 Task: Plan a trip to Virarajendrapet, India from 21st November, 2023 to 29th November, 2023 for 4 adults.2 bedrooms having 2 beds and 2 bathrooms. Property type can be flat. Amenities needed are: washing machine. Look for 5 properties as per requirement.
Action: Mouse moved to (381, 165)
Screenshot: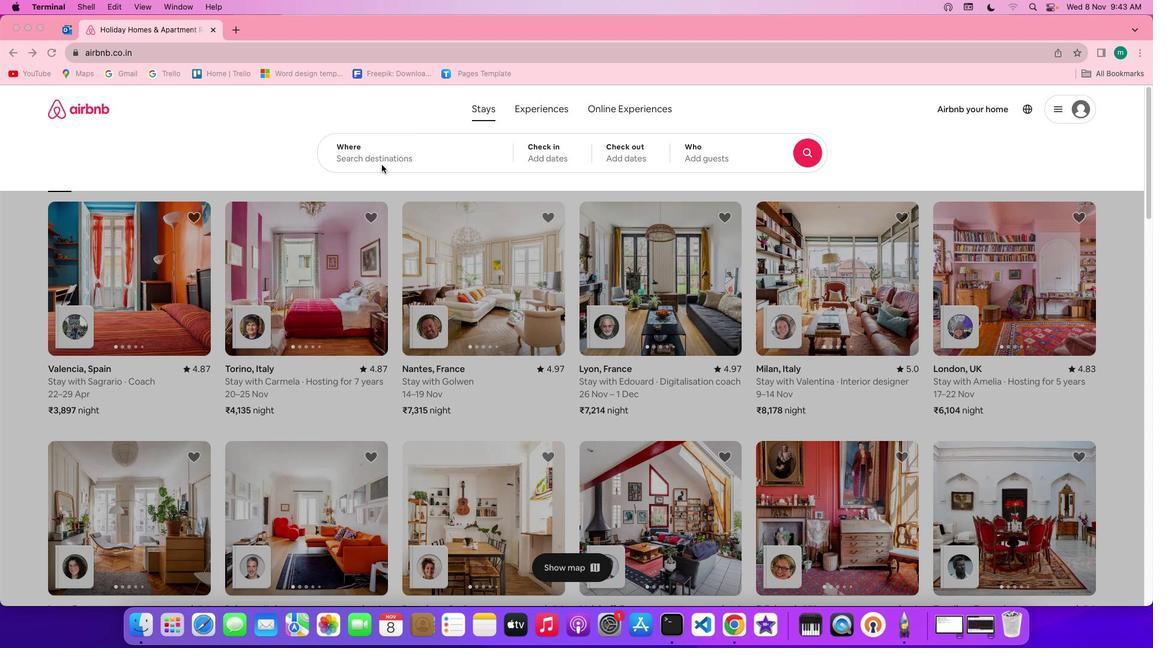
Action: Mouse pressed left at (381, 165)
Screenshot: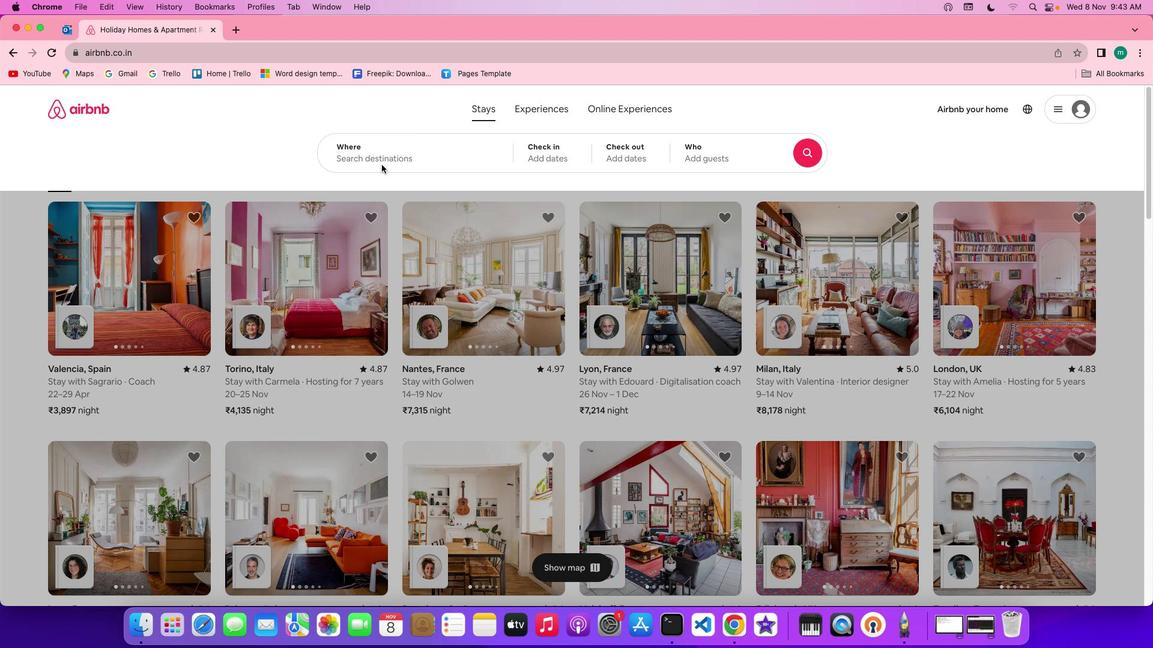 
Action: Mouse pressed left at (381, 165)
Screenshot: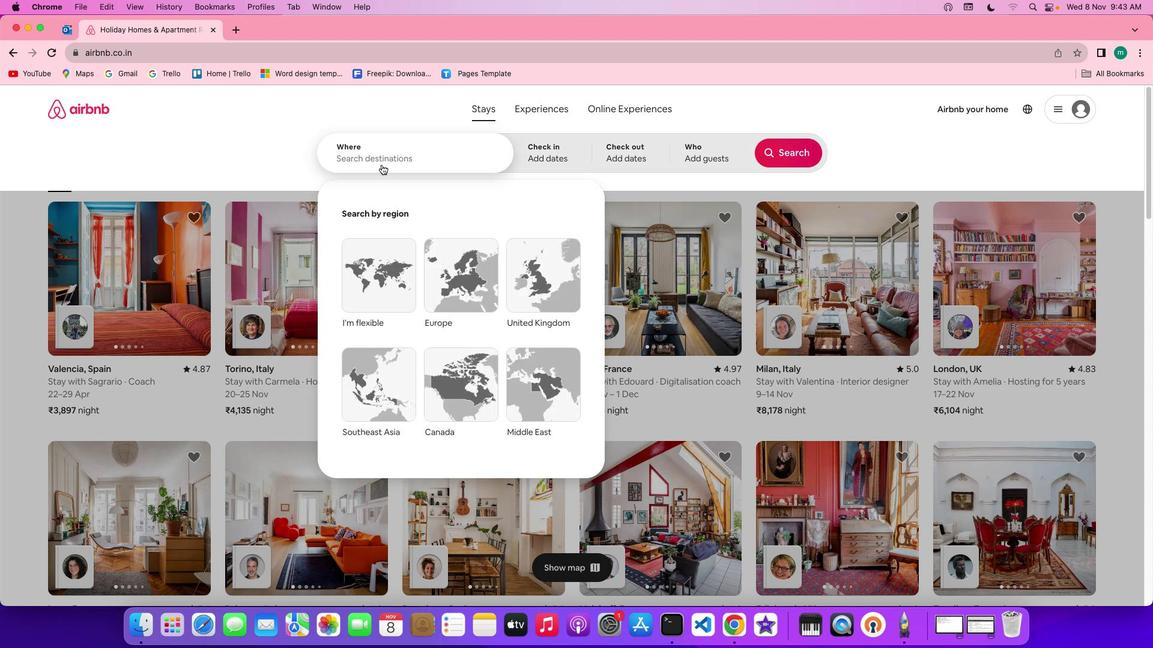 
Action: Mouse moved to (374, 159)
Screenshot: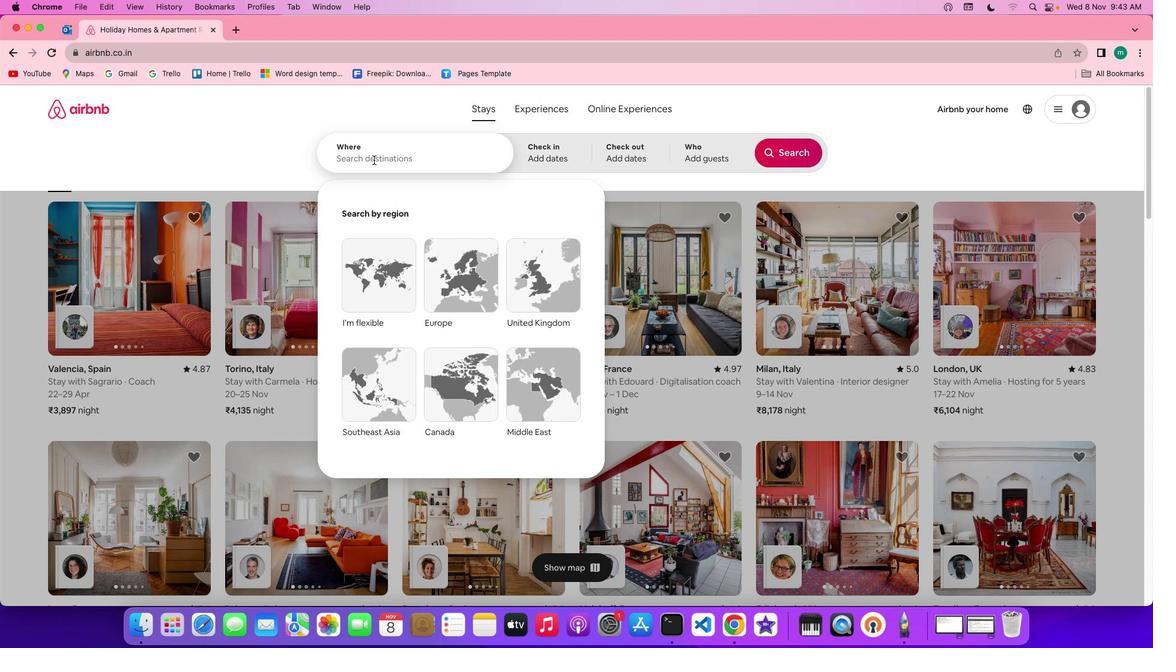 
Action: Key pressed Key.shift'V''i''r''a''r''a''j''a'Key.backspace'e''n''d''r''a''p''e''t'','Key.shift'I'Key.backspaceKey.spaceKey.shiftKey.shift'I''n''d''i''a'
Screenshot: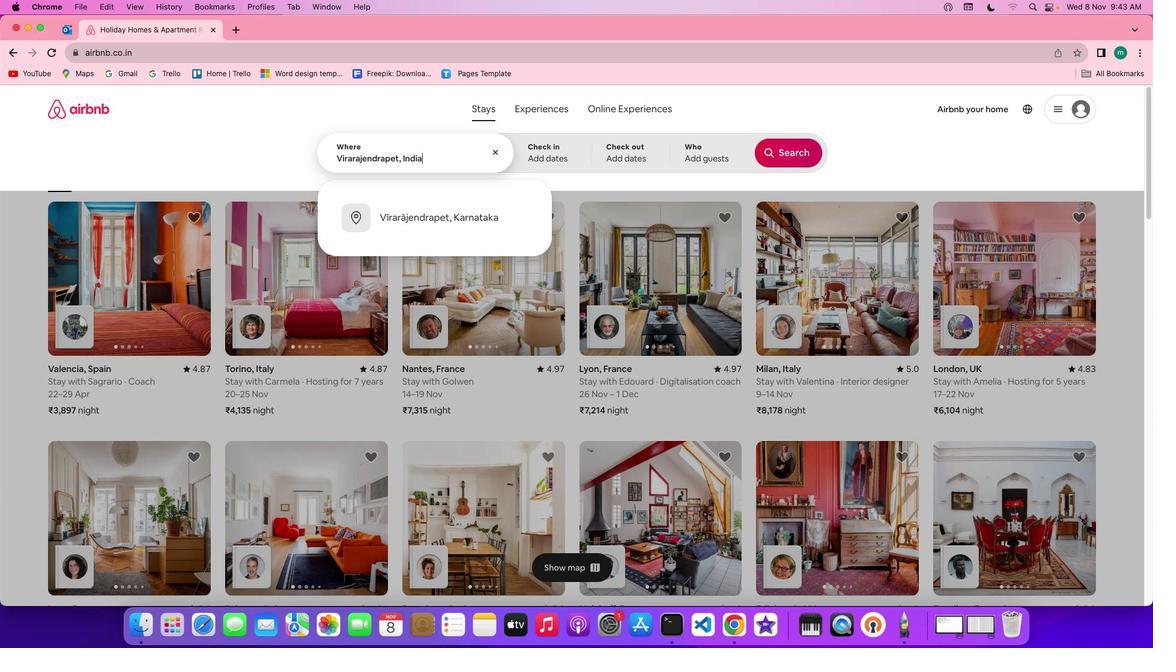 
Action: Mouse moved to (572, 141)
Screenshot: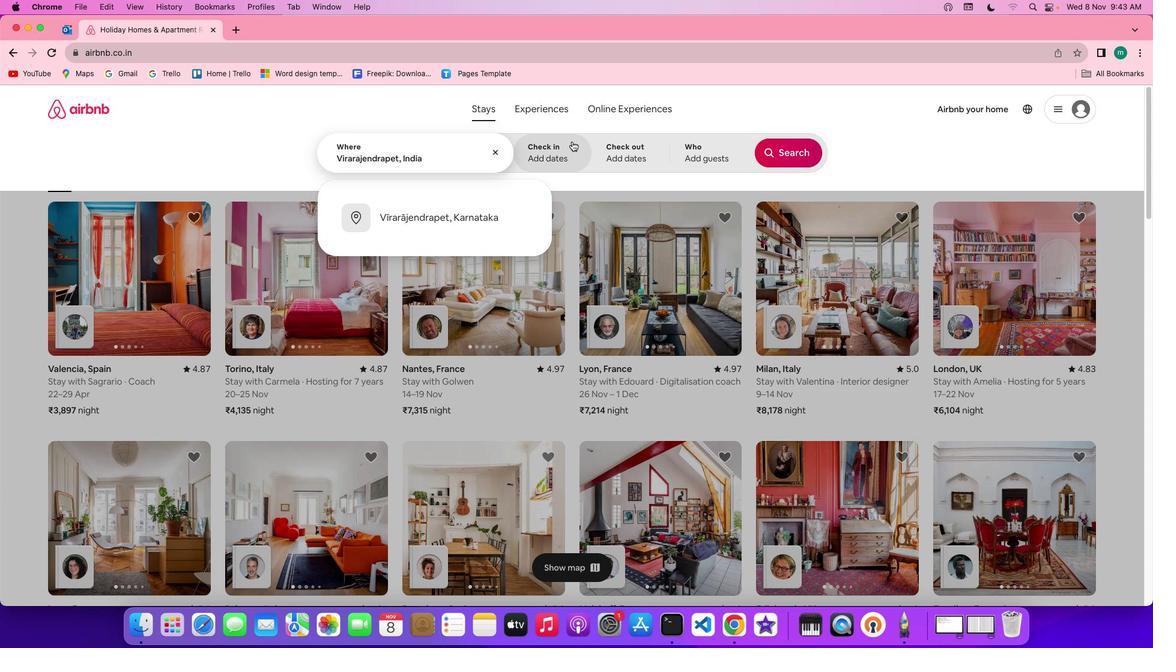 
Action: Mouse pressed left at (572, 141)
Screenshot: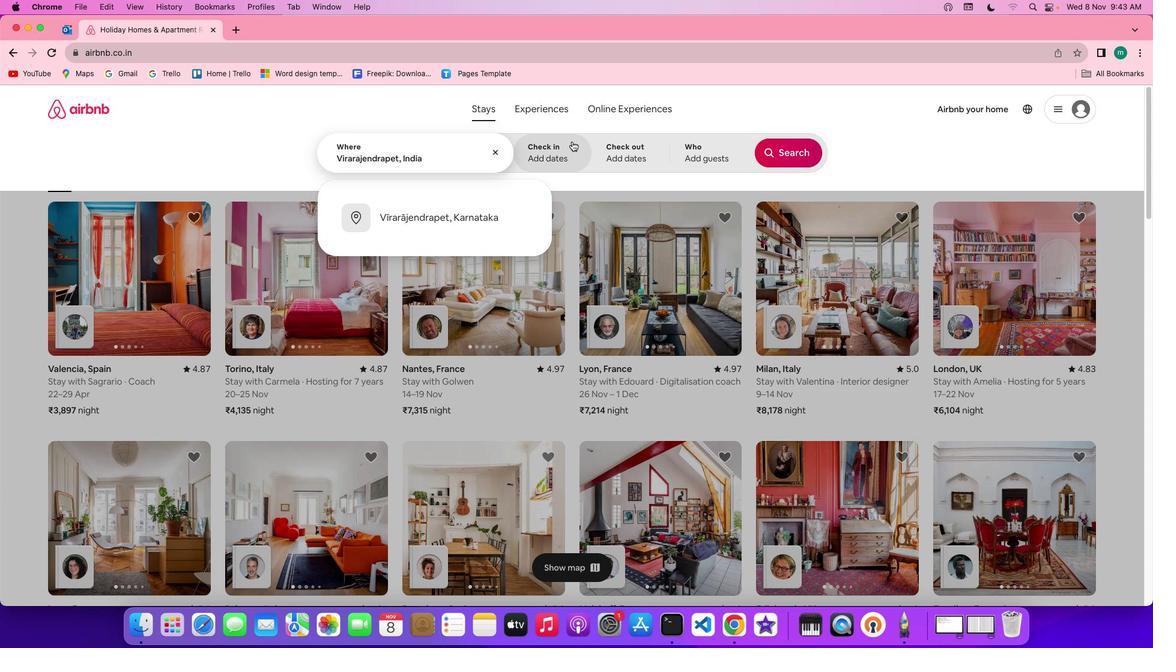 
Action: Mouse moved to (420, 381)
Screenshot: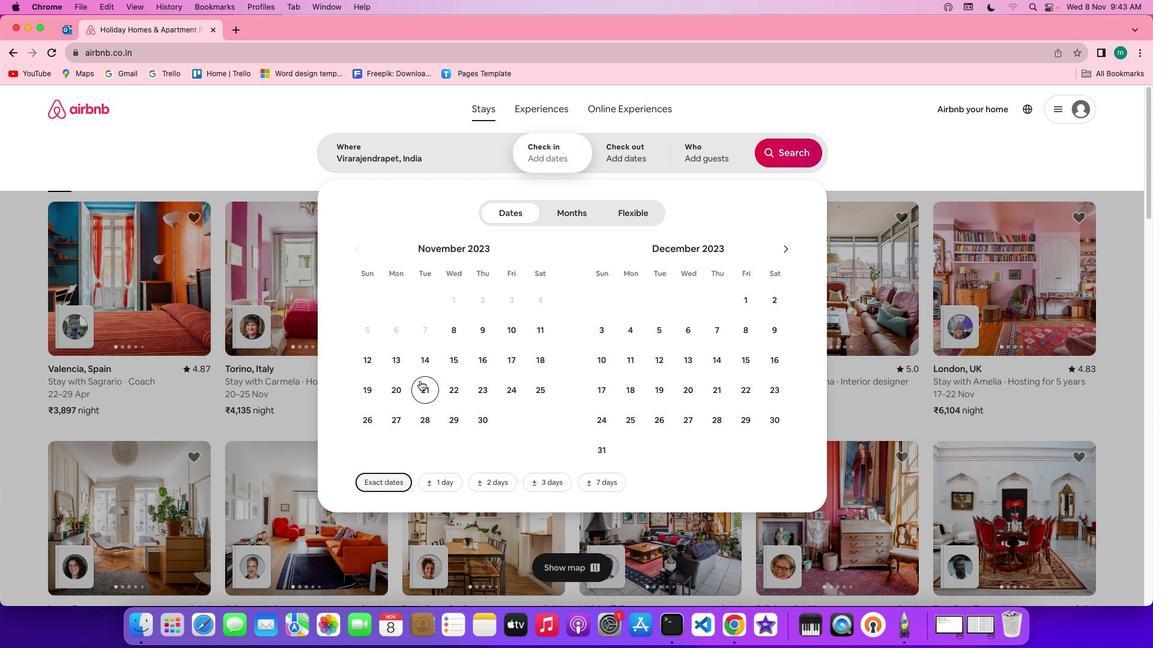 
Action: Mouse pressed left at (420, 381)
Screenshot: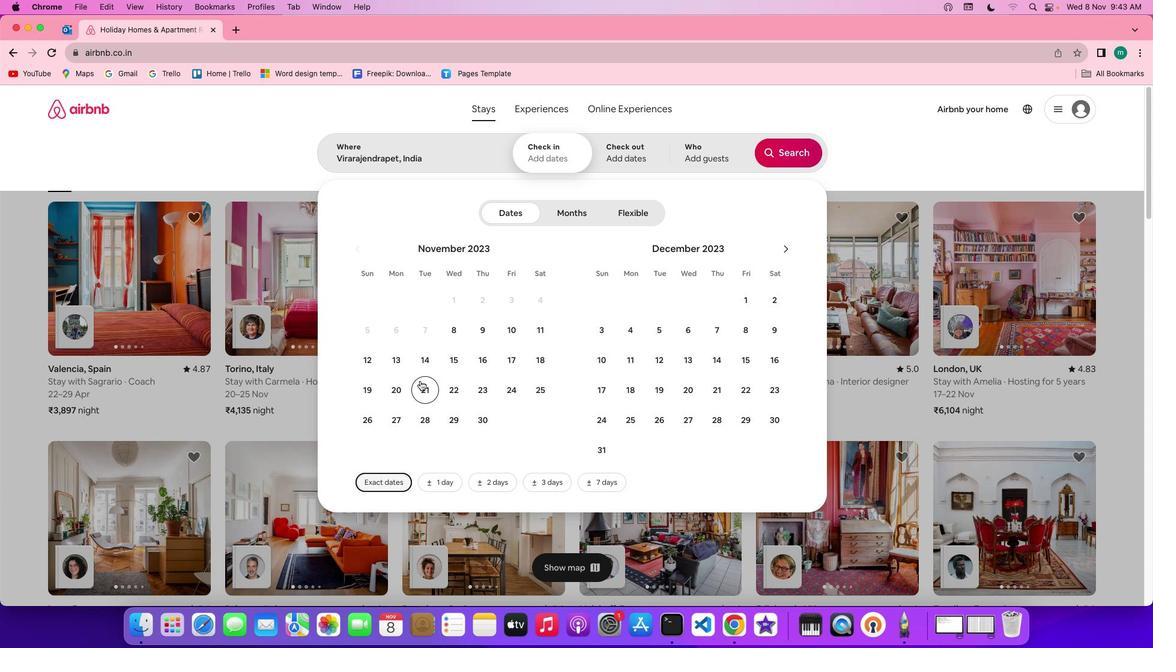 
Action: Mouse moved to (453, 416)
Screenshot: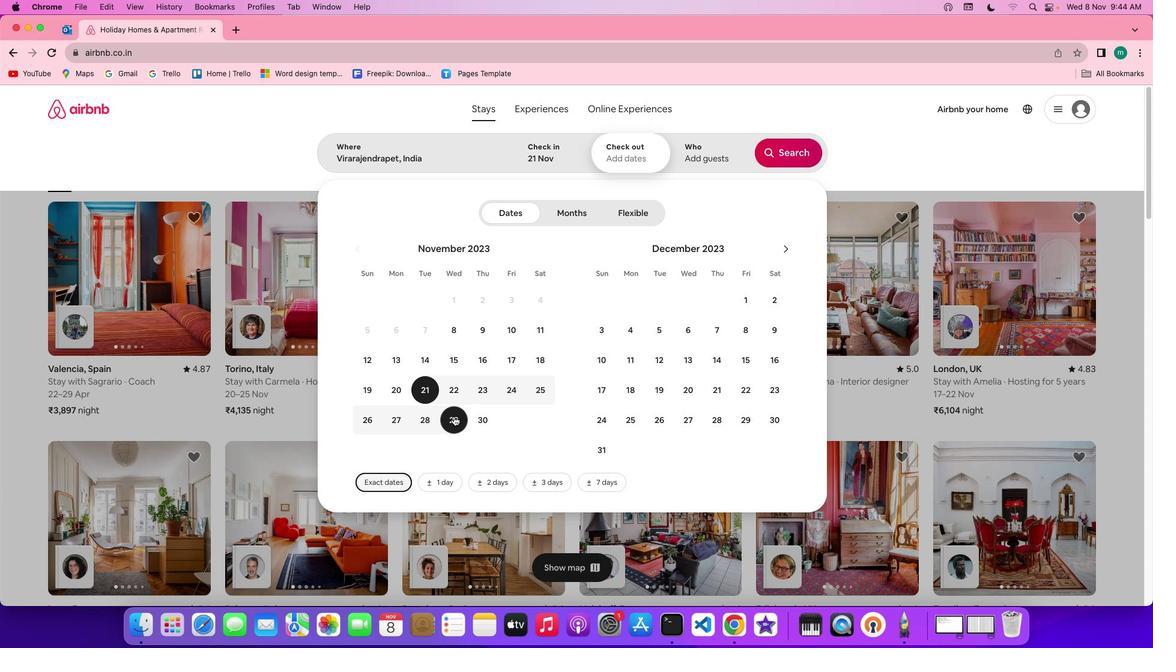 
Action: Mouse pressed left at (453, 416)
Screenshot: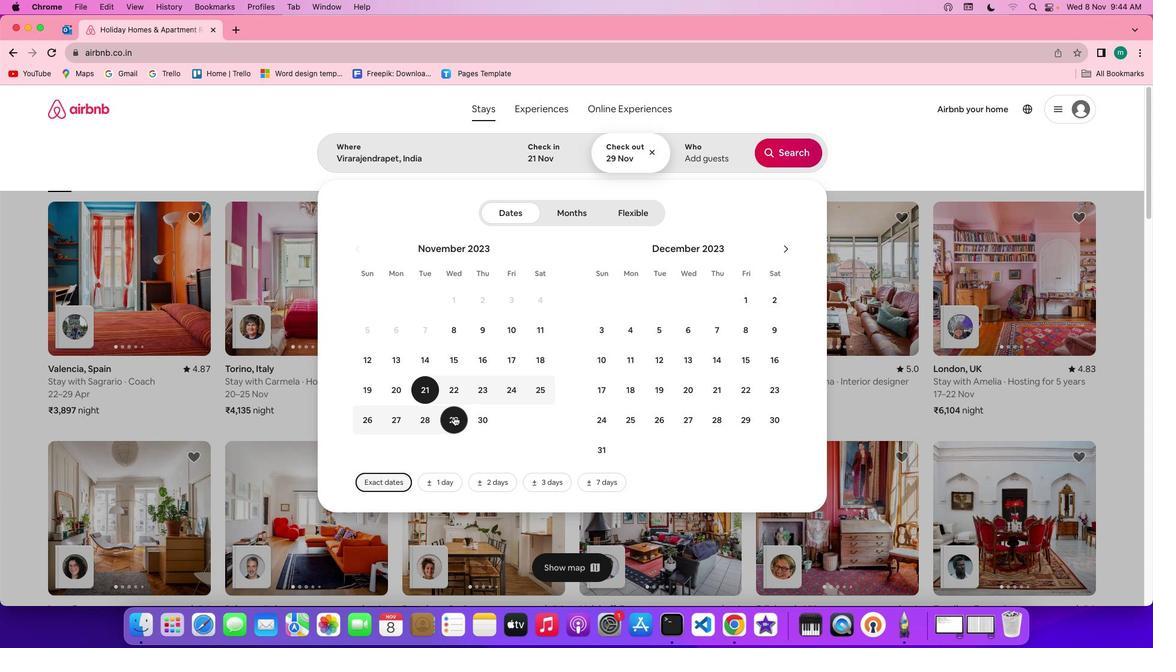 
Action: Mouse moved to (698, 144)
Screenshot: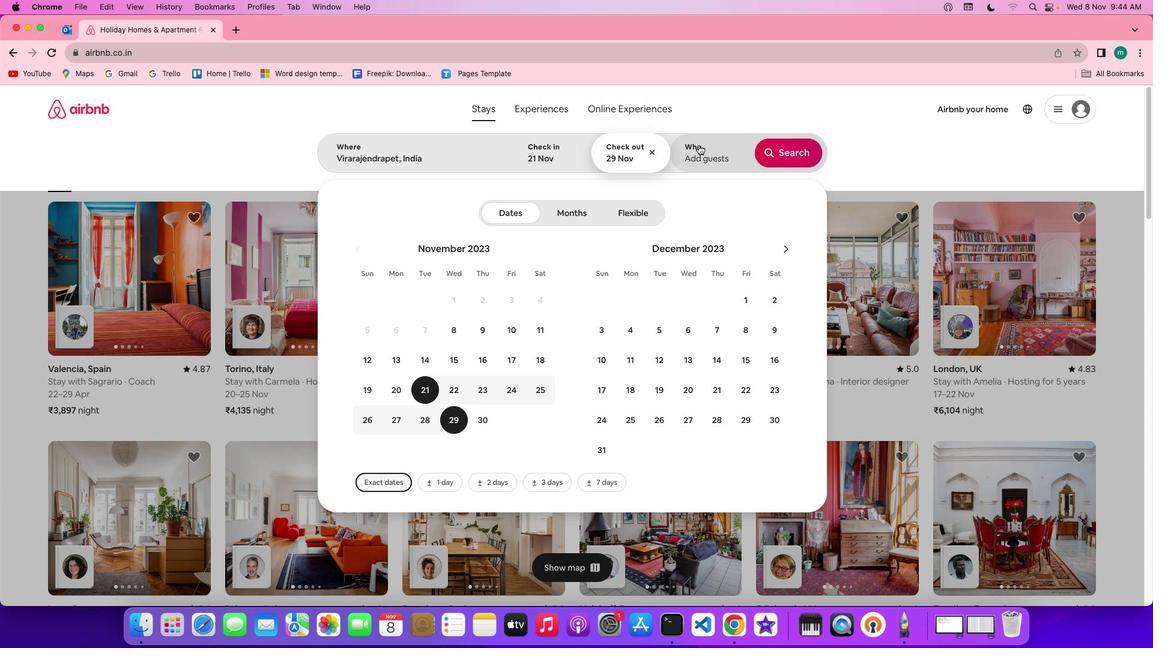 
Action: Mouse pressed left at (698, 144)
Screenshot: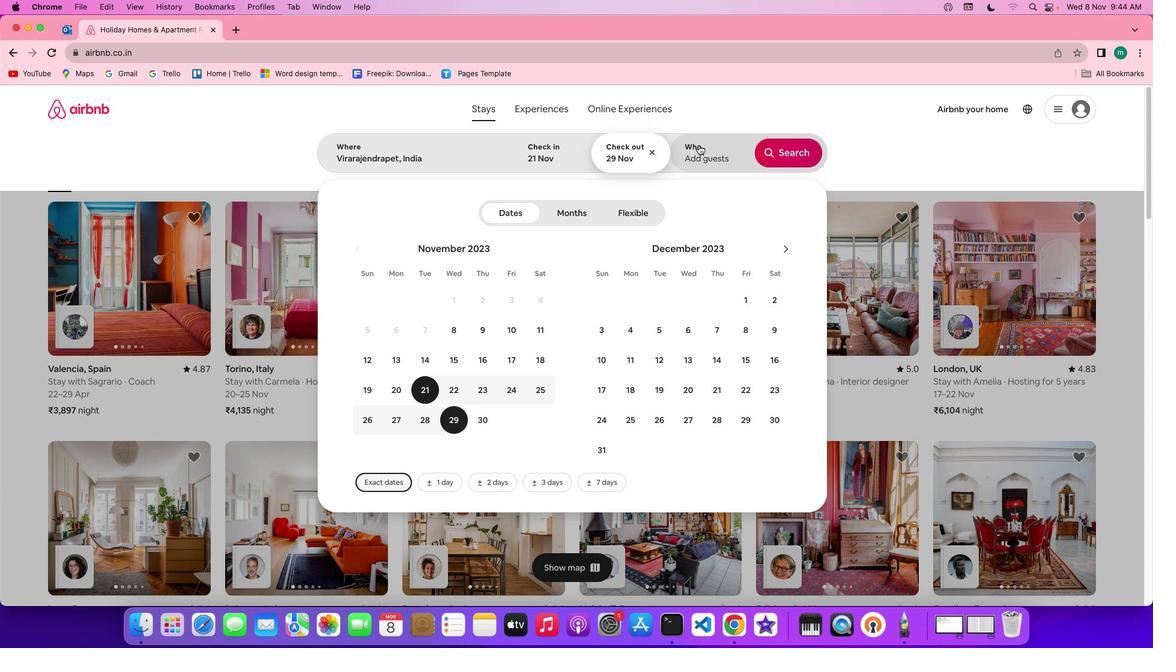 
Action: Mouse moved to (791, 218)
Screenshot: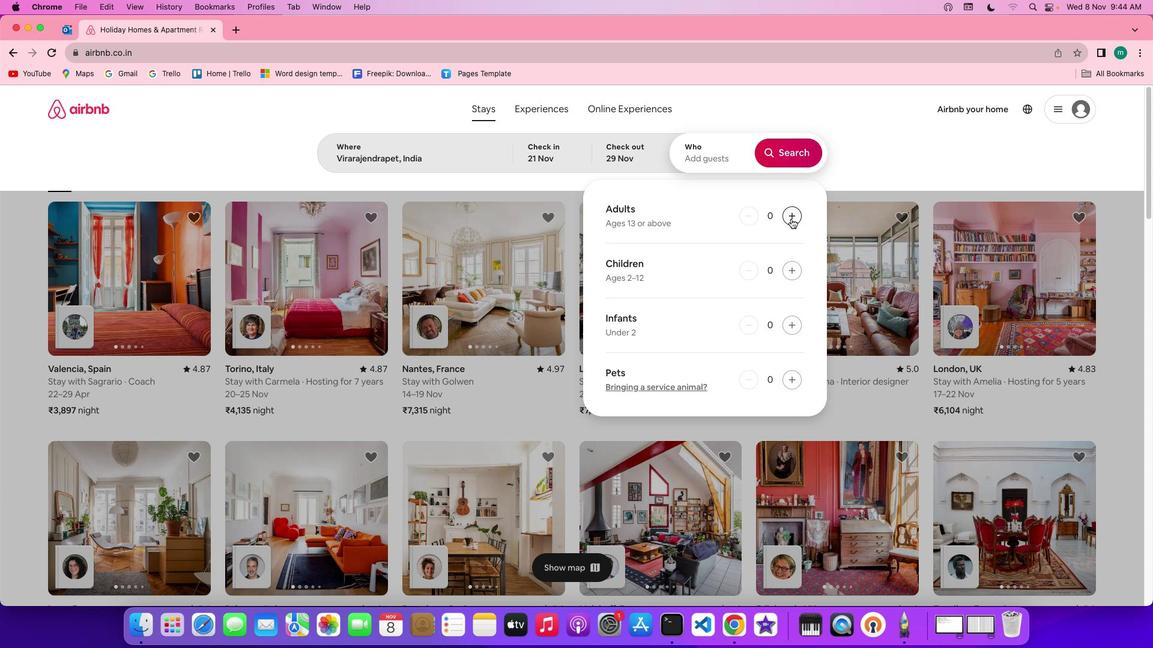 
Action: Mouse pressed left at (791, 218)
Screenshot: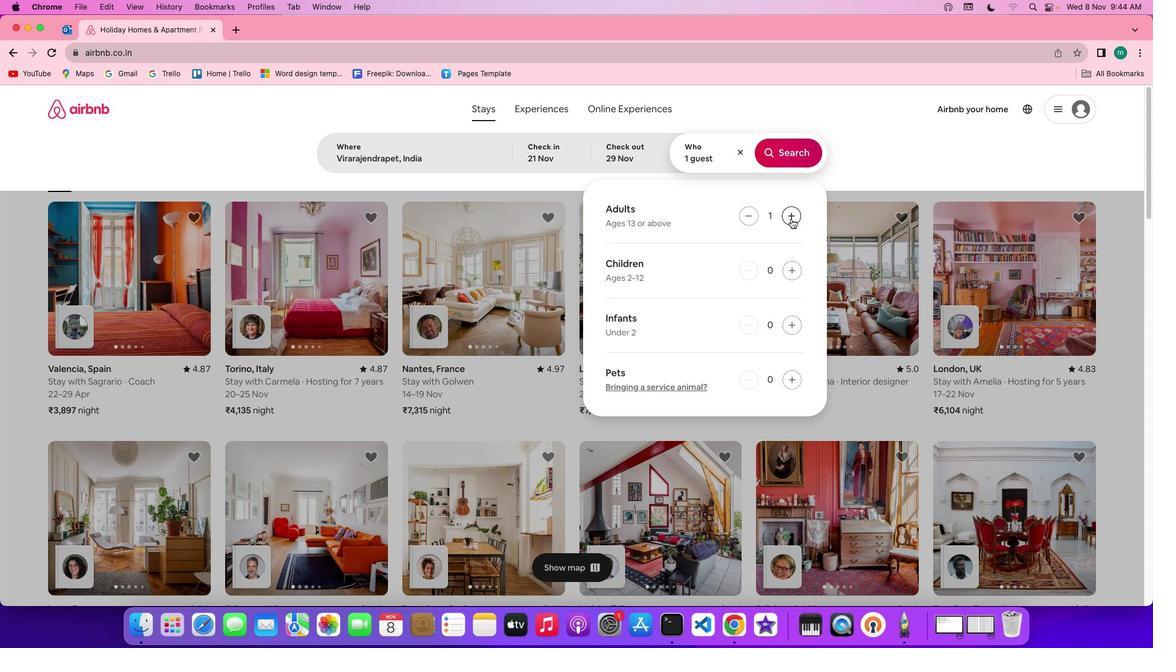 
Action: Mouse pressed left at (791, 218)
Screenshot: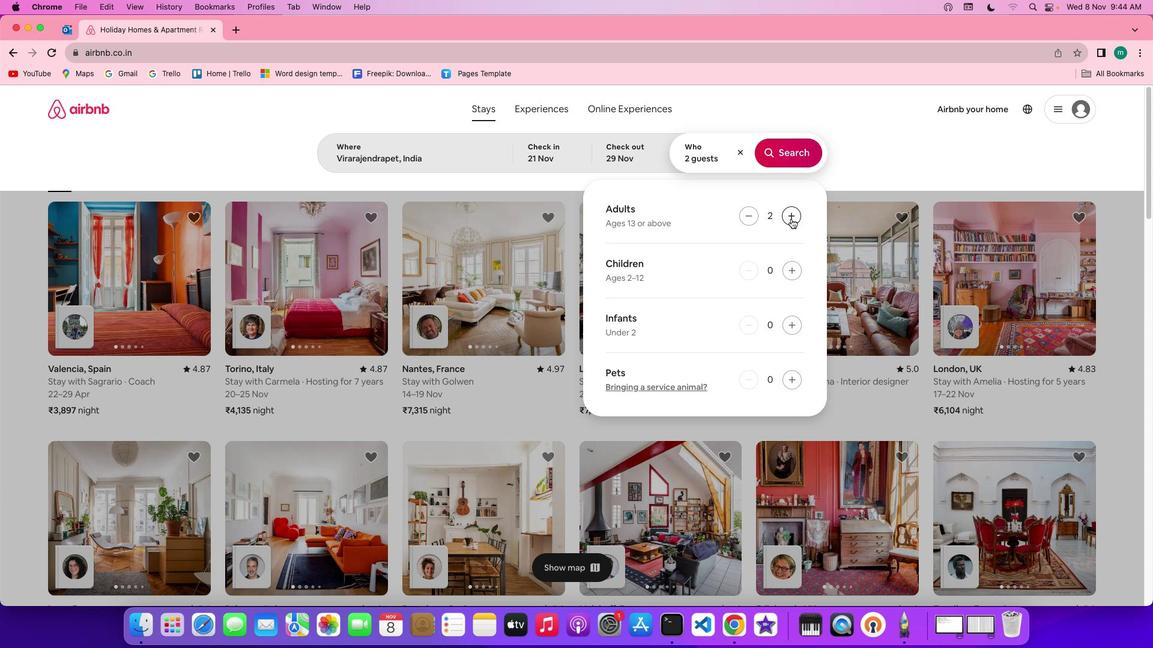 
Action: Mouse pressed left at (791, 218)
Screenshot: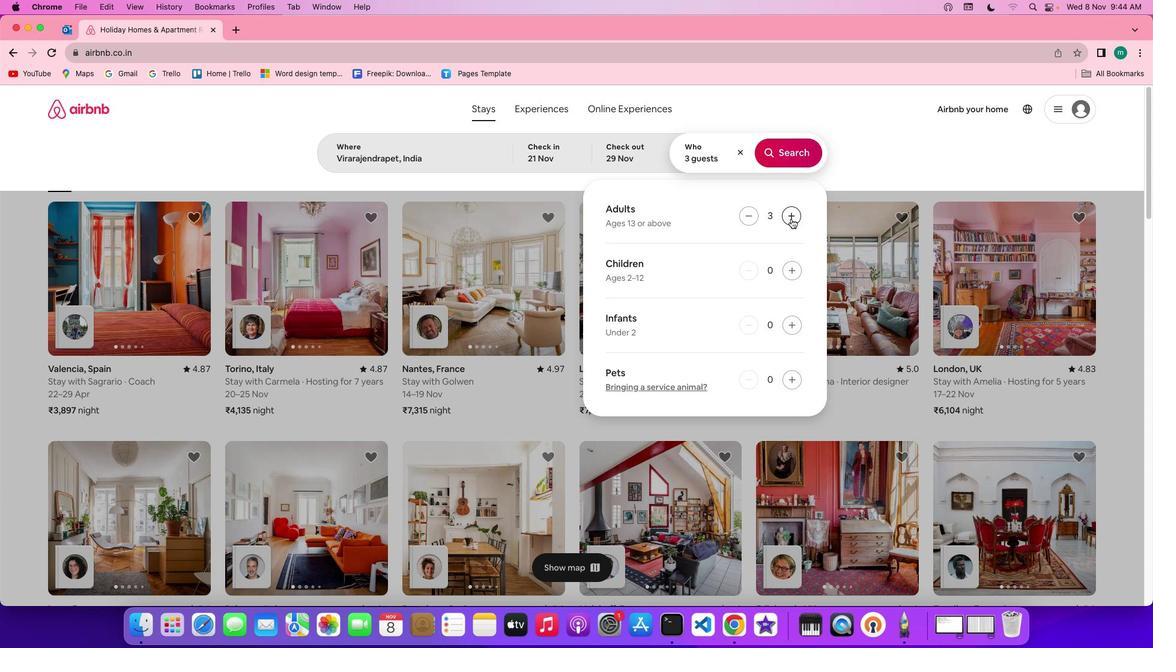 
Action: Mouse pressed left at (791, 218)
Screenshot: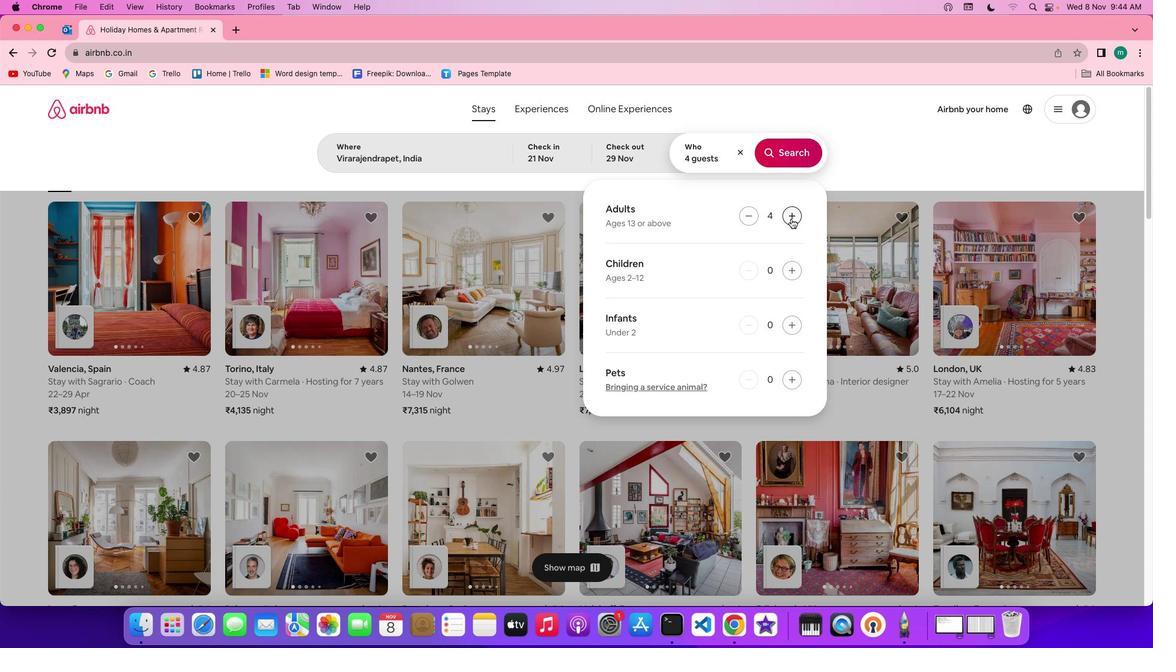 
Action: Mouse pressed left at (791, 218)
Screenshot: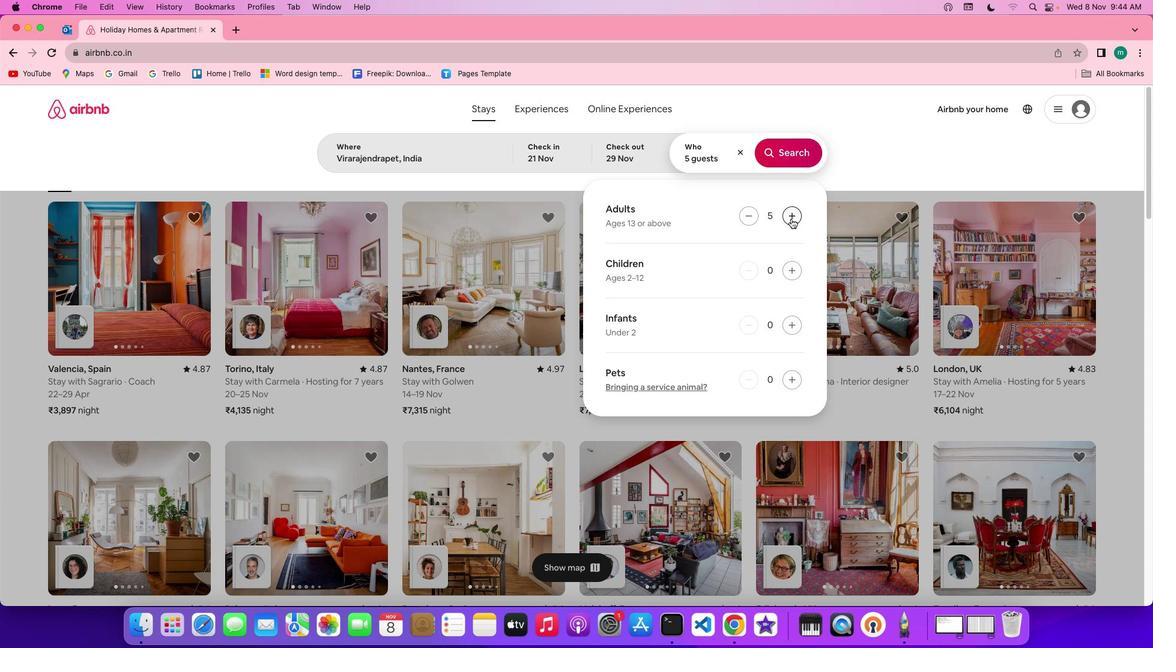 
Action: Mouse moved to (744, 214)
Screenshot: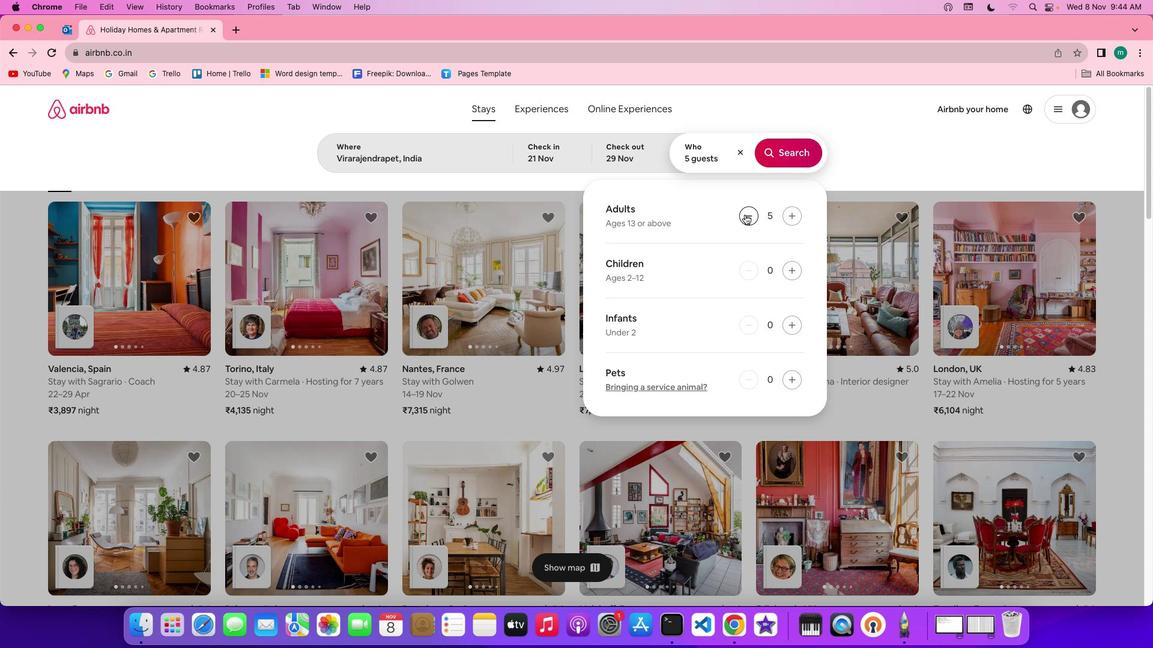 
Action: Mouse pressed left at (744, 214)
Screenshot: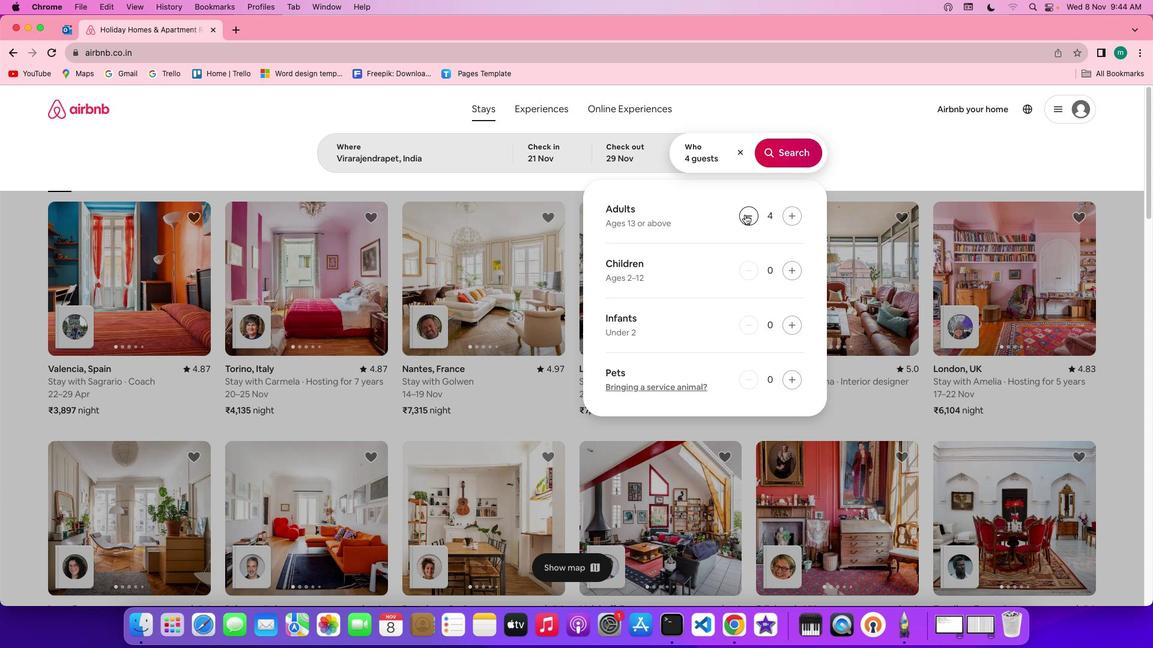 
Action: Mouse moved to (801, 149)
Screenshot: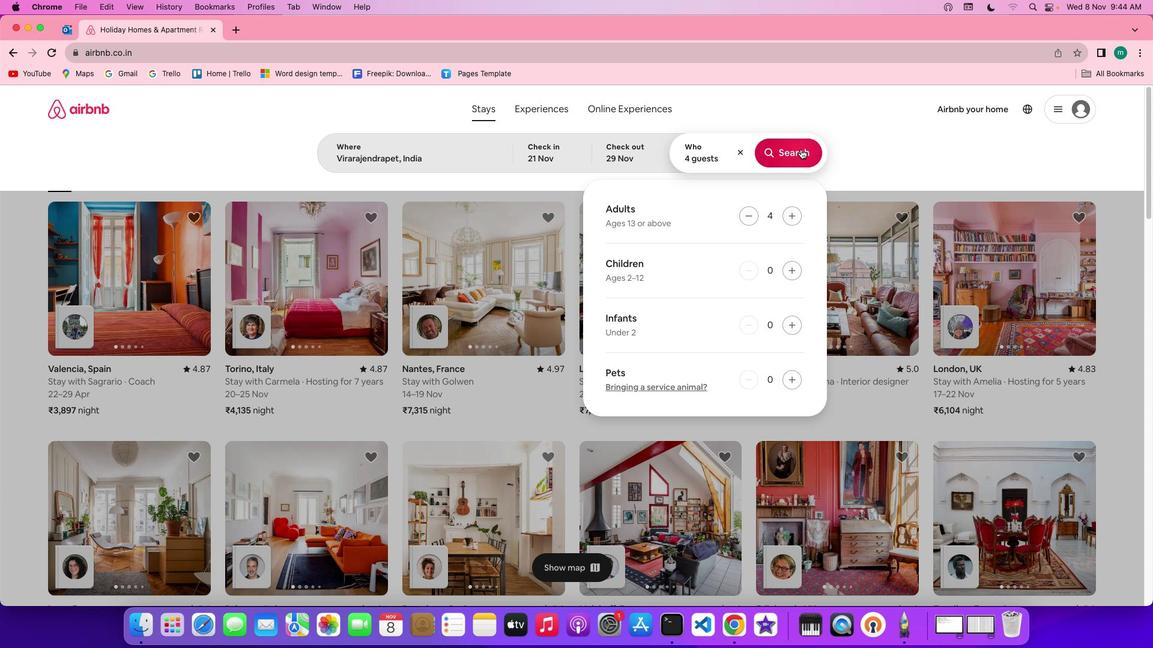 
Action: Mouse pressed left at (801, 149)
Screenshot: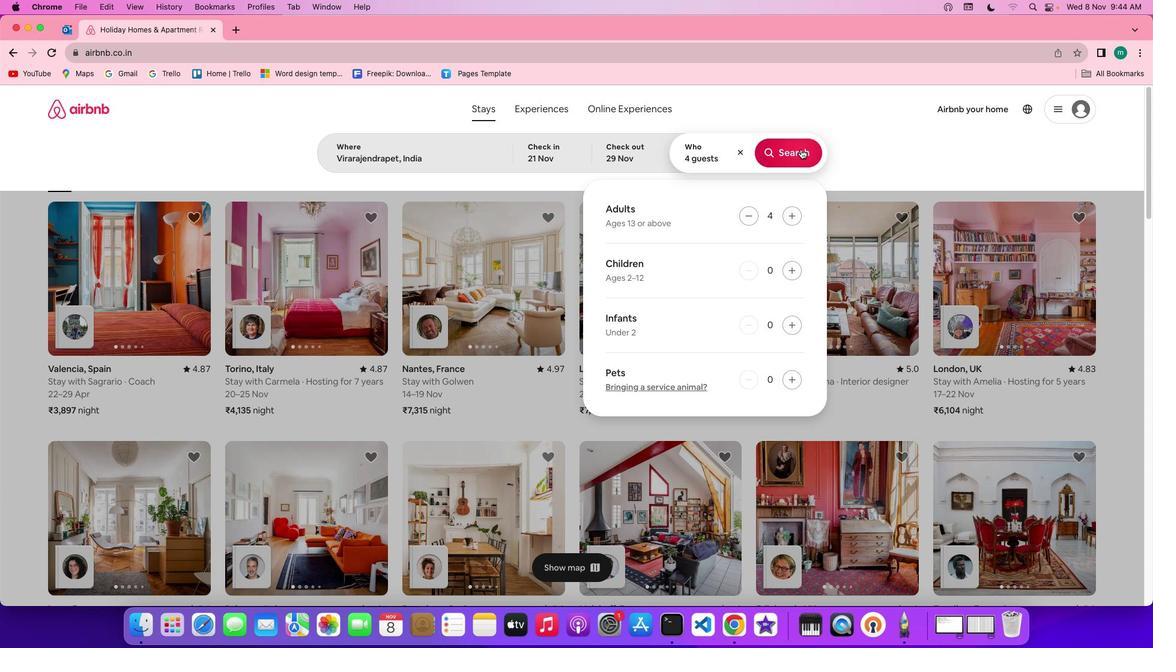 
Action: Mouse moved to (955, 153)
Screenshot: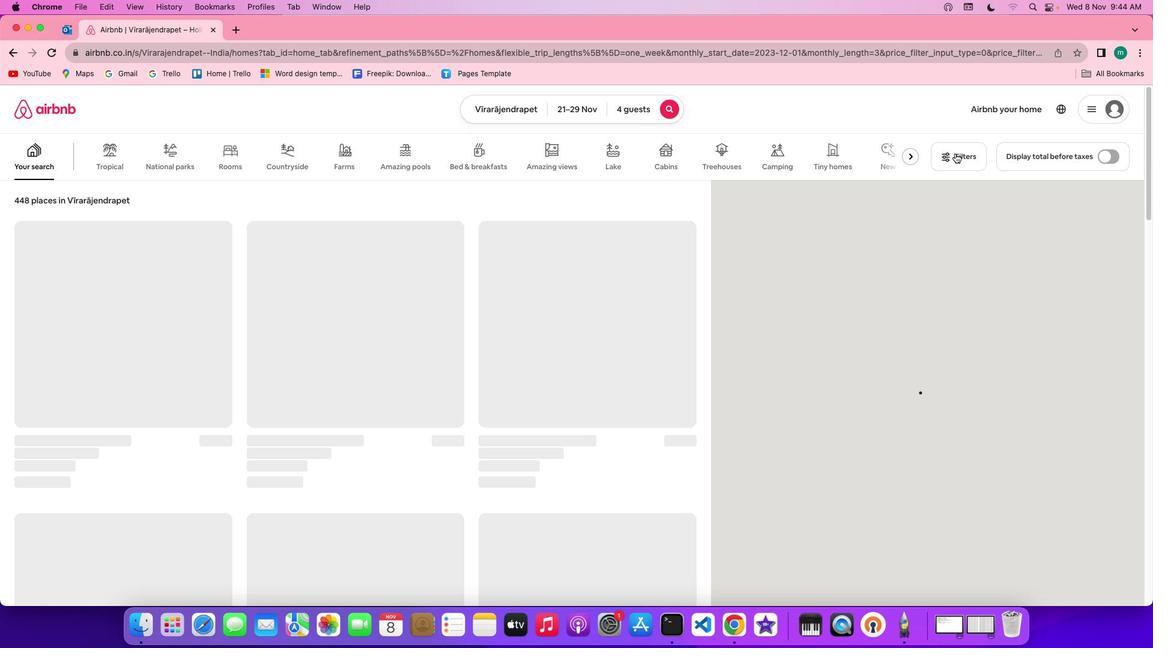 
Action: Mouse pressed left at (955, 153)
Screenshot: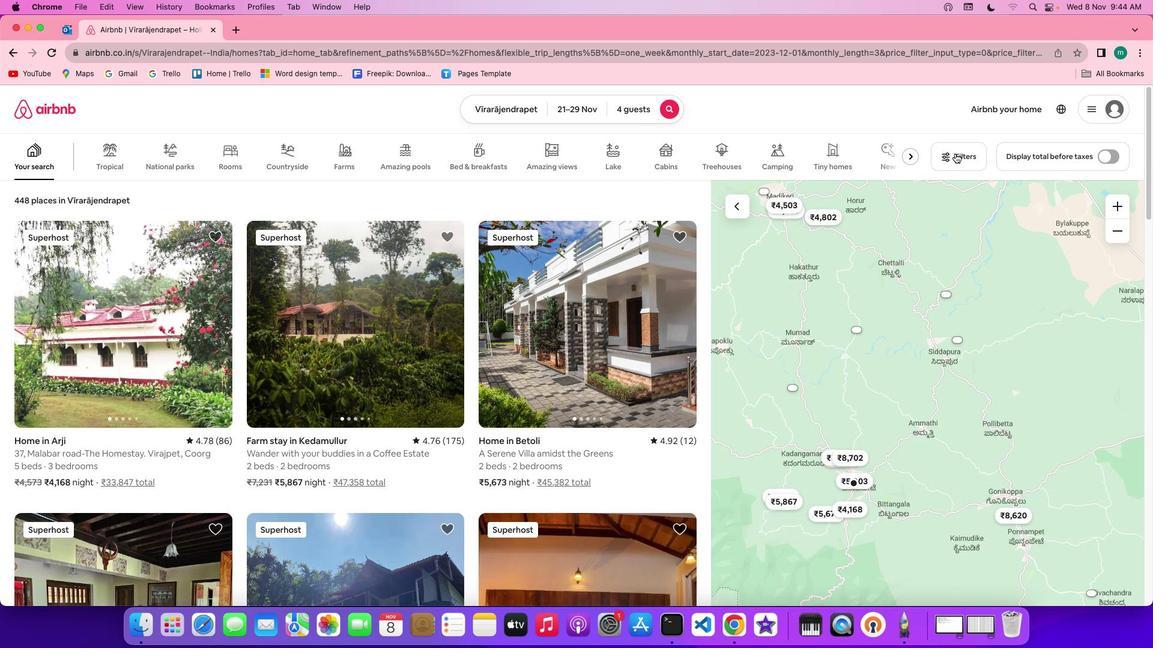 
Action: Mouse moved to (668, 327)
Screenshot: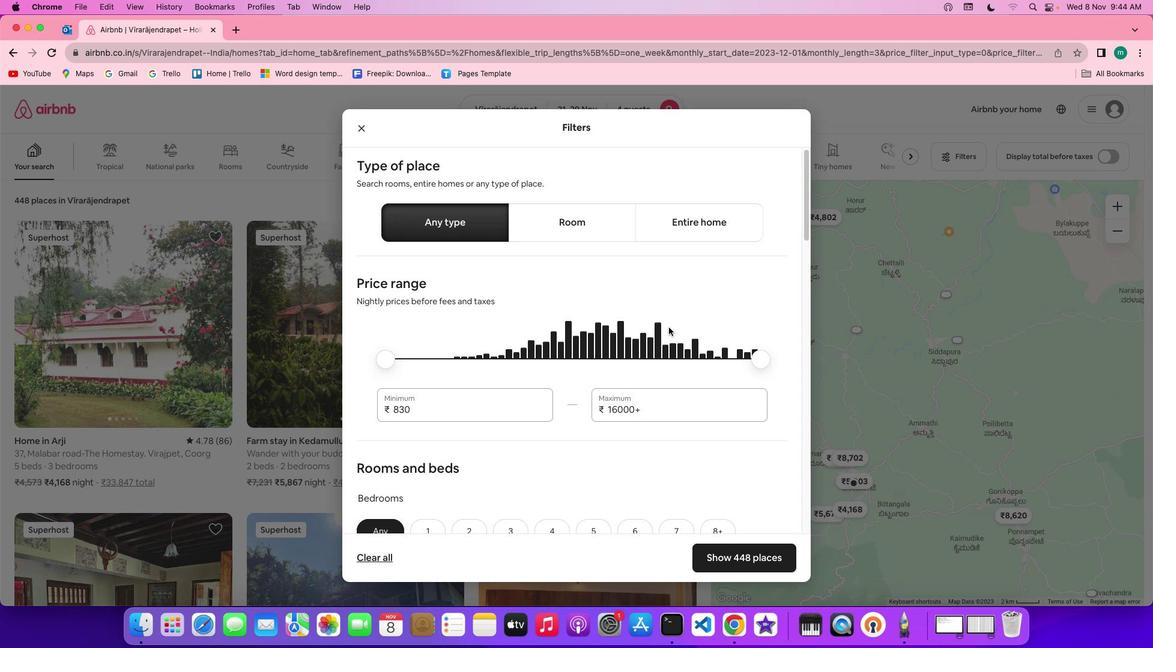 
Action: Mouse scrolled (668, 327) with delta (0, 0)
Screenshot: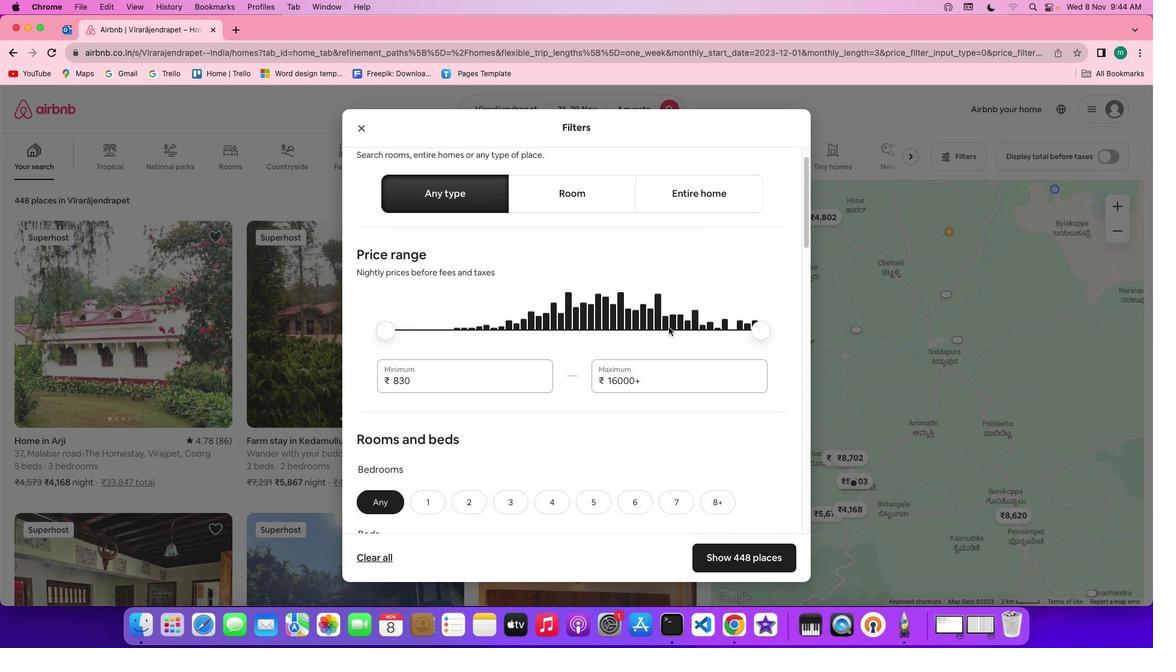 
Action: Mouse scrolled (668, 327) with delta (0, 0)
Screenshot: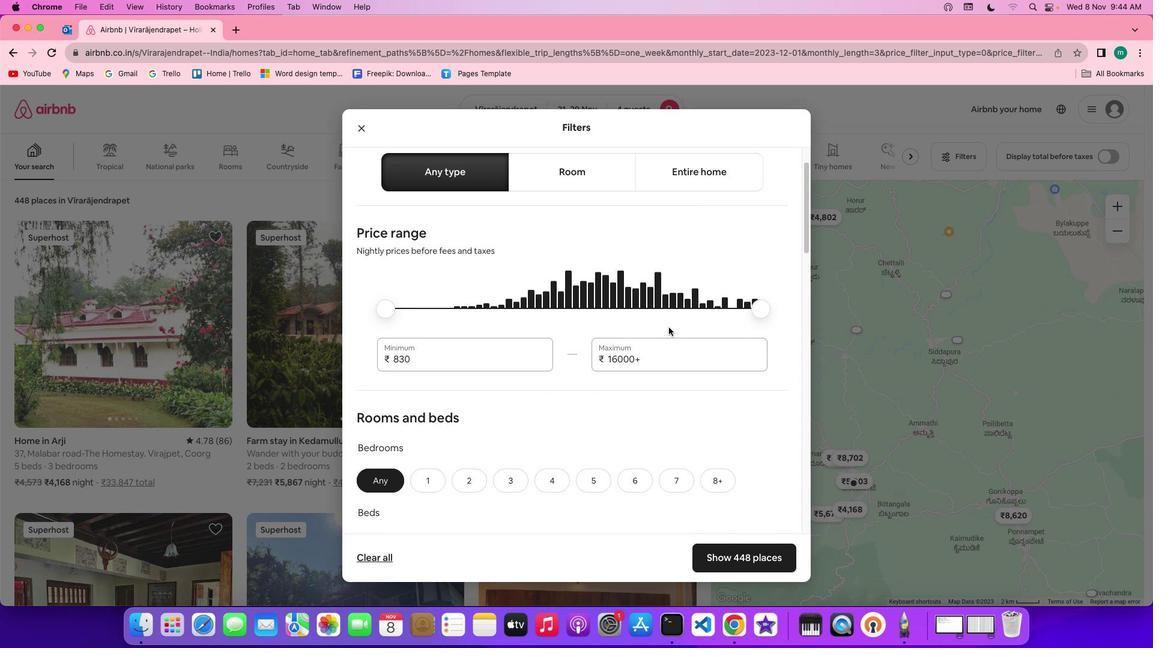 
Action: Mouse scrolled (668, 327) with delta (0, -1)
Screenshot: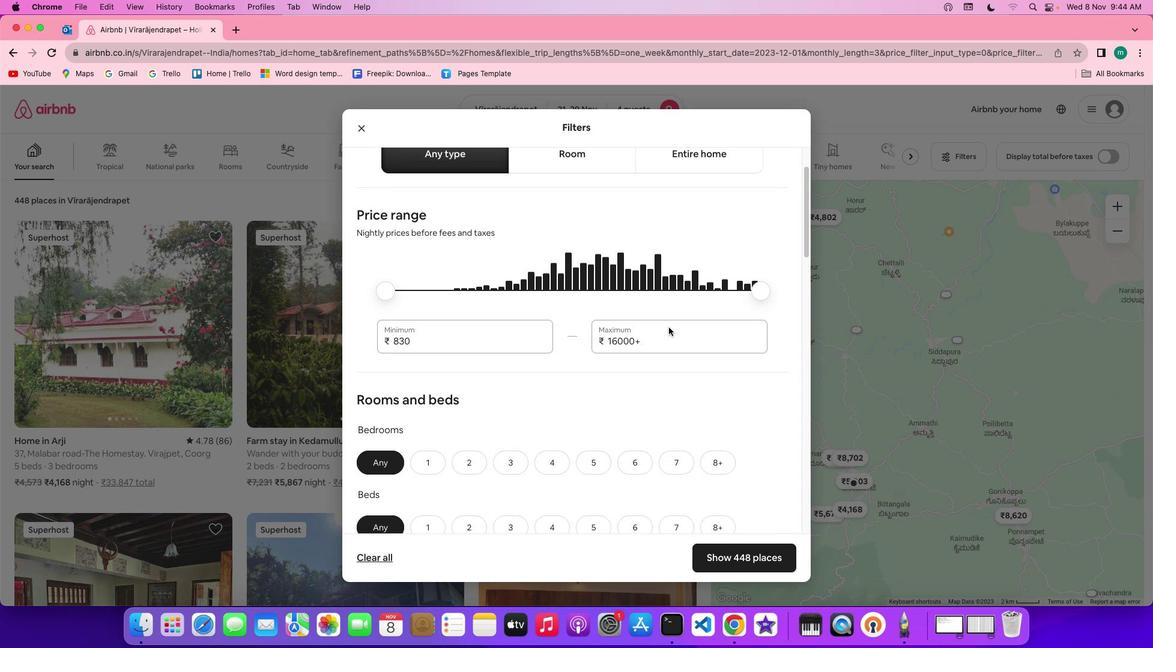 
Action: Mouse scrolled (668, 327) with delta (0, 0)
Screenshot: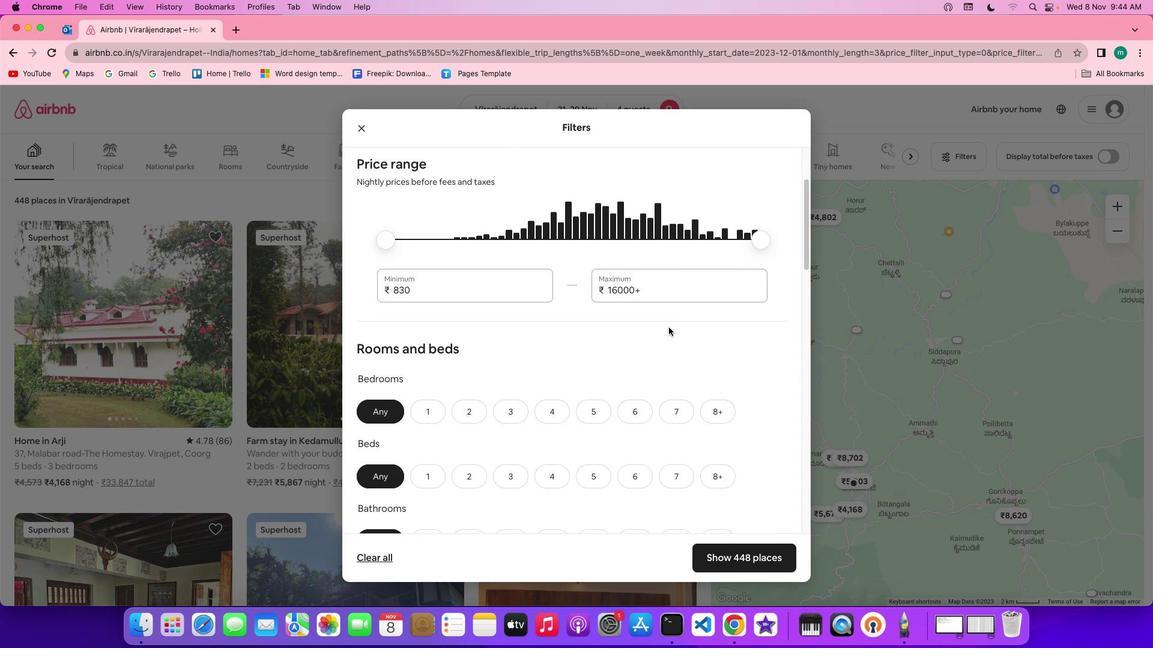 
Action: Mouse scrolled (668, 327) with delta (0, 0)
Screenshot: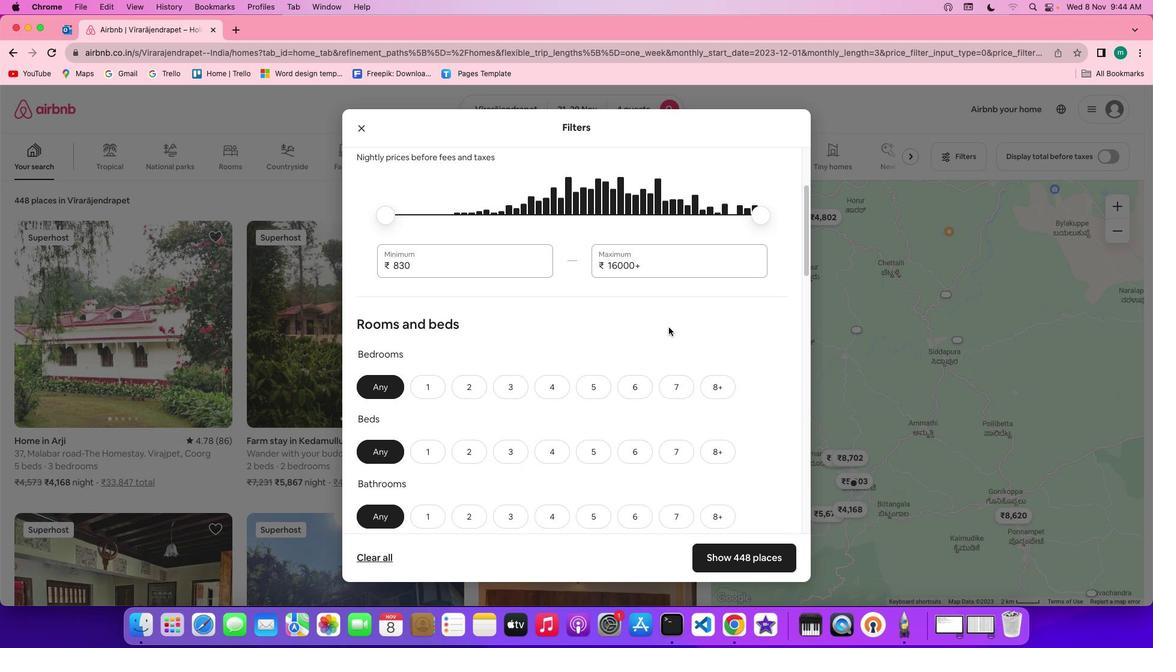 
Action: Mouse scrolled (668, 327) with delta (0, 0)
Screenshot: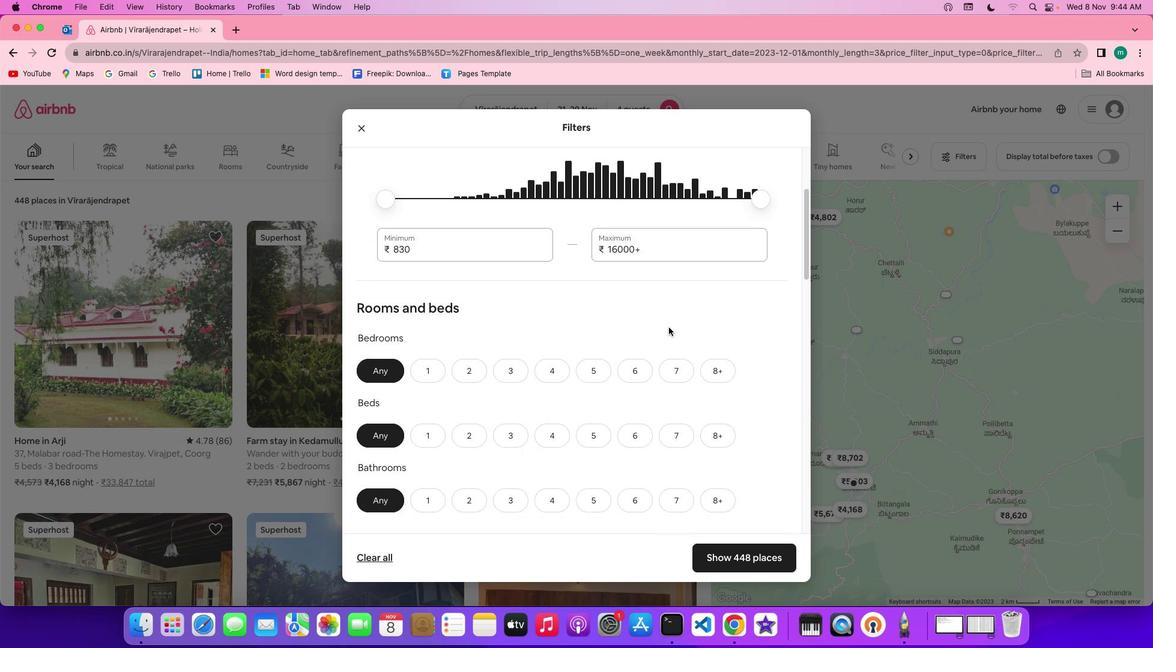 
Action: Mouse scrolled (668, 327) with delta (0, -1)
Screenshot: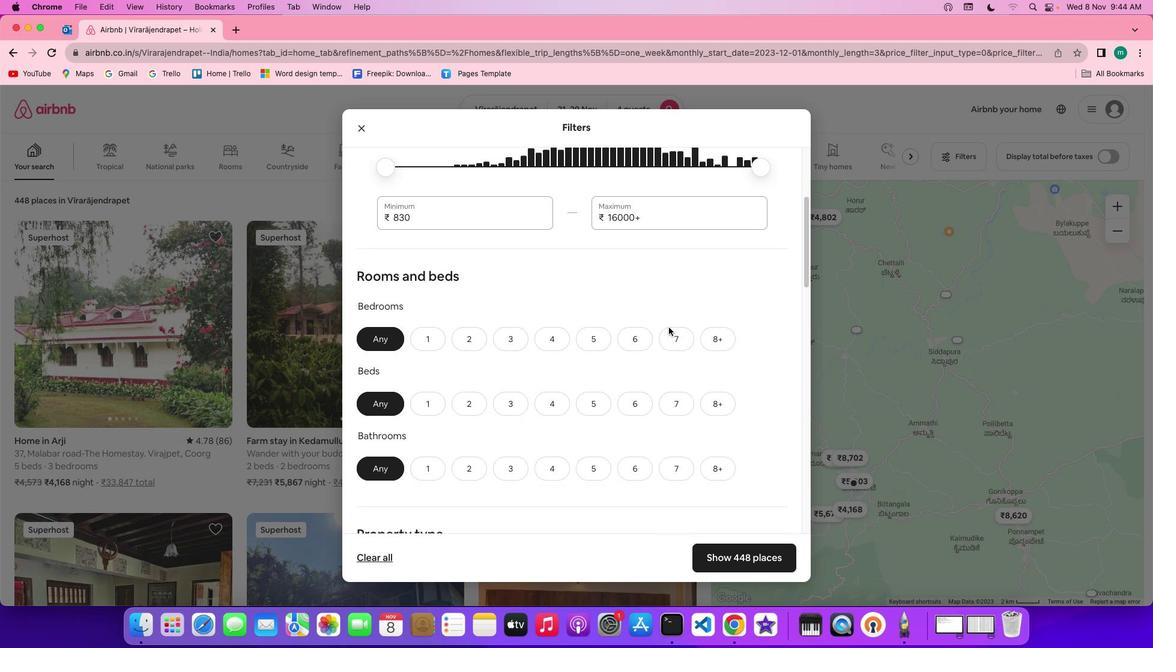 
Action: Mouse scrolled (668, 327) with delta (0, 0)
Screenshot: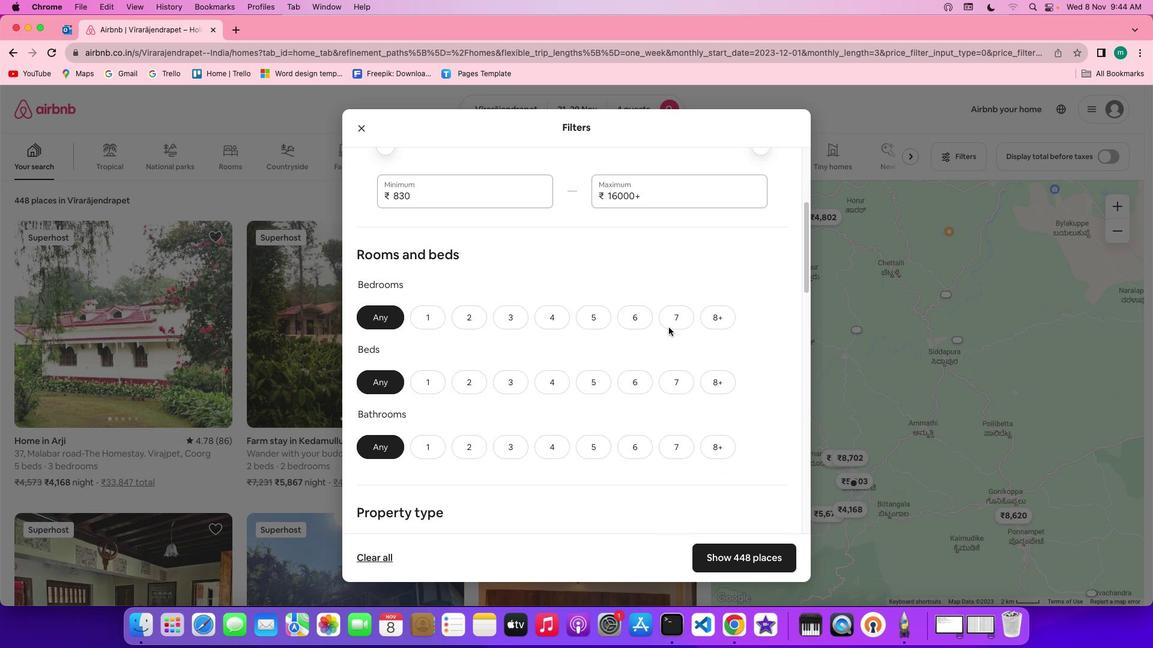 
Action: Mouse scrolled (668, 327) with delta (0, 0)
Screenshot: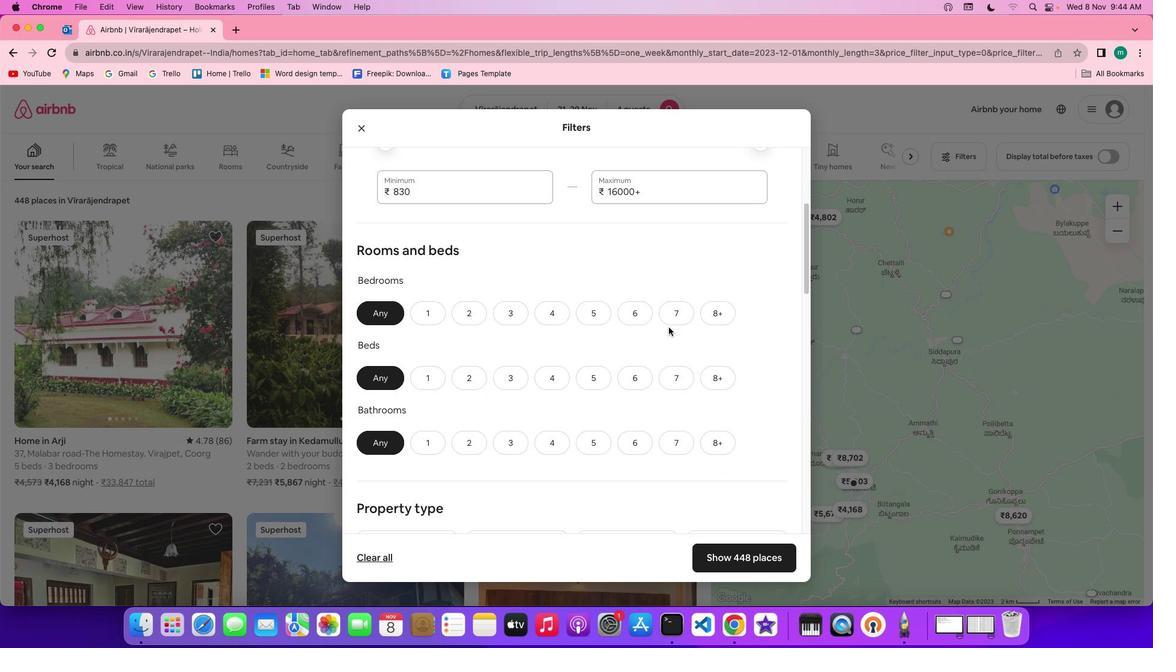 
Action: Mouse scrolled (668, 327) with delta (0, 0)
Screenshot: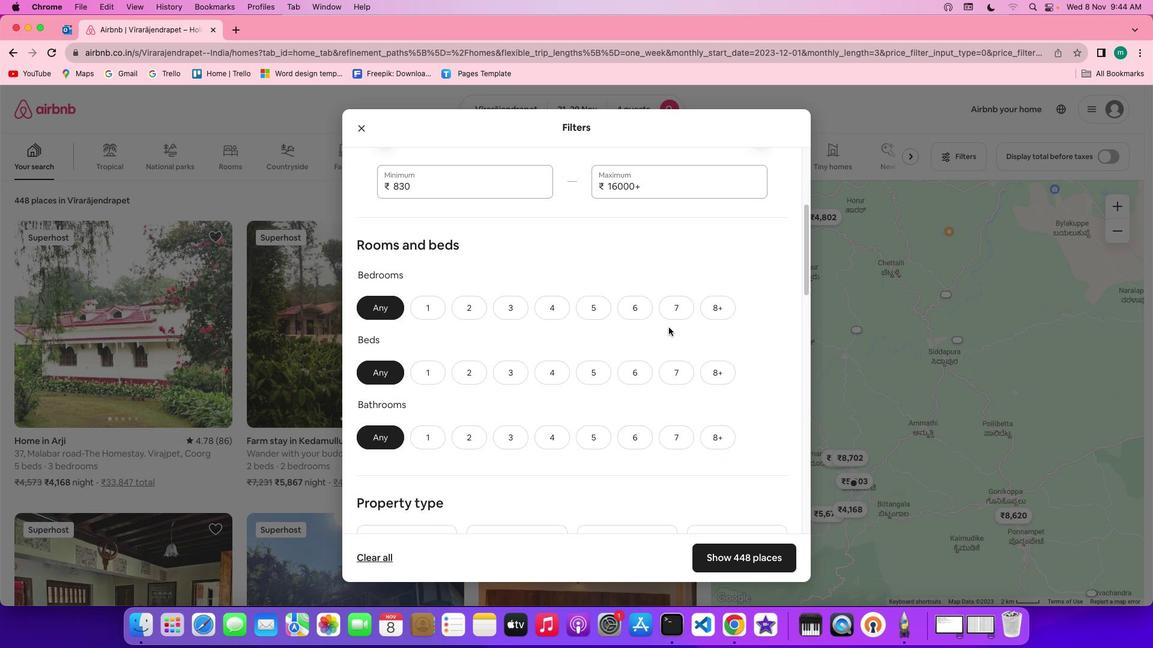 
Action: Mouse scrolled (668, 327) with delta (0, 0)
Screenshot: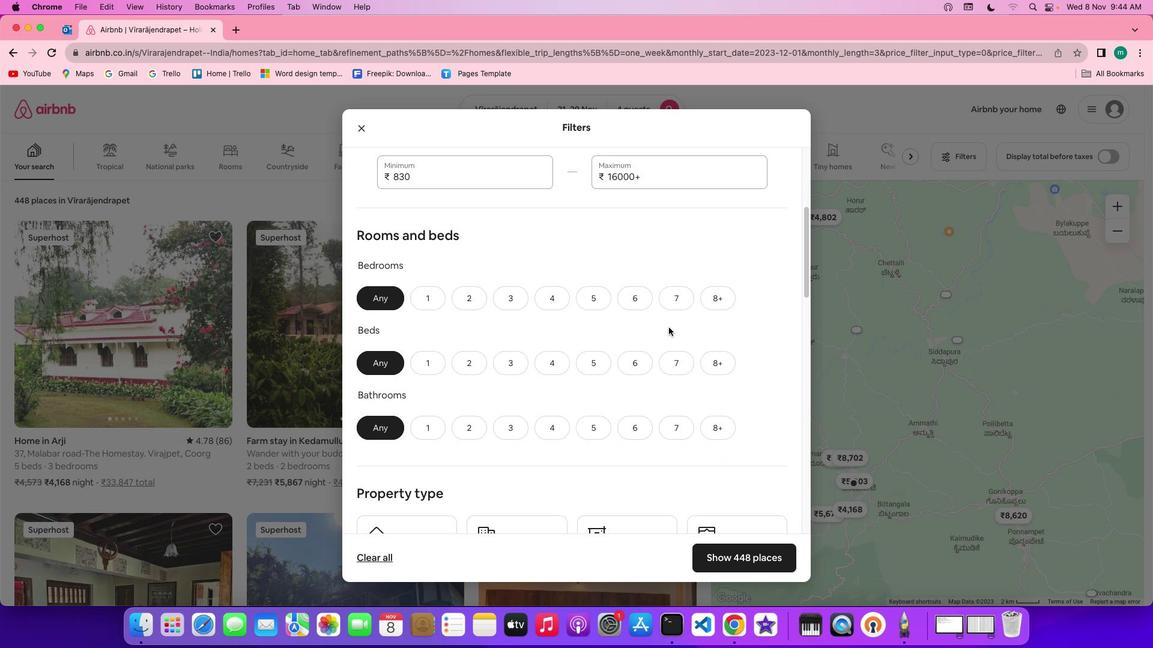 
Action: Mouse scrolled (668, 327) with delta (0, 0)
Screenshot: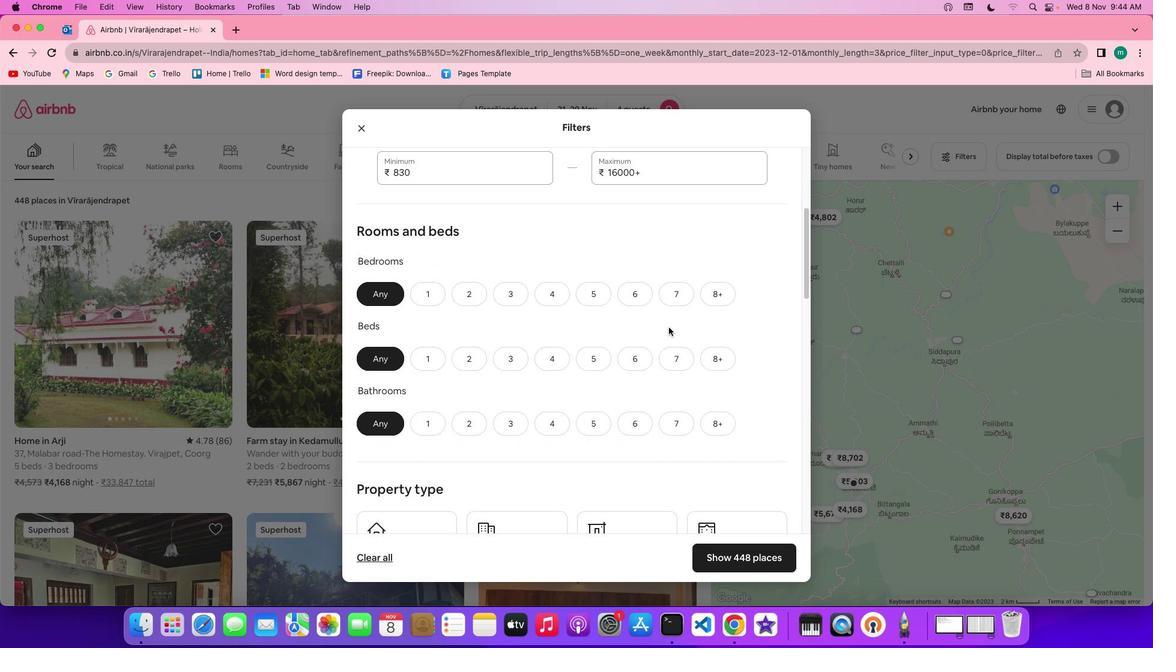 
Action: Mouse moved to (478, 287)
Screenshot: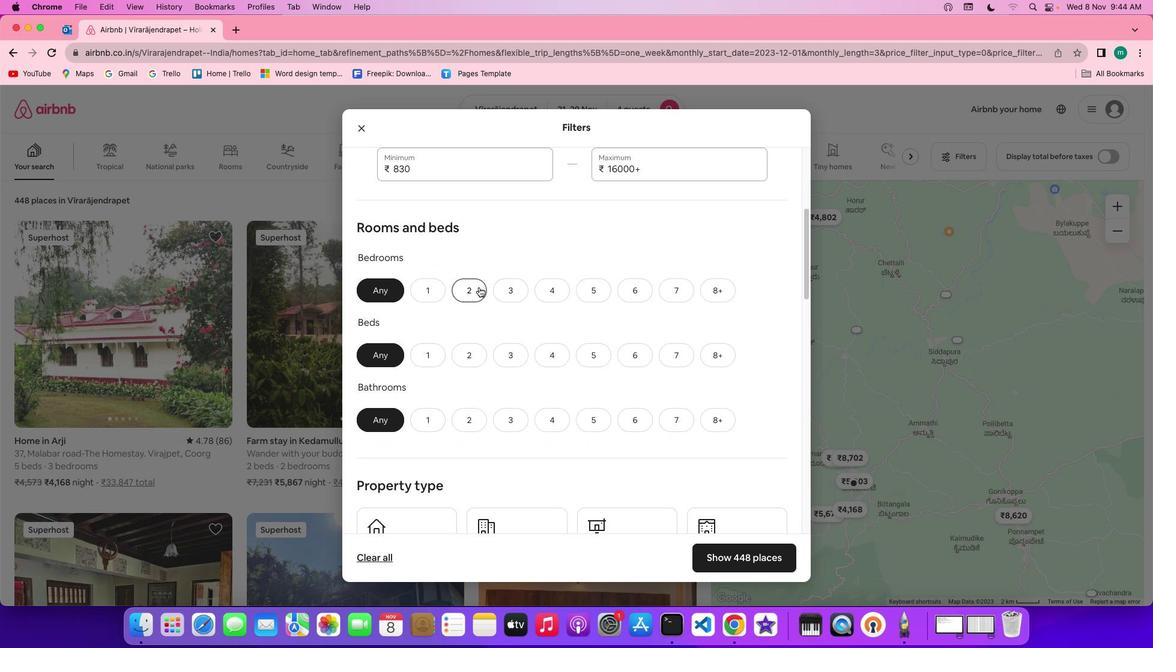 
Action: Mouse pressed left at (478, 287)
Screenshot: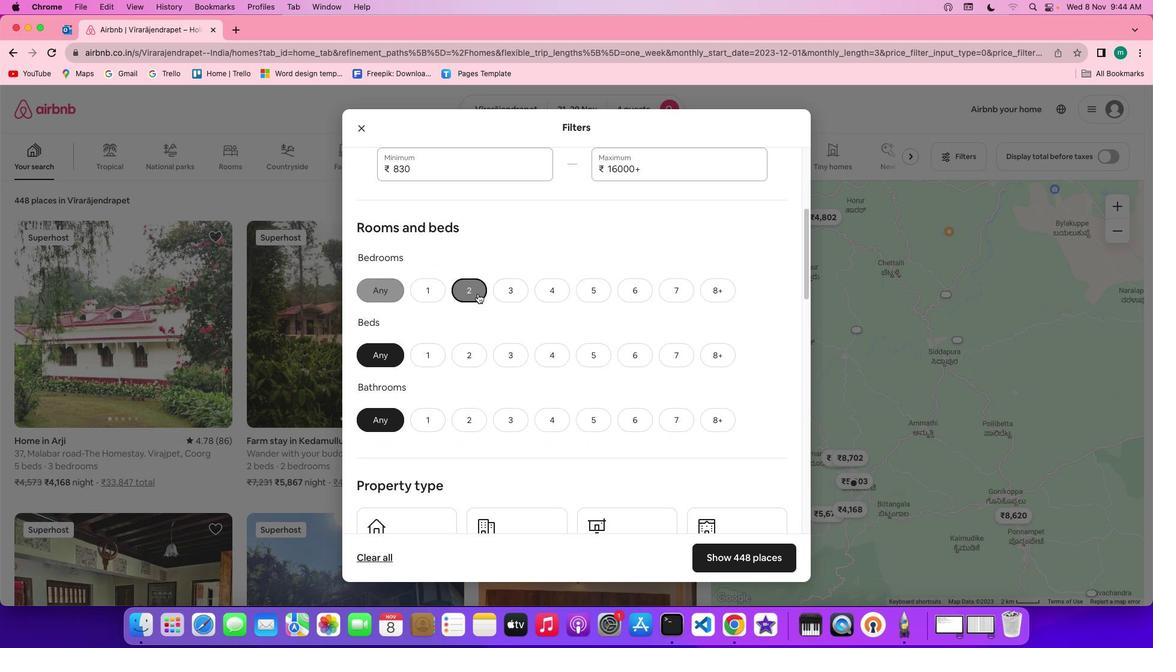 
Action: Mouse moved to (470, 347)
Screenshot: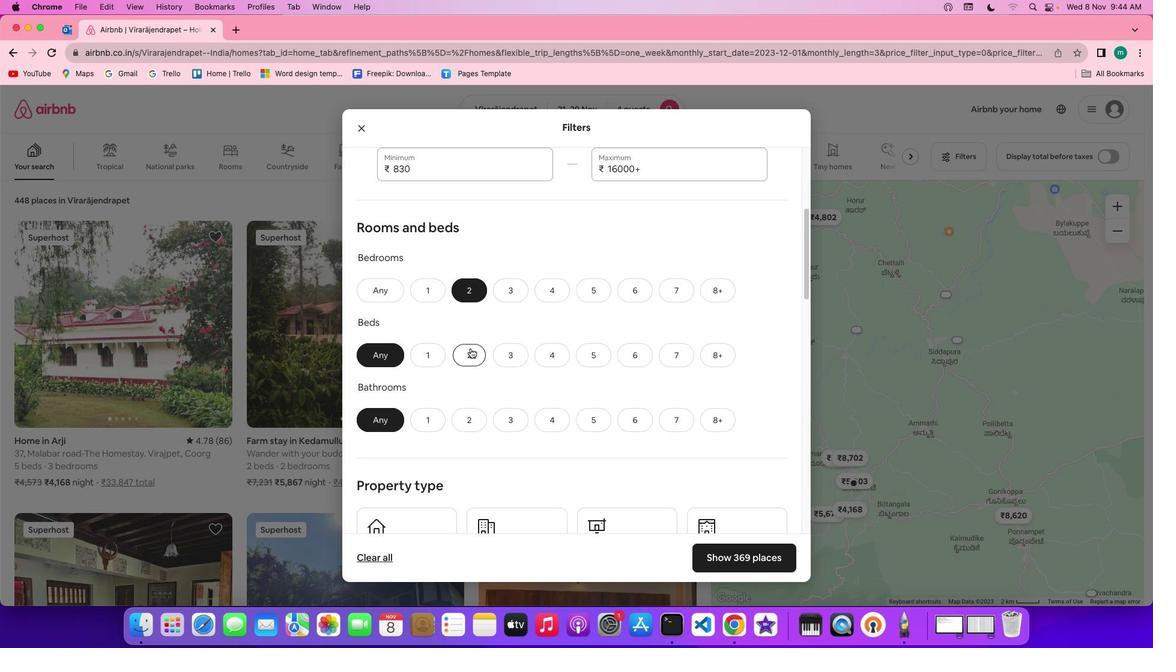 
Action: Mouse pressed left at (470, 347)
Screenshot: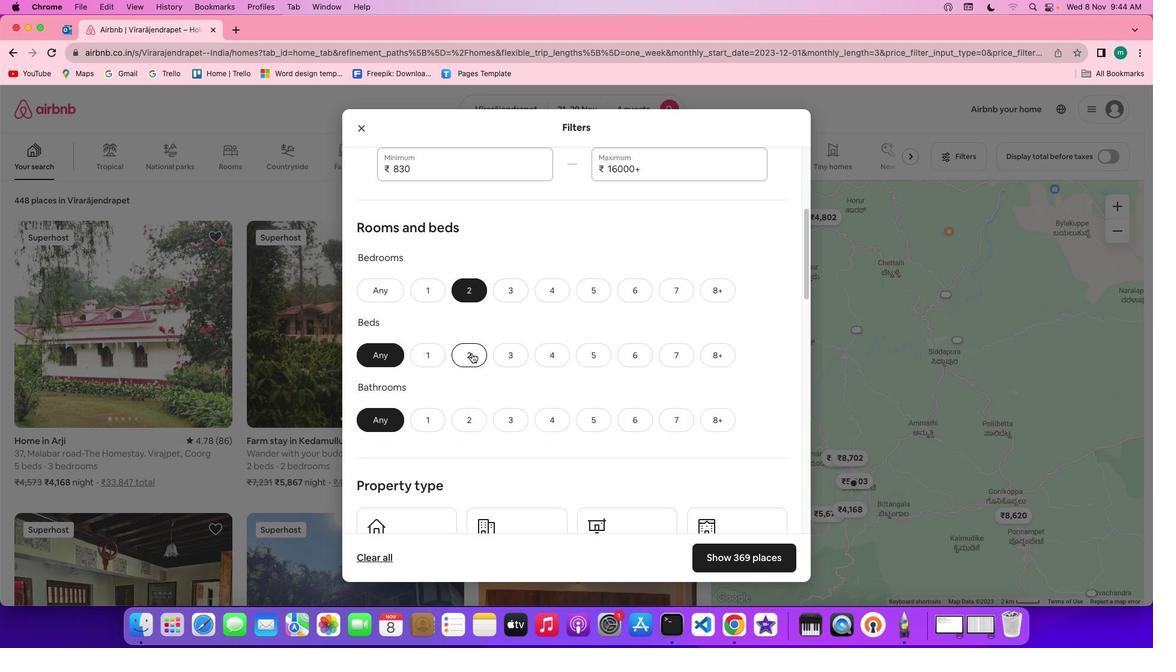 
Action: Mouse moved to (469, 418)
Screenshot: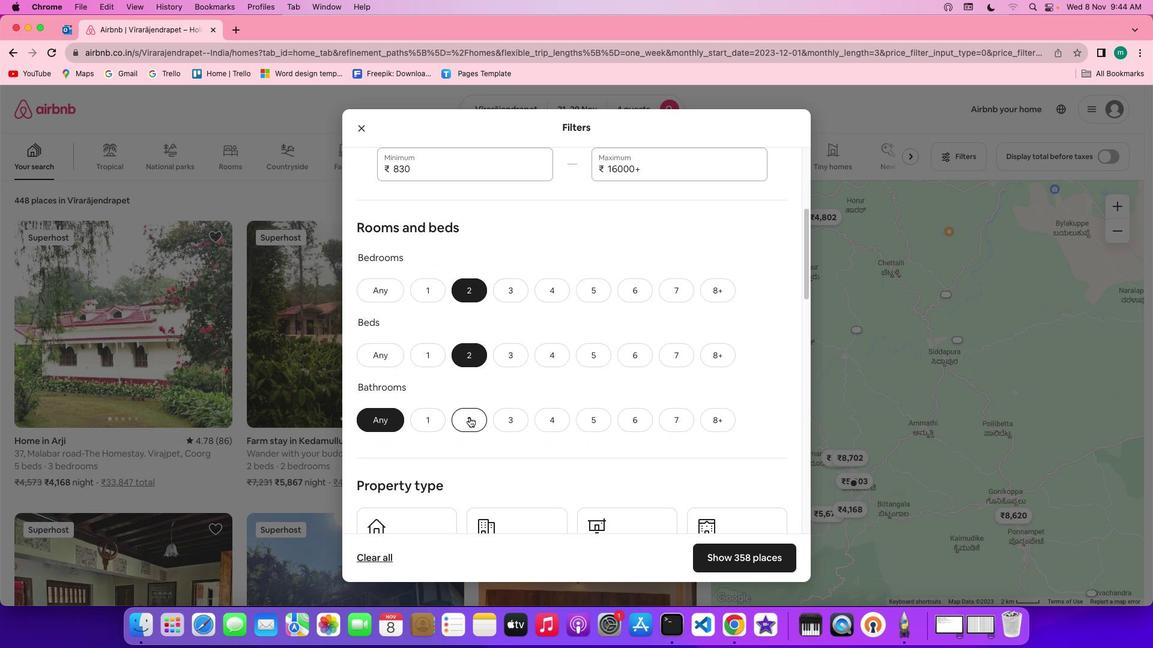 
Action: Mouse pressed left at (469, 418)
Screenshot: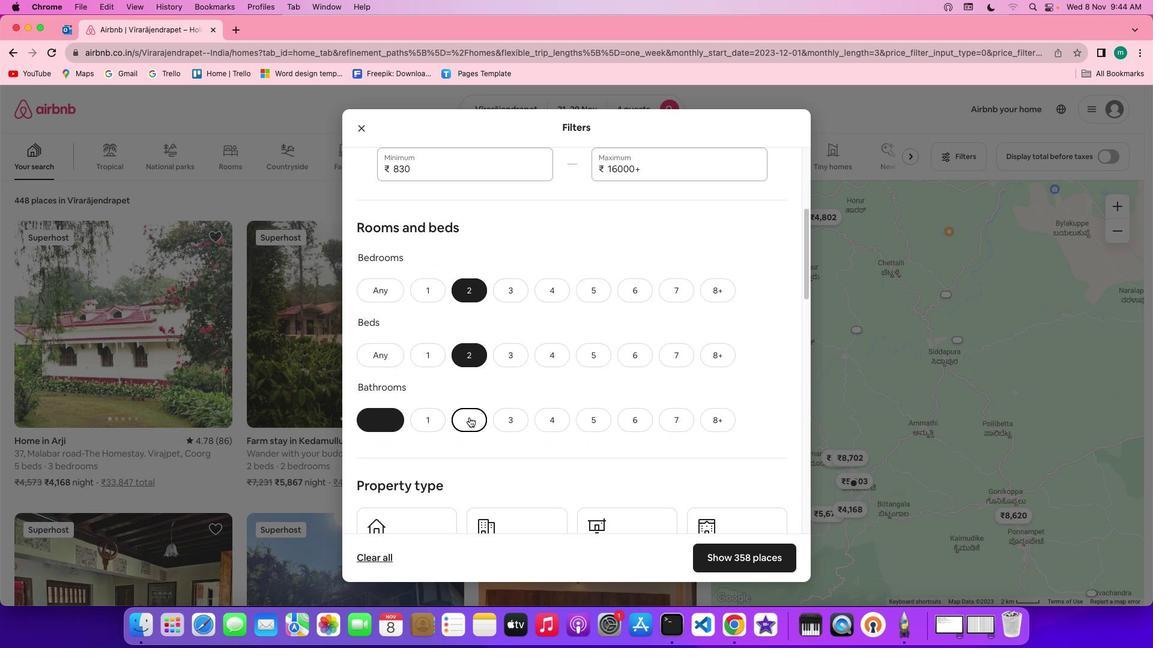 
Action: Mouse moved to (597, 419)
Screenshot: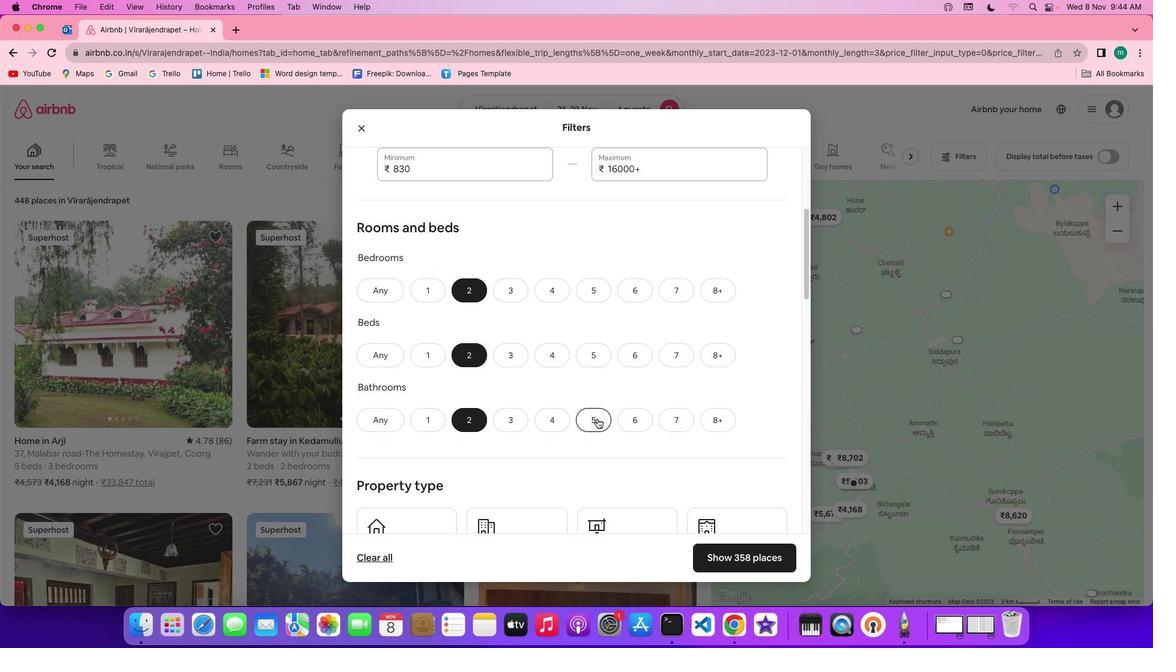 
Action: Mouse scrolled (597, 419) with delta (0, 0)
Screenshot: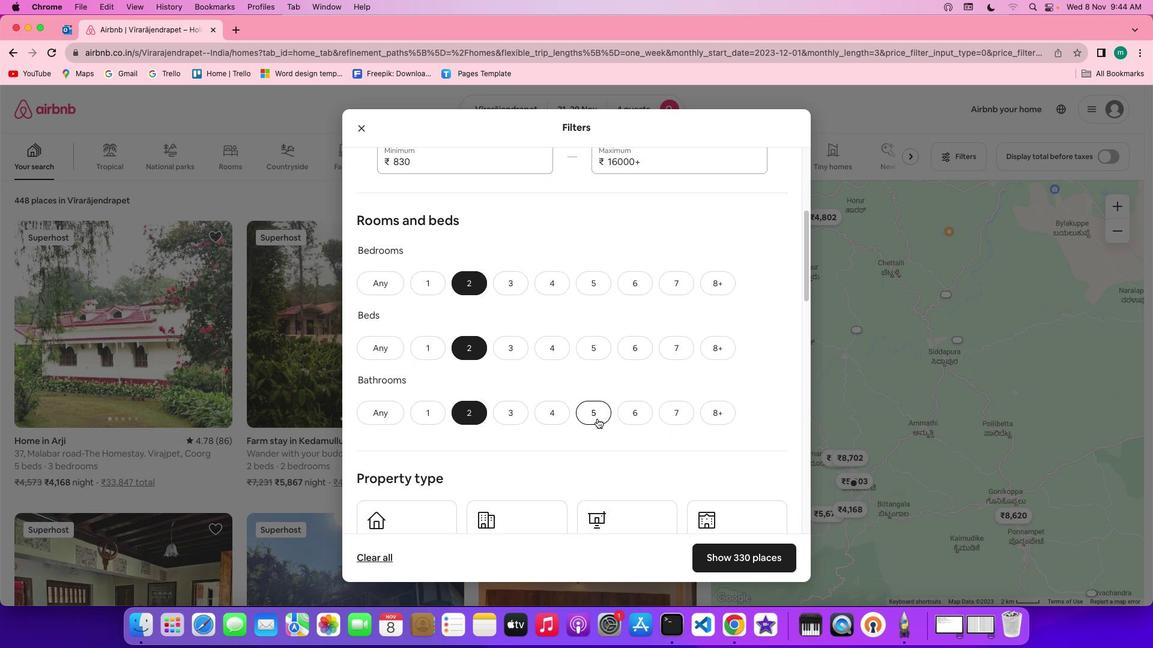 
Action: Mouse scrolled (597, 419) with delta (0, 0)
Screenshot: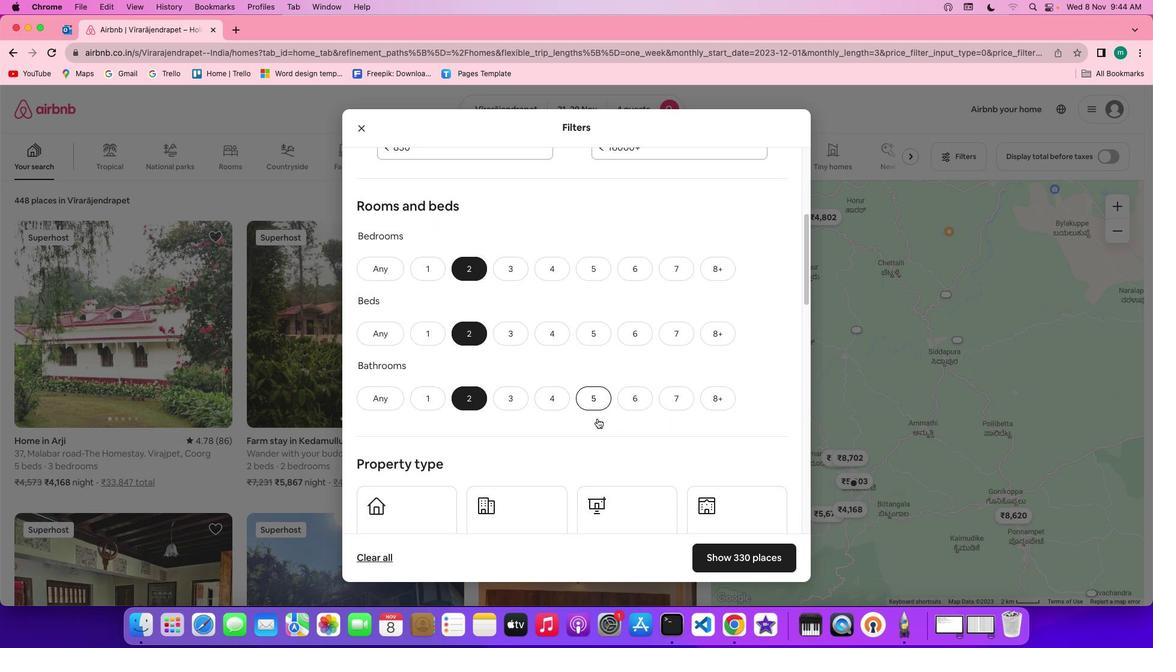 
Action: Mouse scrolled (597, 419) with delta (0, 0)
Screenshot: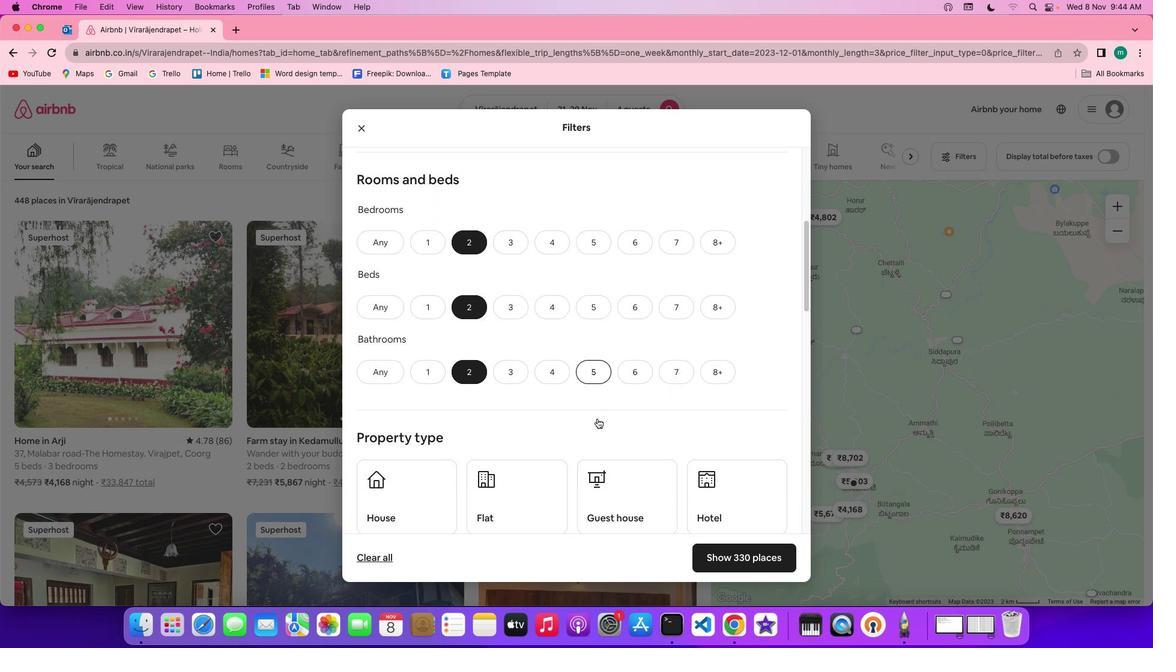 
Action: Mouse scrolled (597, 419) with delta (0, 0)
Screenshot: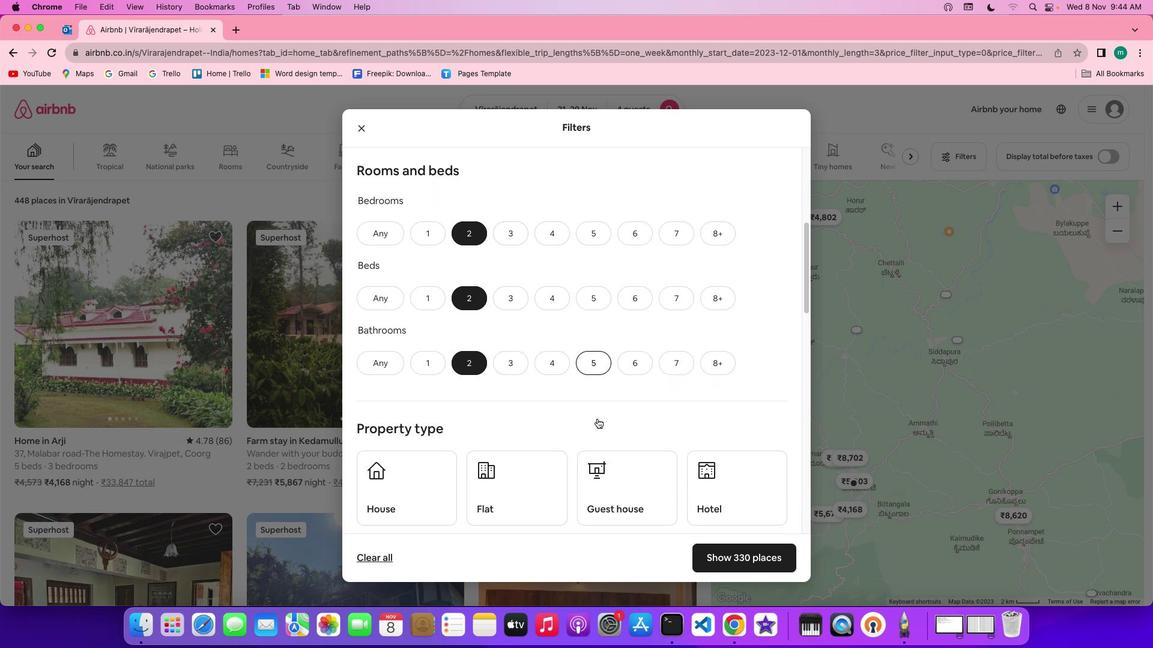 
Action: Mouse scrolled (597, 419) with delta (0, 0)
Screenshot: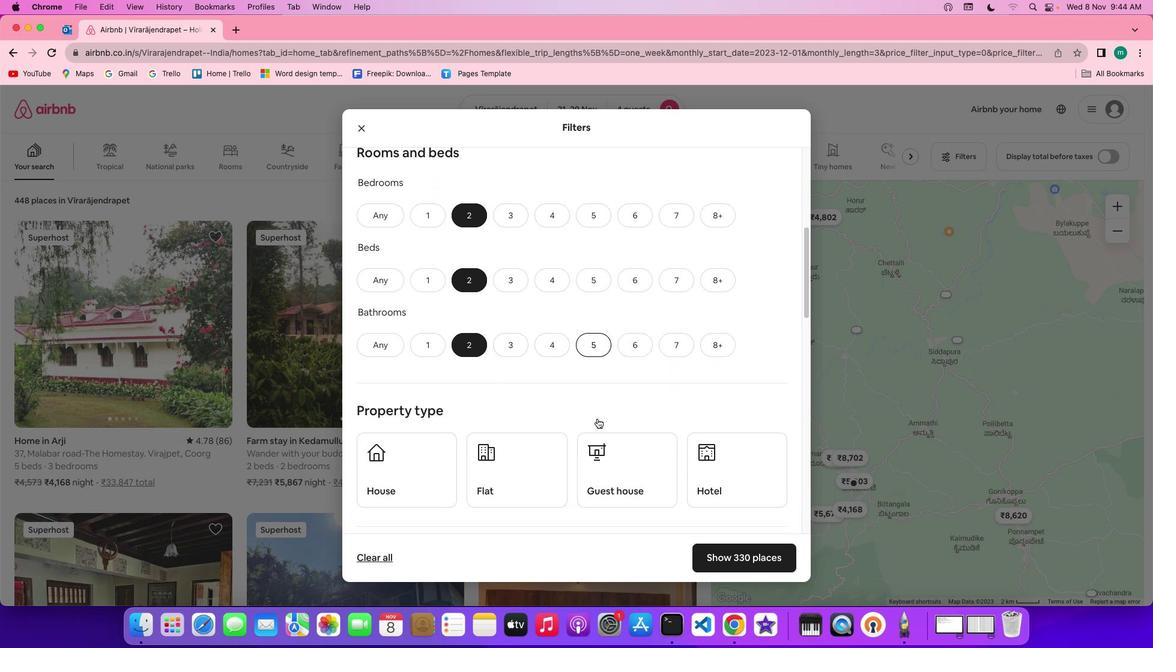 
Action: Mouse scrolled (597, 419) with delta (0, 0)
Screenshot: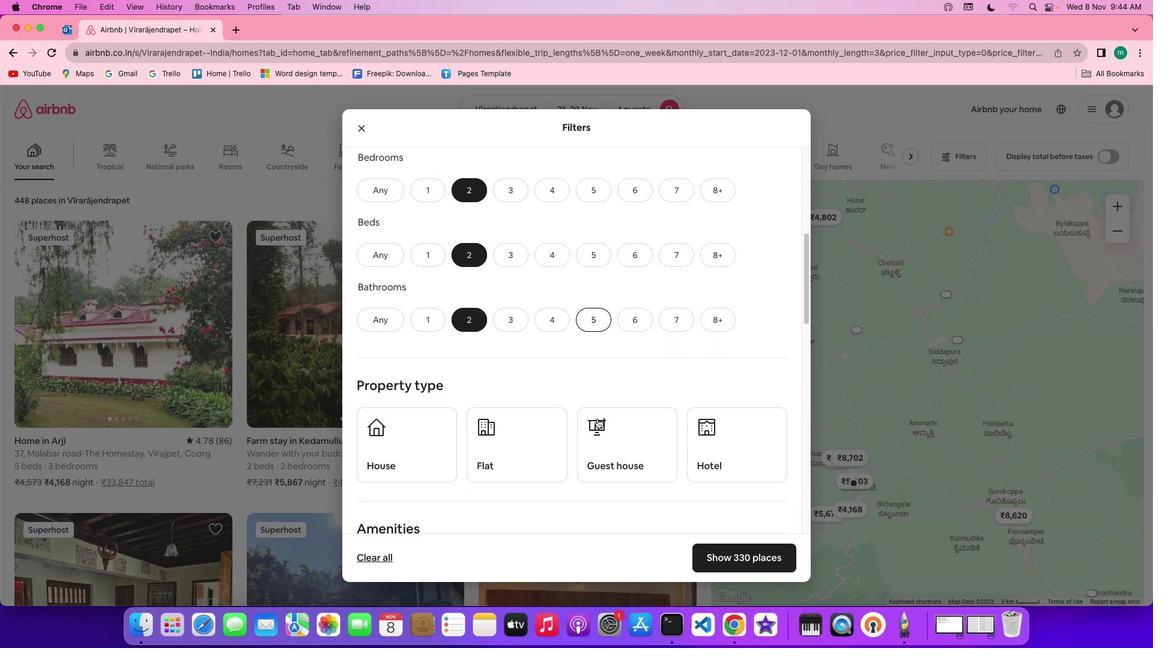 
Action: Mouse moved to (504, 416)
Screenshot: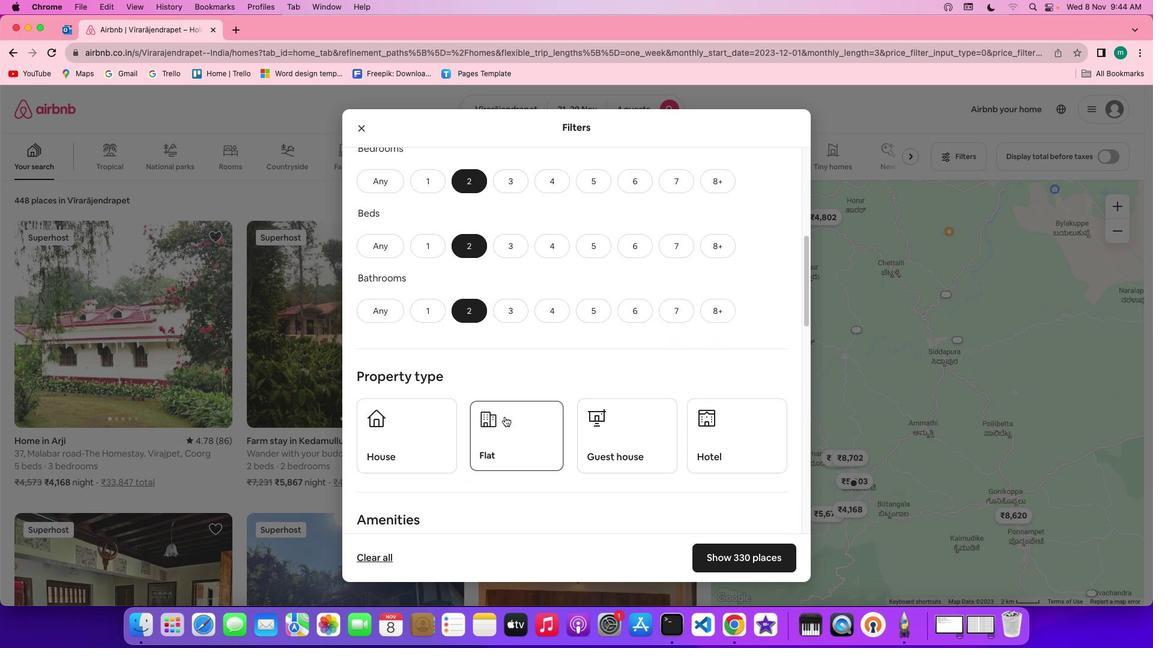 
Action: Mouse pressed left at (504, 416)
Screenshot: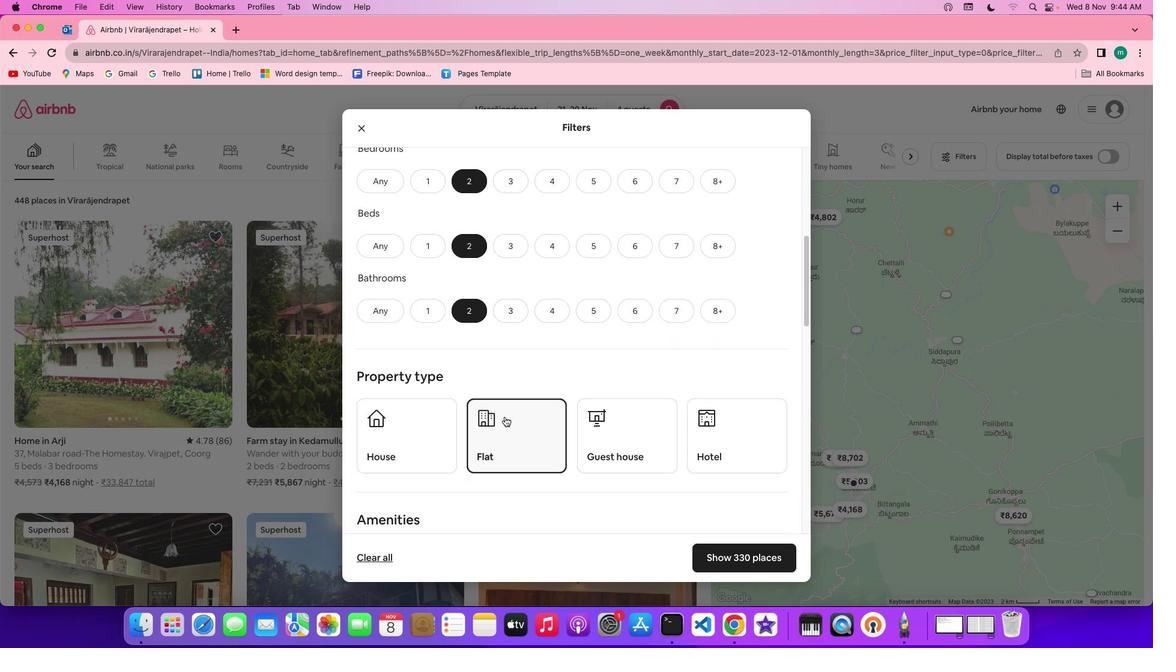 
Action: Mouse moved to (648, 414)
Screenshot: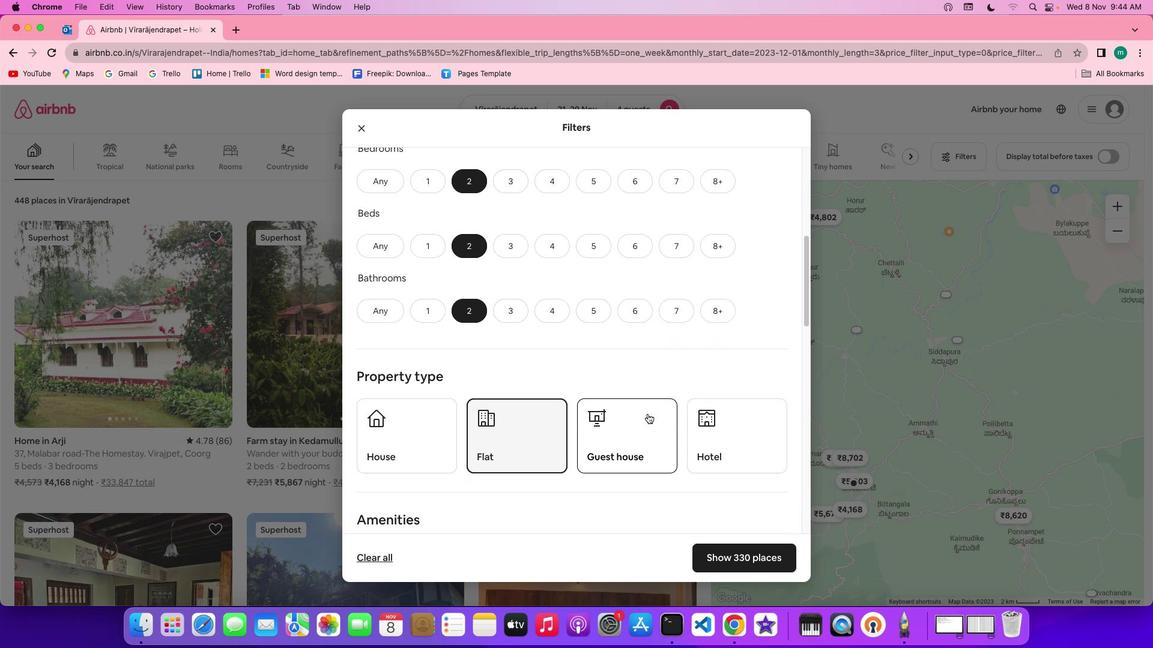 
Action: Mouse scrolled (648, 414) with delta (0, 0)
Screenshot: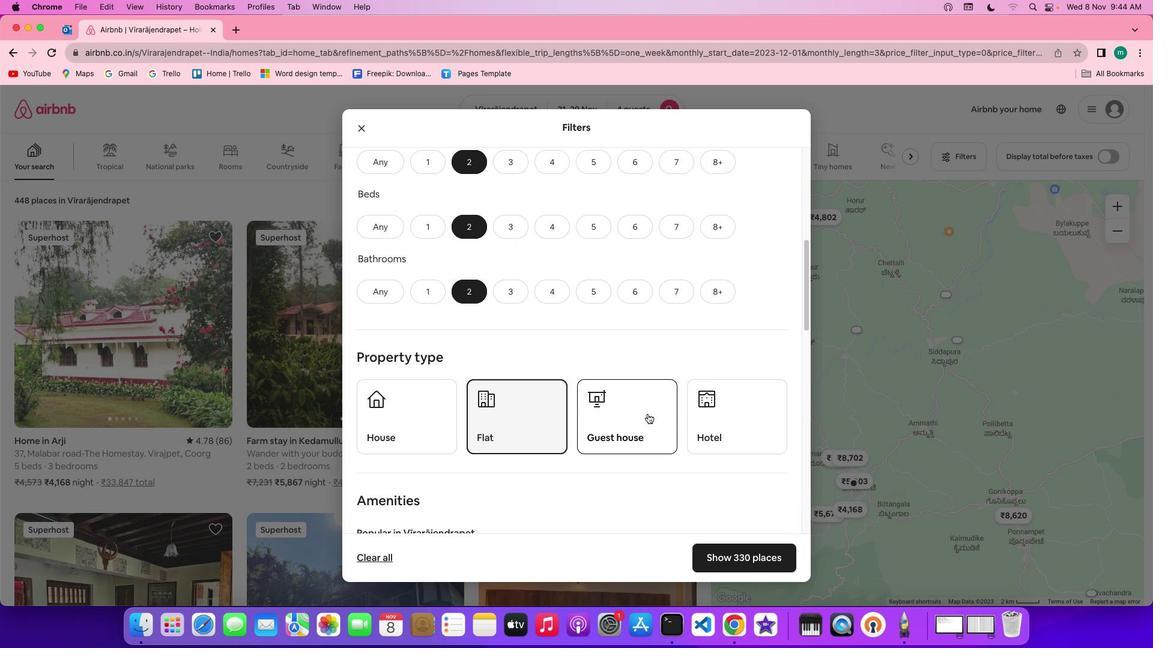 
Action: Mouse scrolled (648, 414) with delta (0, 0)
Screenshot: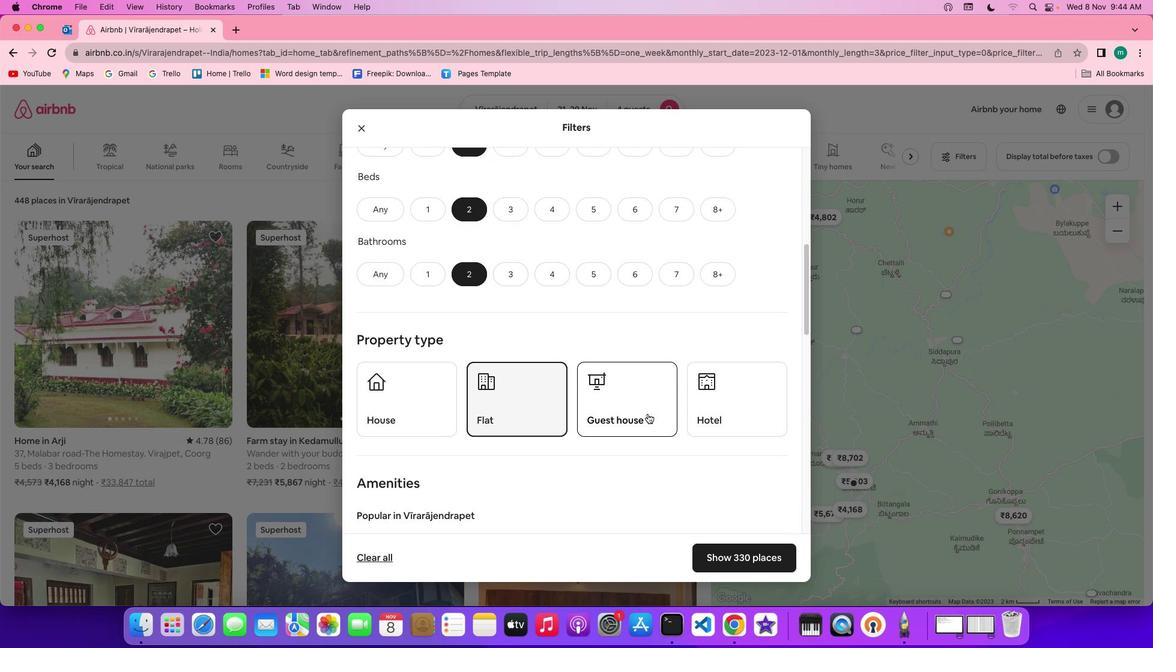 
Action: Mouse scrolled (648, 414) with delta (0, -1)
Screenshot: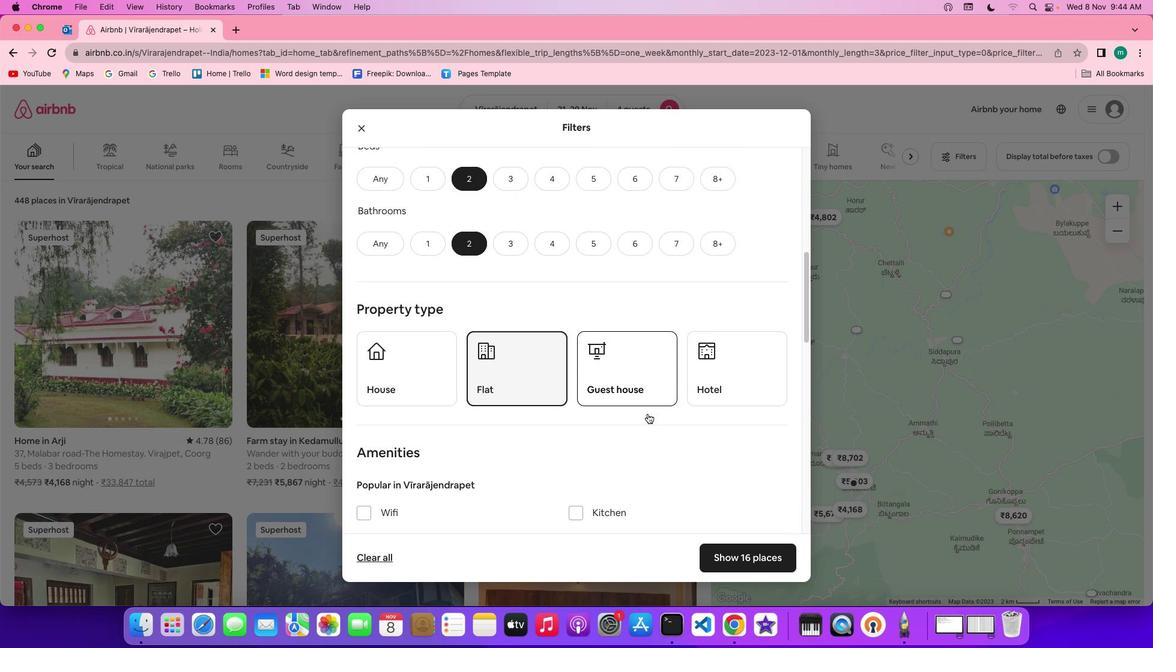 
Action: Mouse scrolled (648, 414) with delta (0, 0)
Screenshot: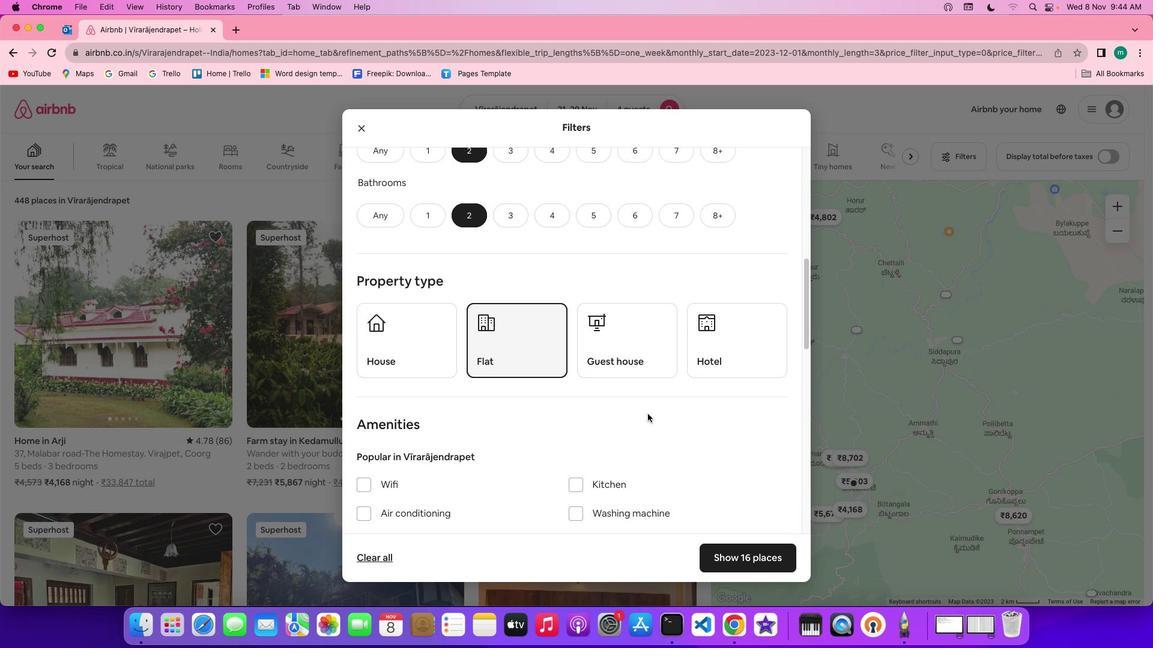 
Action: Mouse scrolled (648, 414) with delta (0, 0)
Screenshot: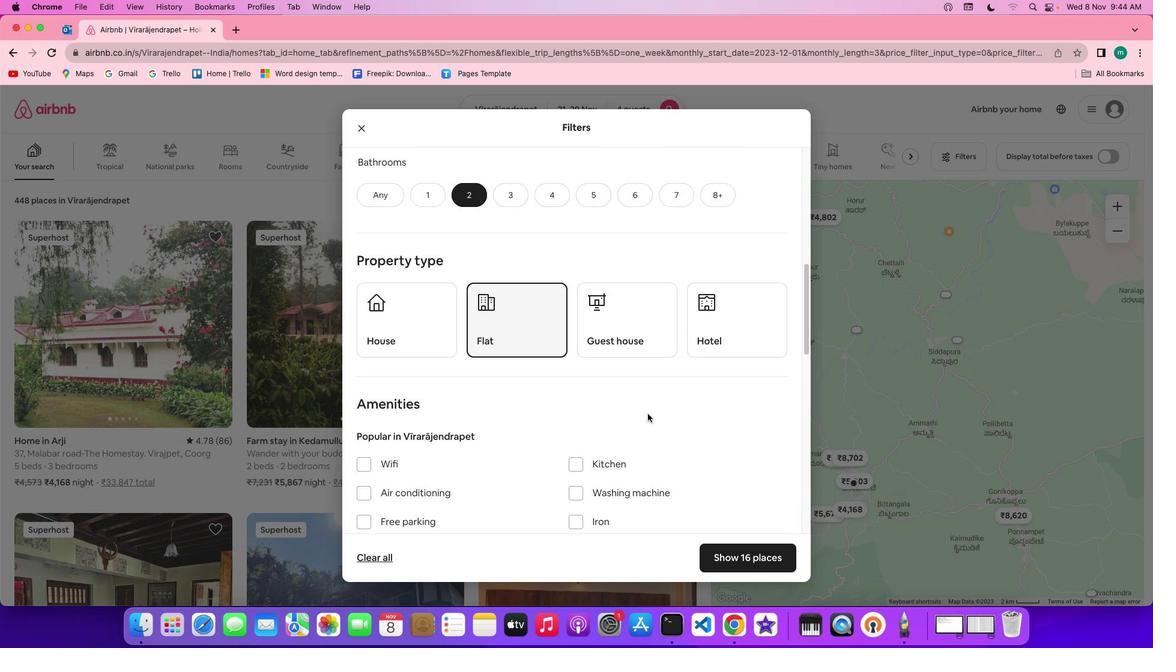 
Action: Mouse scrolled (648, 414) with delta (0, -1)
Screenshot: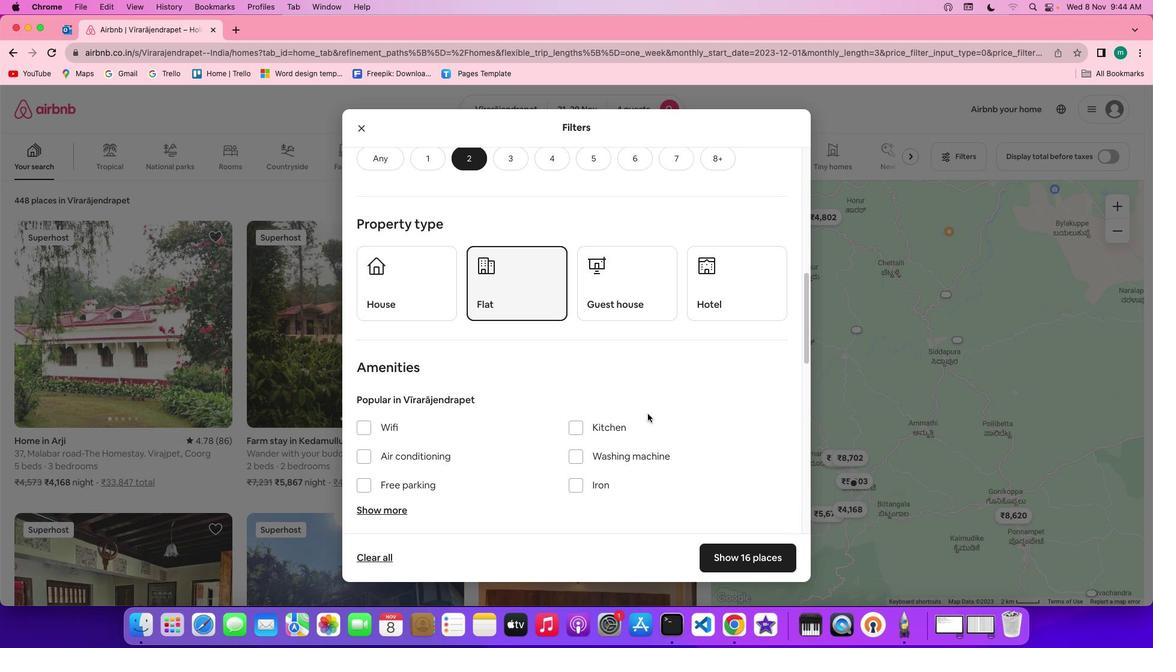 
Action: Mouse scrolled (648, 414) with delta (0, 0)
Screenshot: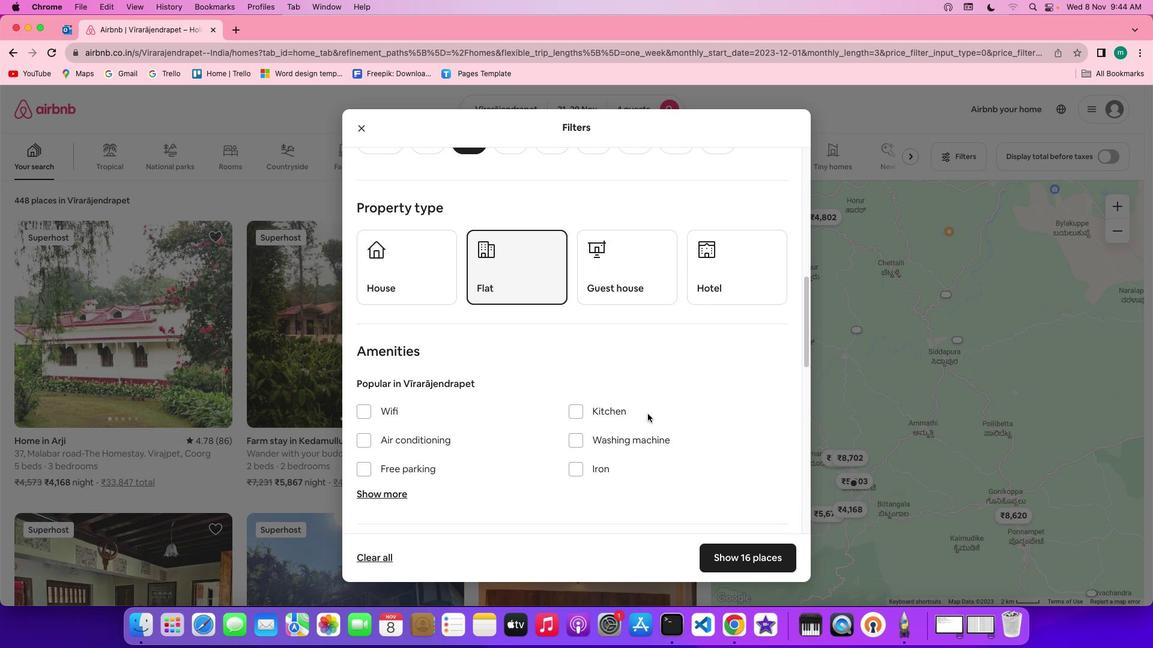 
Action: Mouse scrolled (648, 414) with delta (0, 0)
Screenshot: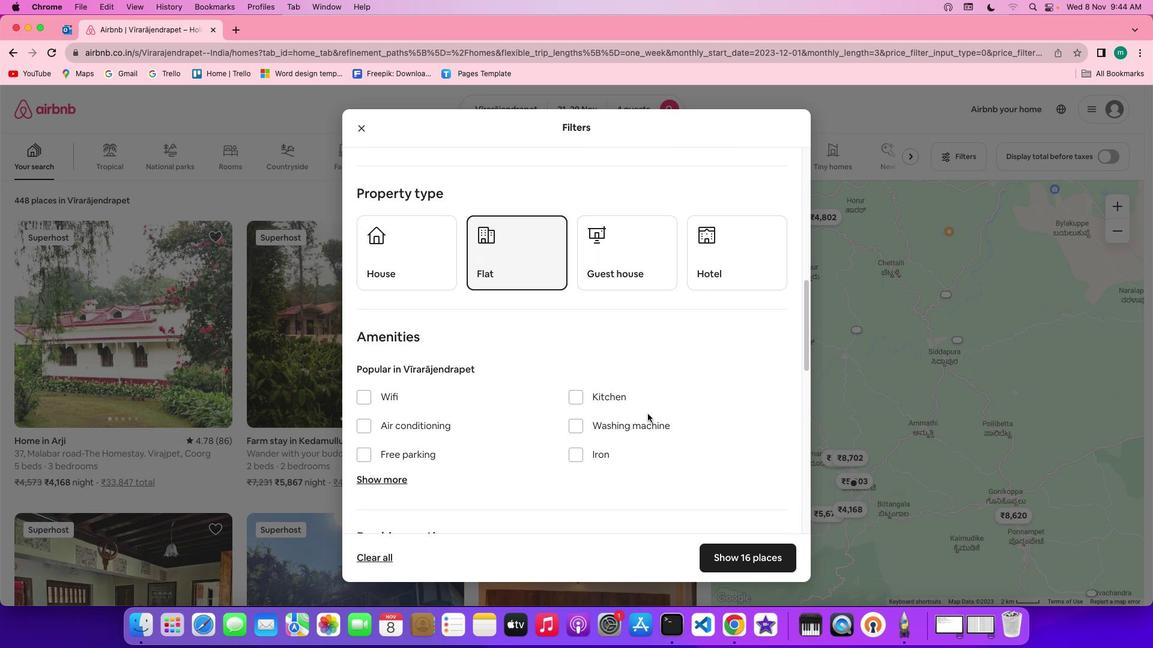 
Action: Mouse scrolled (648, 414) with delta (0, 0)
Screenshot: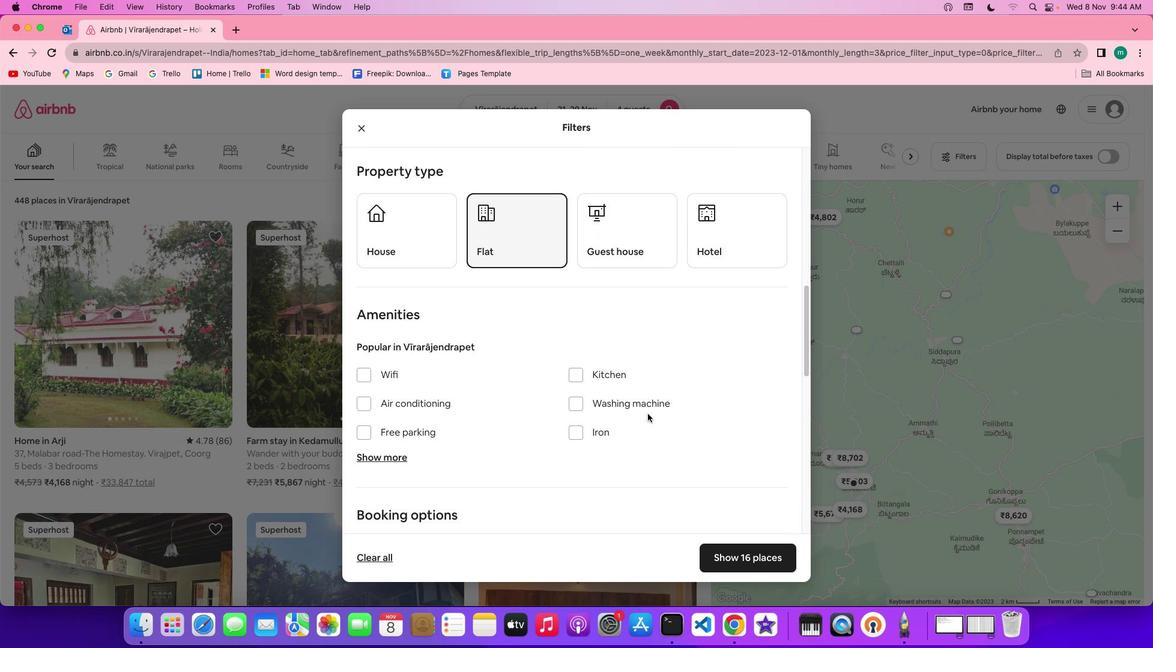 
Action: Mouse scrolled (648, 414) with delta (0, 0)
Screenshot: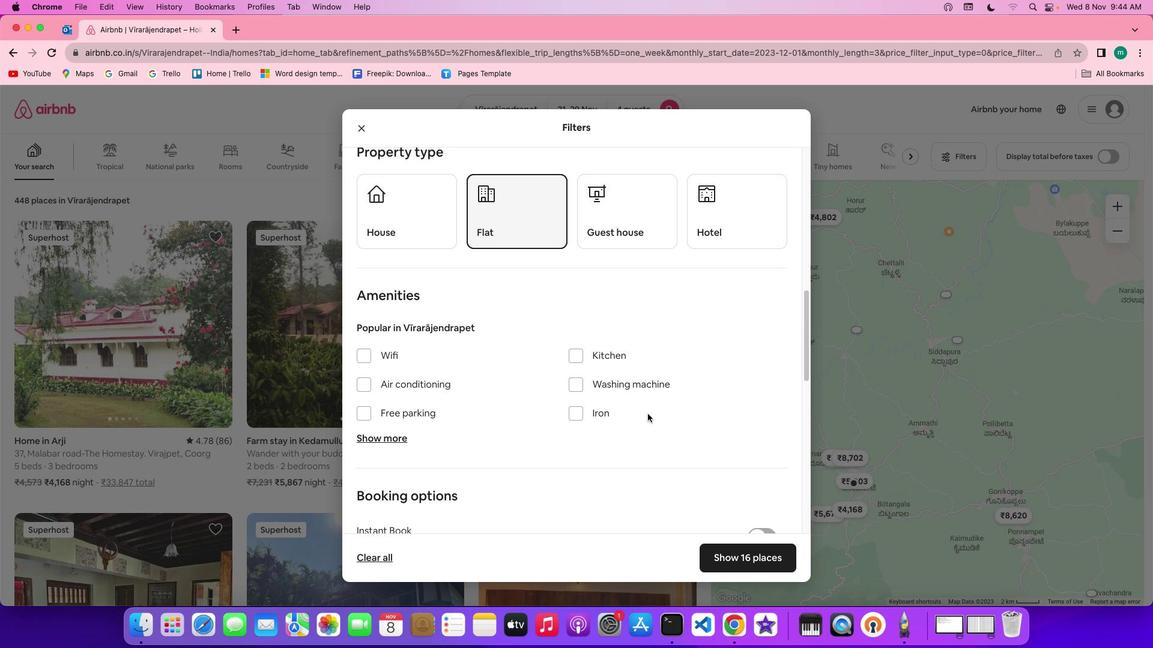
Action: Mouse scrolled (648, 414) with delta (0, 0)
Screenshot: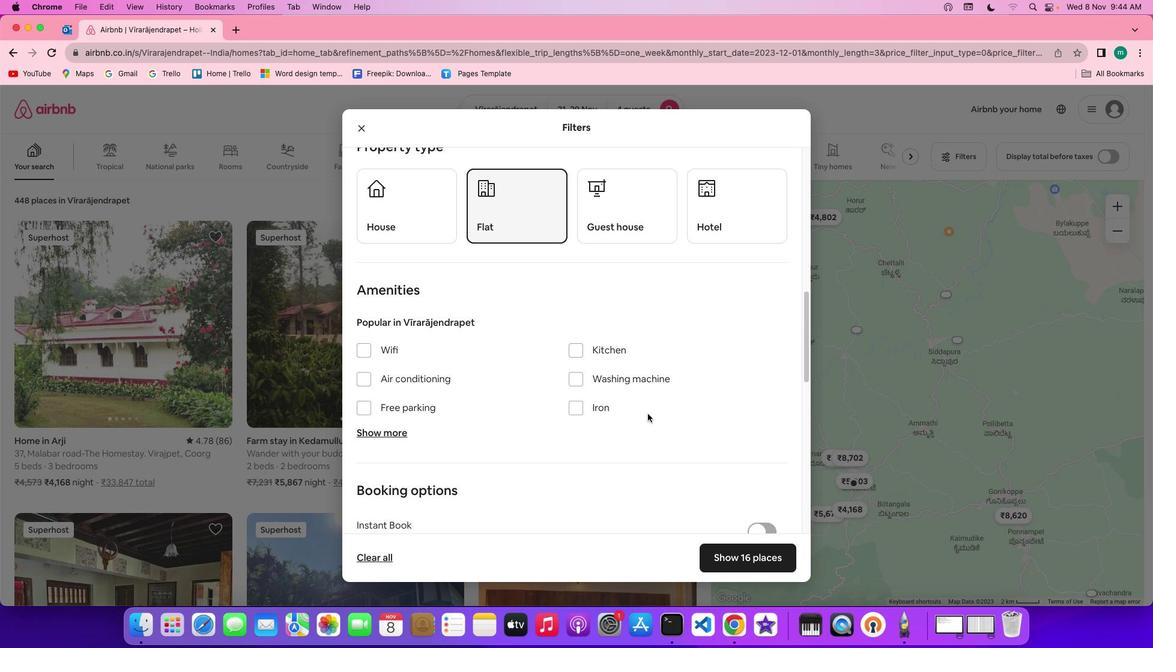 
Action: Mouse moved to (632, 373)
Screenshot: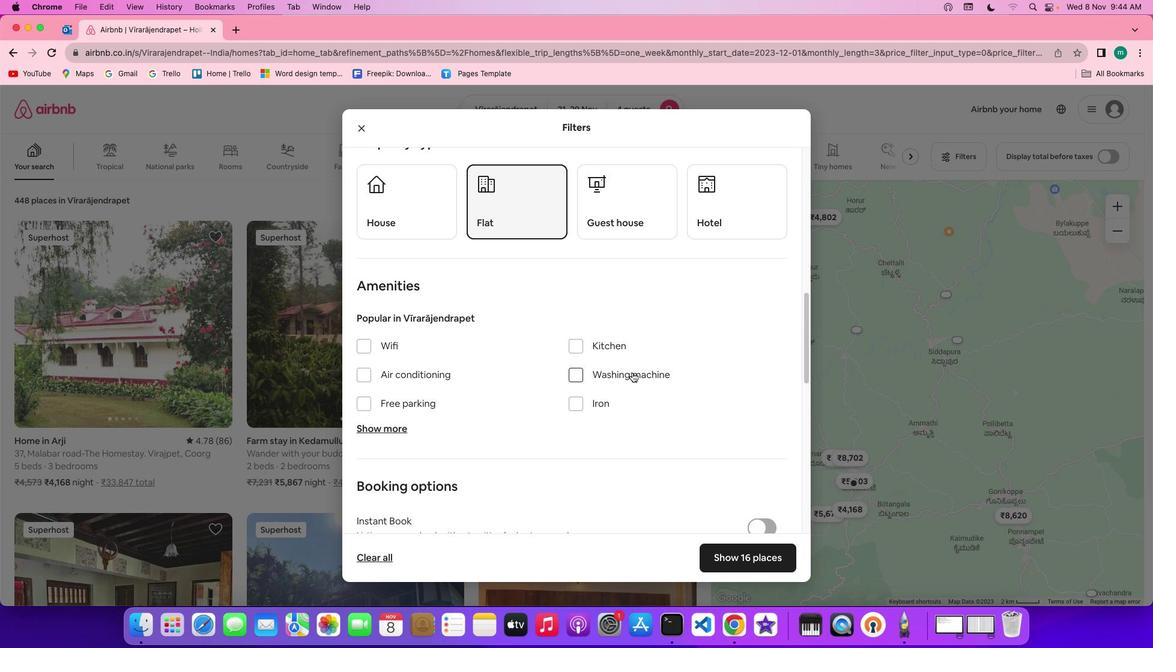 
Action: Mouse pressed left at (632, 373)
Screenshot: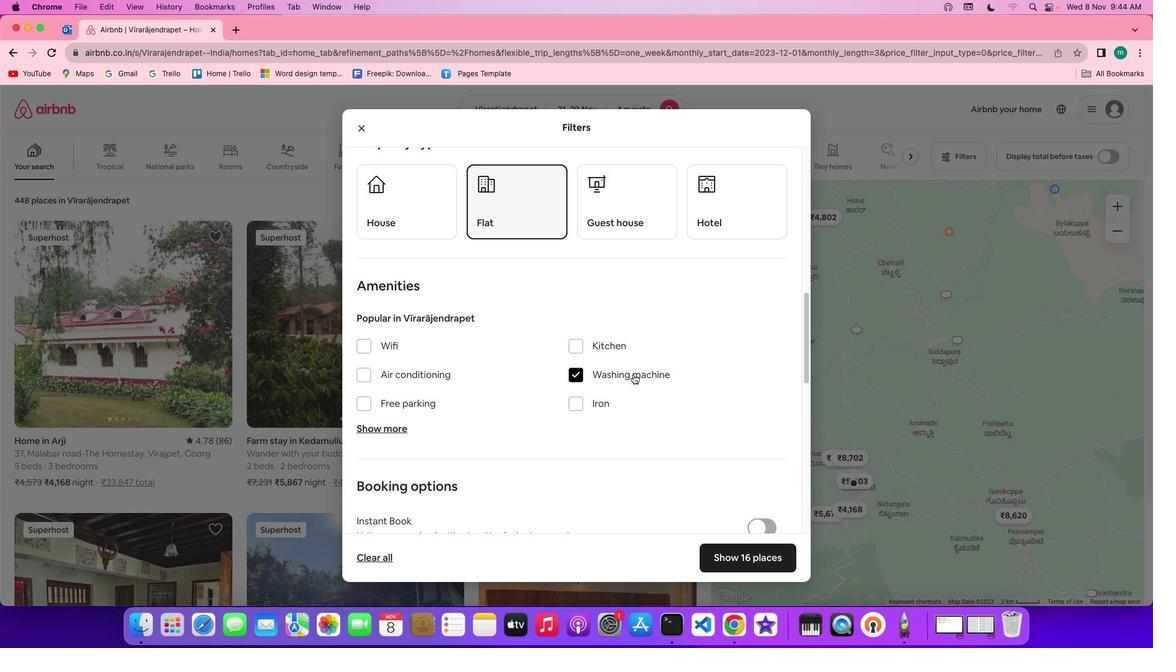 
Action: Mouse moved to (701, 436)
Screenshot: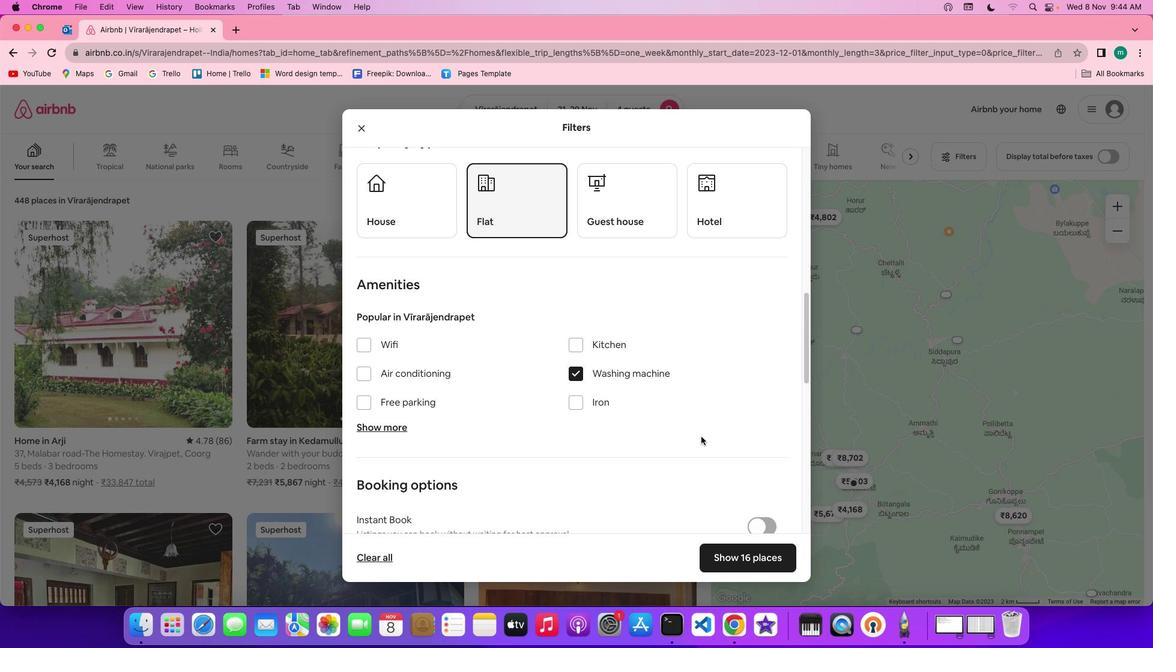 
Action: Mouse scrolled (701, 436) with delta (0, 0)
Screenshot: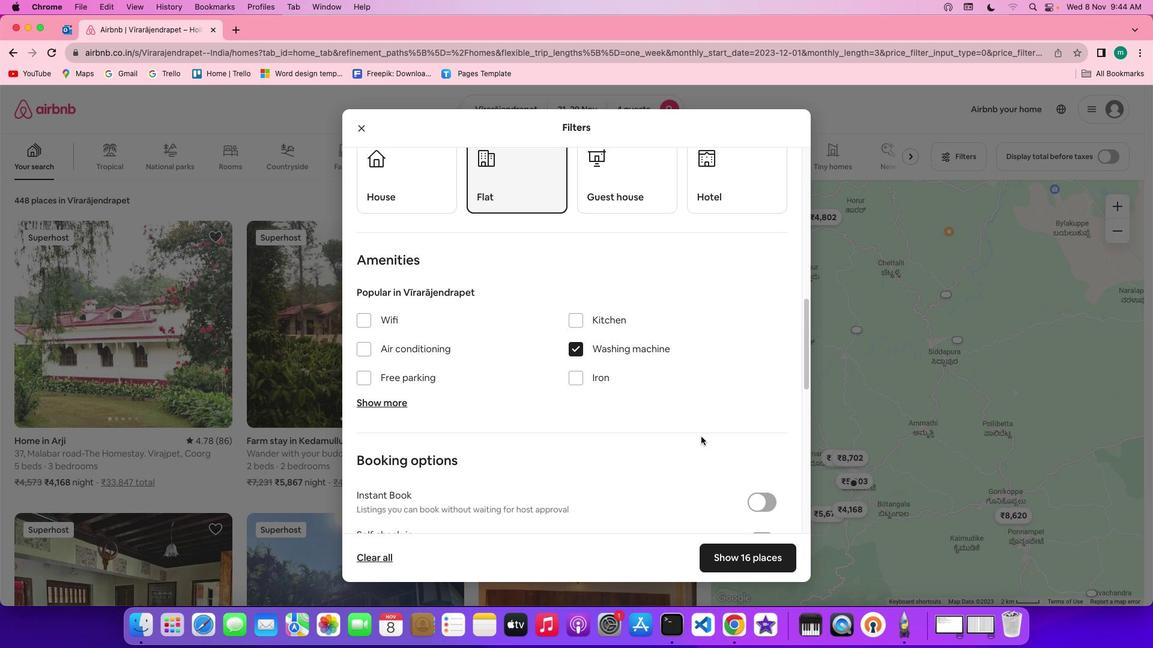 
Action: Mouse scrolled (701, 436) with delta (0, 0)
Screenshot: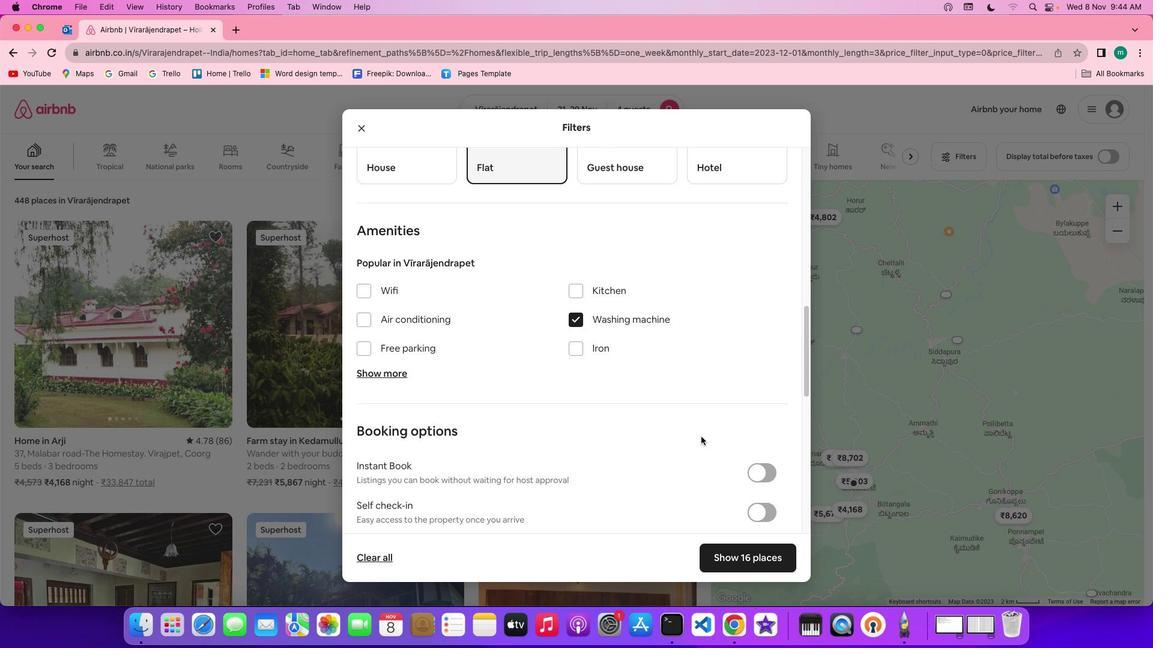 
Action: Mouse scrolled (701, 436) with delta (0, -1)
Screenshot: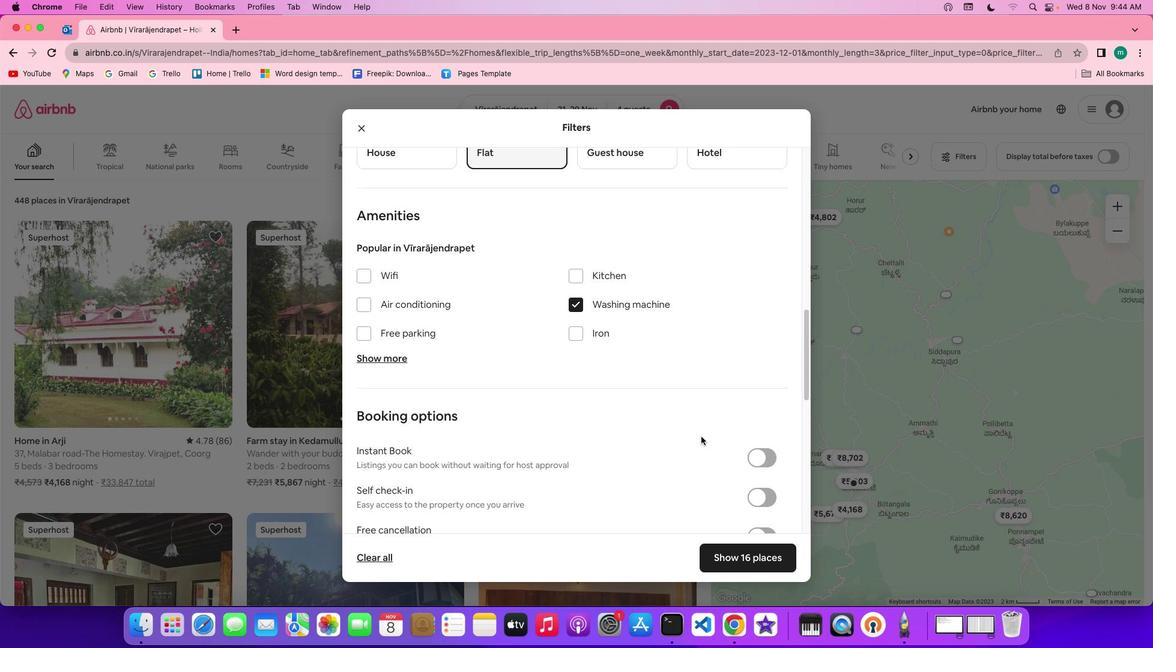 
Action: Mouse scrolled (701, 436) with delta (0, 0)
Screenshot: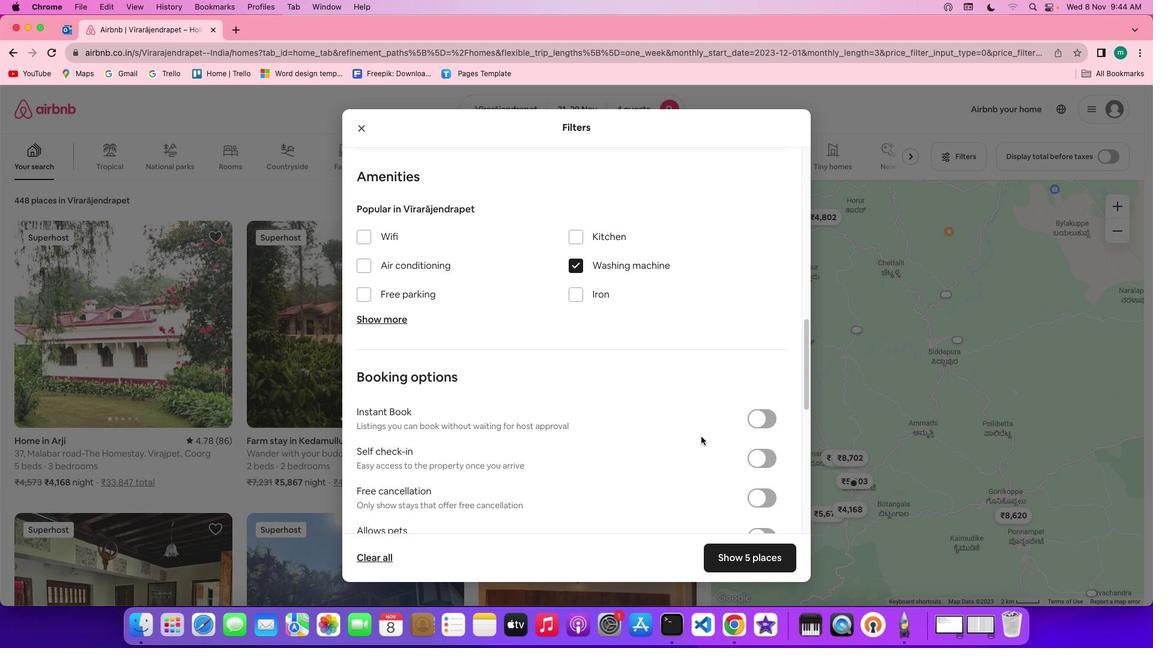 
Action: Mouse scrolled (701, 436) with delta (0, 0)
Screenshot: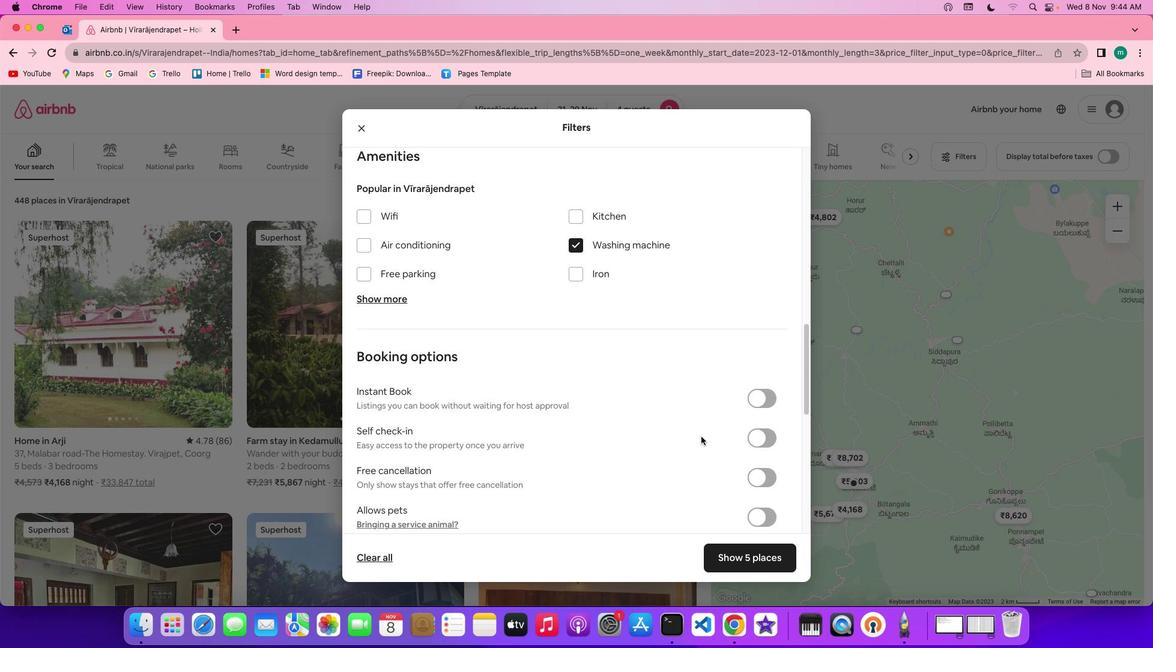 
Action: Mouse scrolled (701, 436) with delta (0, -1)
Screenshot: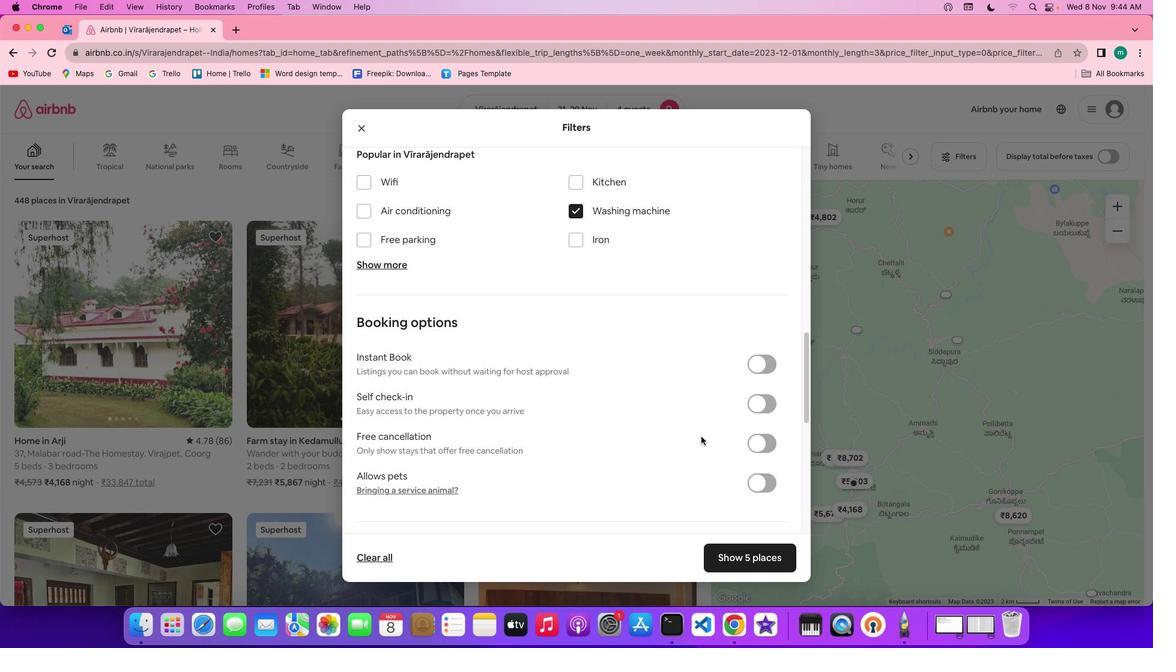 
Action: Mouse scrolled (701, 436) with delta (0, -1)
Screenshot: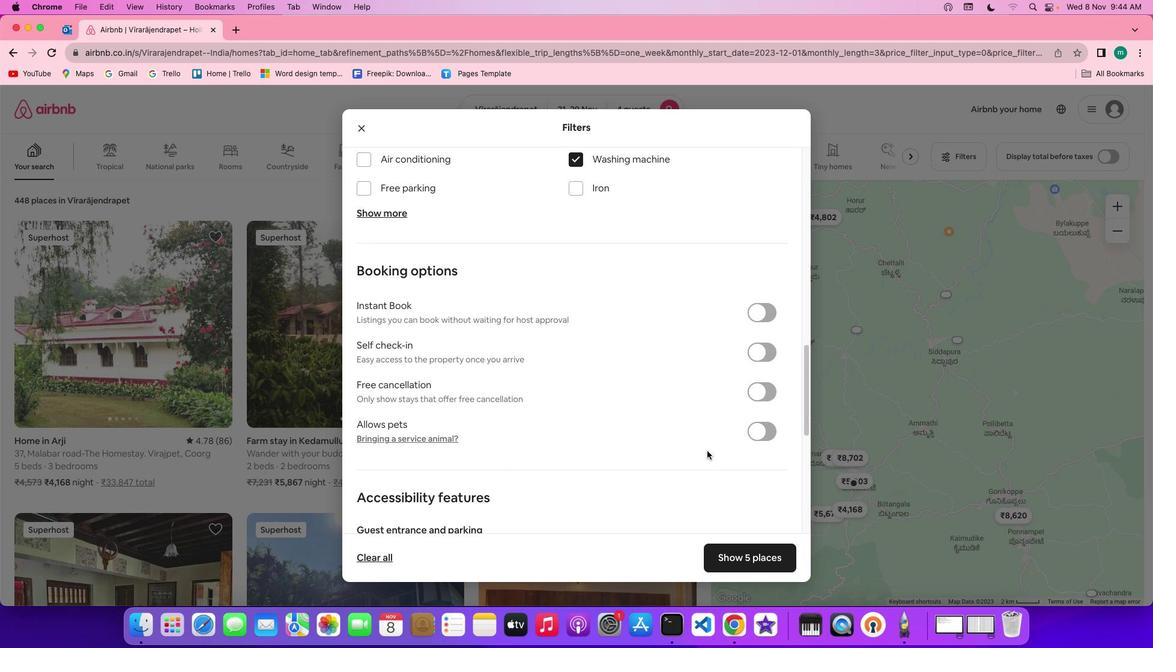 
Action: Mouse moved to (710, 455)
Screenshot: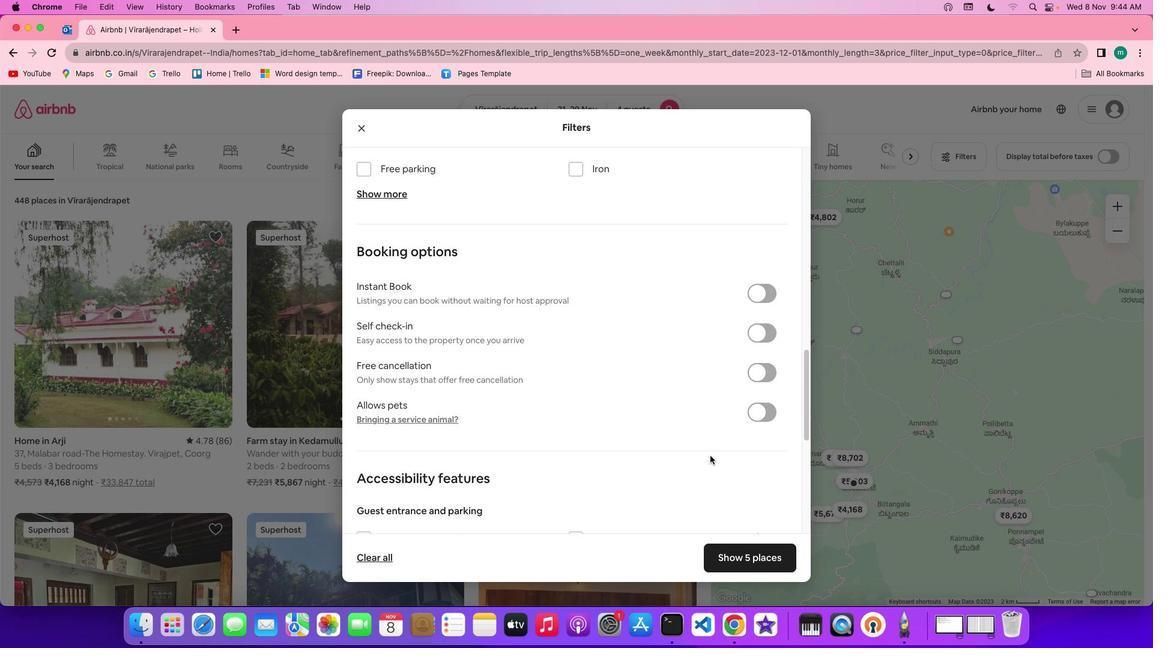 
Action: Mouse scrolled (710, 455) with delta (0, 0)
Screenshot: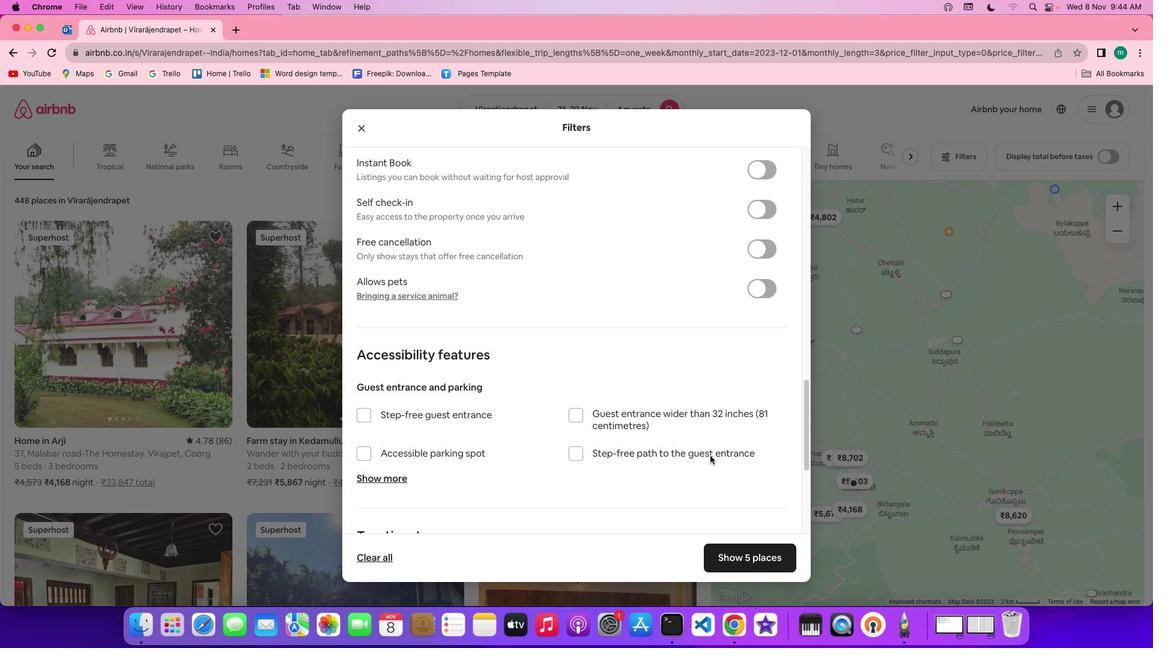 
Action: Mouse scrolled (710, 455) with delta (0, 0)
Screenshot: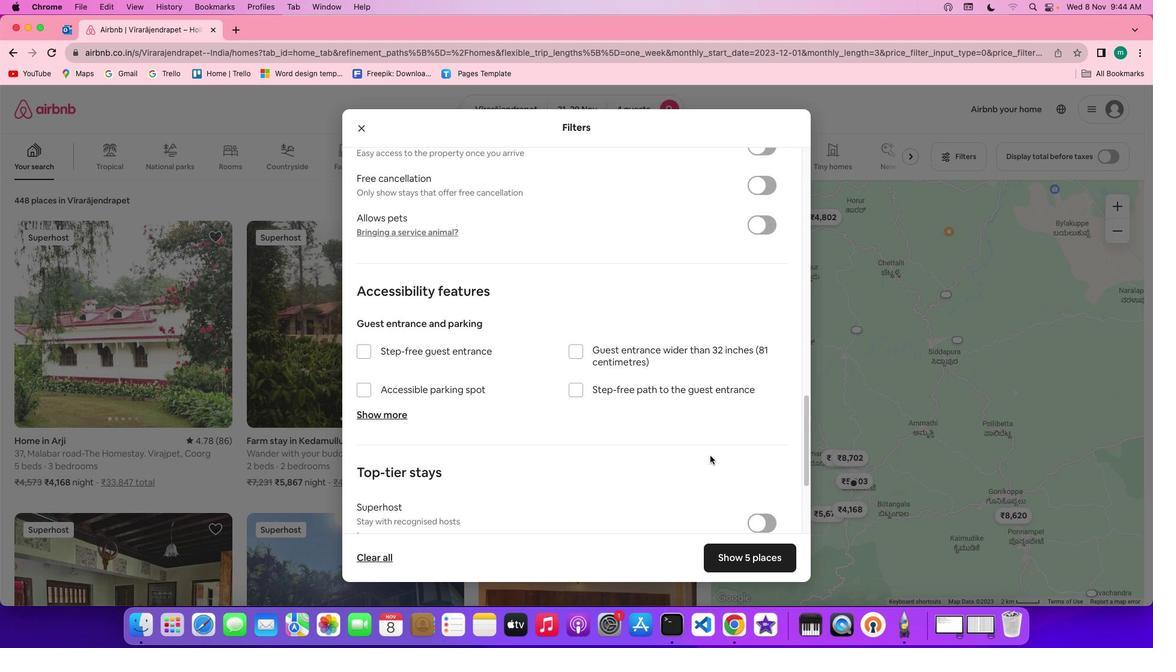 
Action: Mouse scrolled (710, 455) with delta (0, -1)
Screenshot: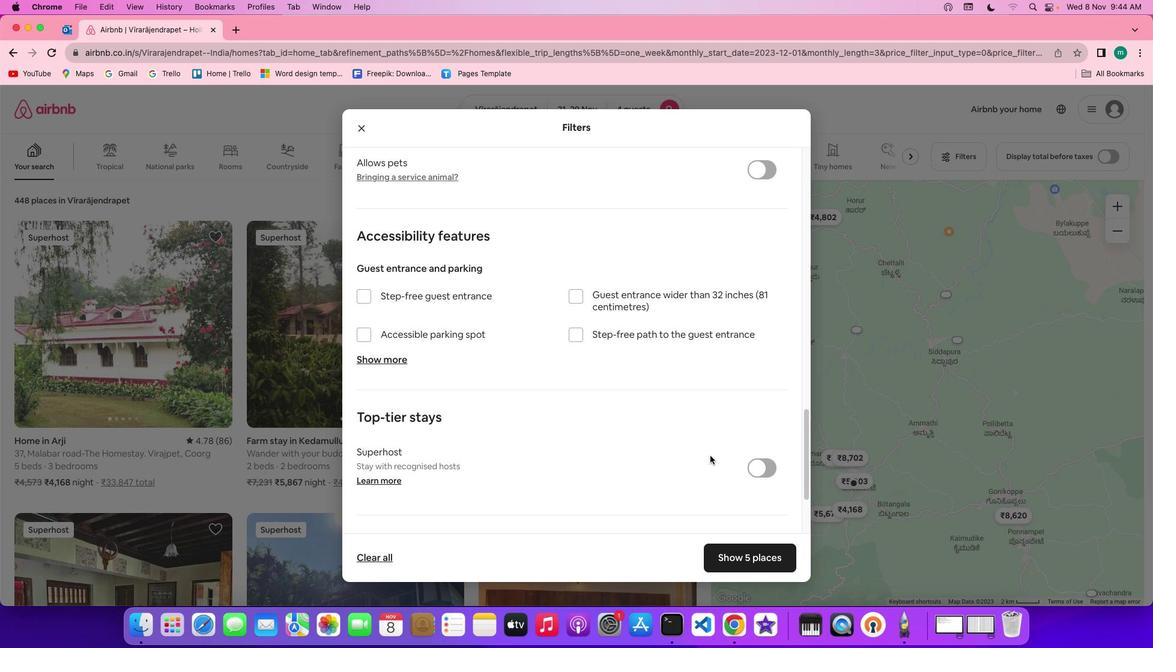 
Action: Mouse scrolled (710, 455) with delta (0, -2)
Screenshot: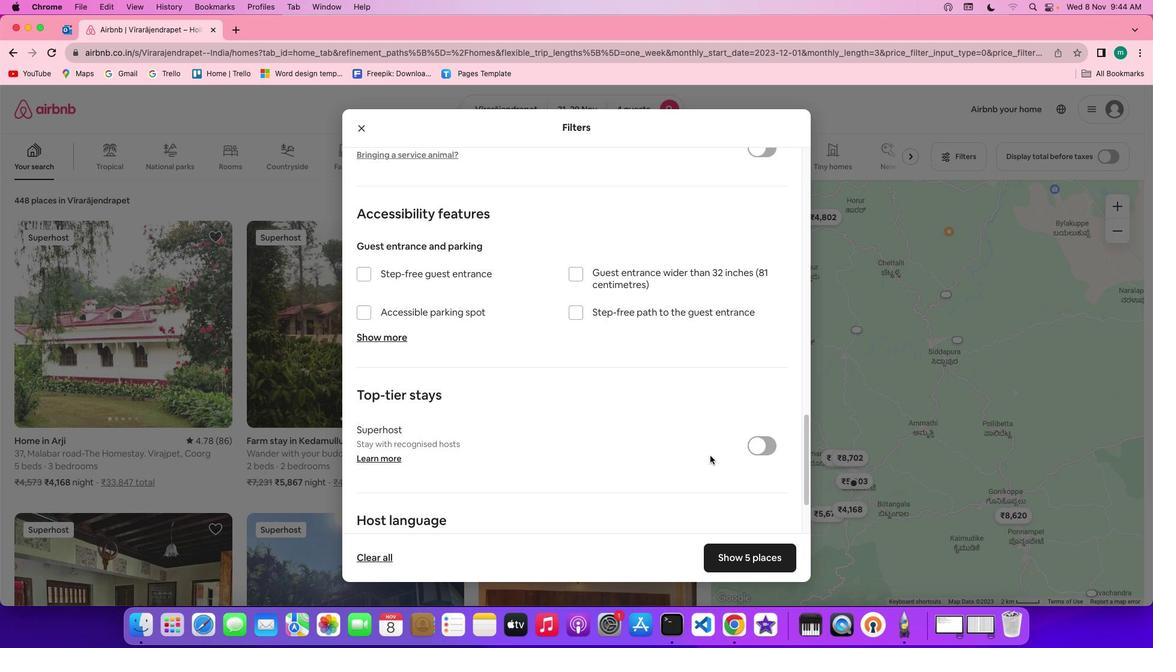 
Action: Mouse scrolled (710, 455) with delta (0, -2)
Screenshot: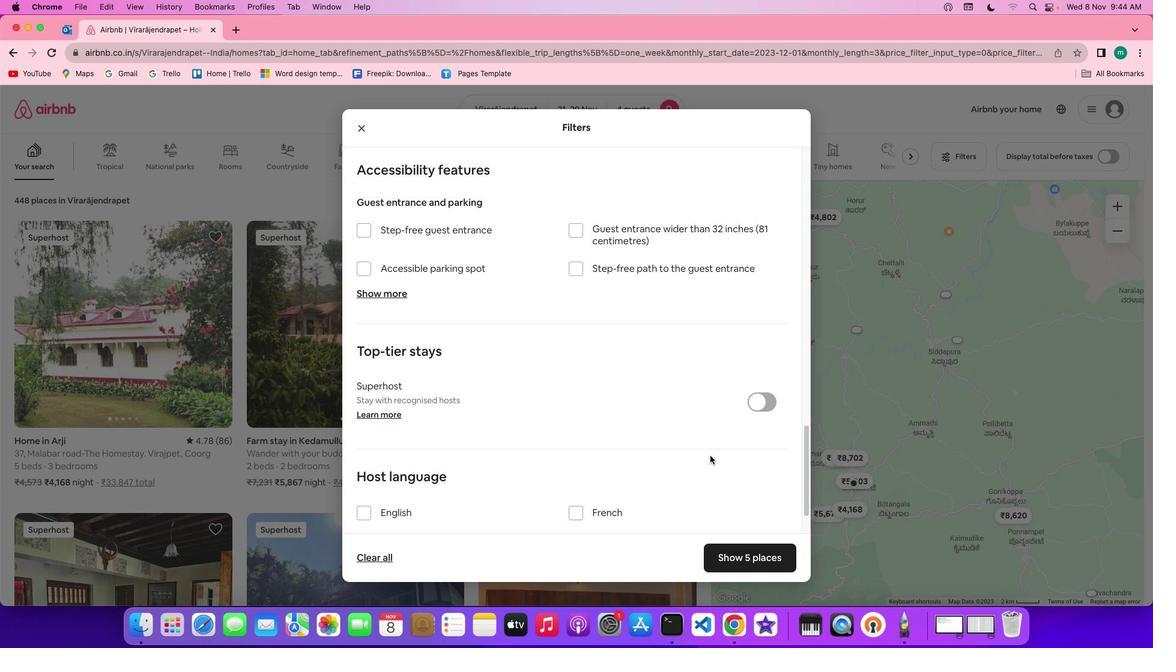 
Action: Mouse scrolled (710, 455) with delta (0, 0)
Screenshot: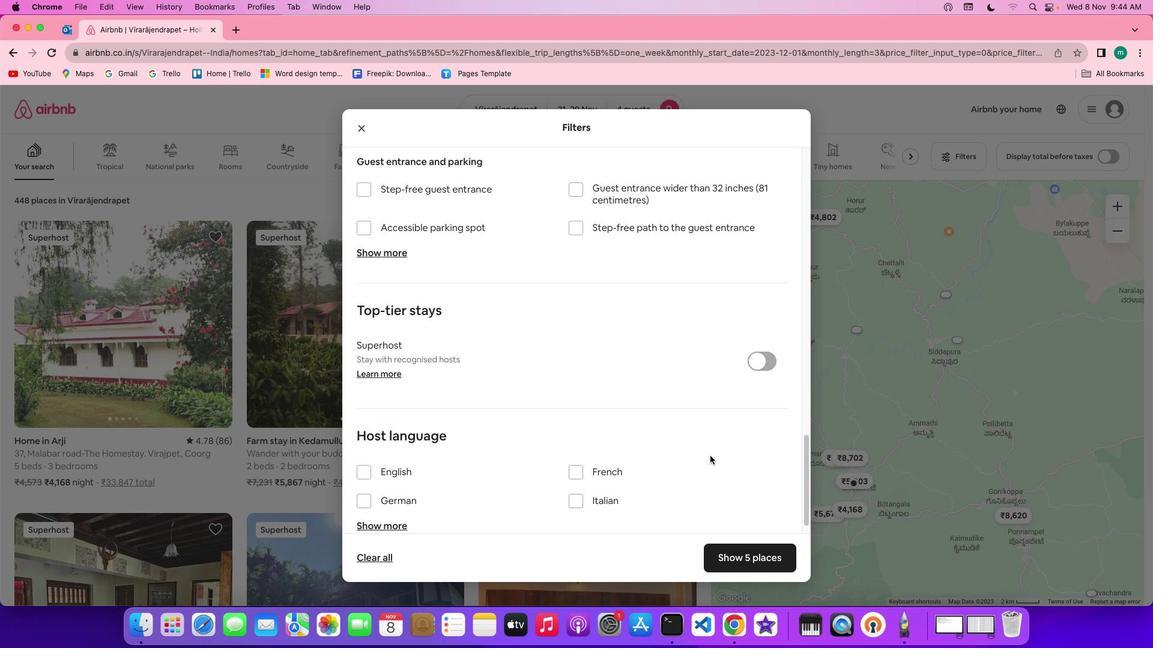 
Action: Mouse scrolled (710, 455) with delta (0, 0)
Screenshot: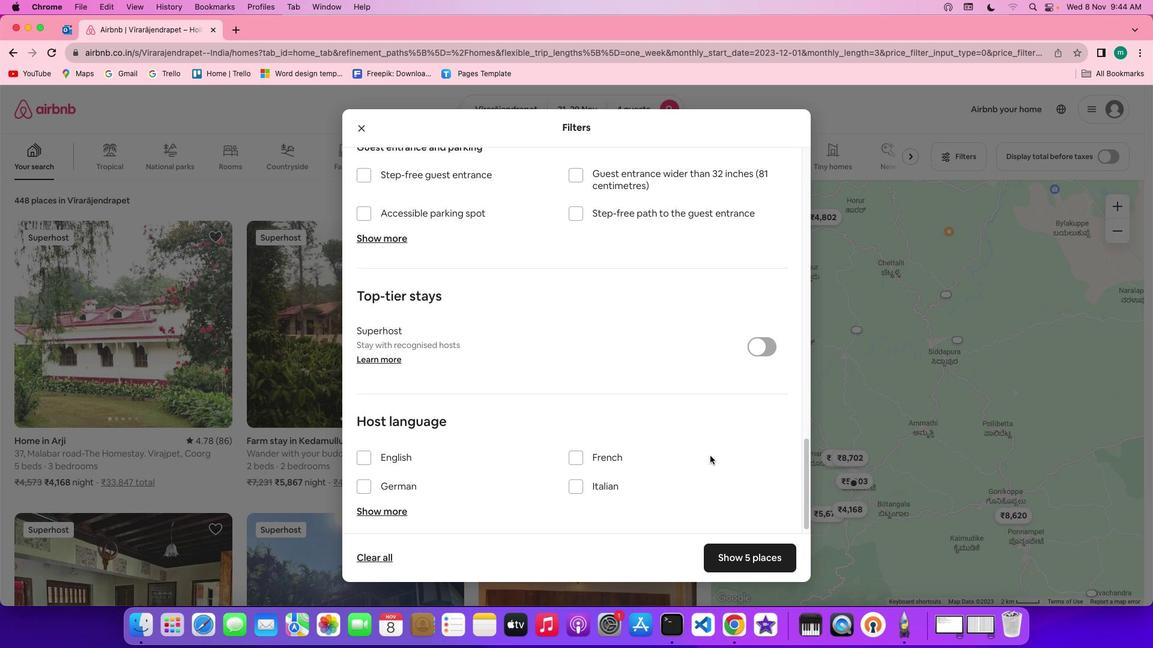 
Action: Mouse scrolled (710, 455) with delta (0, -1)
Screenshot: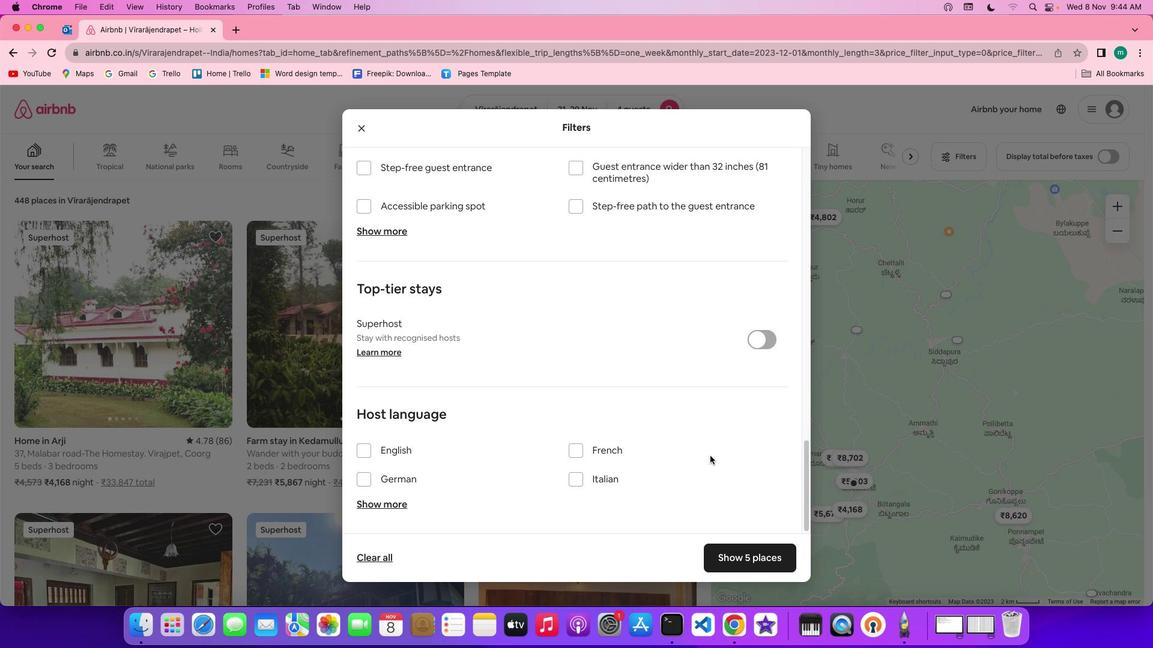 
Action: Mouse scrolled (710, 455) with delta (0, -3)
Screenshot: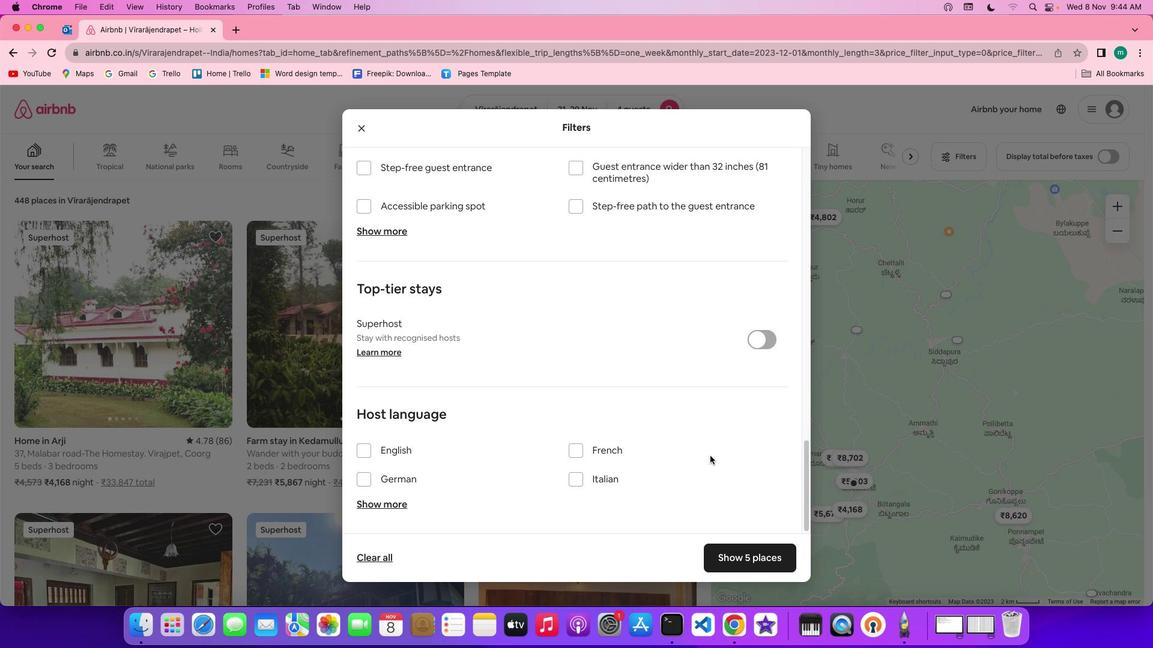 
Action: Mouse scrolled (710, 455) with delta (0, -3)
Screenshot: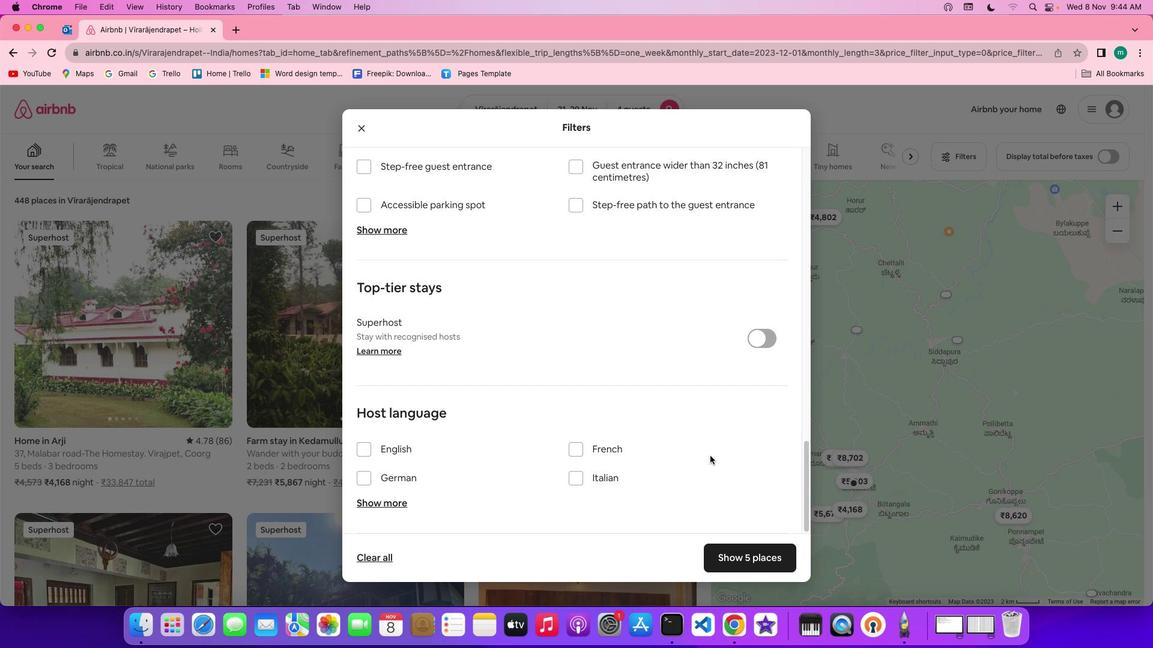 
Action: Mouse scrolled (710, 455) with delta (0, -3)
Screenshot: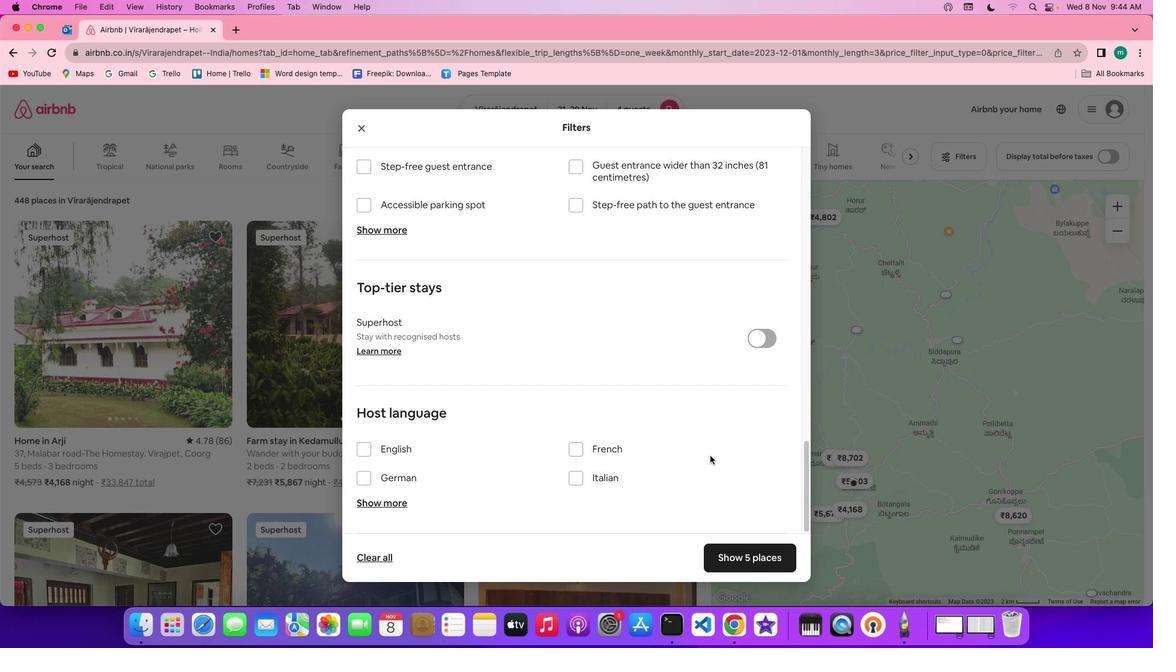 
Action: Mouse scrolled (710, 455) with delta (0, 0)
Screenshot: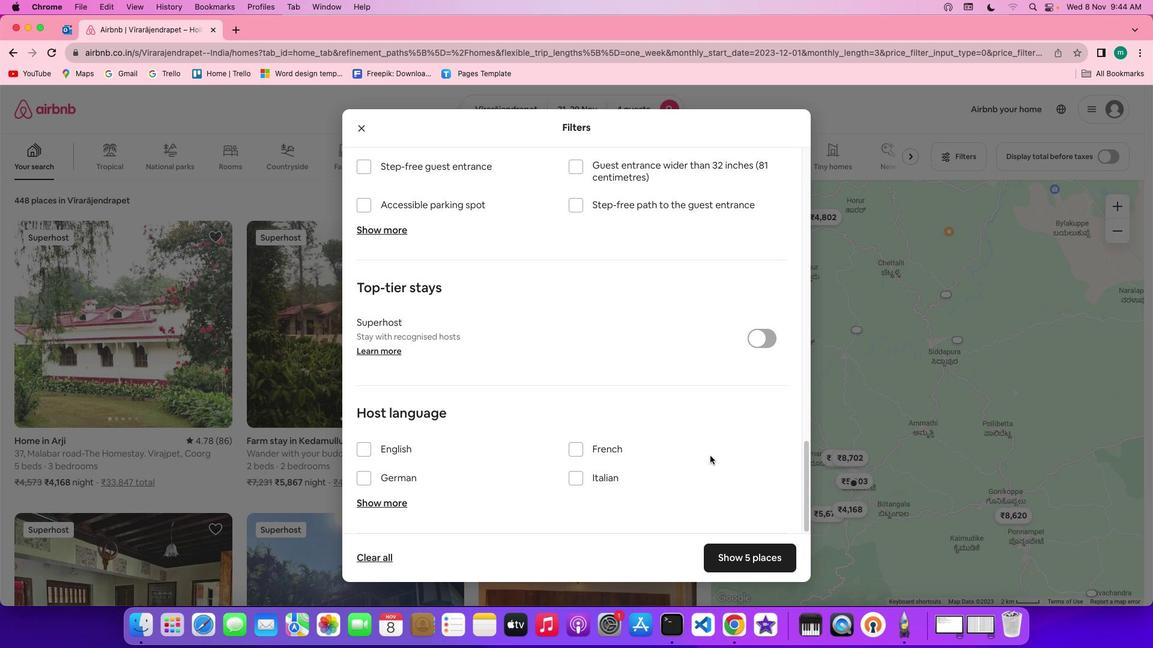 
Action: Mouse scrolled (710, 455) with delta (0, 0)
Screenshot: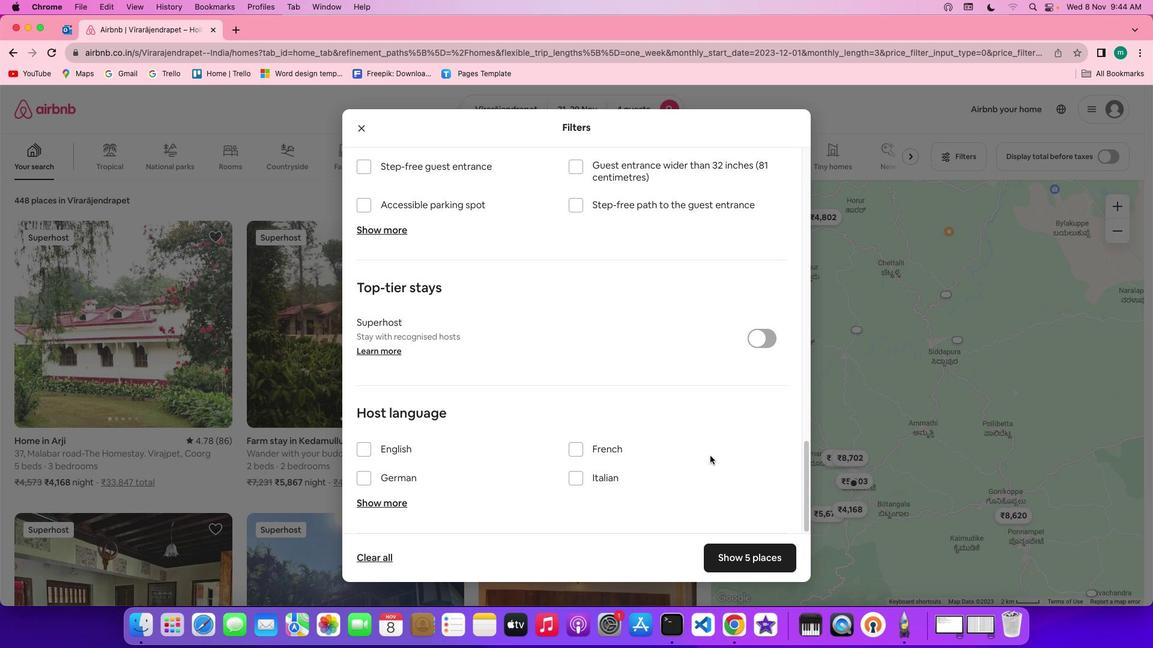
Action: Mouse scrolled (710, 455) with delta (0, -1)
Screenshot: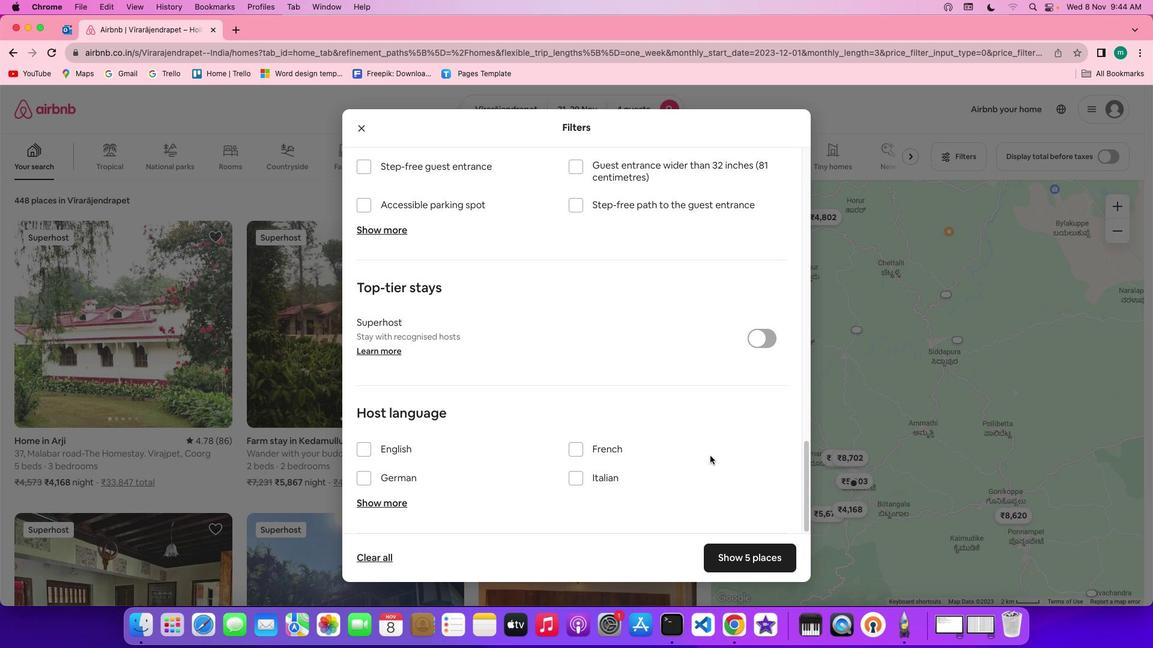 
Action: Mouse scrolled (710, 455) with delta (0, -3)
Screenshot: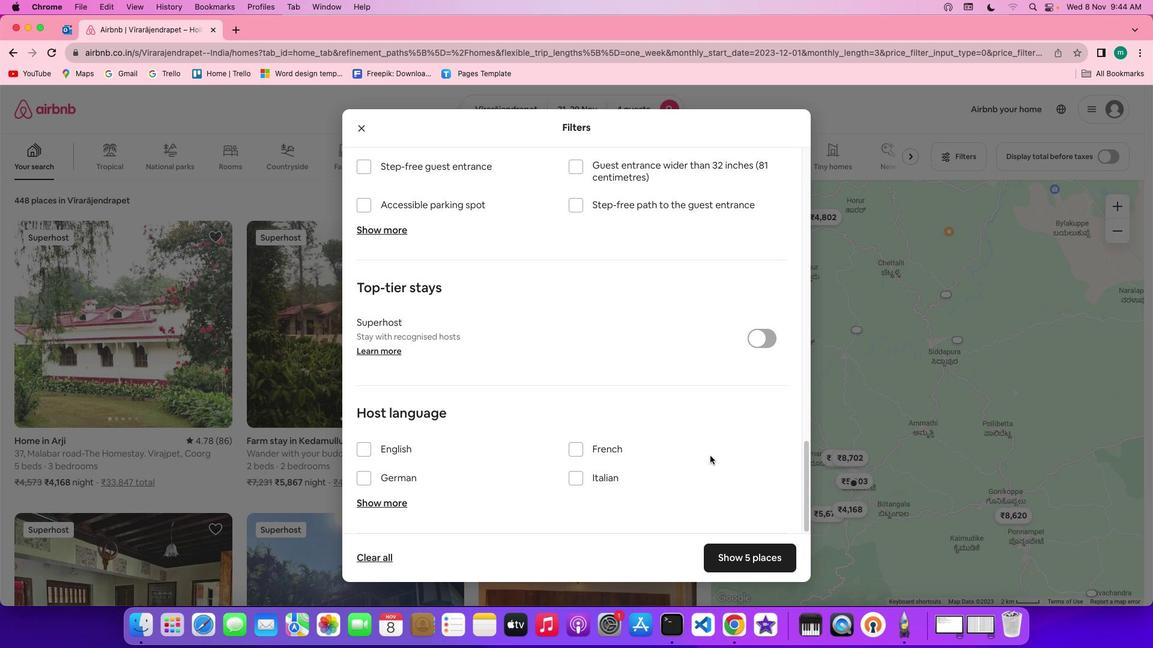 
Action: Mouse scrolled (710, 455) with delta (0, -3)
Screenshot: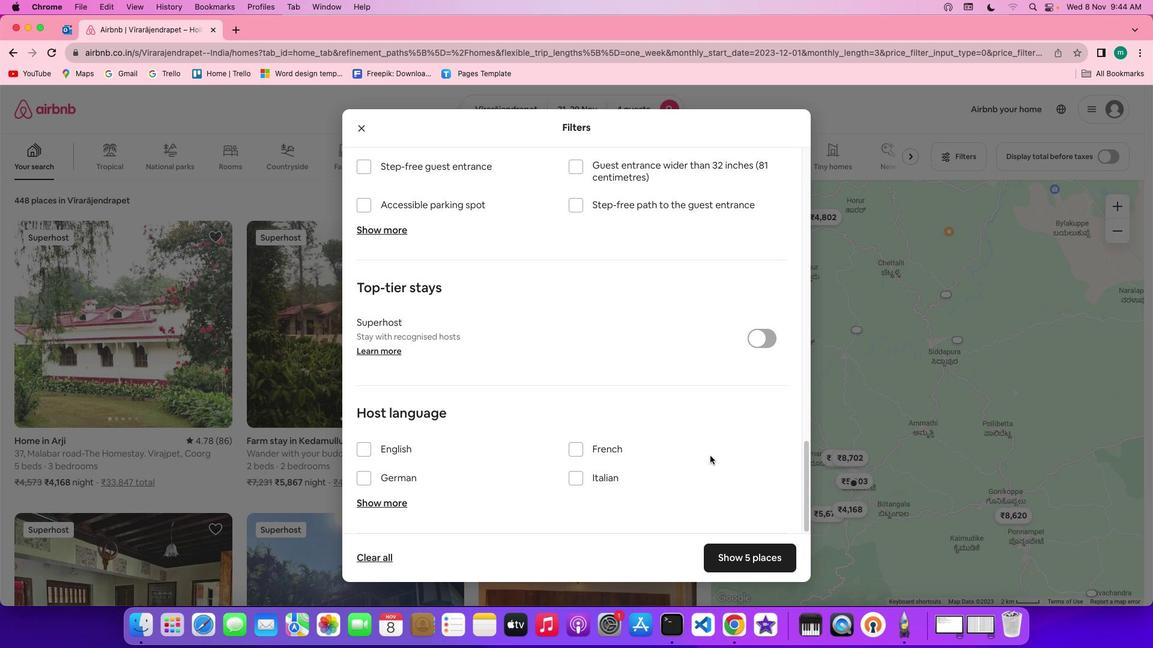 
Action: Mouse scrolled (710, 455) with delta (0, -3)
Screenshot: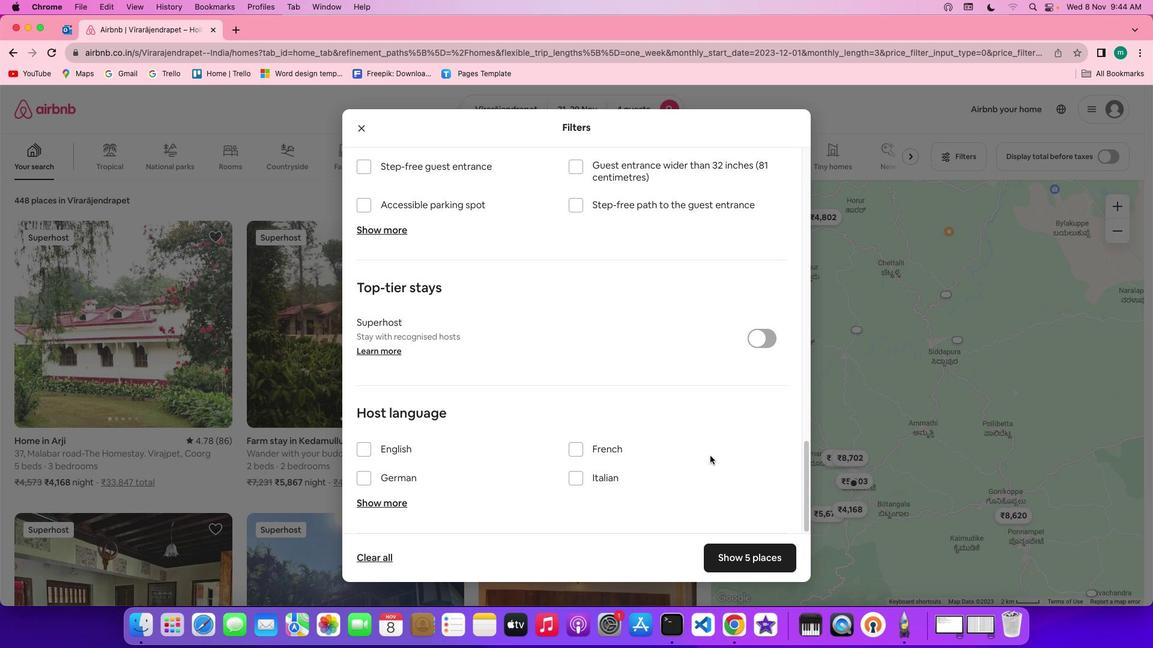 
Action: Mouse scrolled (710, 455) with delta (0, -3)
Screenshot: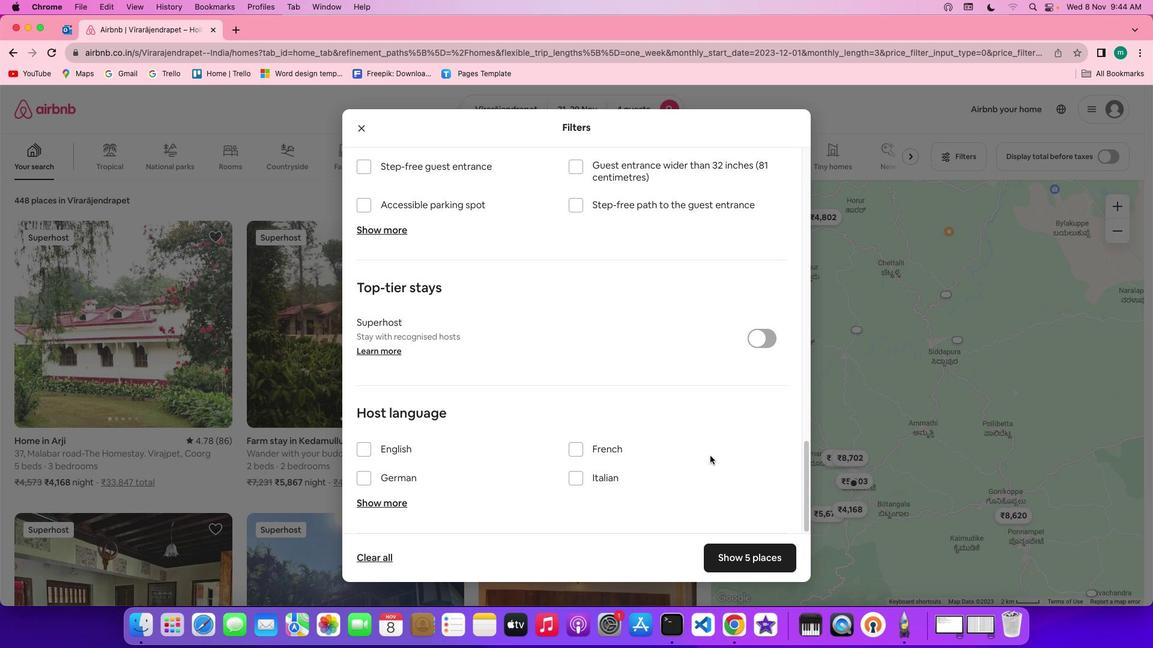 
Action: Mouse scrolled (710, 455) with delta (0, 0)
Screenshot: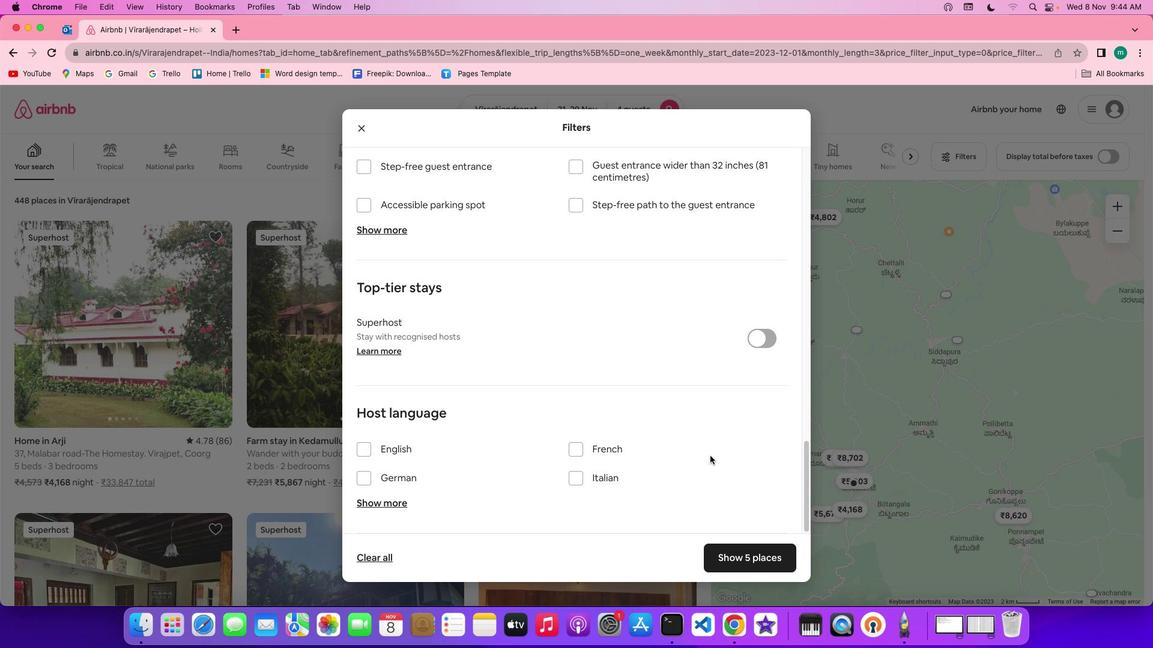 
Action: Mouse scrolled (710, 455) with delta (0, 0)
Screenshot: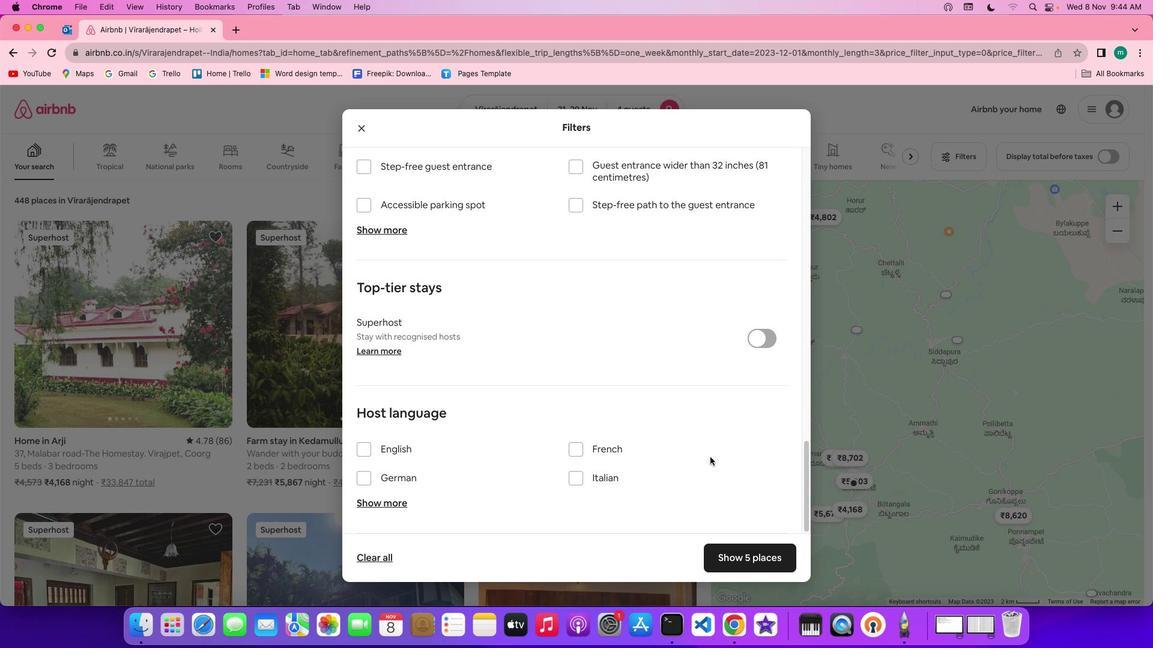 
Action: Mouse scrolled (710, 455) with delta (0, -1)
Screenshot: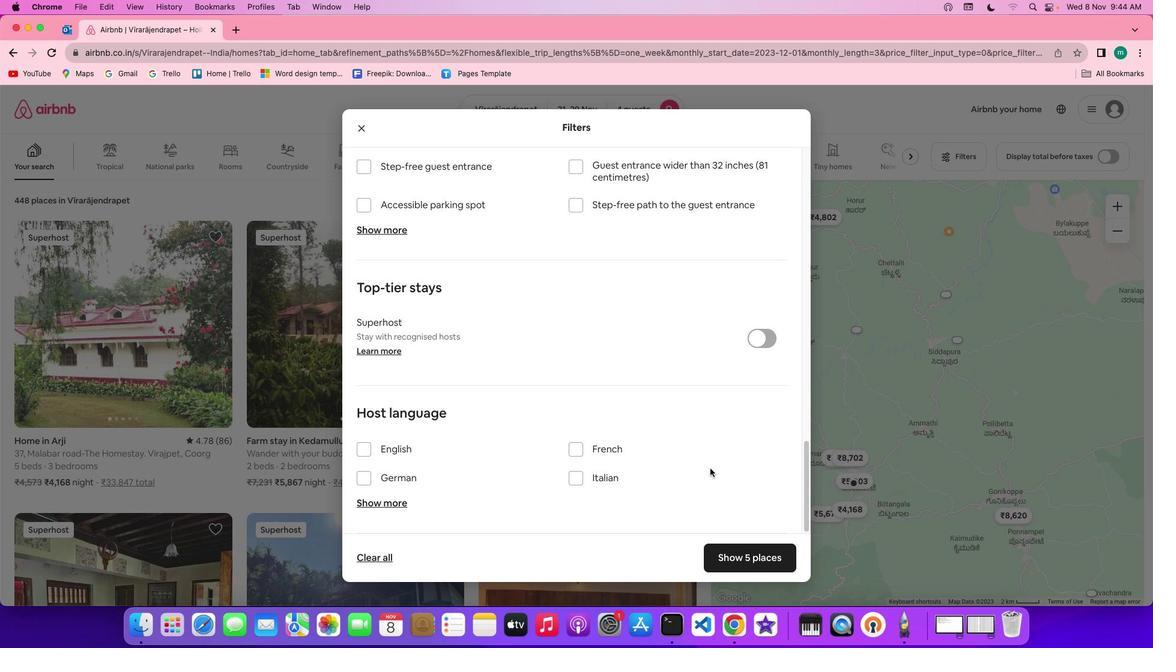 
Action: Mouse scrolled (710, 455) with delta (0, -3)
Screenshot: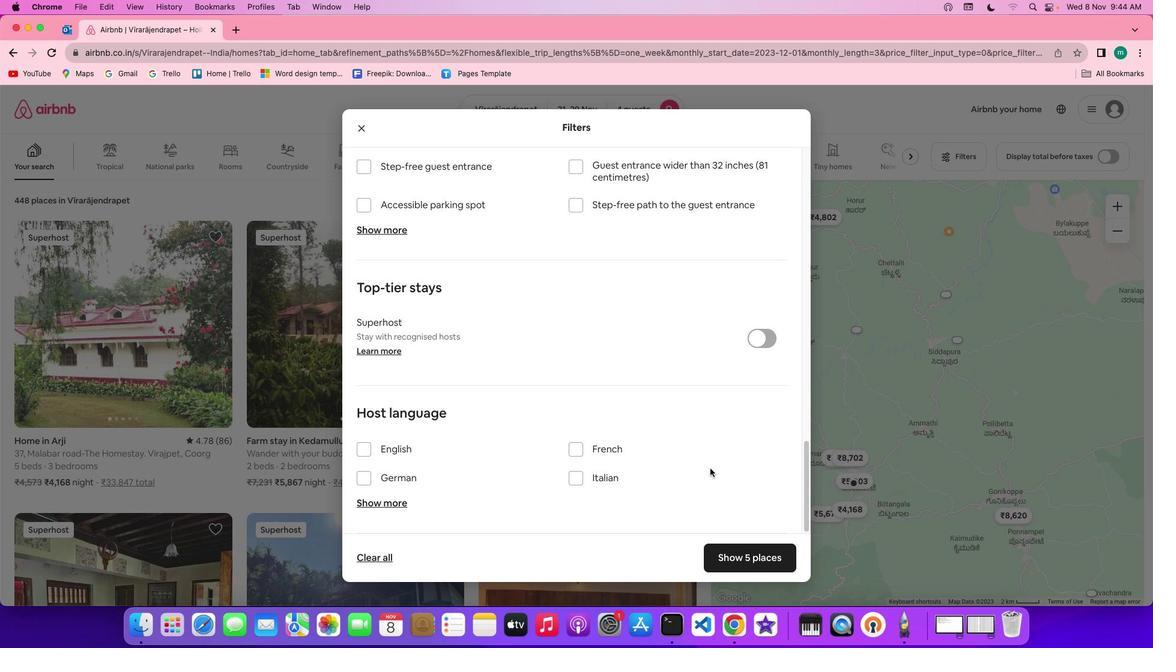 
Action: Mouse scrolled (710, 455) with delta (0, -3)
Screenshot: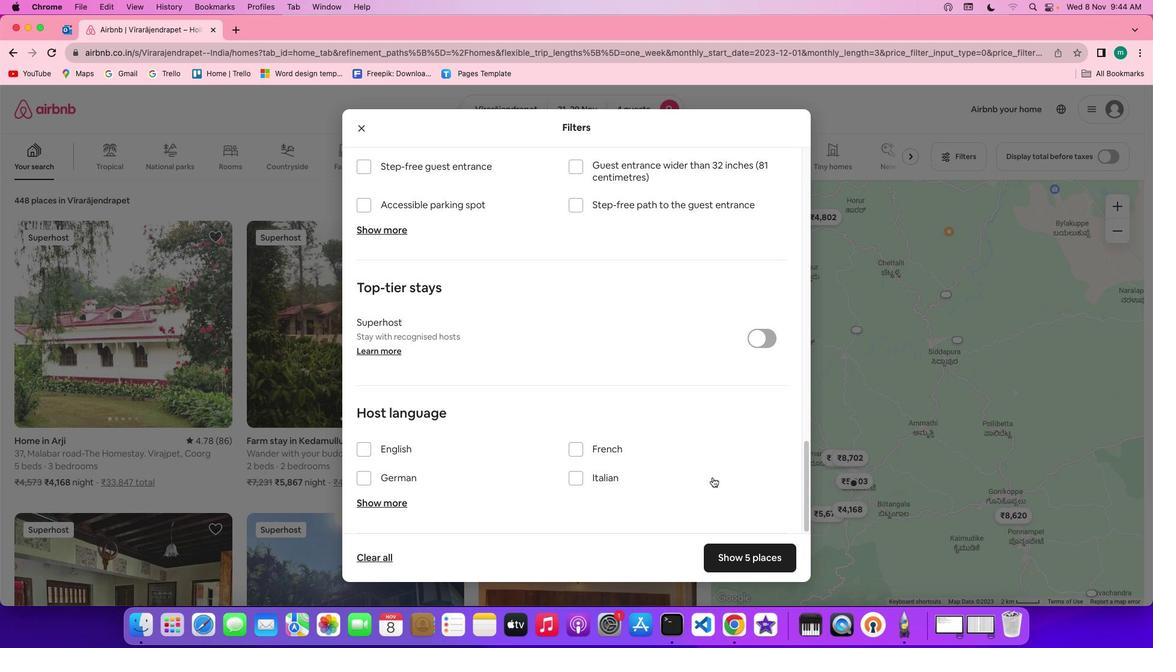 
Action: Mouse scrolled (710, 455) with delta (0, -3)
Screenshot: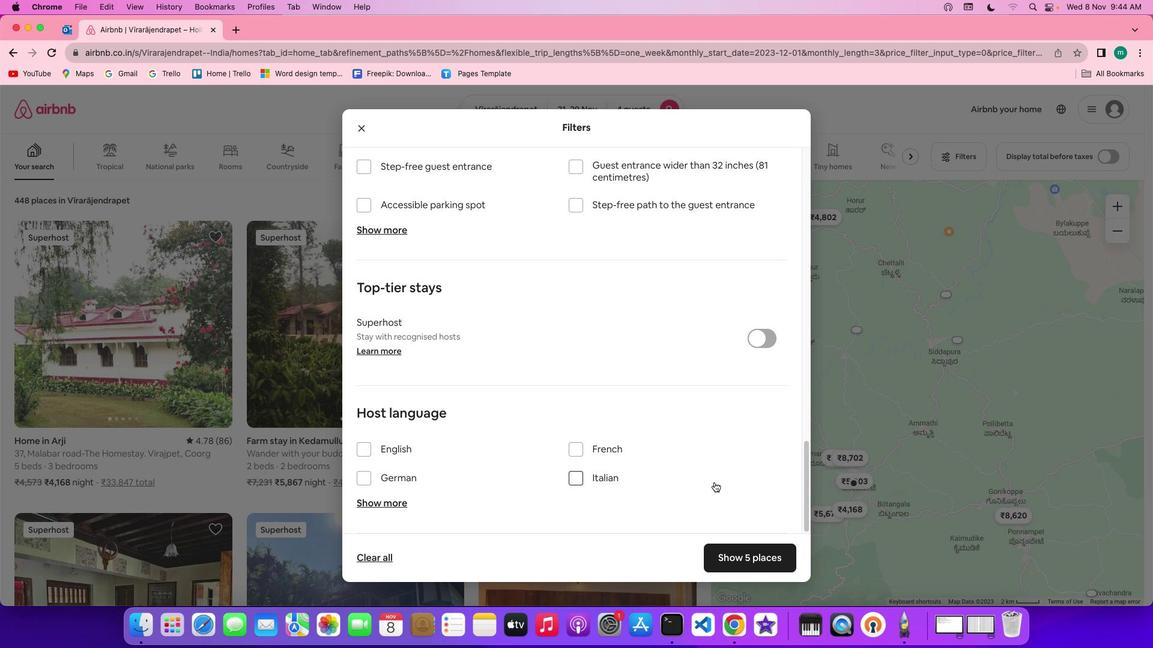 
Action: Mouse moved to (766, 553)
Screenshot: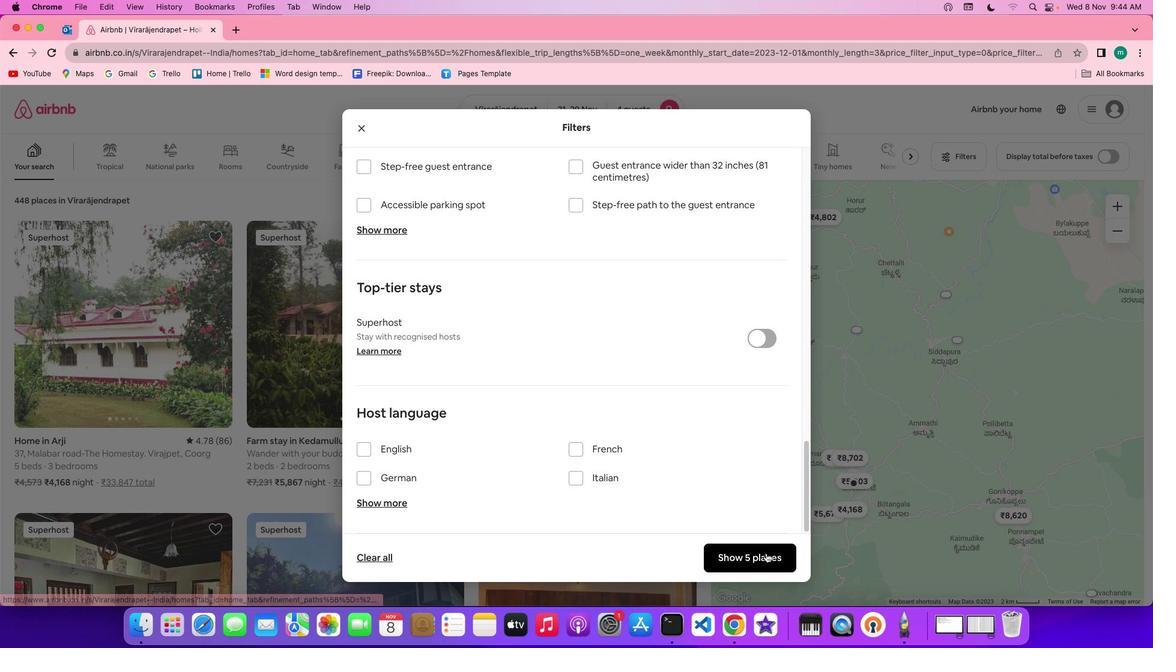 
Action: Mouse pressed left at (766, 553)
Screenshot: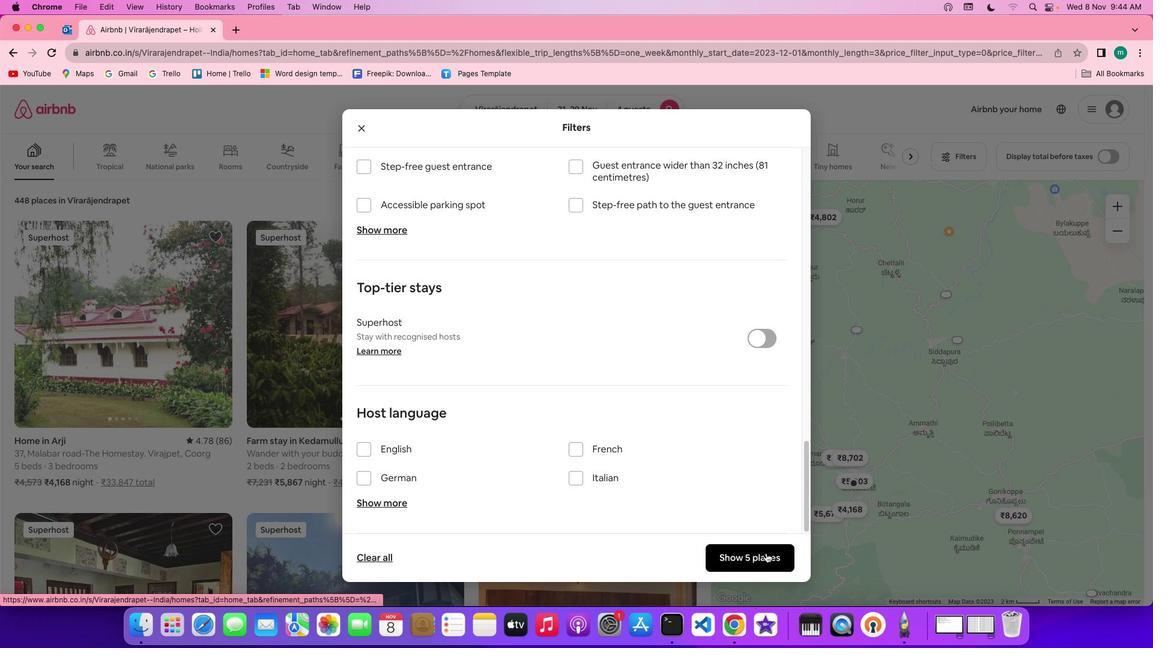 
Action: Mouse moved to (200, 328)
Screenshot: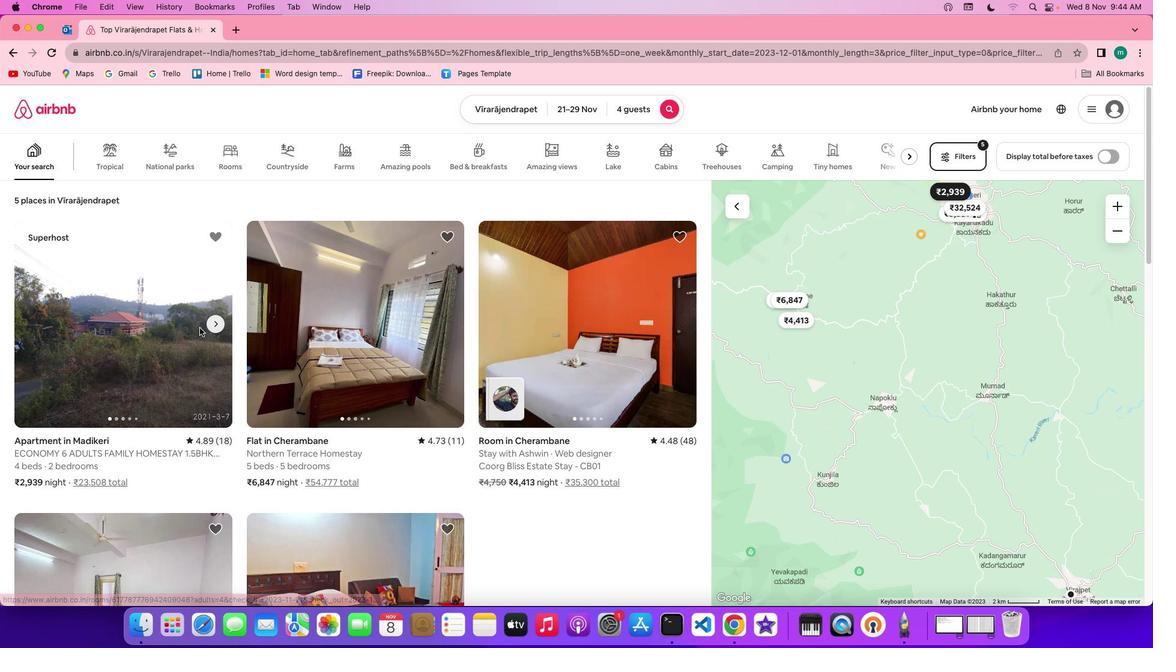 
Action: Mouse pressed left at (200, 328)
Screenshot: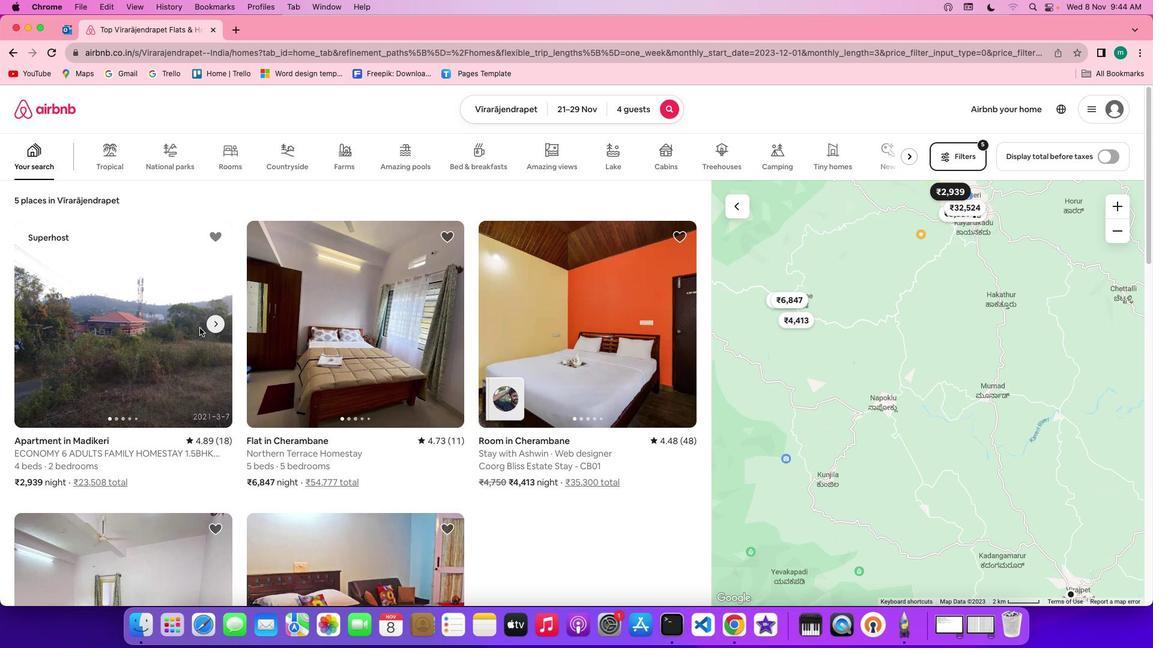 
Action: Mouse moved to (818, 449)
Screenshot: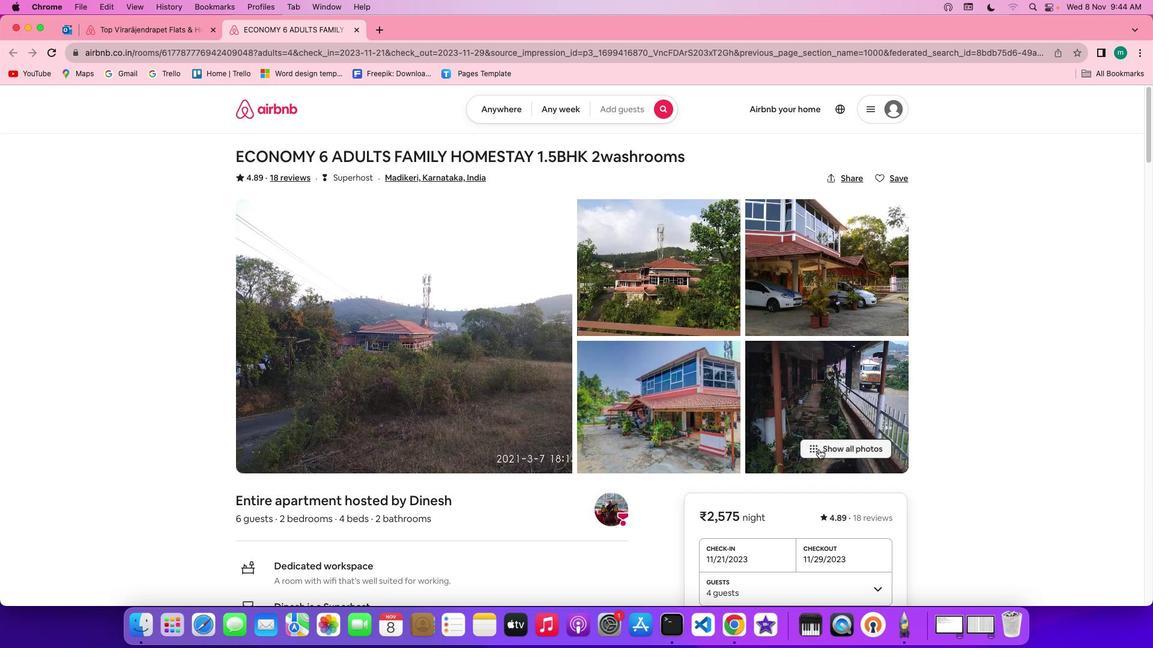 
Action: Mouse pressed left at (818, 449)
Screenshot: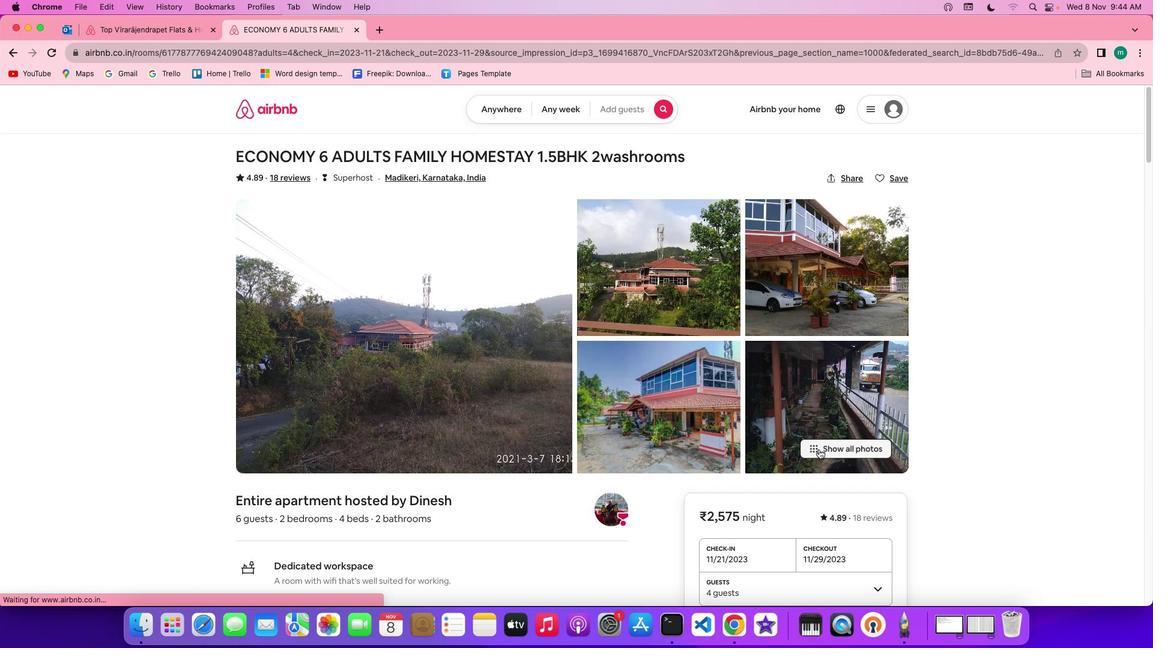 
Action: Mouse moved to (671, 394)
Screenshot: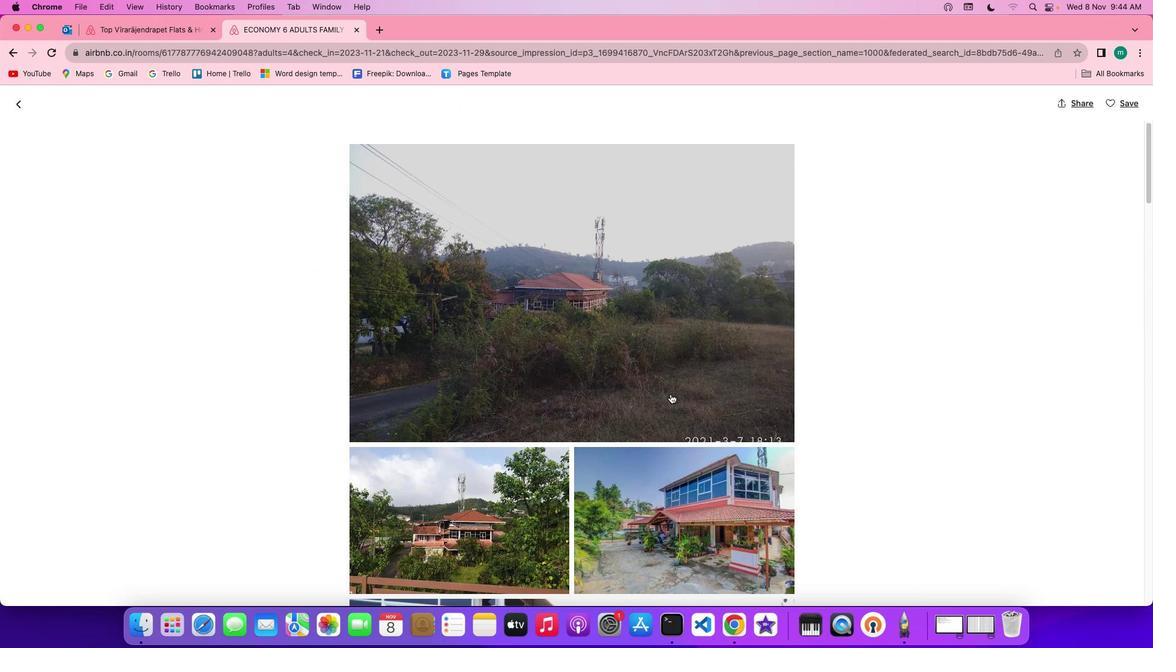 
Action: Mouse scrolled (671, 394) with delta (0, 0)
Screenshot: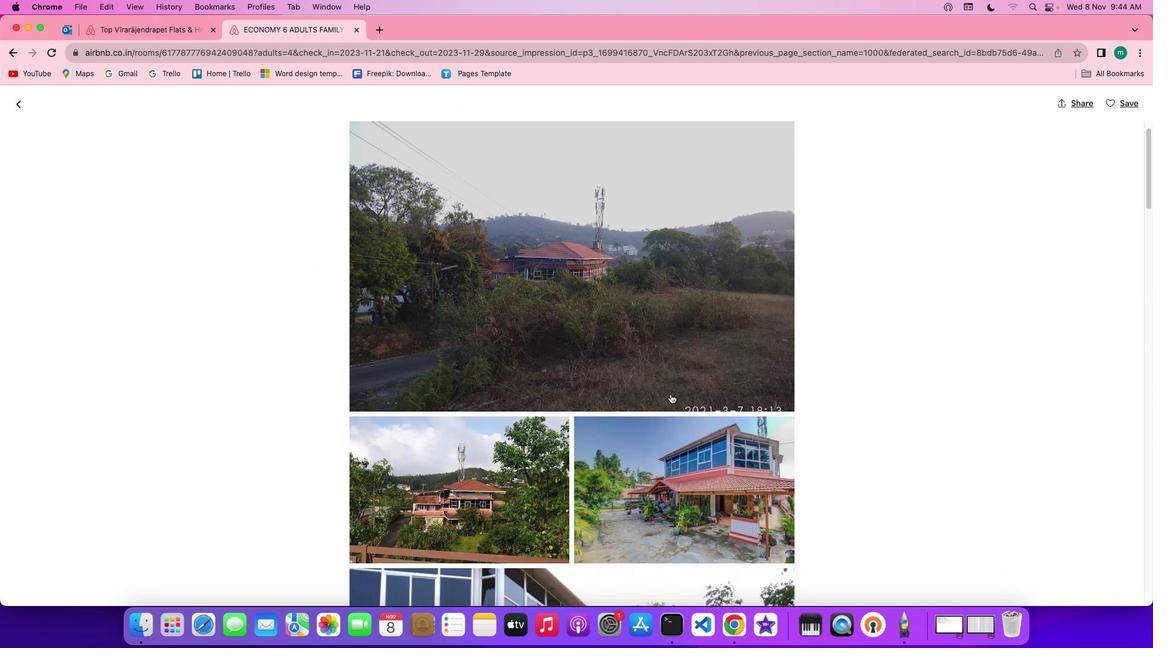 
Action: Mouse scrolled (671, 394) with delta (0, 0)
Screenshot: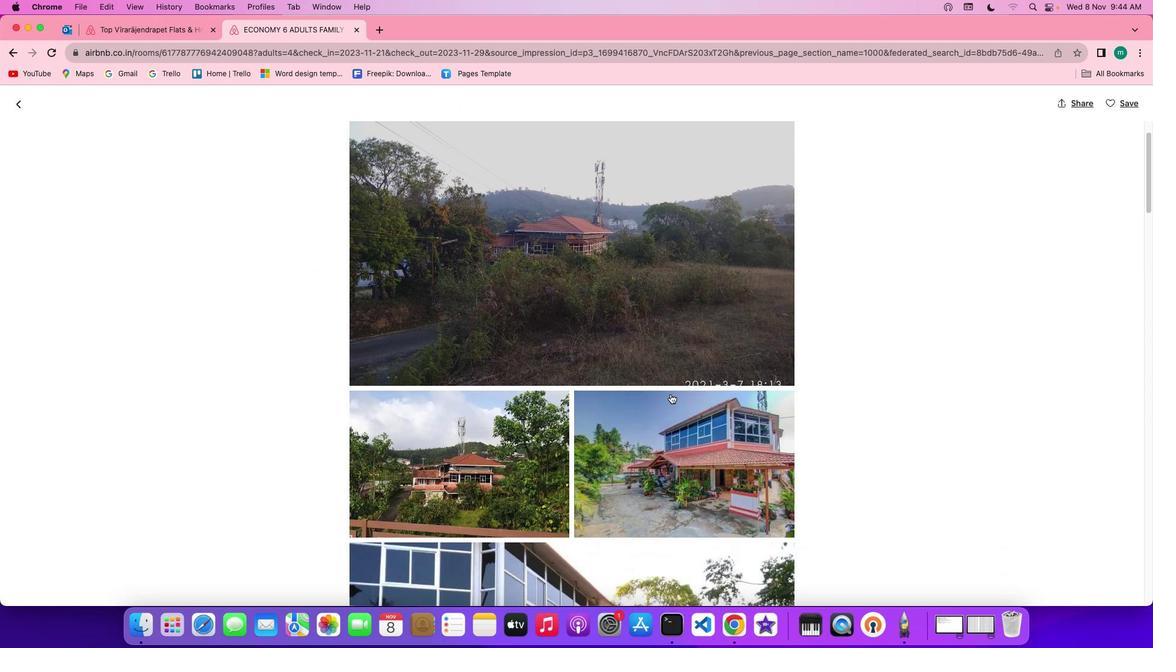 
Action: Mouse scrolled (671, 394) with delta (0, -1)
Screenshot: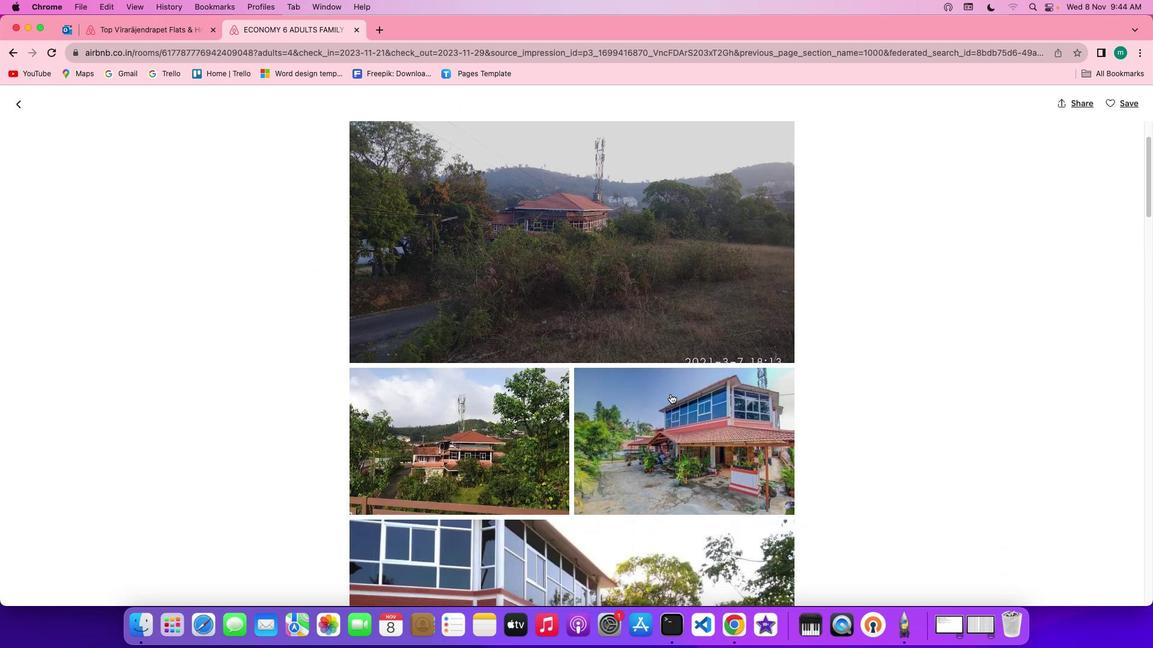 
Action: Mouse scrolled (671, 394) with delta (0, 0)
Screenshot: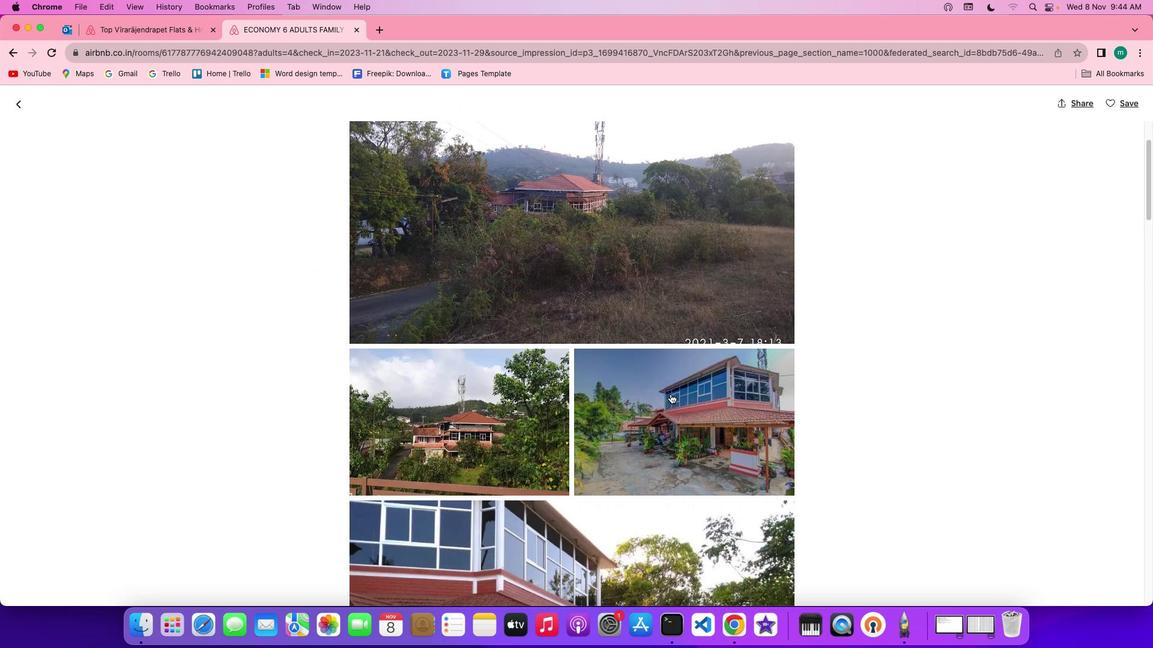 
Action: Mouse scrolled (671, 394) with delta (0, 0)
Screenshot: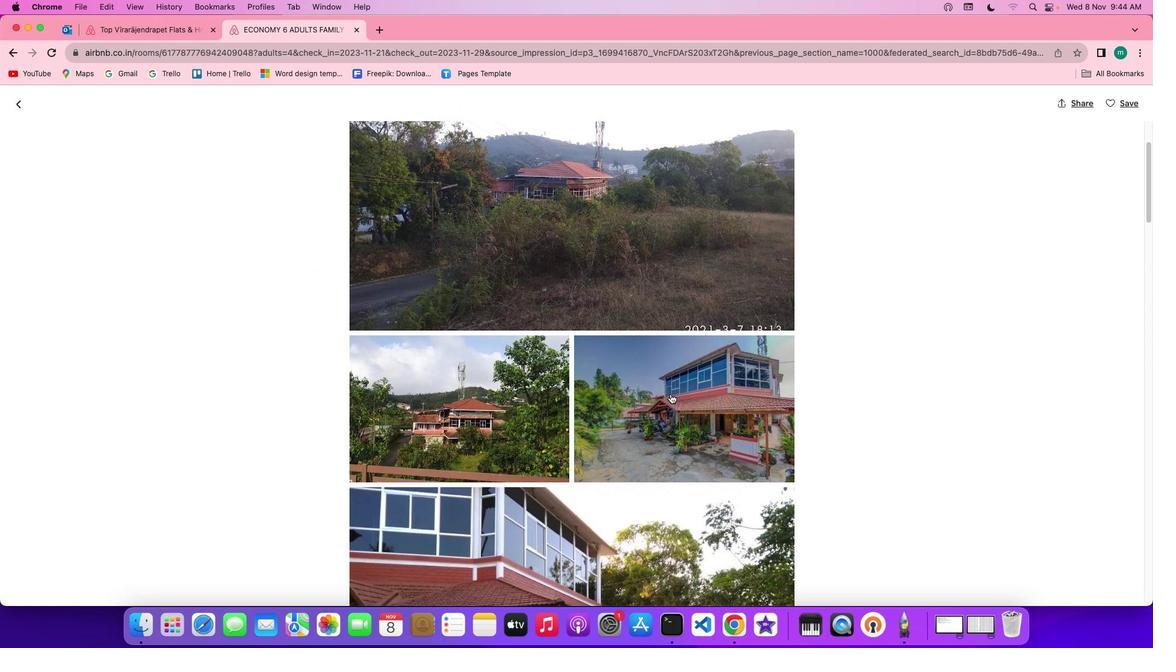 
Action: Mouse scrolled (671, 394) with delta (0, 0)
Screenshot: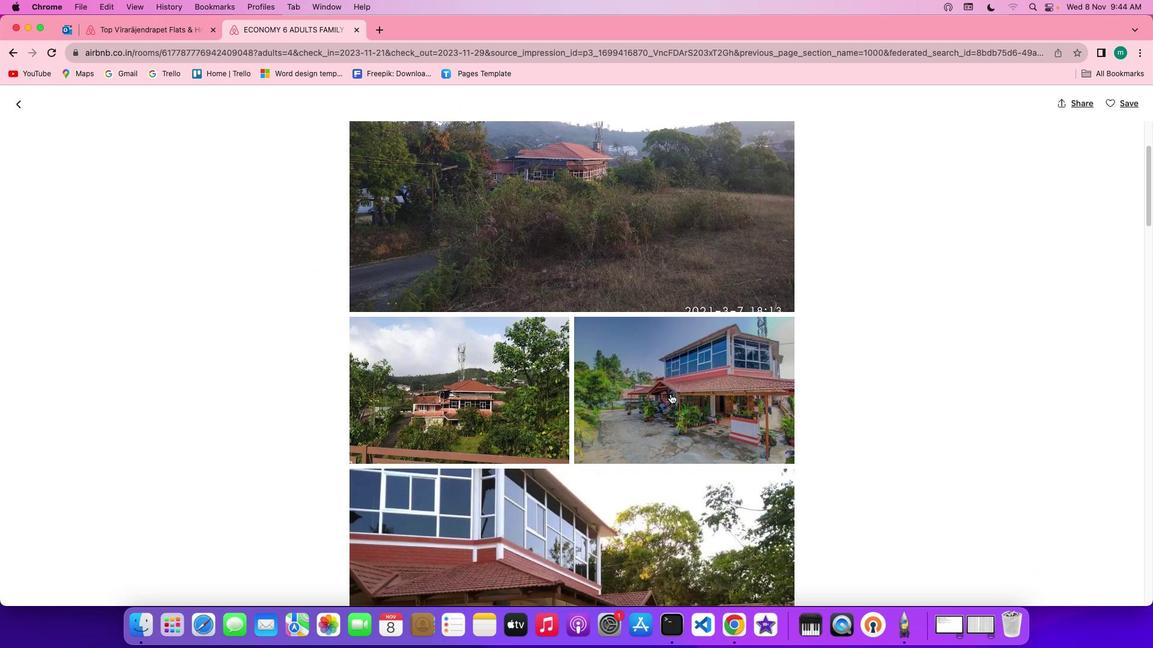 
Action: Mouse scrolled (671, 394) with delta (0, 0)
Screenshot: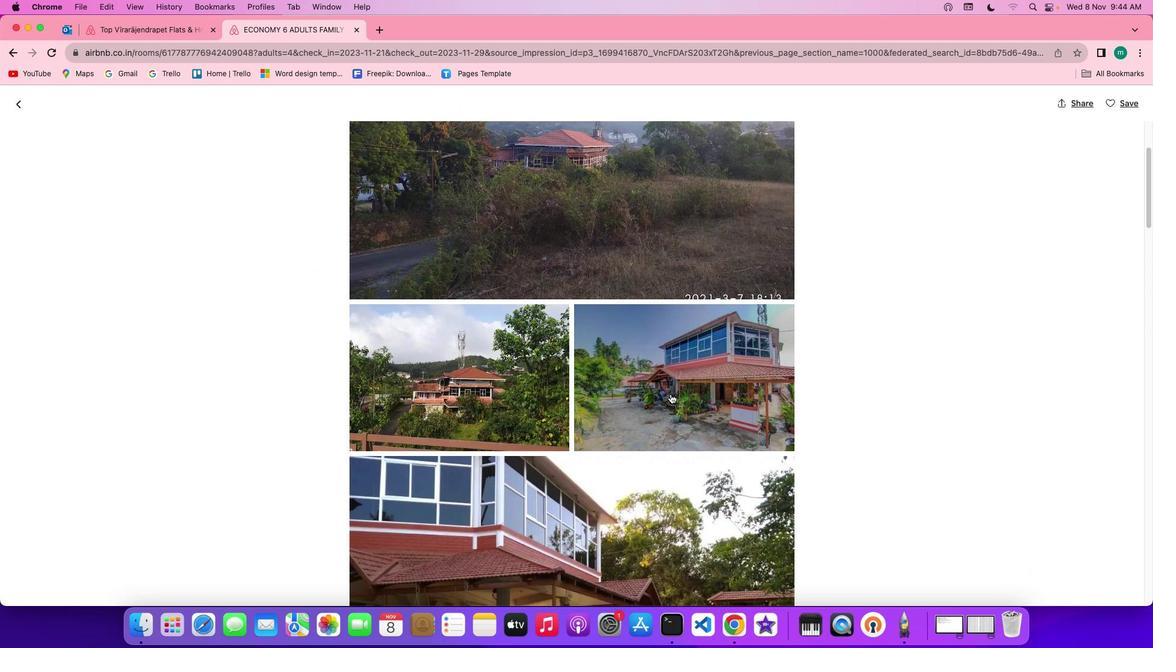 
Action: Mouse scrolled (671, 394) with delta (0, 0)
Screenshot: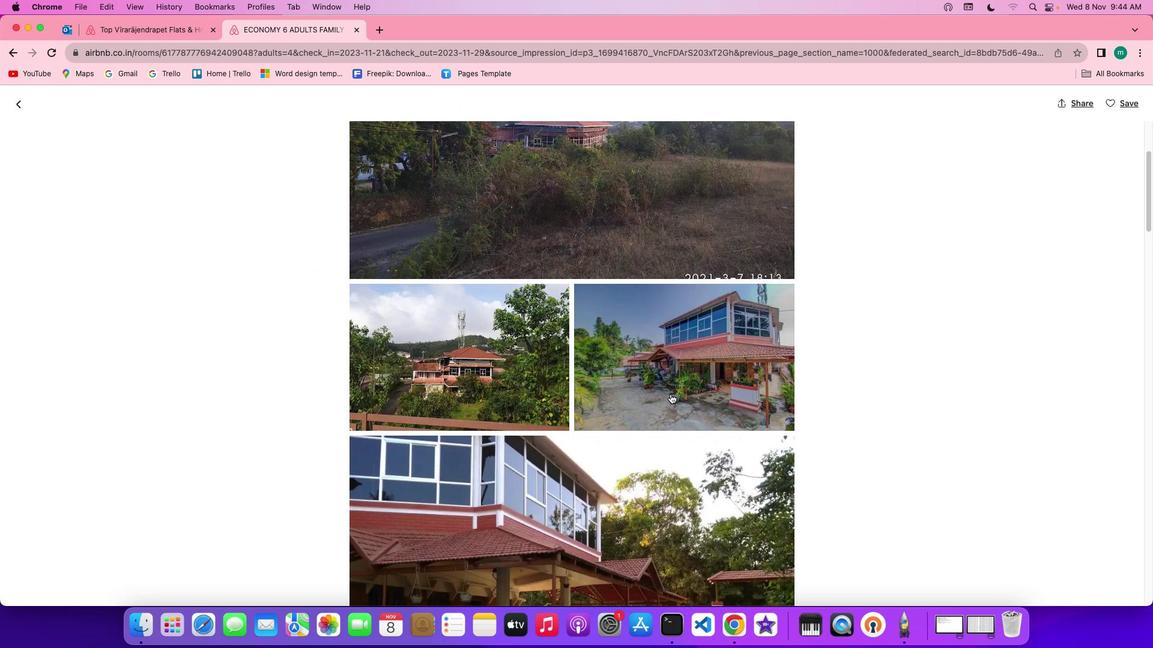 
Action: Mouse scrolled (671, 394) with delta (0, 0)
Screenshot: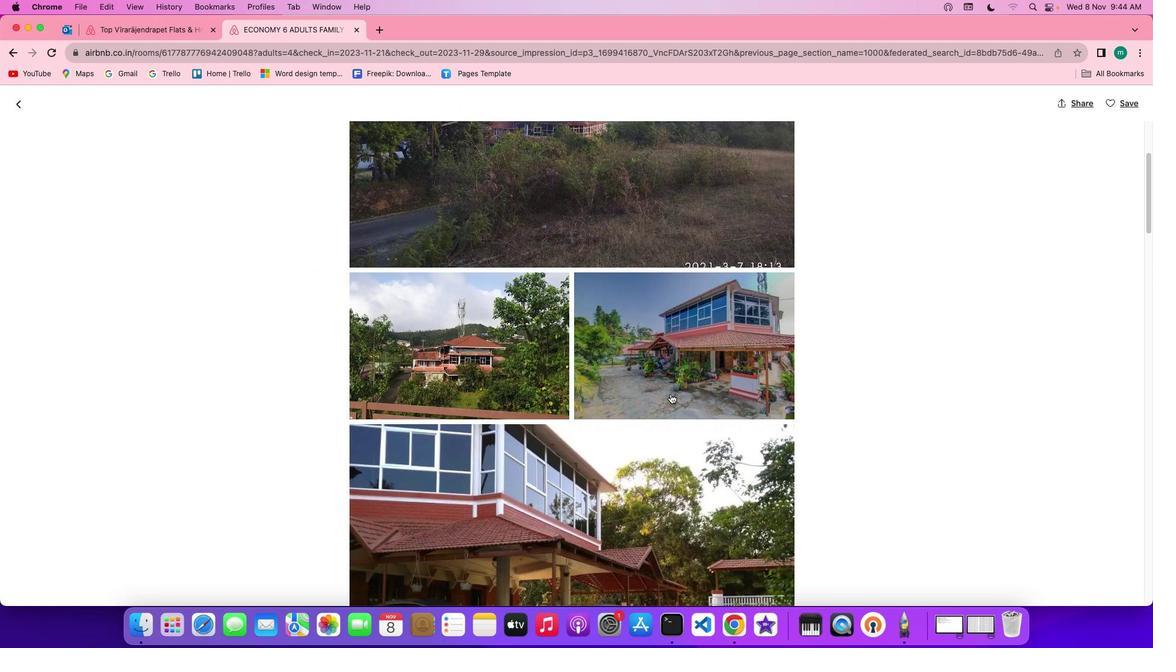 
Action: Mouse scrolled (671, 394) with delta (0, 0)
Screenshot: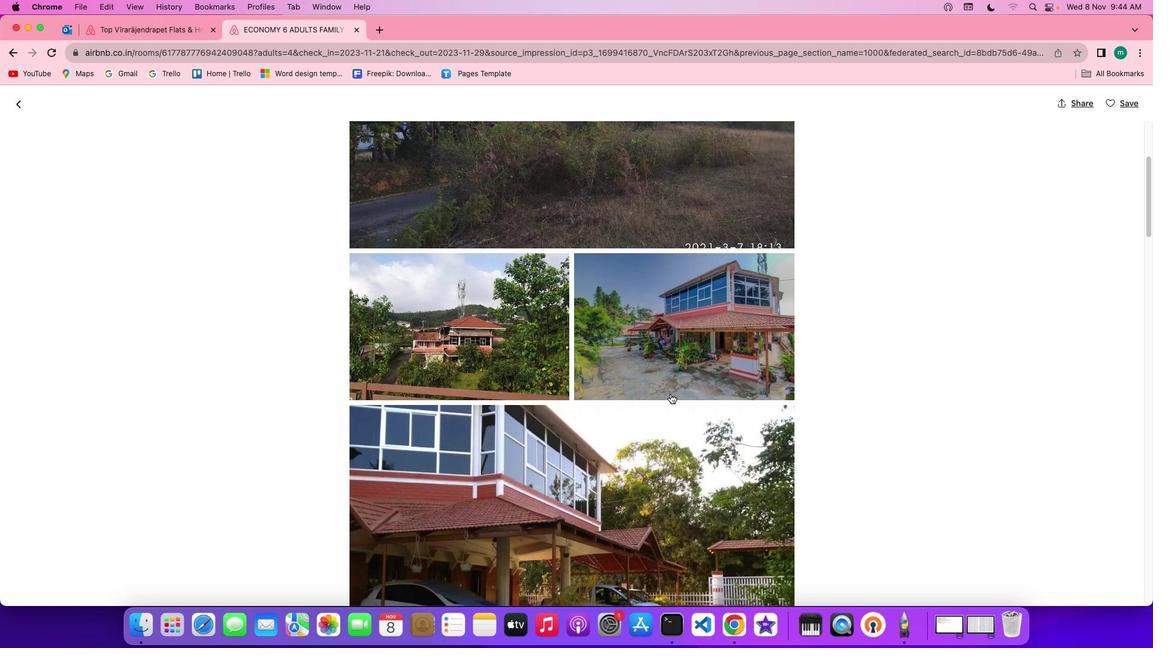 
Action: Mouse scrolled (671, 394) with delta (0, 0)
Screenshot: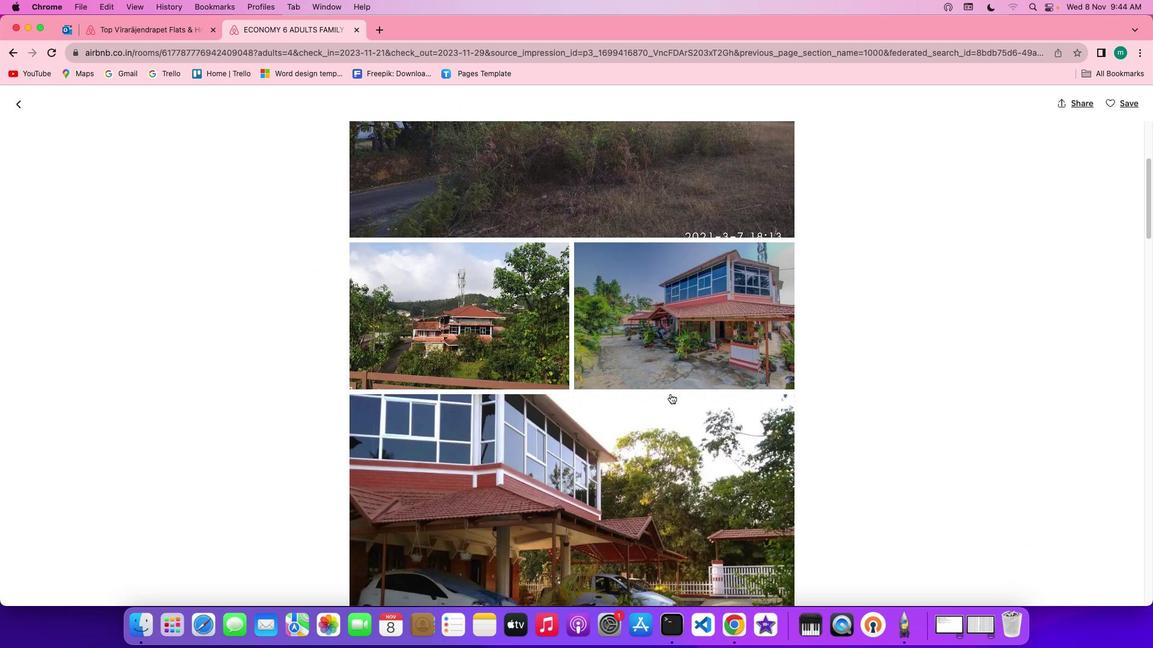 
Action: Mouse scrolled (671, 394) with delta (0, 0)
Screenshot: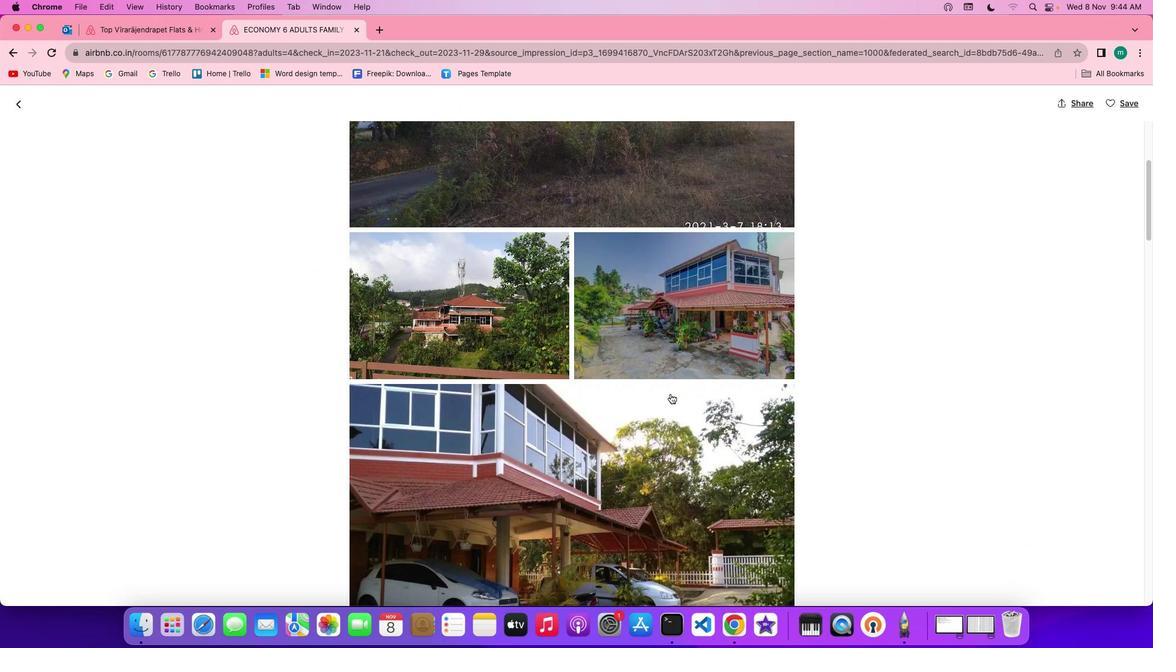 
Action: Mouse scrolled (671, 394) with delta (0, 0)
Screenshot: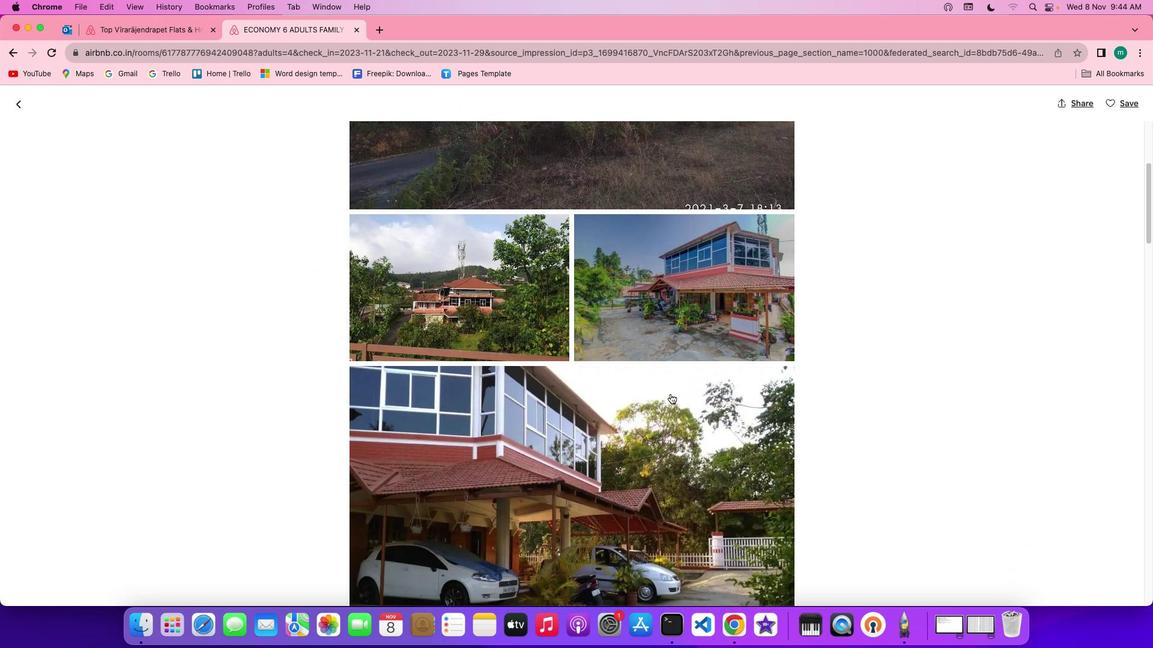 
Action: Mouse scrolled (671, 394) with delta (0, 0)
Screenshot: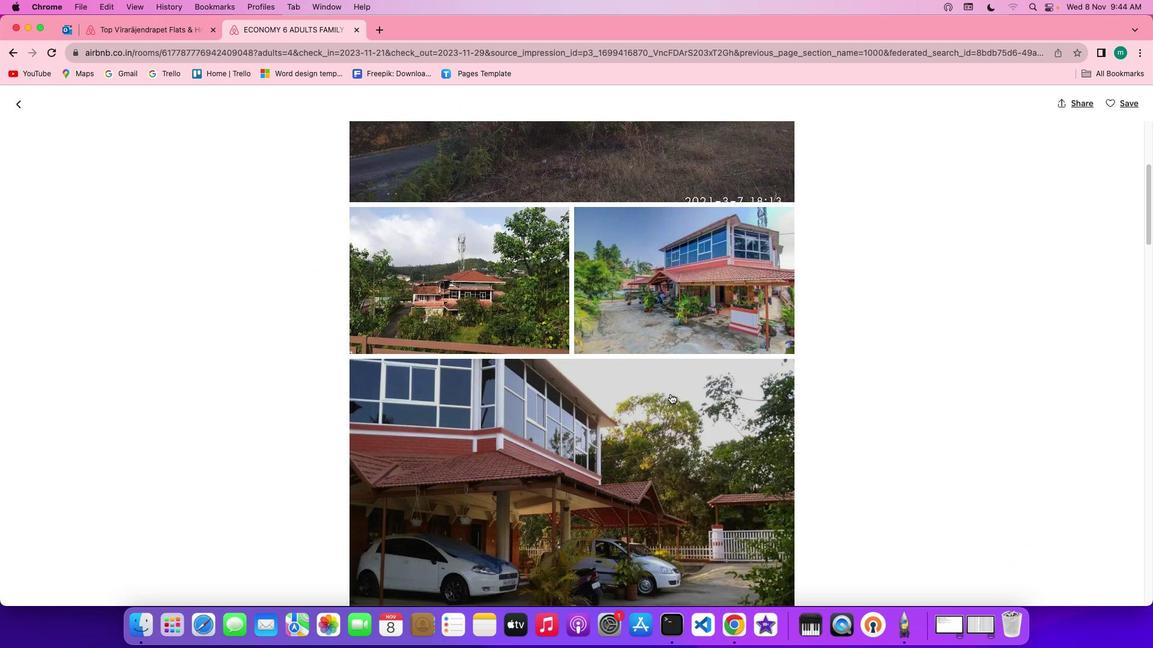 
Action: Mouse scrolled (671, 394) with delta (0, 0)
Screenshot: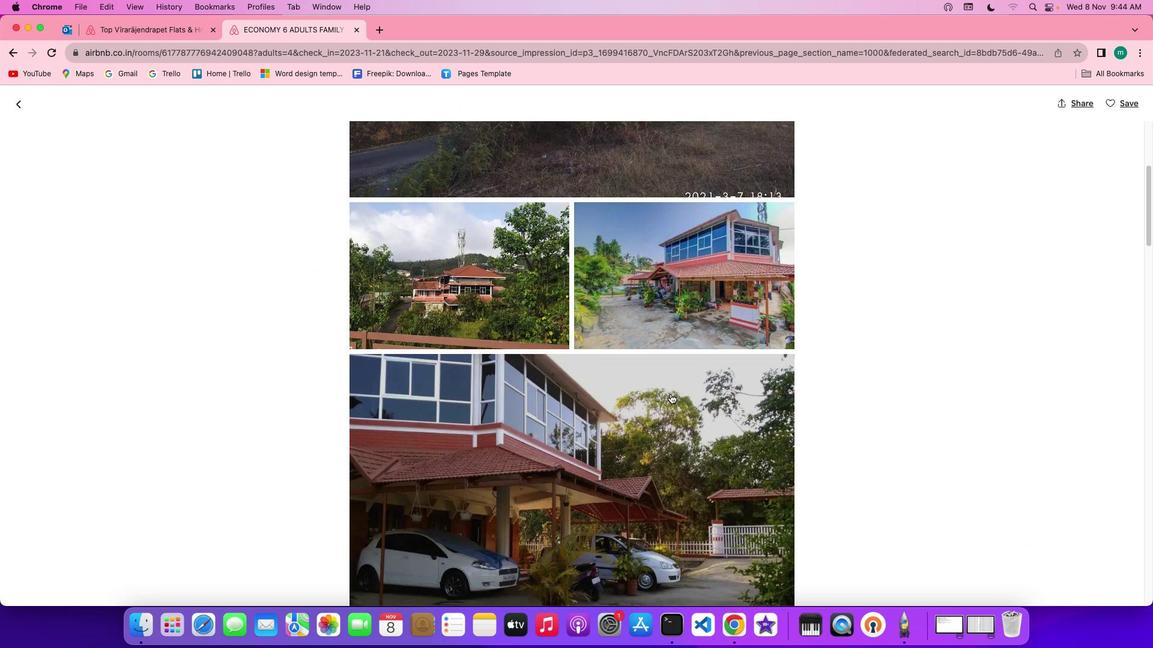 
Action: Mouse scrolled (671, 394) with delta (0, 0)
Screenshot: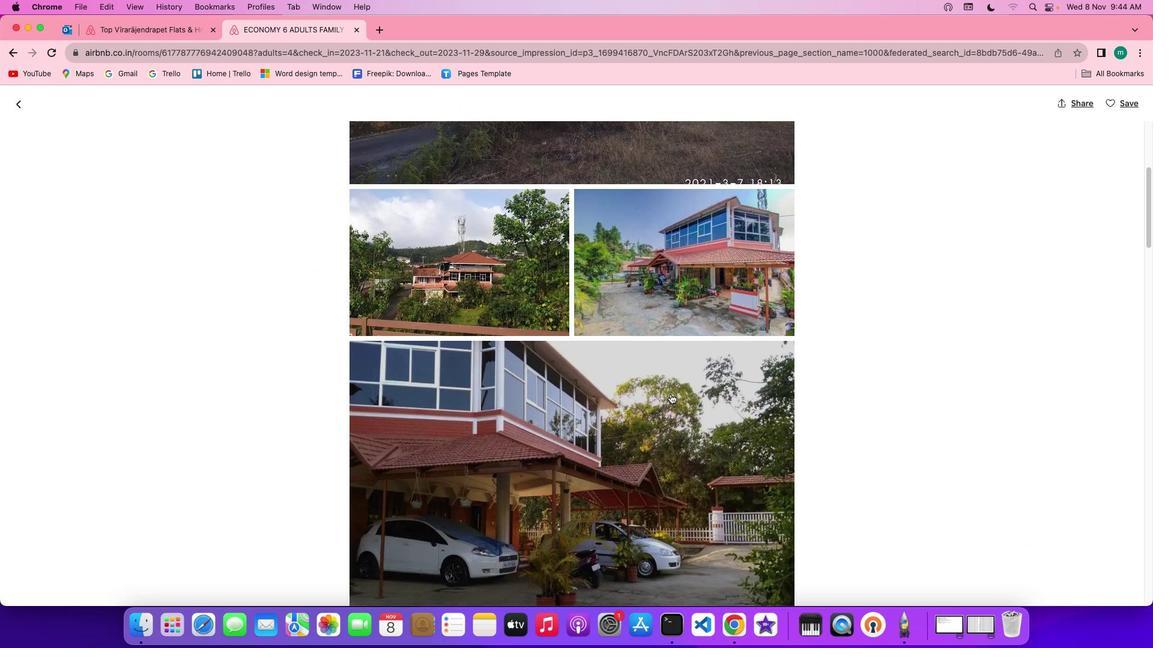 
Action: Mouse scrolled (671, 394) with delta (0, 0)
Screenshot: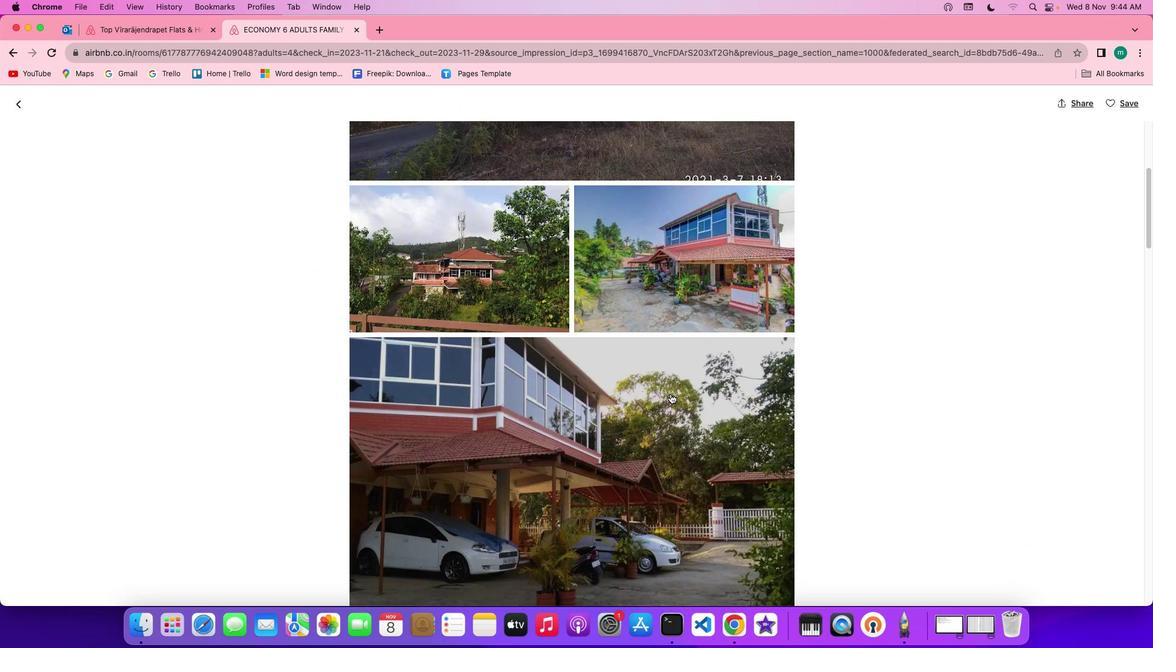 
Action: Mouse scrolled (671, 394) with delta (0, 0)
Screenshot: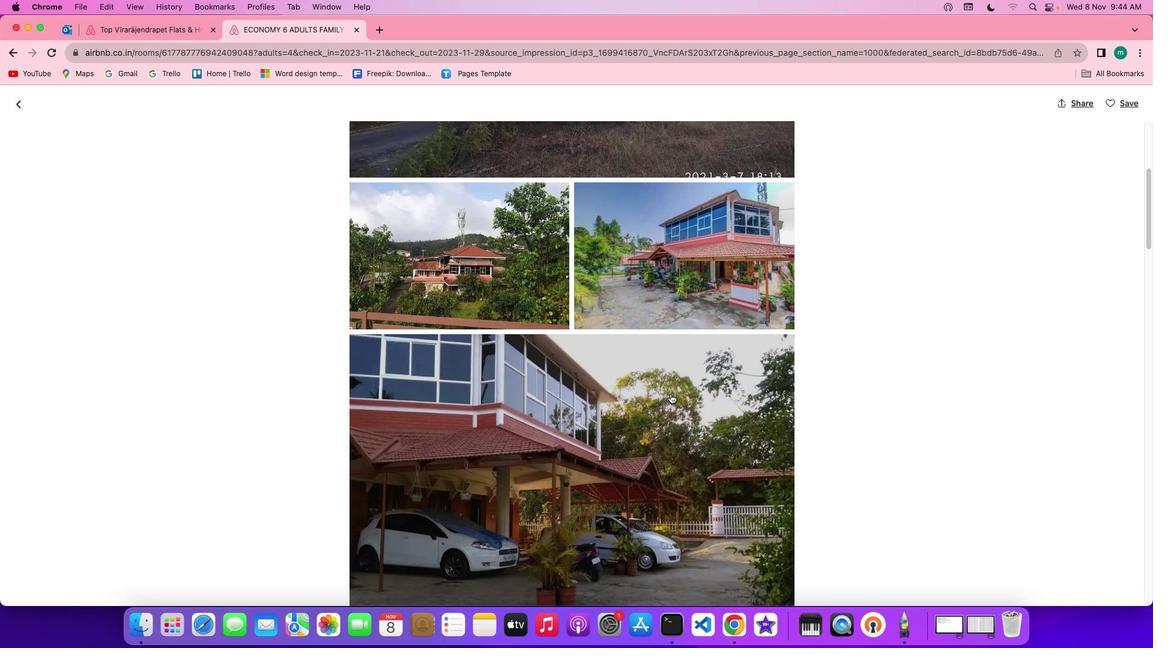 
Action: Mouse scrolled (671, 394) with delta (0, 0)
Screenshot: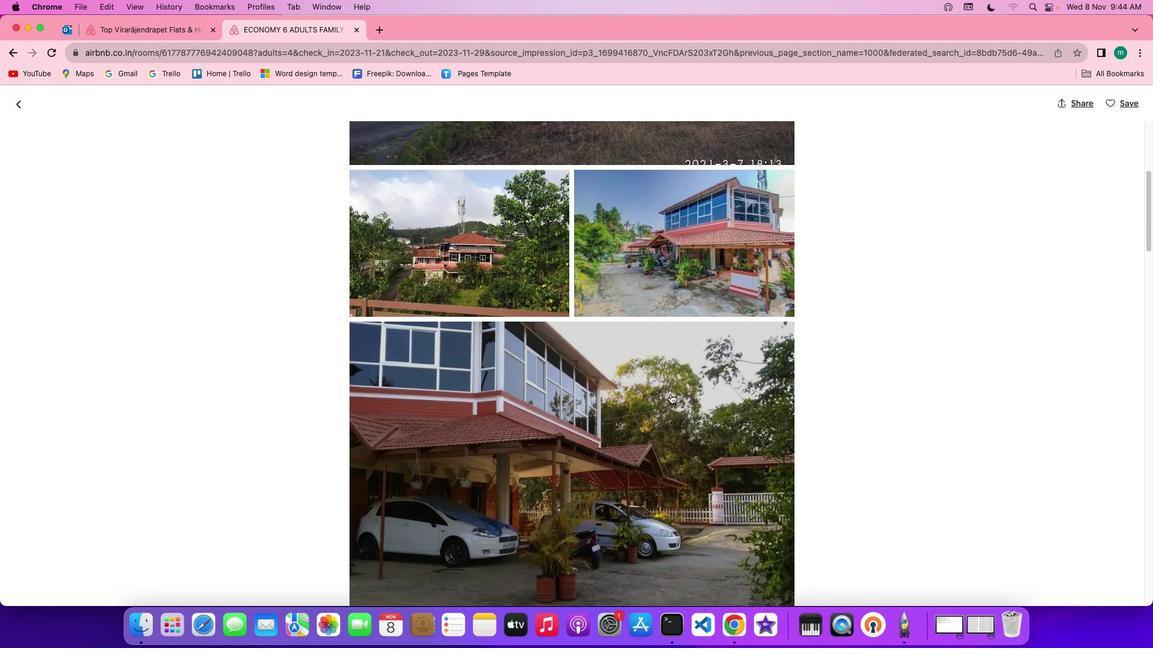 
Action: Mouse scrolled (671, 394) with delta (0, 0)
Screenshot: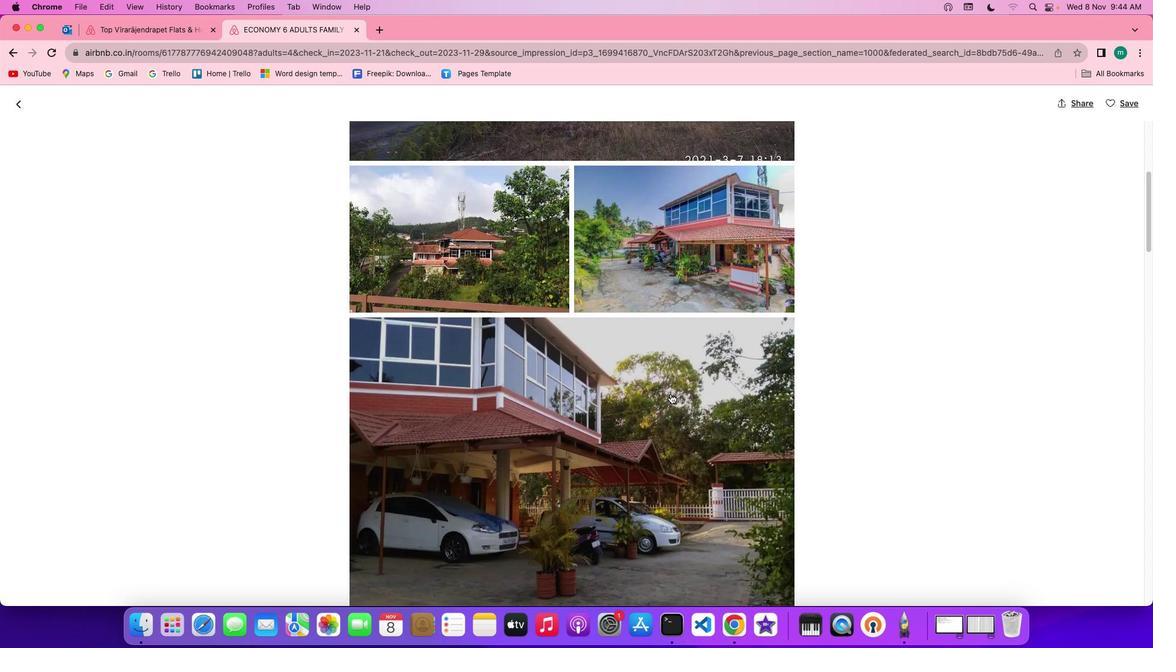 
Action: Mouse scrolled (671, 394) with delta (0, 0)
Screenshot: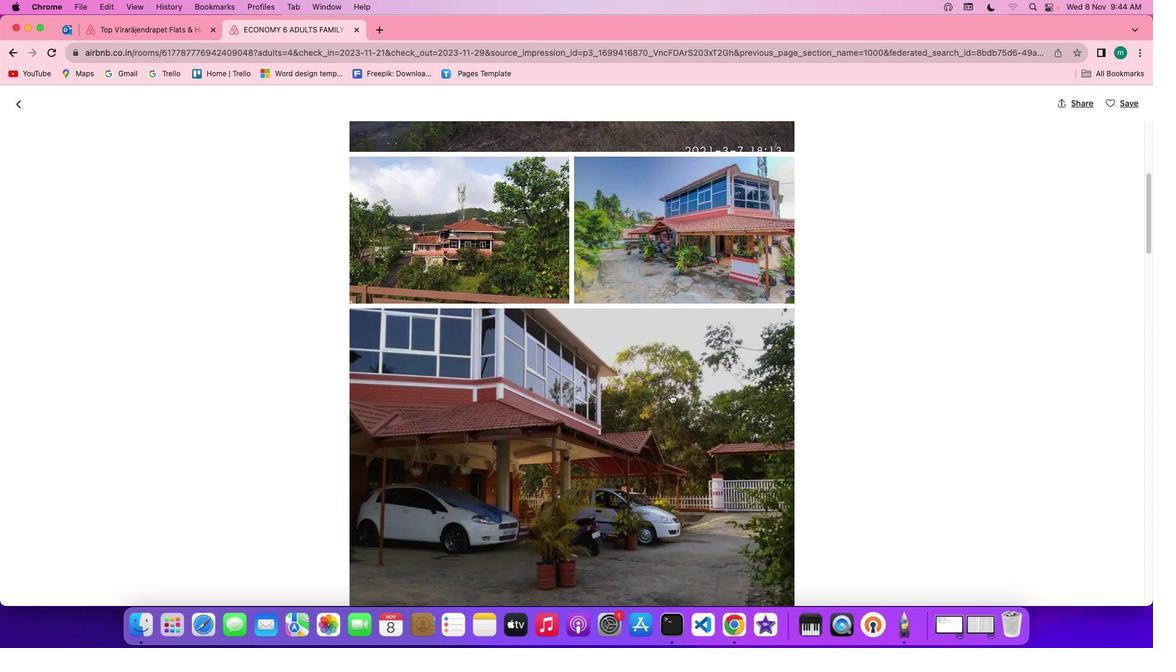 
Action: Mouse scrolled (671, 394) with delta (0, 0)
Screenshot: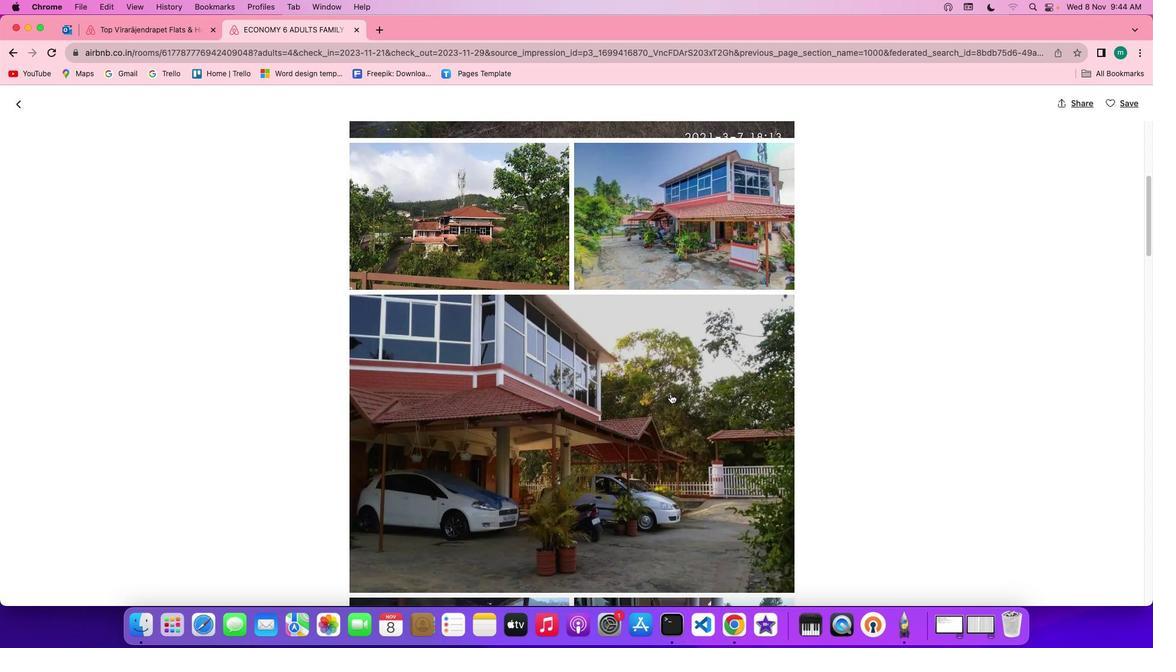 
Action: Mouse scrolled (671, 394) with delta (0, 0)
Screenshot: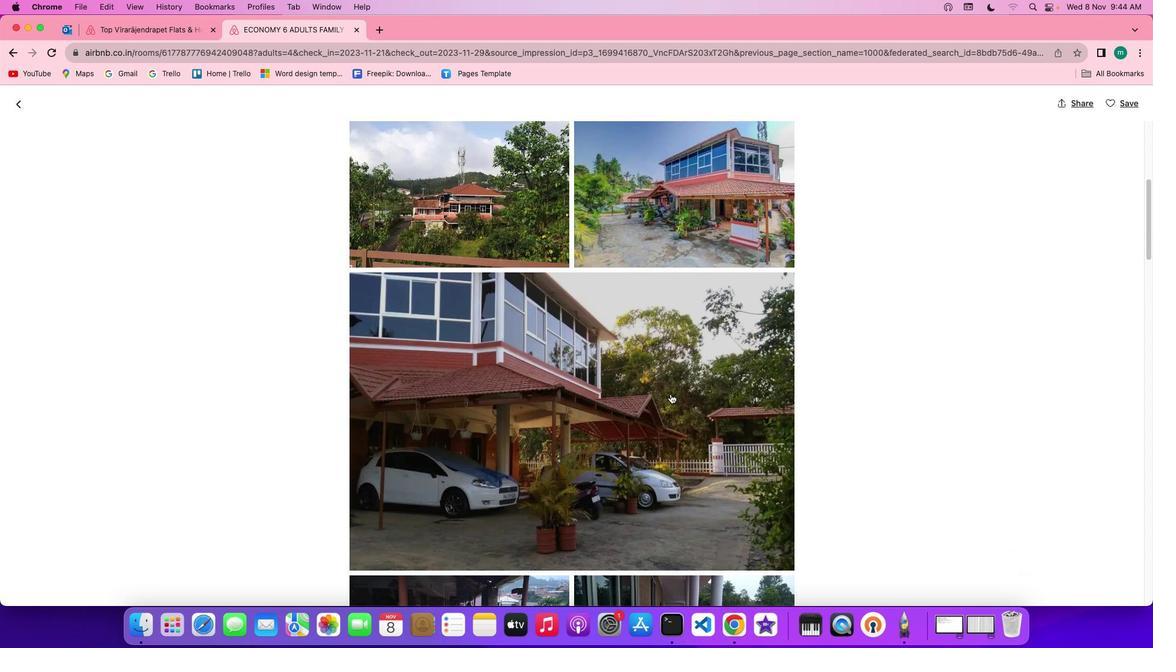 
Action: Mouse scrolled (671, 394) with delta (0, 0)
Screenshot: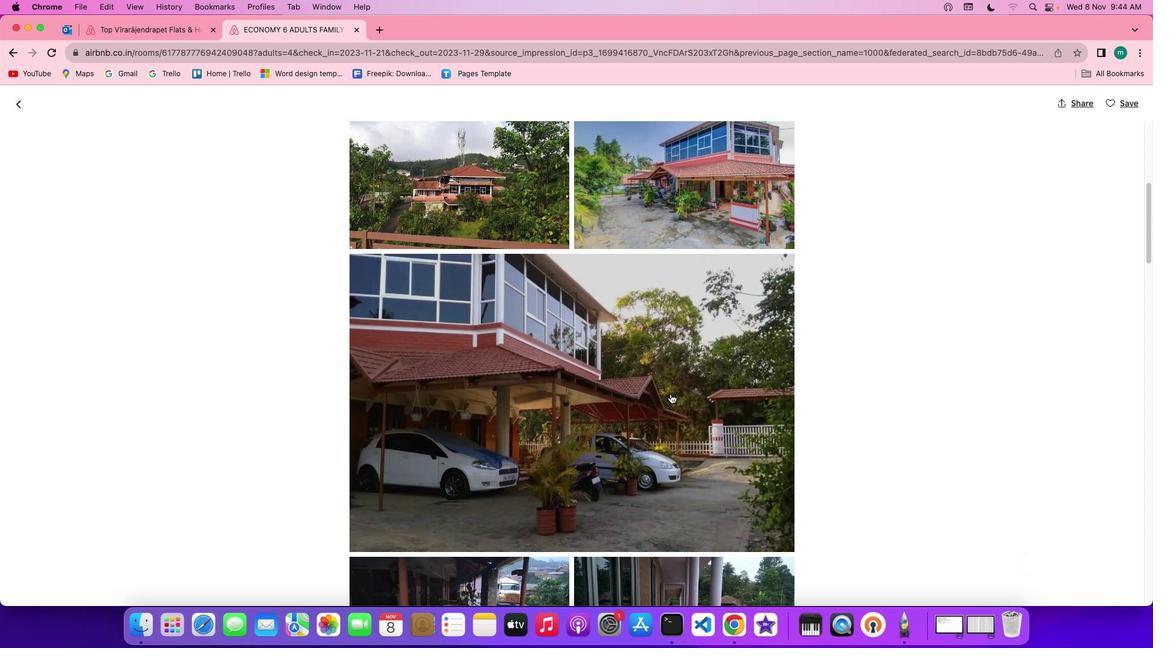 
Action: Mouse scrolled (671, 394) with delta (0, -1)
Screenshot: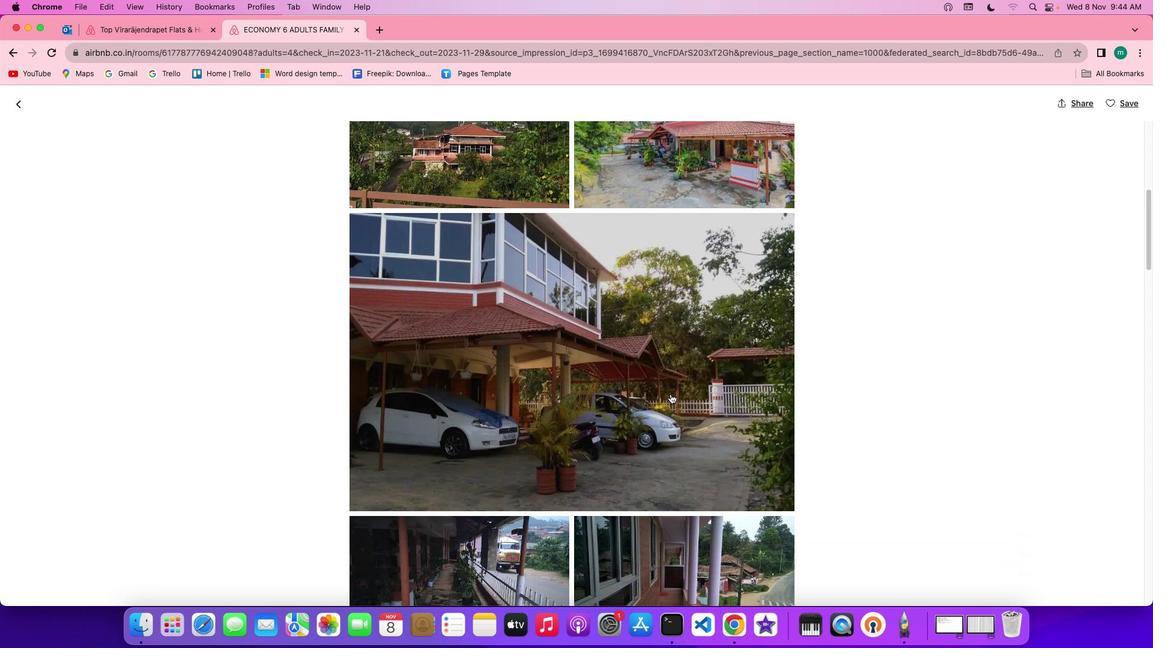 
Action: Mouse scrolled (671, 394) with delta (0, 0)
Screenshot: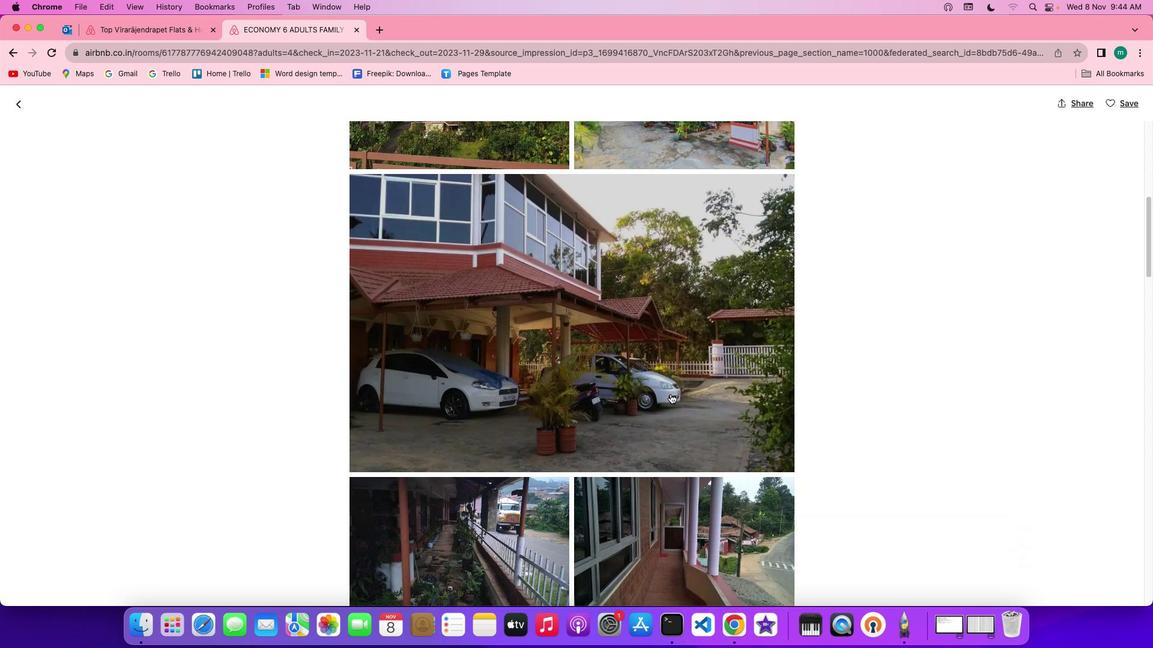 
Action: Mouse scrolled (671, 394) with delta (0, 0)
Screenshot: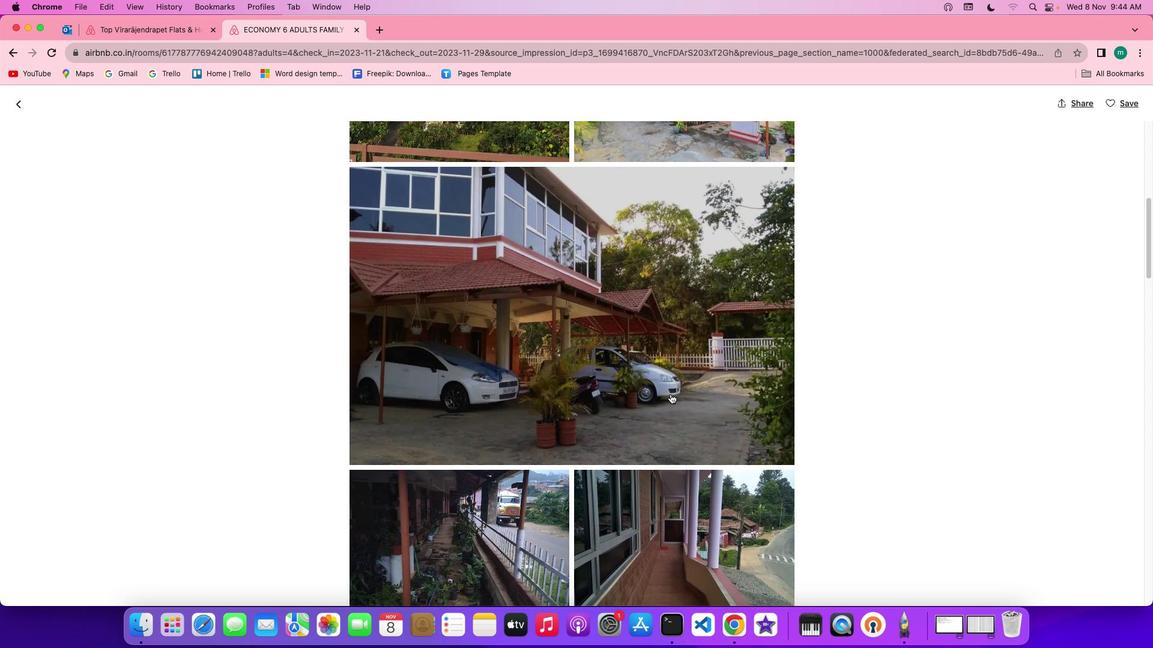
Action: Mouse scrolled (671, 394) with delta (0, 0)
Screenshot: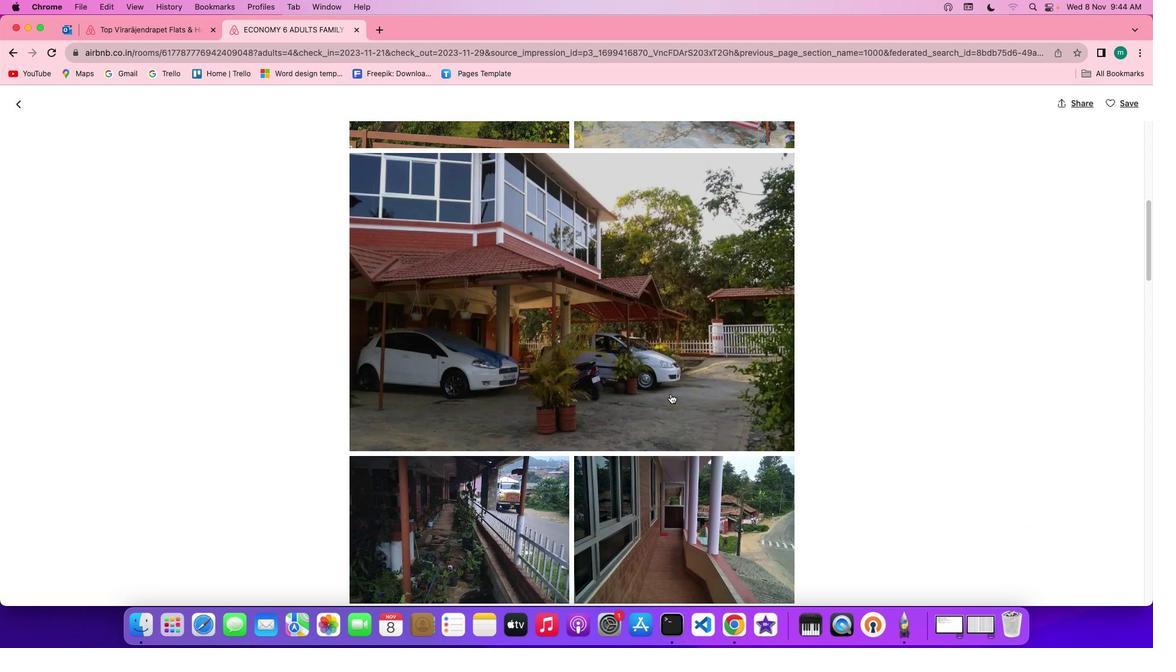 
Action: Mouse scrolled (671, 394) with delta (0, 0)
Screenshot: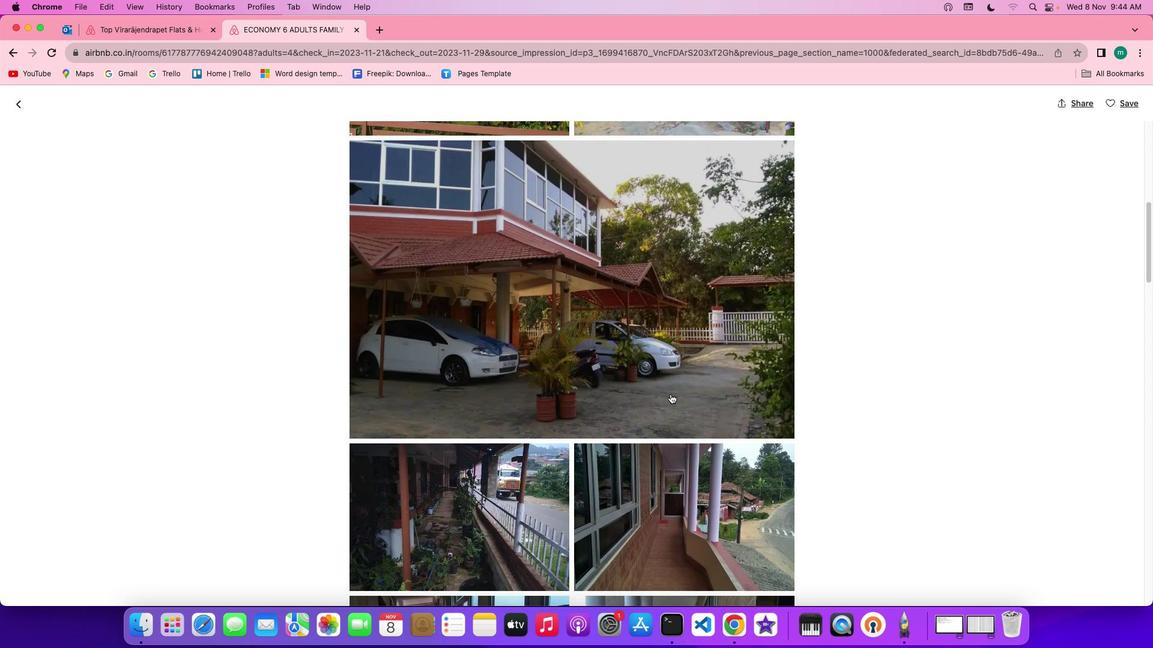 
Action: Mouse moved to (671, 395)
Screenshot: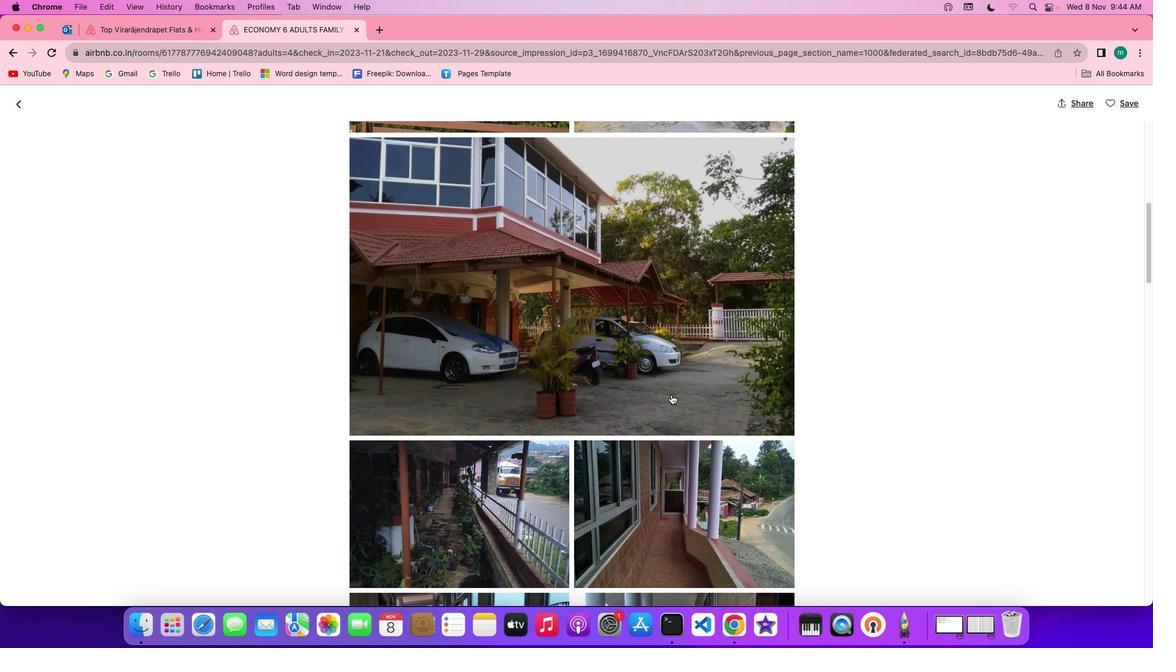
Action: Mouse scrolled (671, 395) with delta (0, 0)
Screenshot: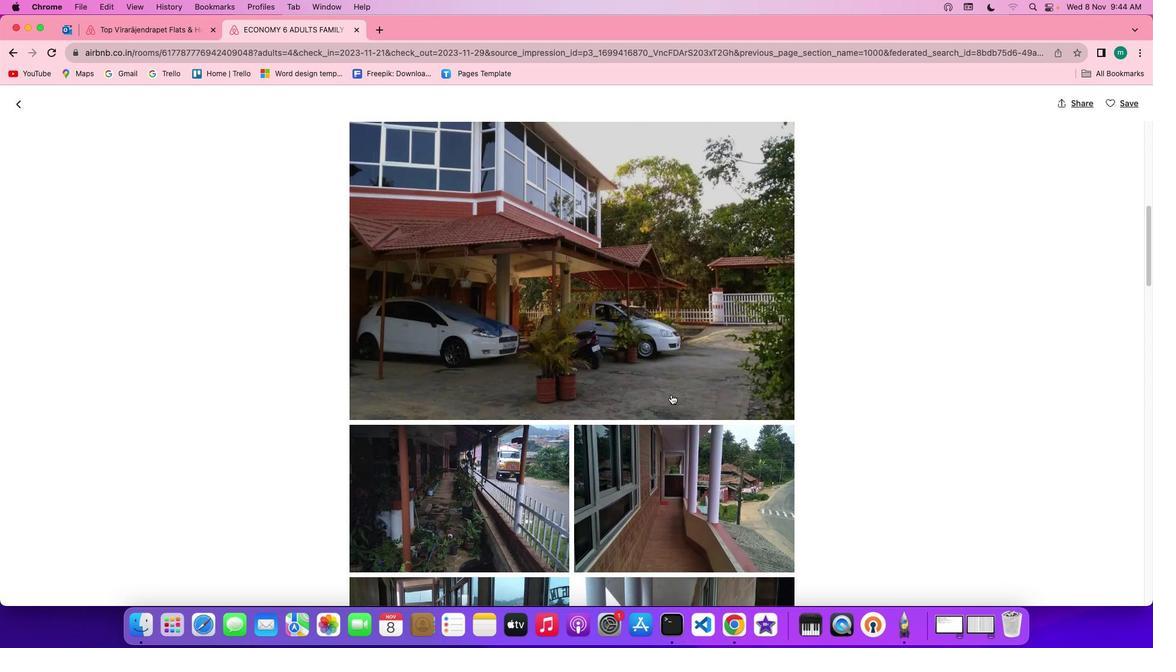 
Action: Mouse scrolled (671, 395) with delta (0, 0)
Screenshot: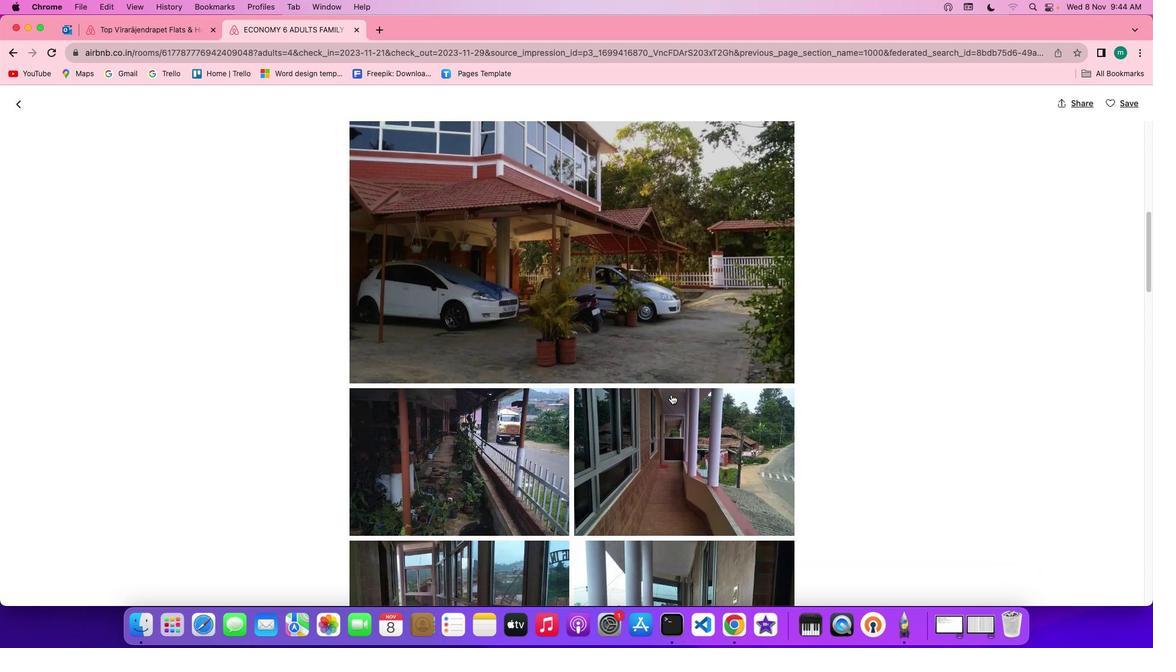 
Action: Mouse scrolled (671, 395) with delta (0, -1)
Screenshot: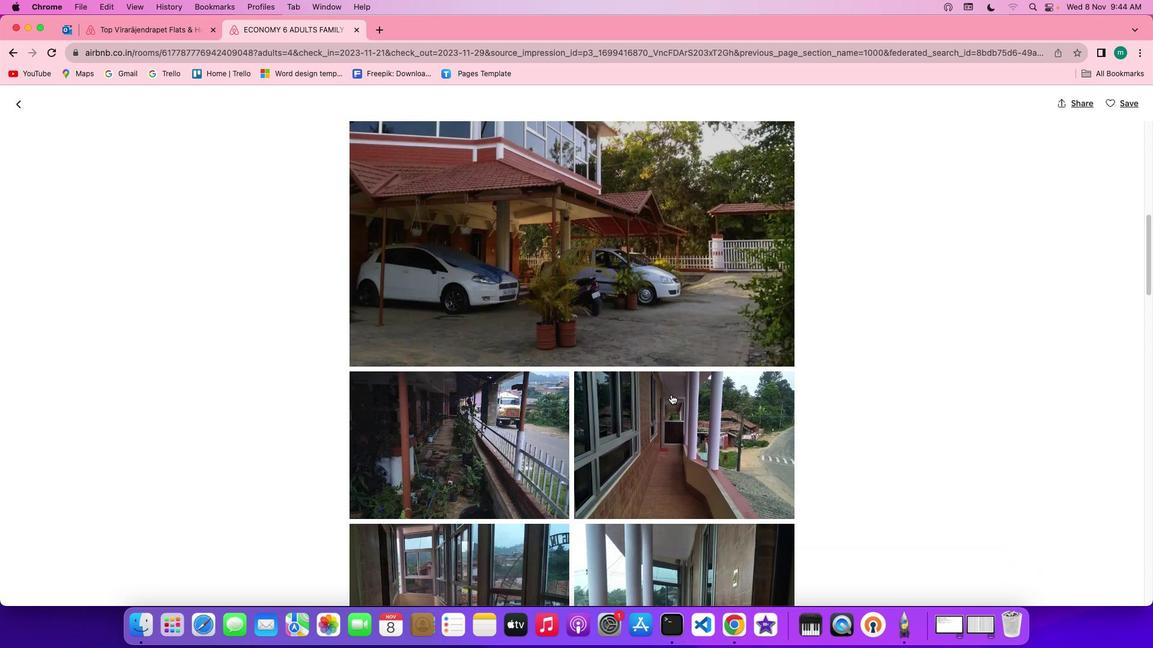 
Action: Mouse scrolled (671, 395) with delta (0, 0)
Screenshot: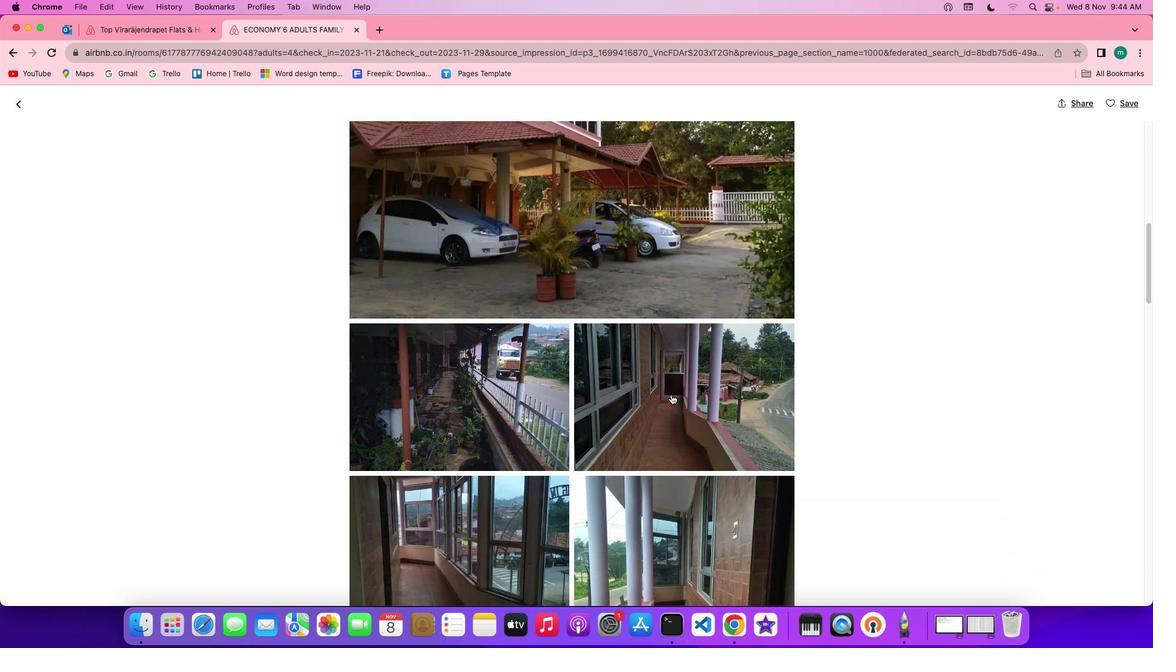 
Action: Mouse scrolled (671, 395) with delta (0, 0)
Screenshot: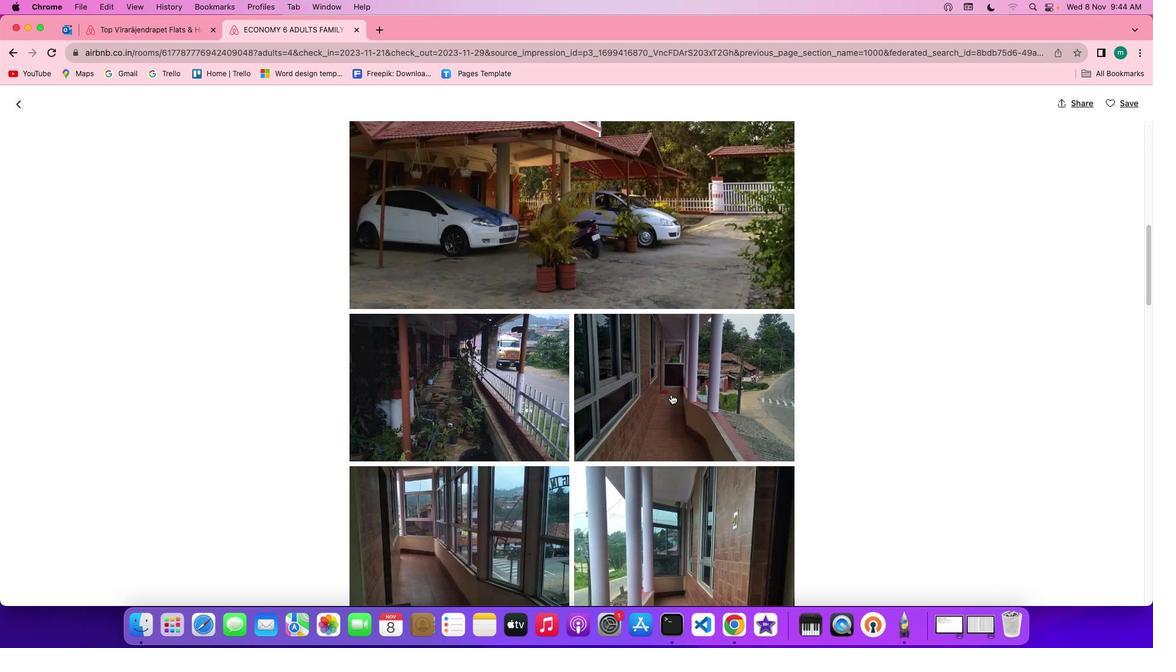 
Action: Mouse scrolled (671, 395) with delta (0, 0)
Screenshot: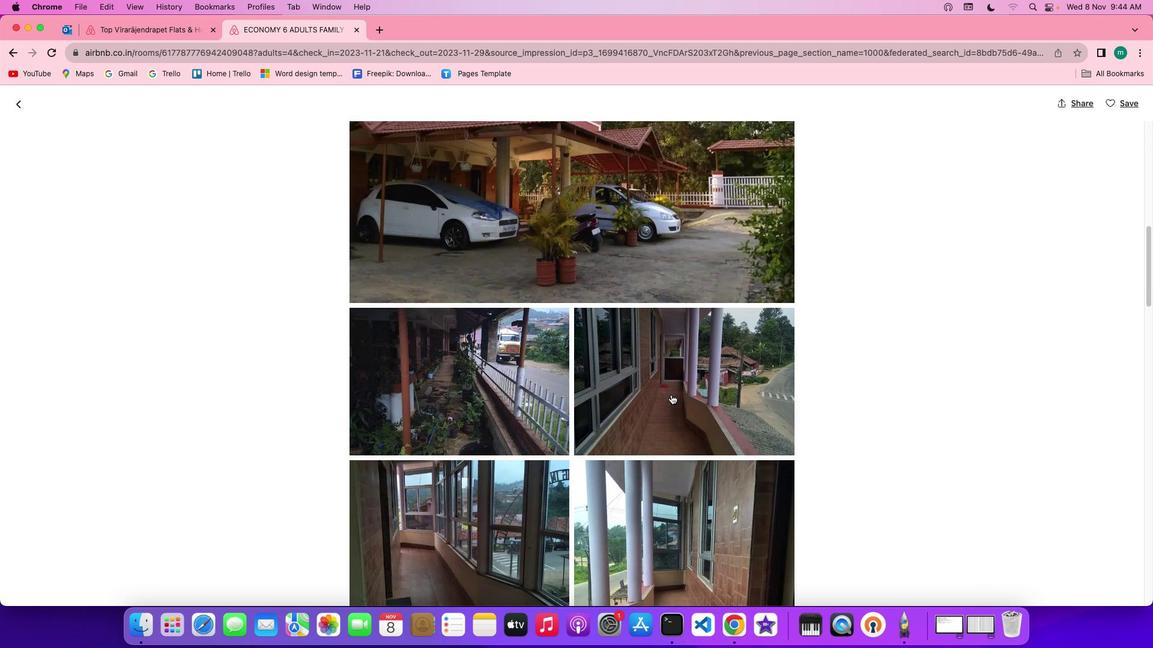 
Action: Mouse scrolled (671, 395) with delta (0, 0)
Screenshot: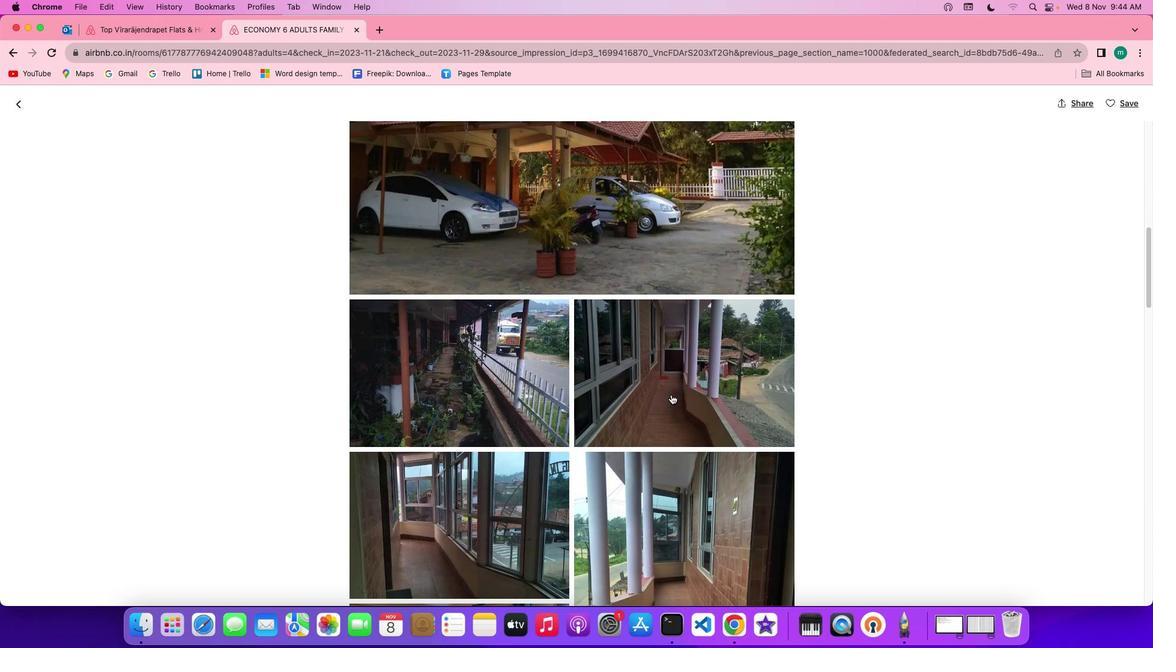 
Action: Mouse scrolled (671, 395) with delta (0, 0)
Screenshot: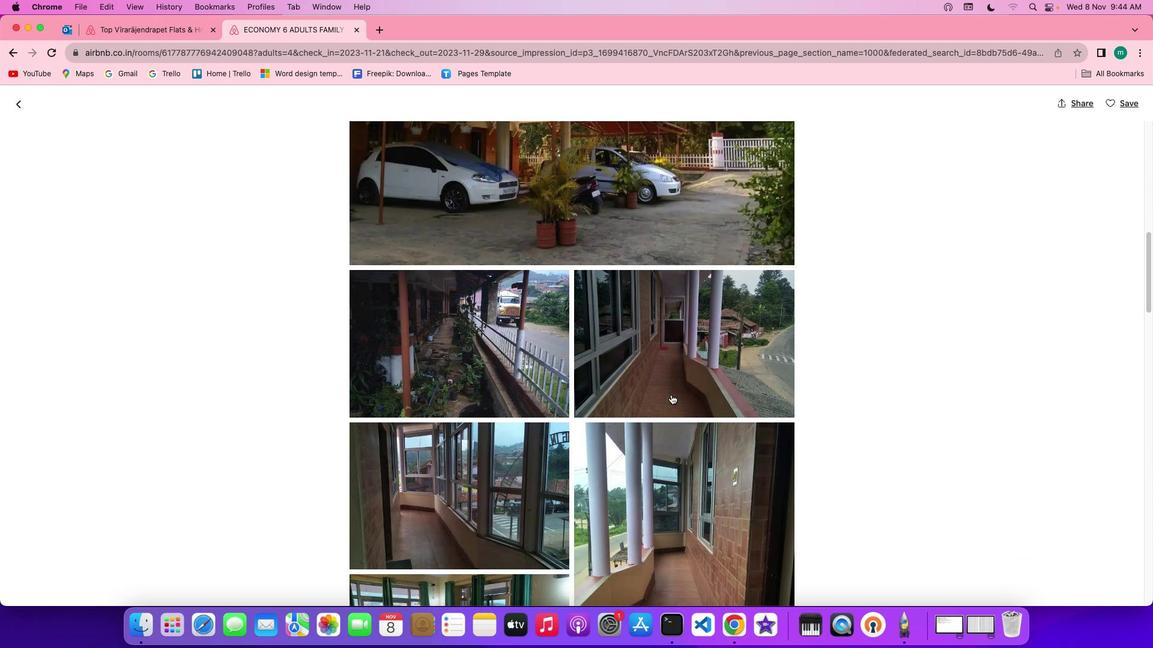 
Action: Mouse scrolled (671, 395) with delta (0, -1)
Screenshot: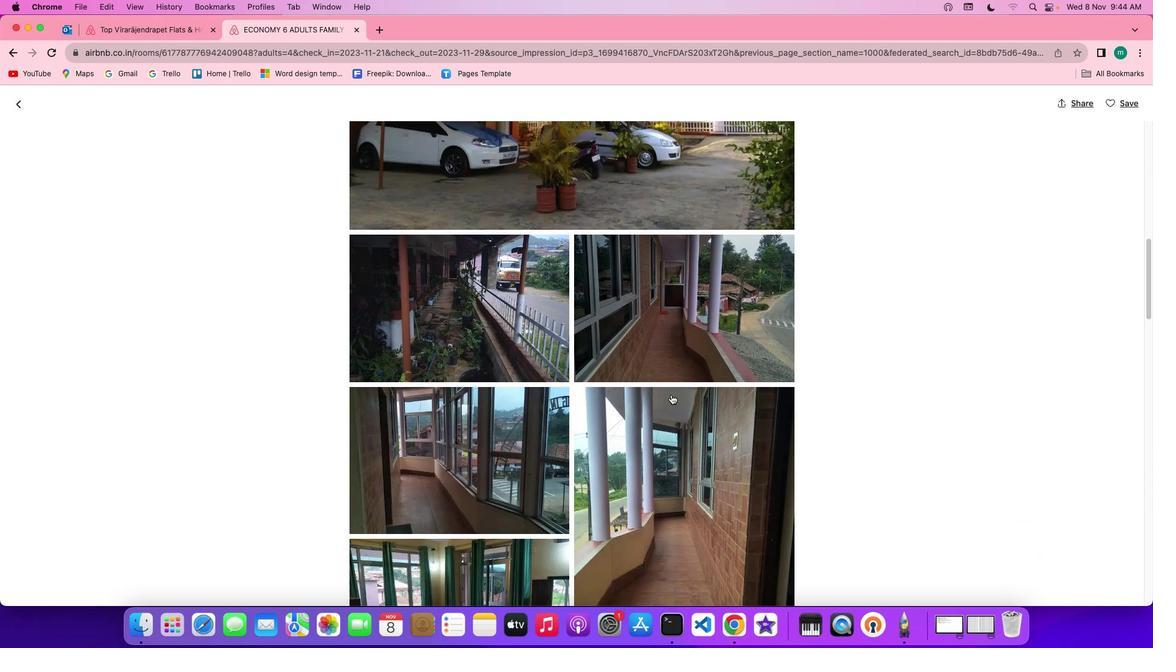 
Action: Mouse scrolled (671, 395) with delta (0, -1)
Screenshot: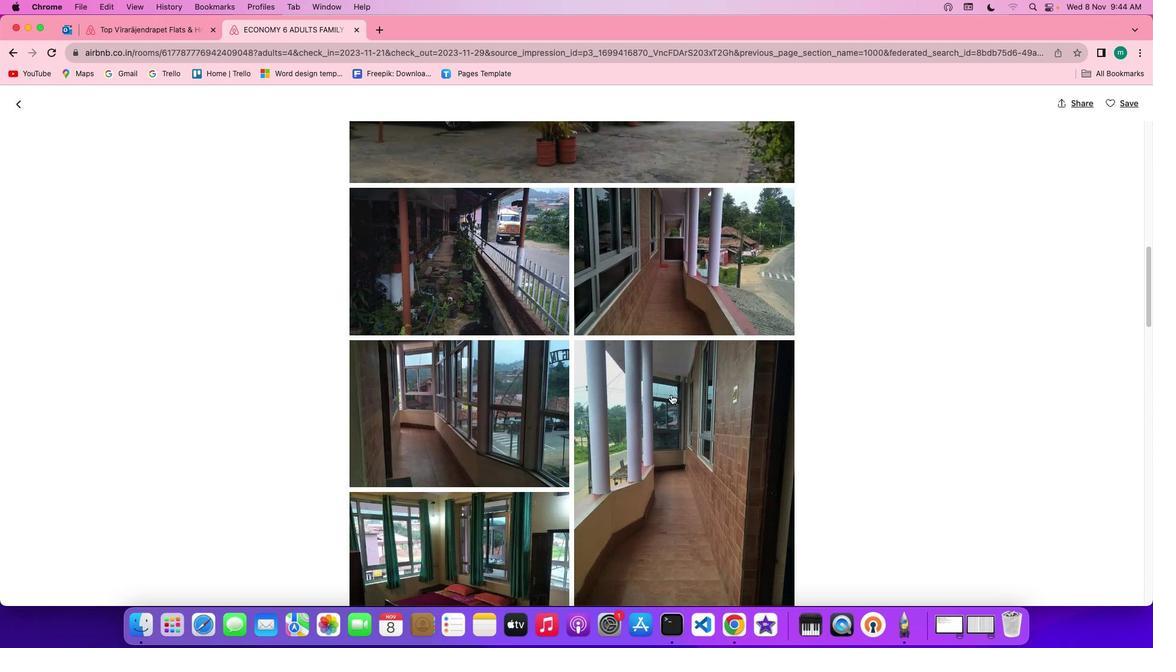 
Action: Mouse scrolled (671, 395) with delta (0, 0)
Screenshot: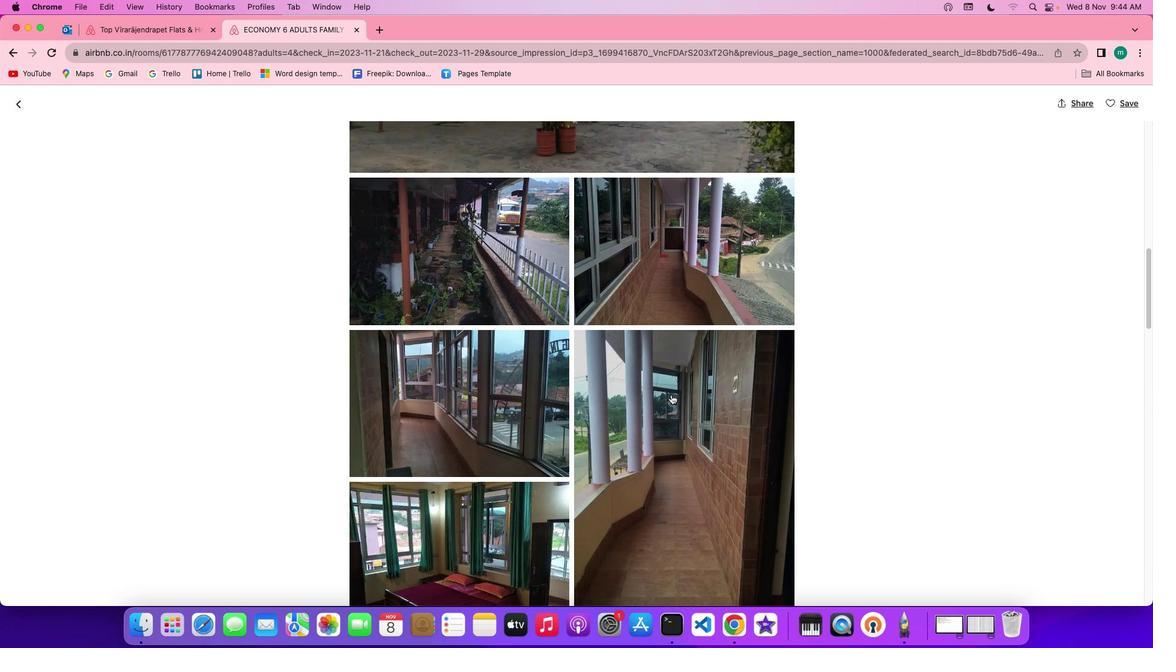 
Action: Mouse scrolled (671, 395) with delta (0, 0)
Screenshot: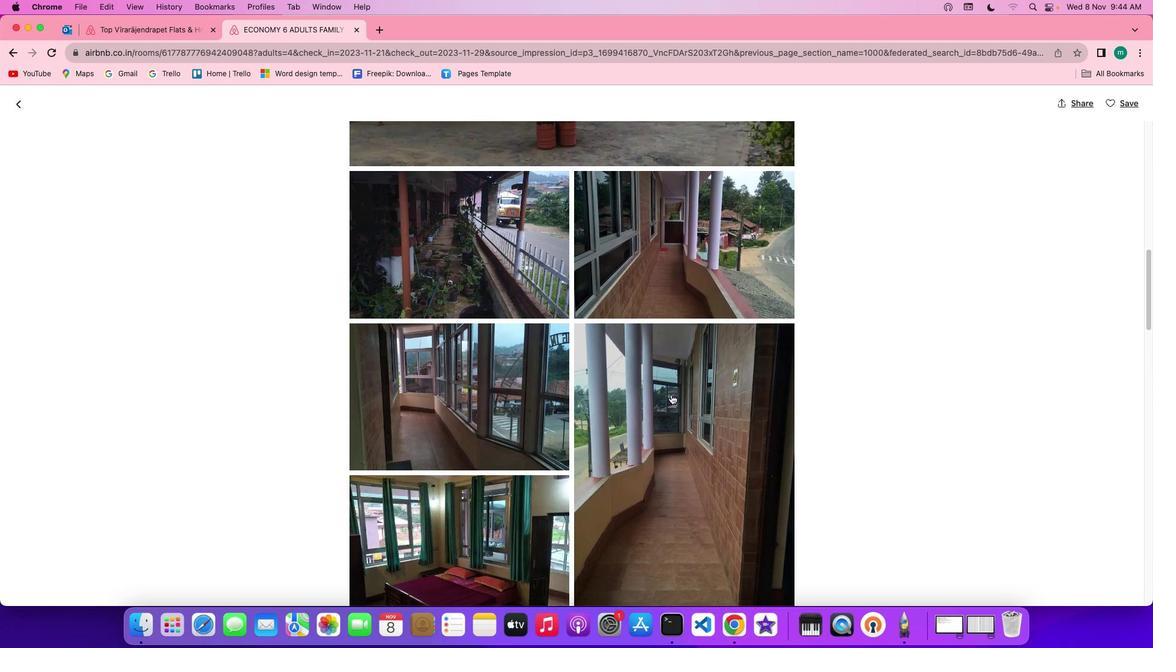 
Action: Mouse scrolled (671, 395) with delta (0, 0)
Screenshot: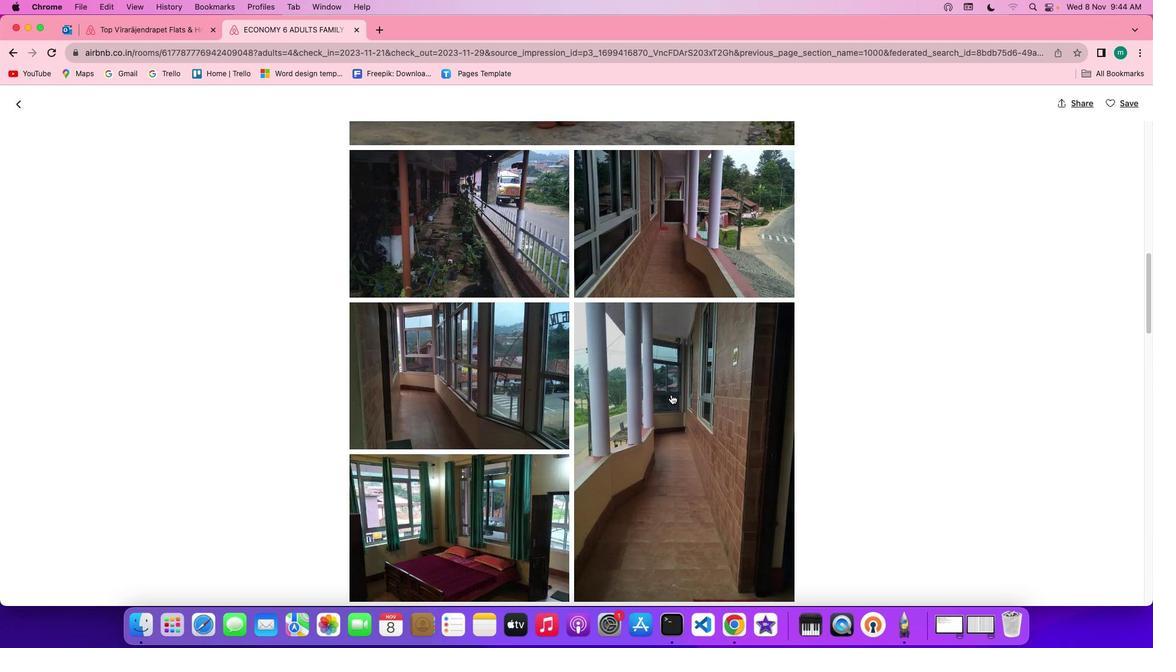 
Action: Mouse scrolled (671, 395) with delta (0, 0)
Screenshot: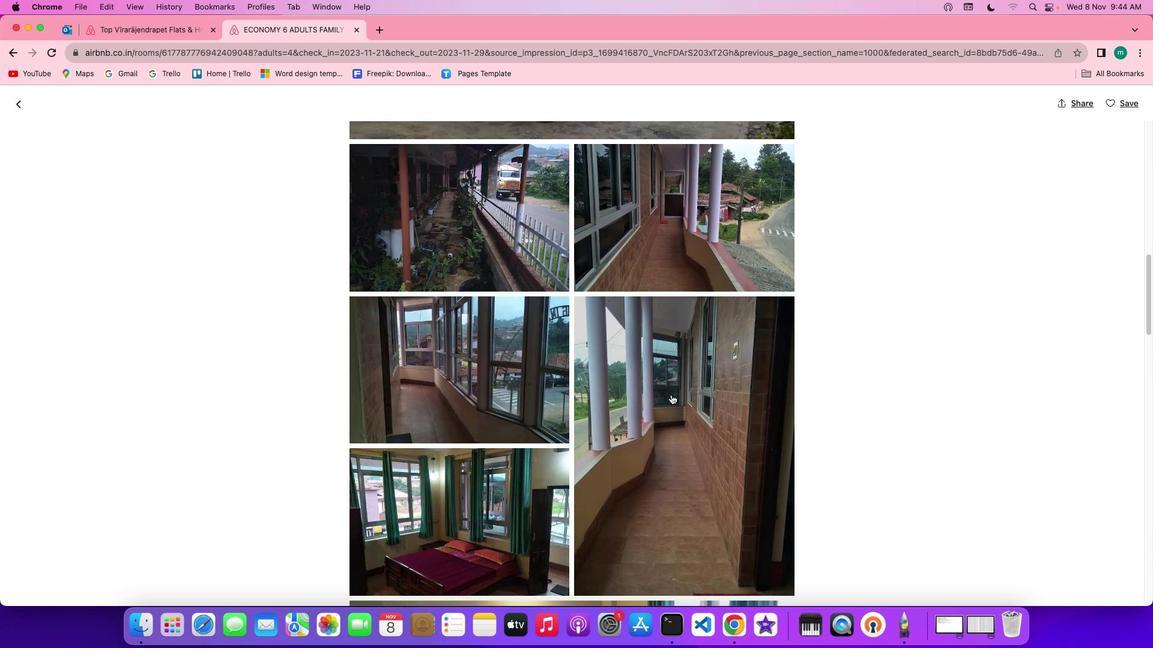 
Action: Mouse scrolled (671, 395) with delta (0, 0)
Screenshot: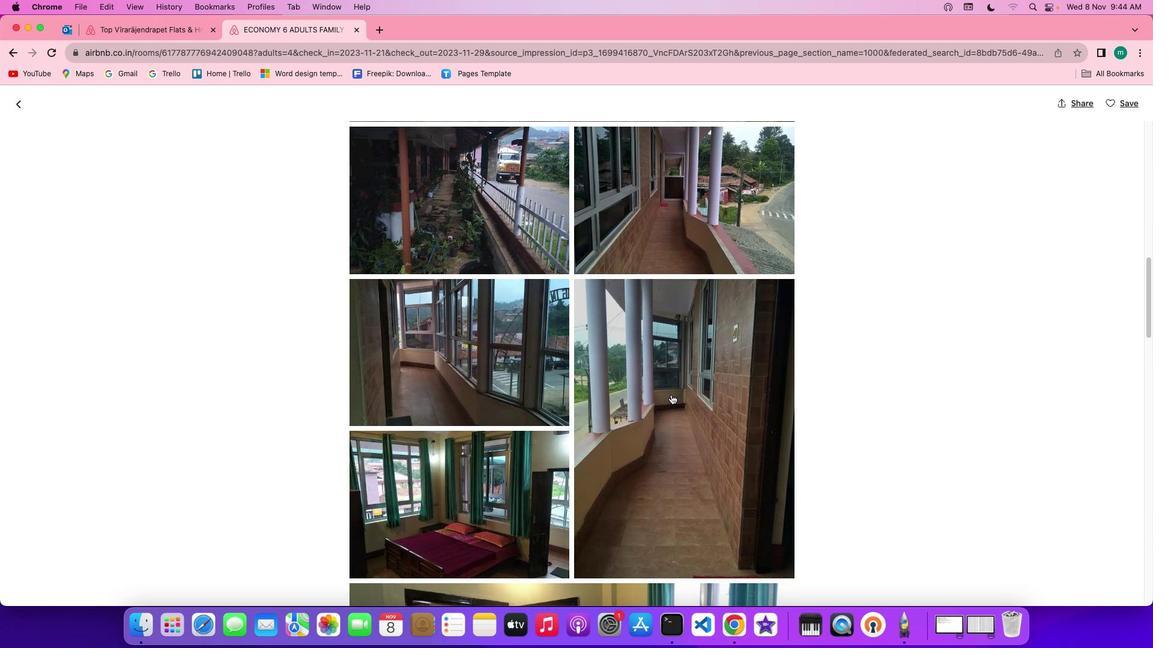 
Action: Mouse scrolled (671, 395) with delta (0, 0)
Screenshot: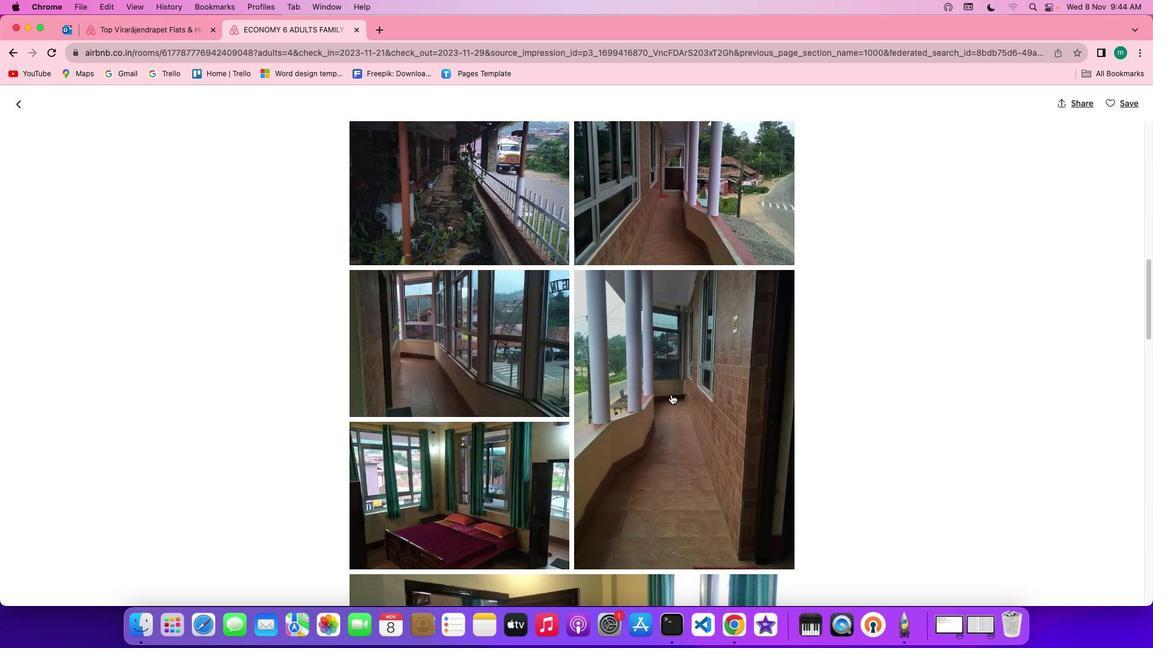 
Action: Mouse scrolled (671, 395) with delta (0, 0)
Screenshot: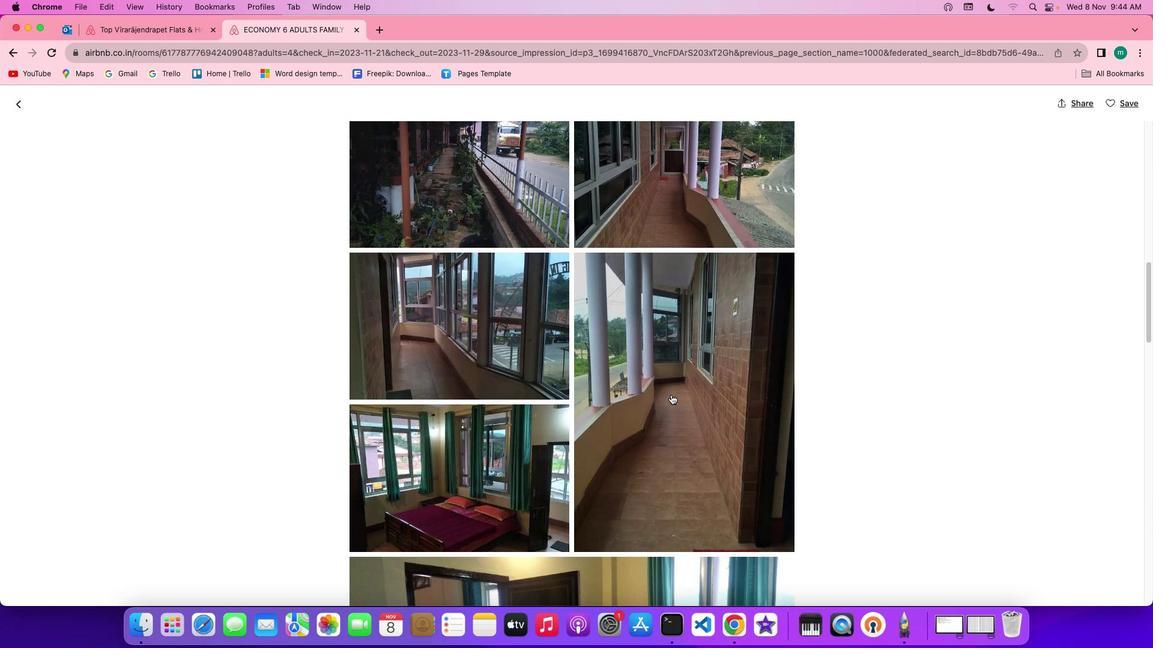 
Action: Mouse scrolled (671, 395) with delta (0, 0)
Screenshot: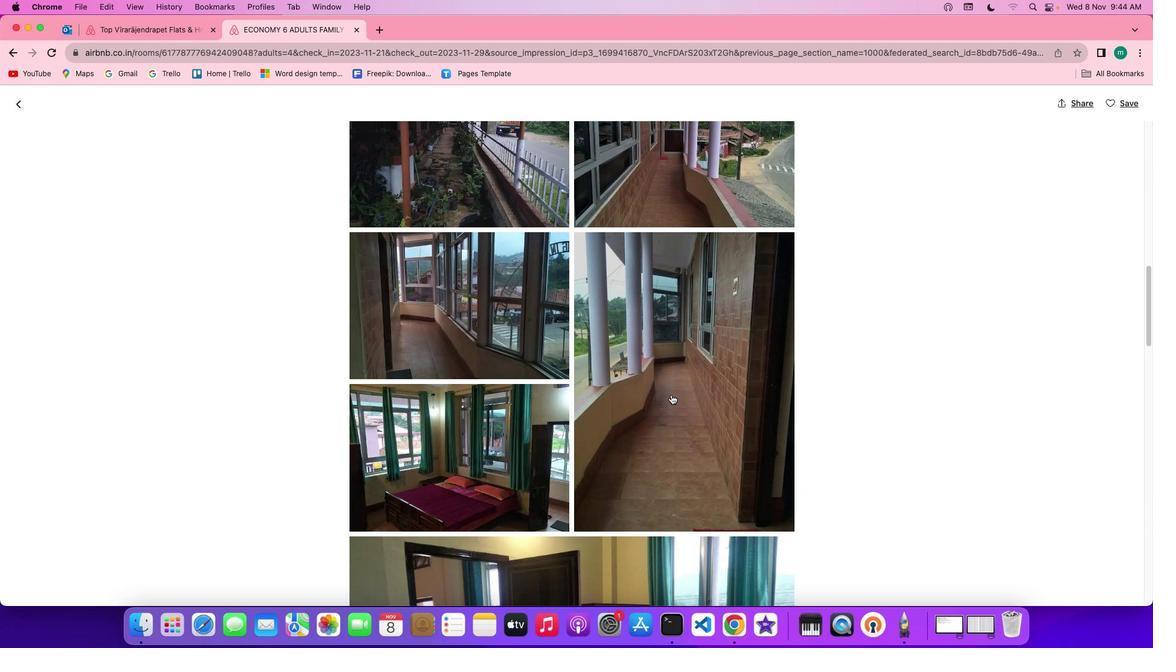 
Action: Mouse scrolled (671, 395) with delta (0, 0)
Screenshot: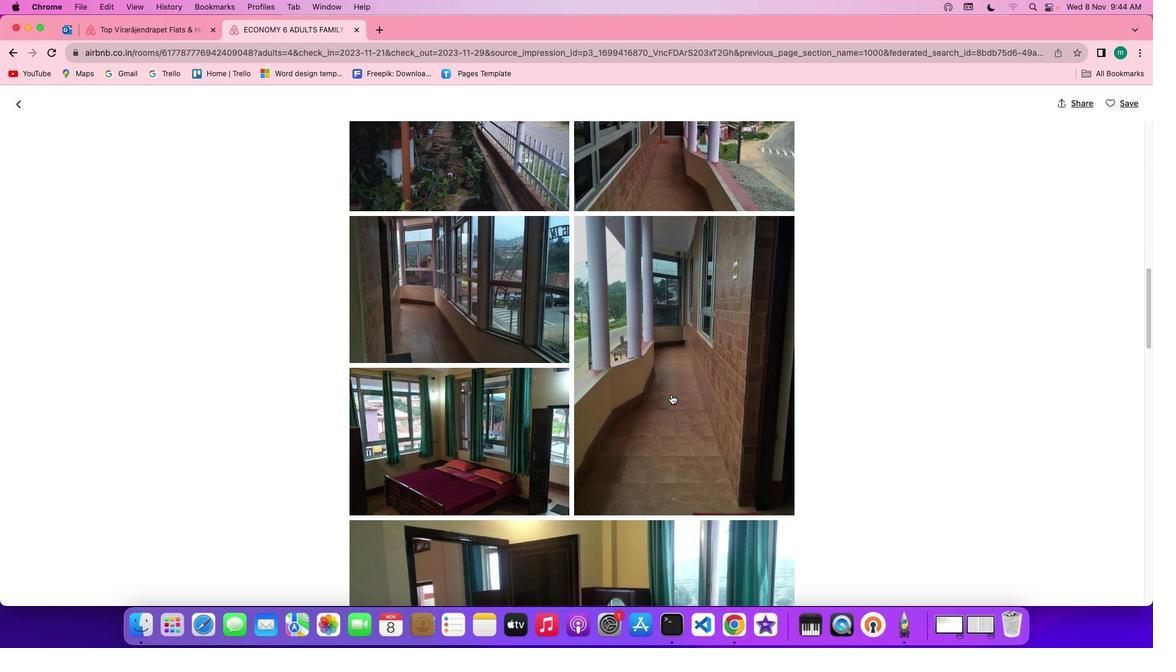 
Action: Mouse scrolled (671, 395) with delta (0, -1)
Screenshot: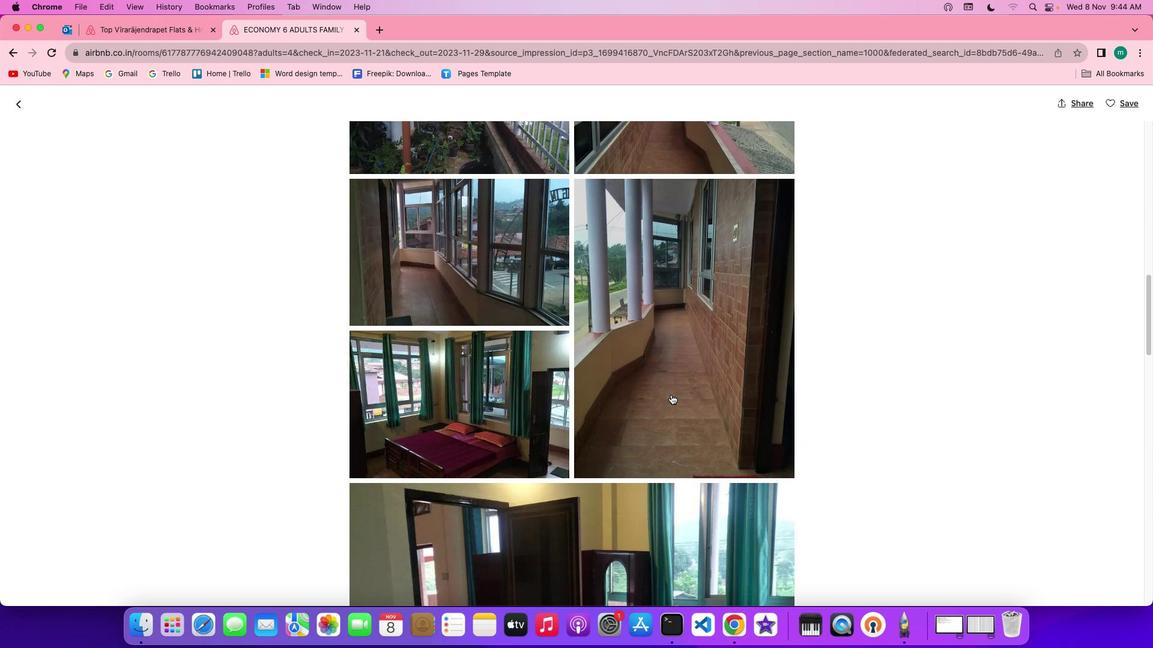 
Action: Mouse scrolled (671, 395) with delta (0, 0)
Screenshot: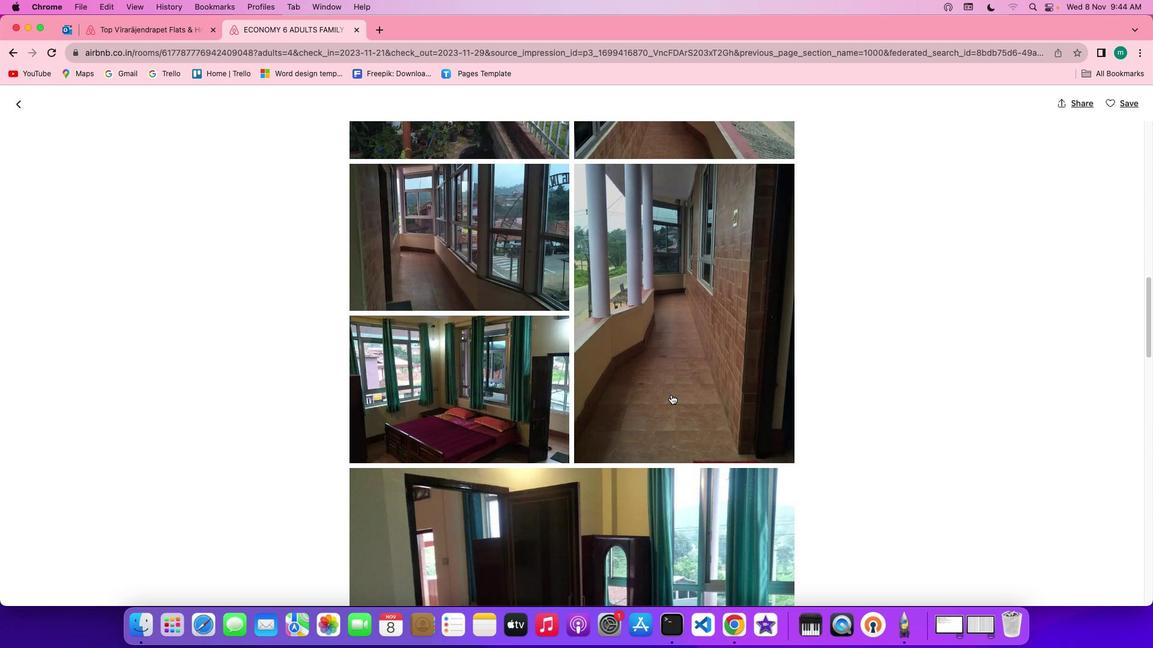 
Action: Mouse scrolled (671, 395) with delta (0, 0)
Screenshot: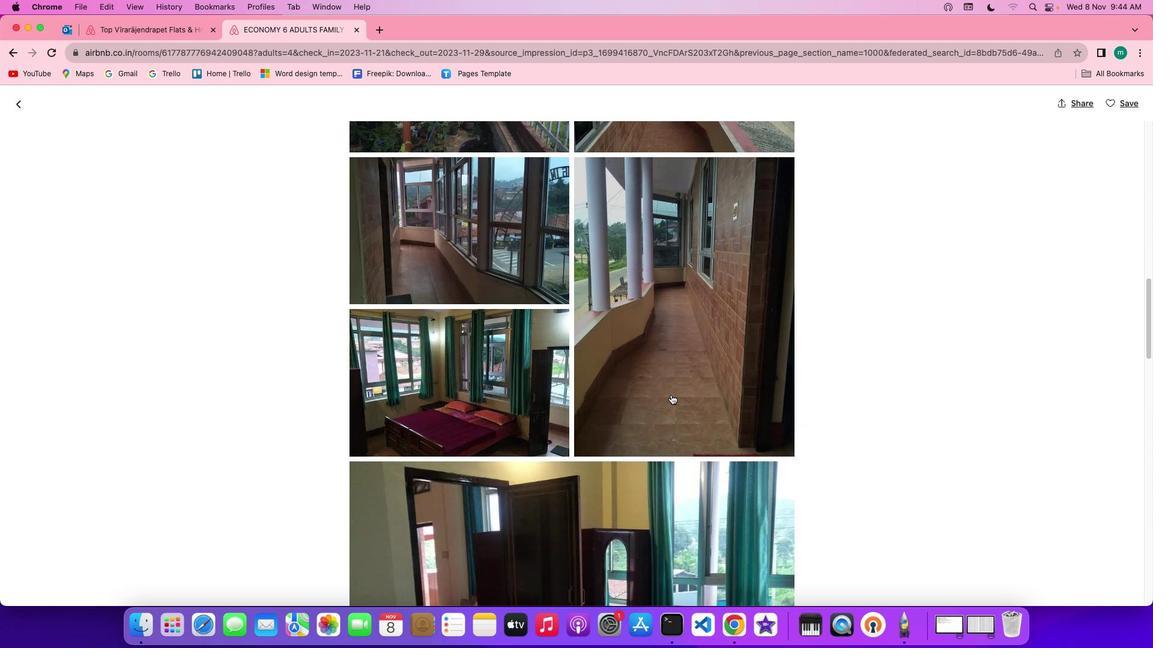 
Action: Mouse scrolled (671, 395) with delta (0, 0)
Screenshot: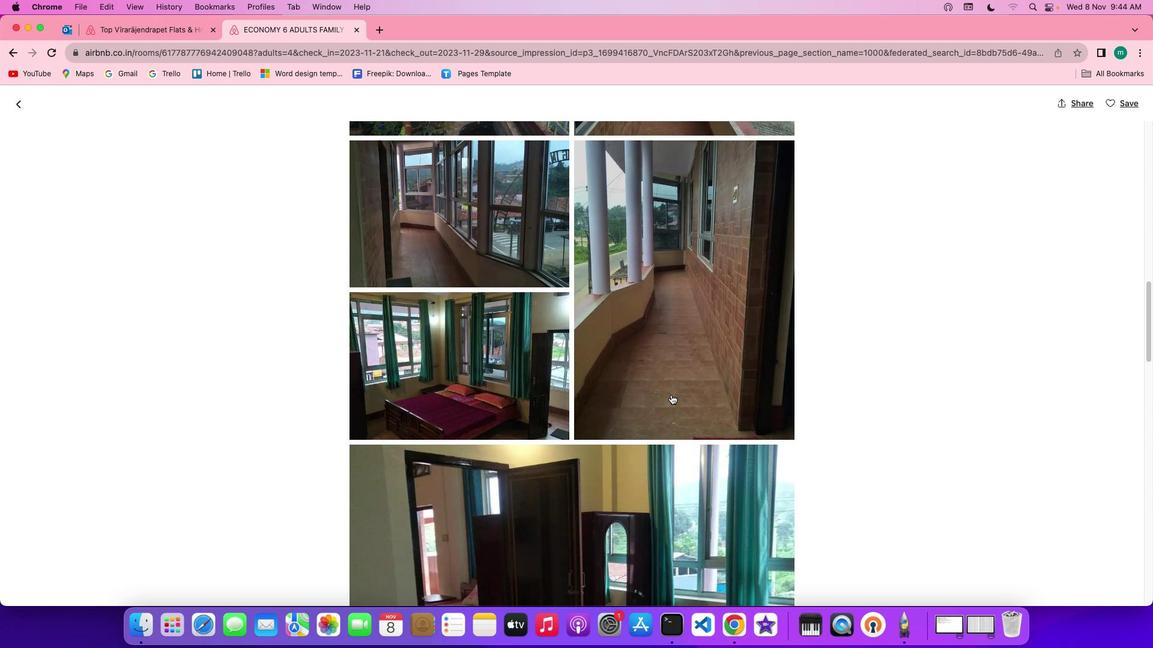 
Action: Mouse scrolled (671, 395) with delta (0, 0)
Screenshot: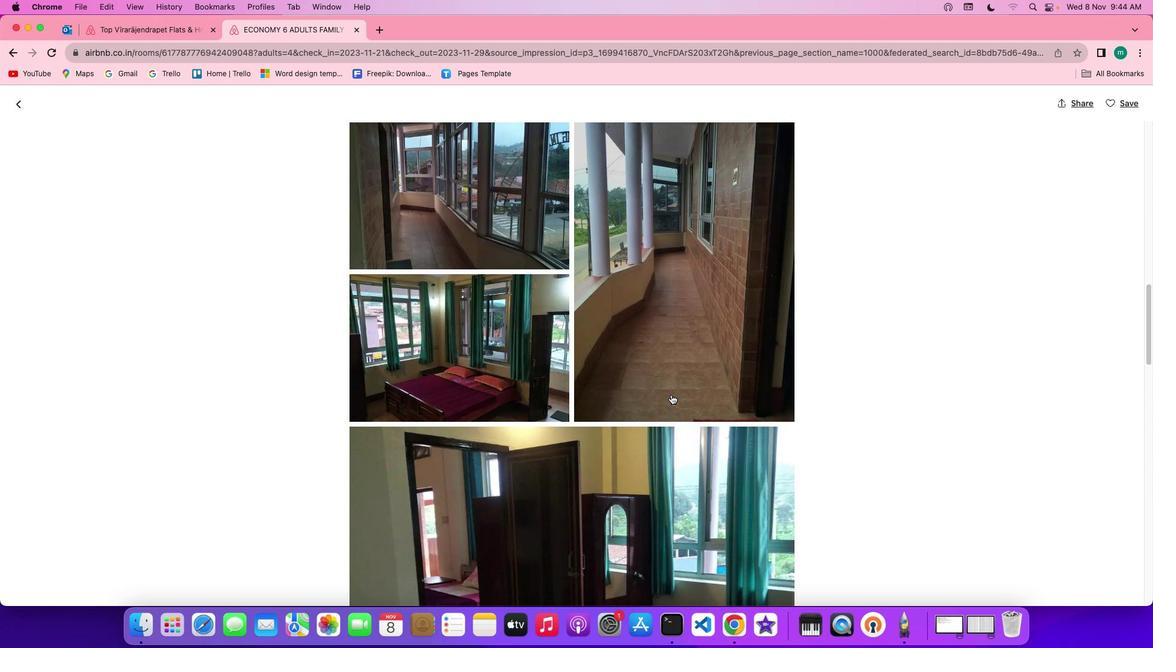 
Action: Mouse scrolled (671, 395) with delta (0, 0)
Screenshot: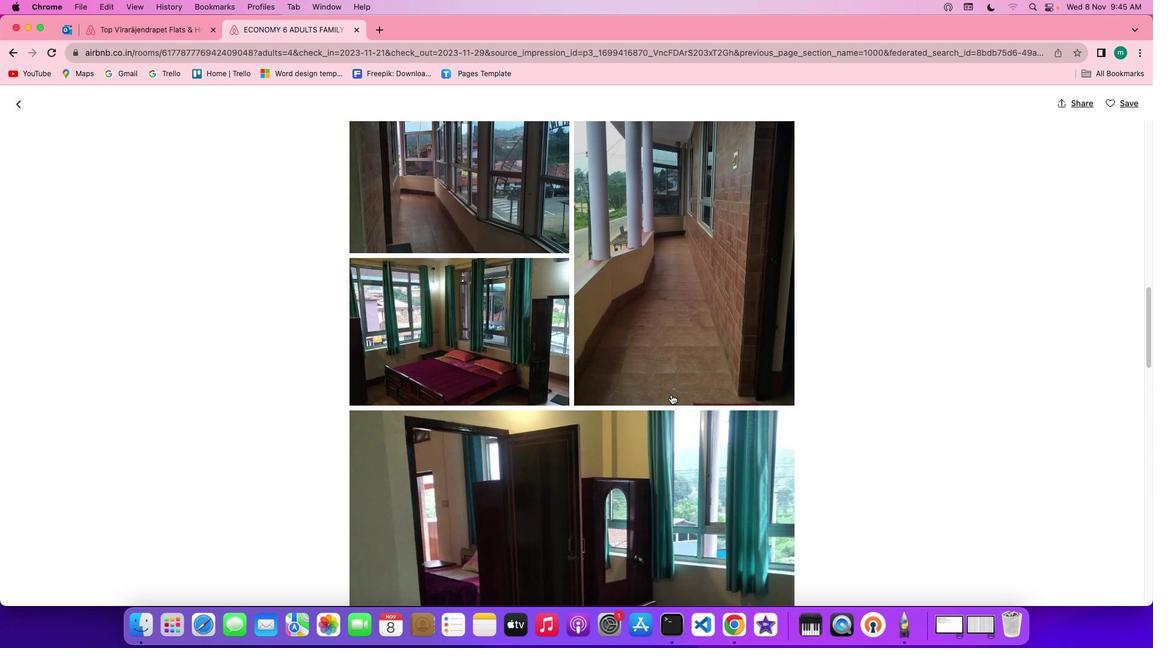 
Action: Mouse scrolled (671, 395) with delta (0, 0)
Screenshot: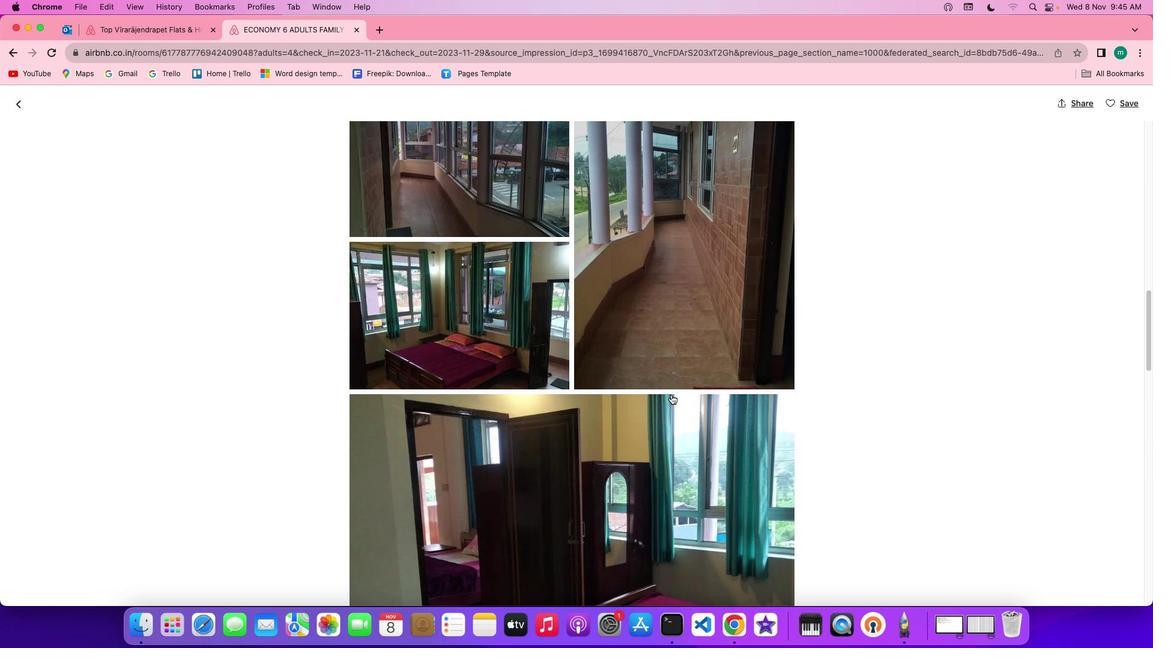 
Action: Mouse scrolled (671, 395) with delta (0, 0)
Screenshot: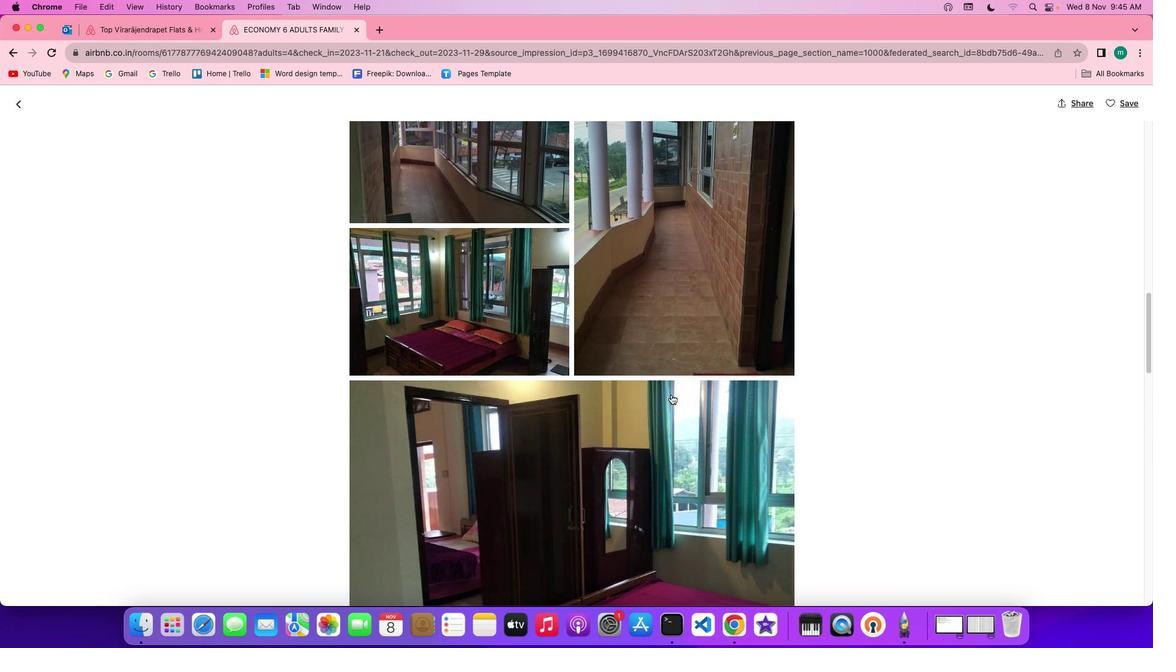 
Action: Mouse scrolled (671, 395) with delta (0, 0)
Screenshot: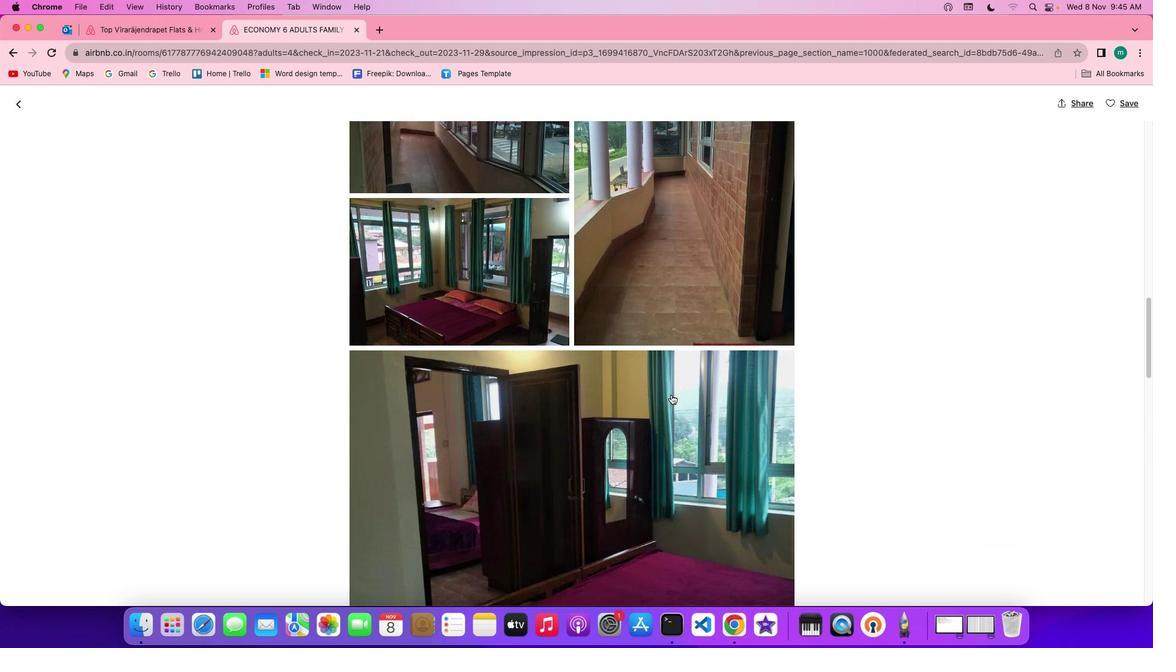 
Action: Mouse scrolled (671, 395) with delta (0, 0)
Screenshot: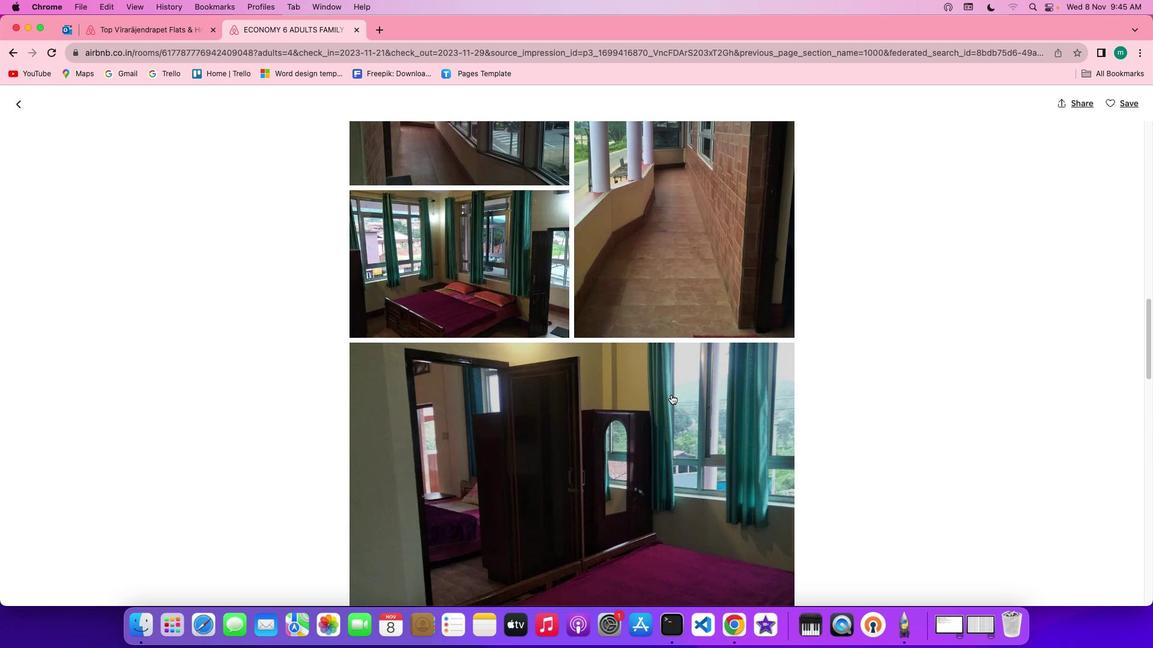 
Action: Mouse scrolled (671, 395) with delta (0, 0)
Screenshot: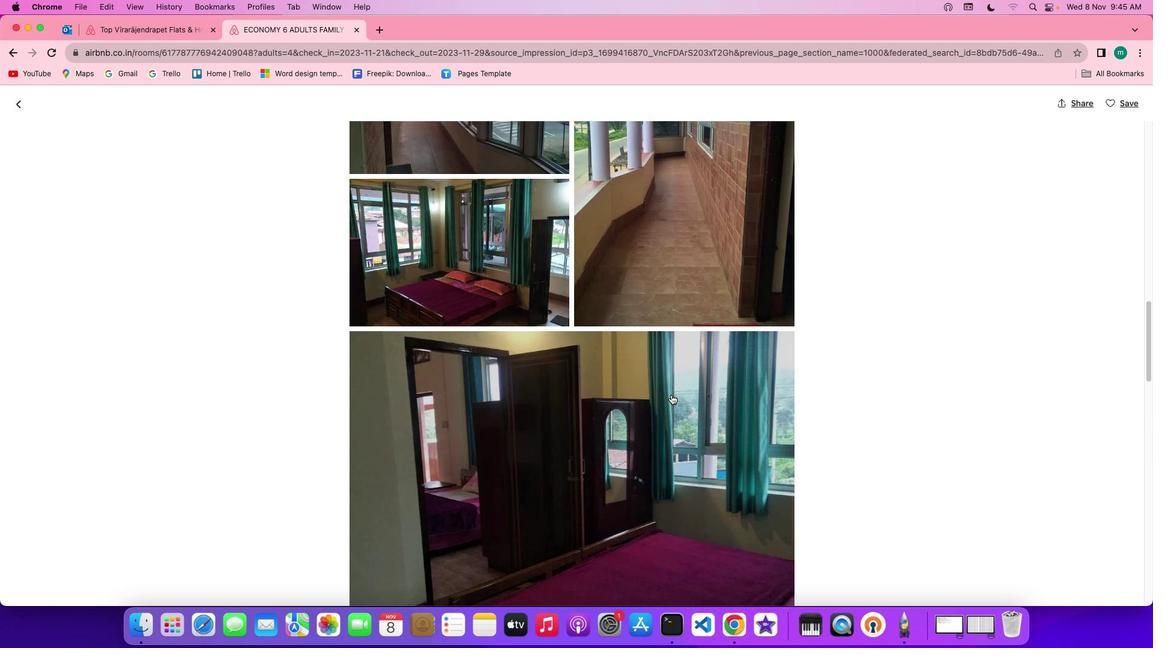 
Action: Mouse scrolled (671, 395) with delta (0, 0)
Screenshot: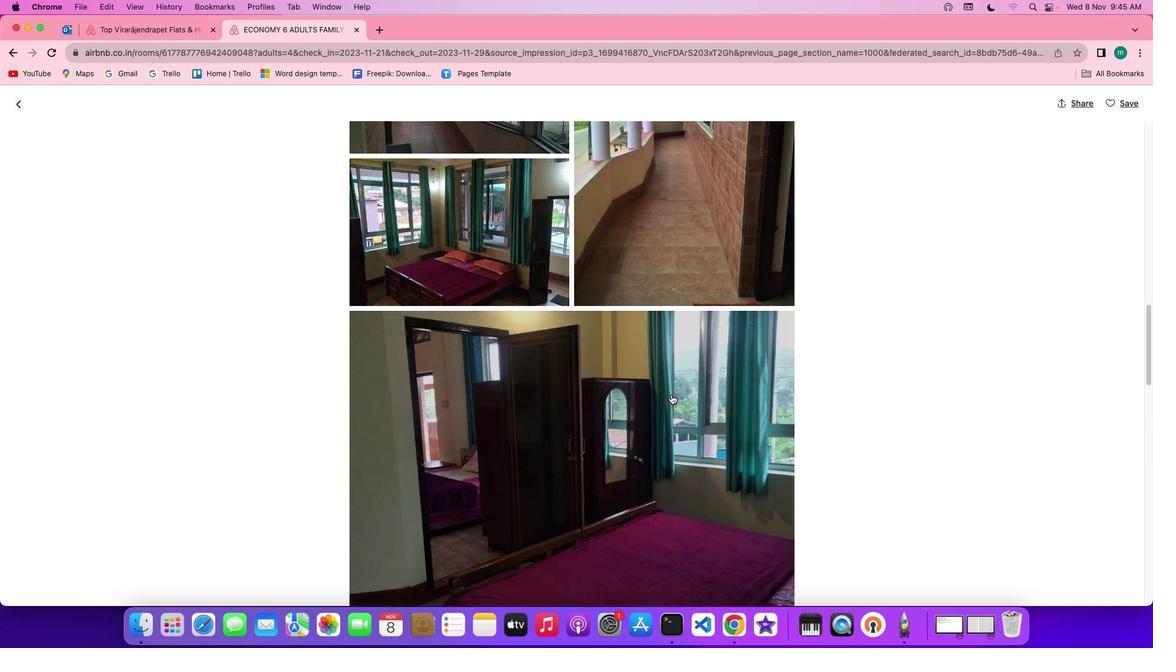 
Action: Mouse scrolled (671, 395) with delta (0, 0)
Screenshot: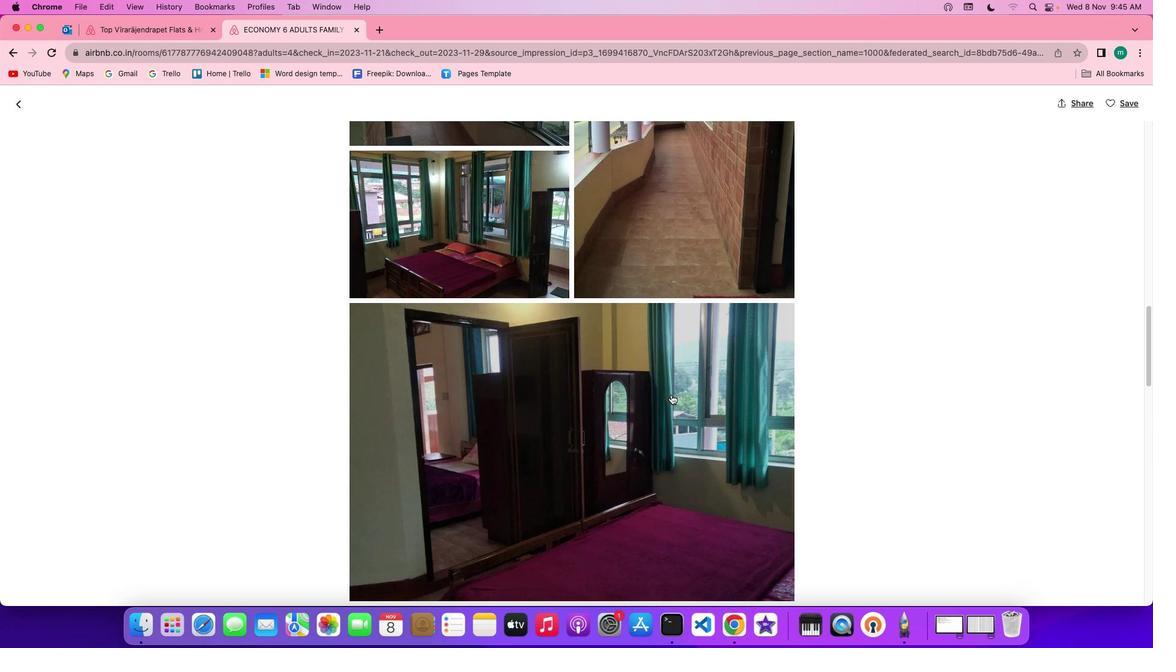 
Action: Mouse scrolled (671, 395) with delta (0, 0)
Screenshot: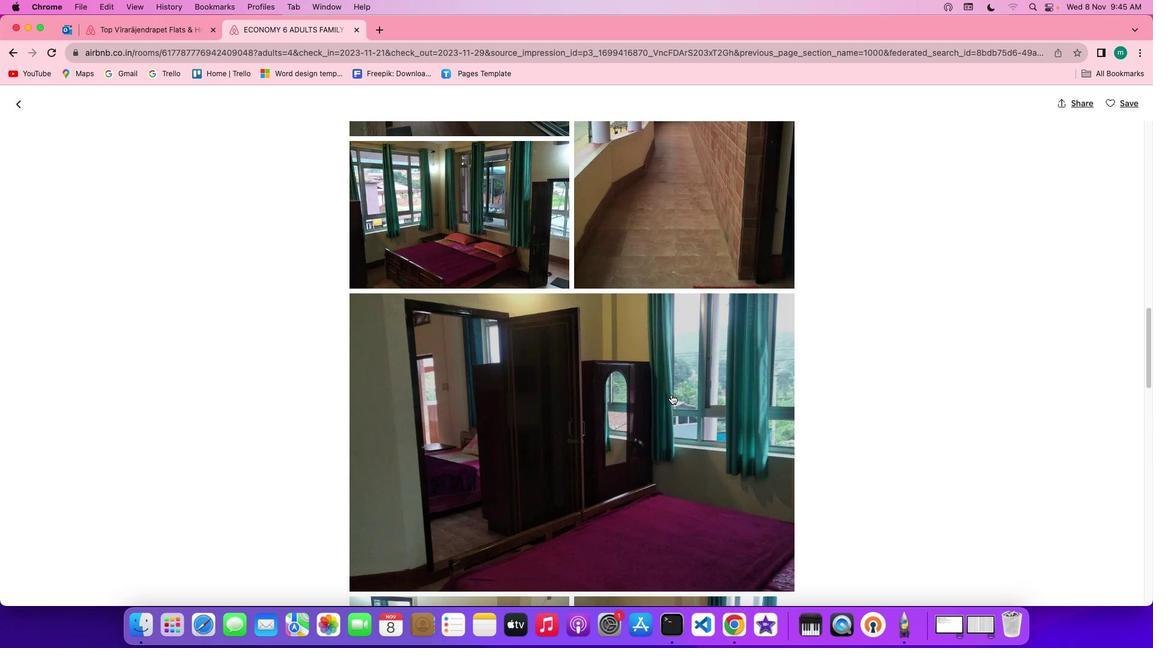 
Action: Mouse scrolled (671, 395) with delta (0, 0)
Screenshot: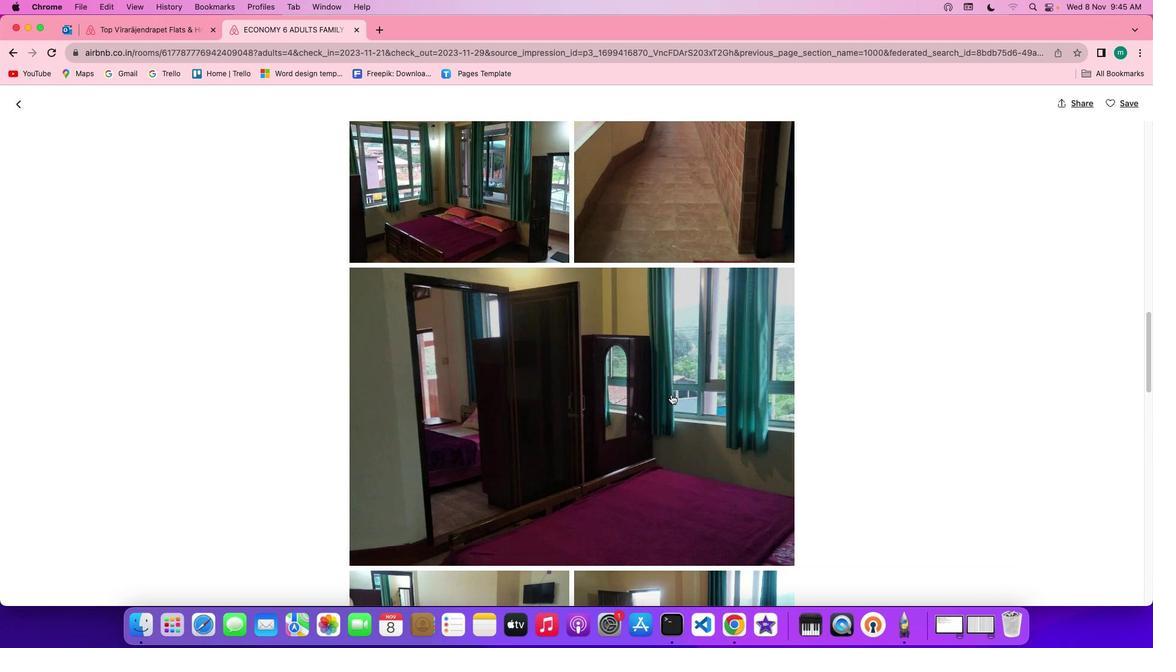 
Action: Mouse scrolled (671, 395) with delta (0, 0)
Screenshot: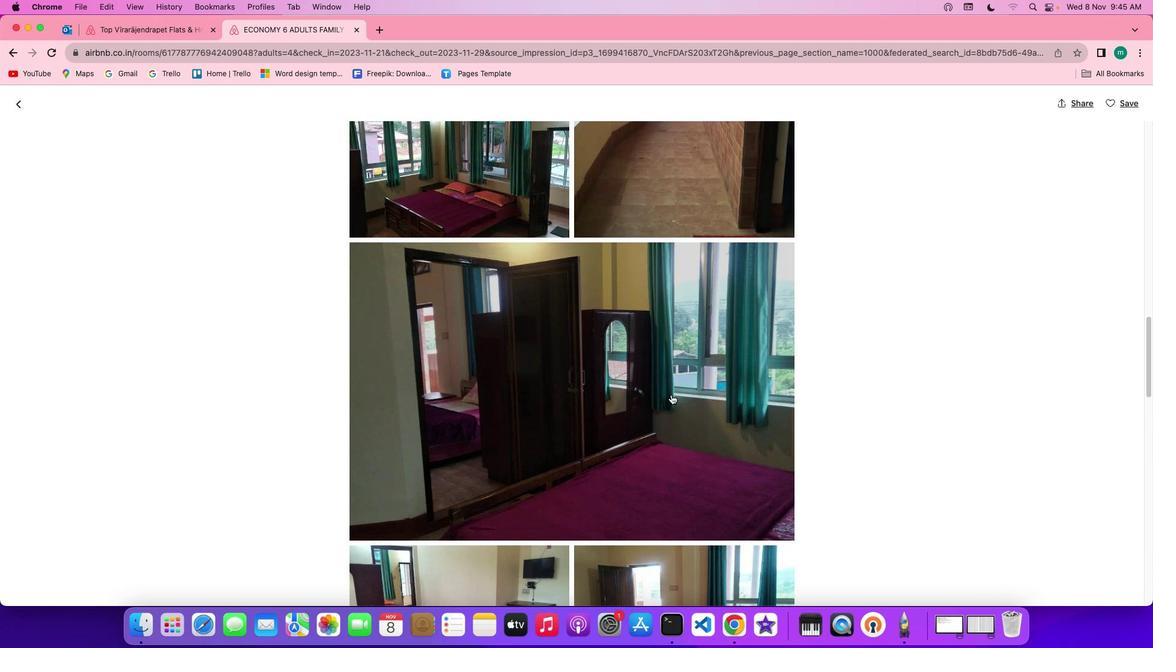 
Action: Mouse scrolled (671, 395) with delta (0, 0)
Screenshot: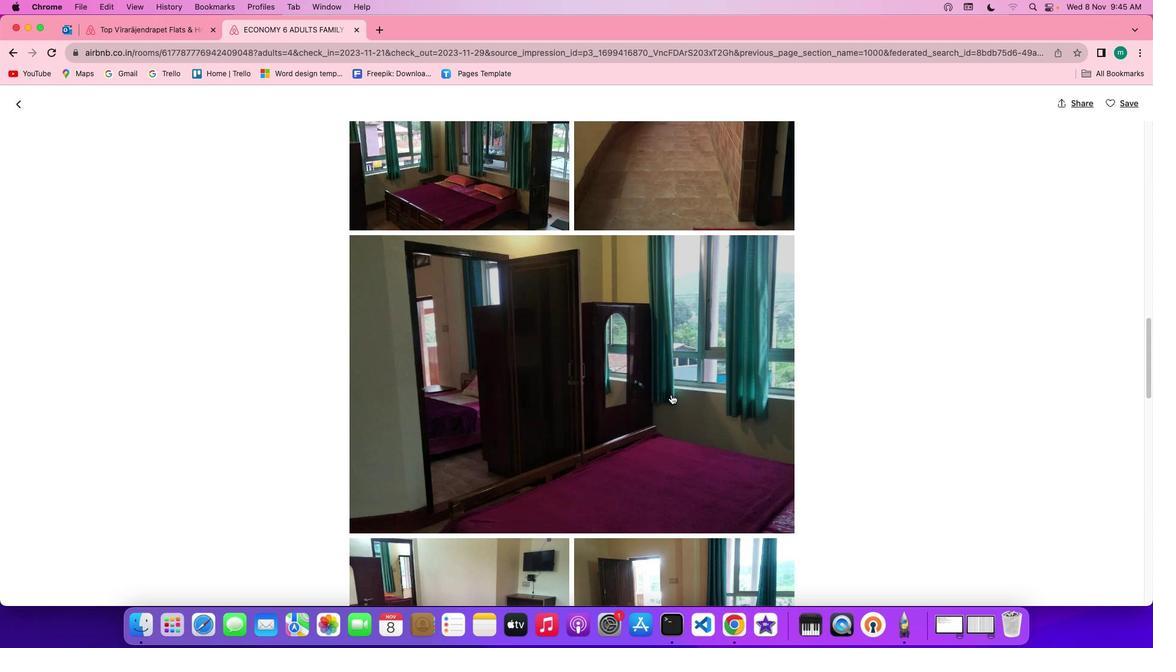 
Action: Mouse scrolled (671, 395) with delta (0, 0)
Screenshot: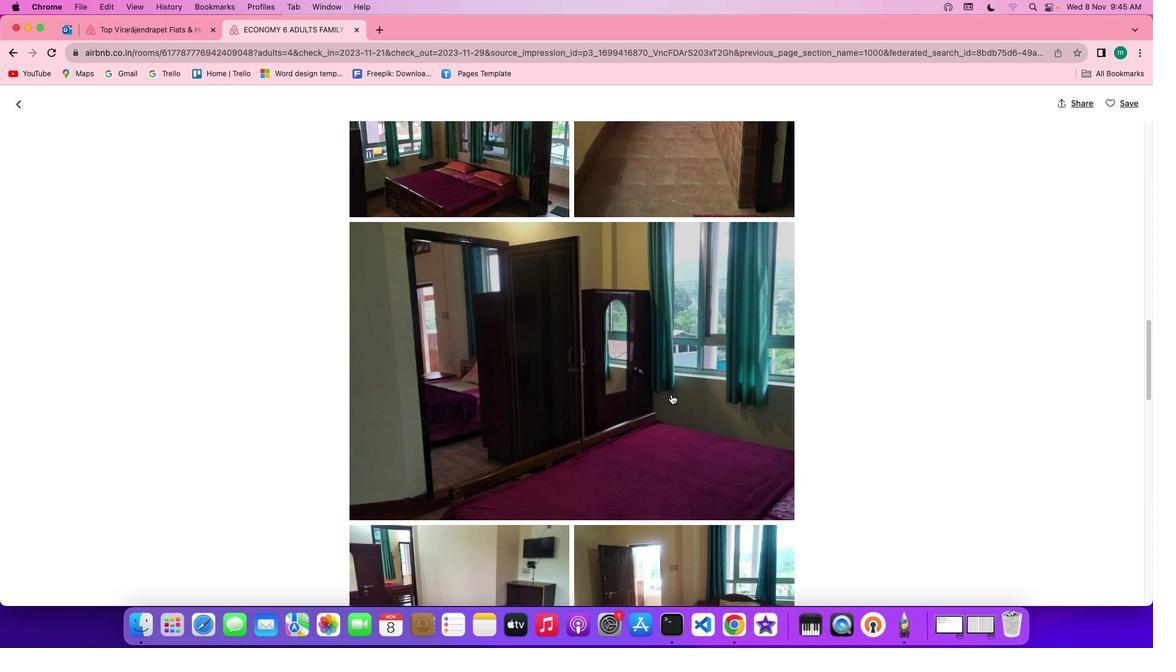 
Action: Mouse scrolled (671, 395) with delta (0, 0)
Screenshot: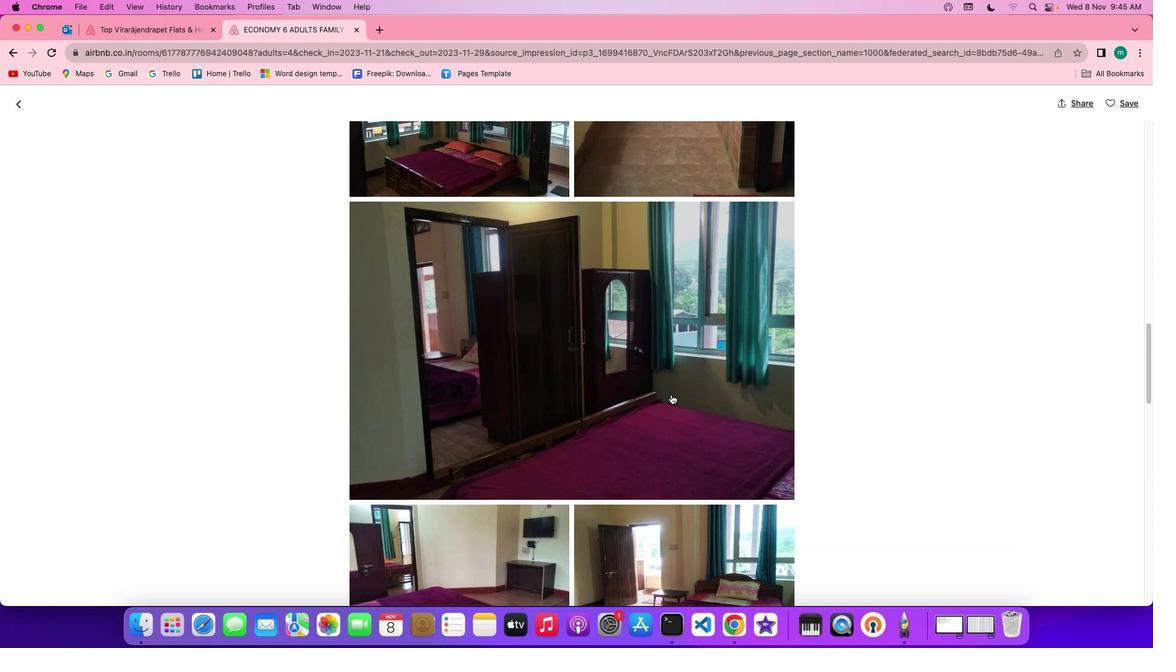 
Action: Mouse scrolled (671, 395) with delta (0, 0)
Screenshot: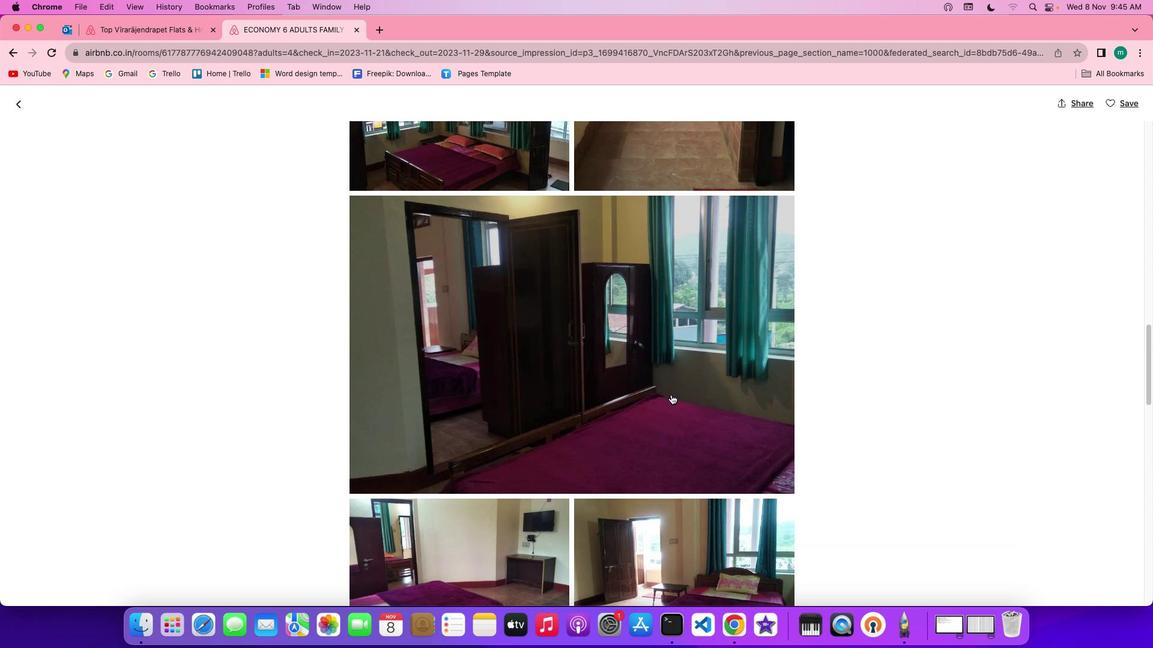 
Action: Mouse scrolled (671, 395) with delta (0, 0)
Screenshot: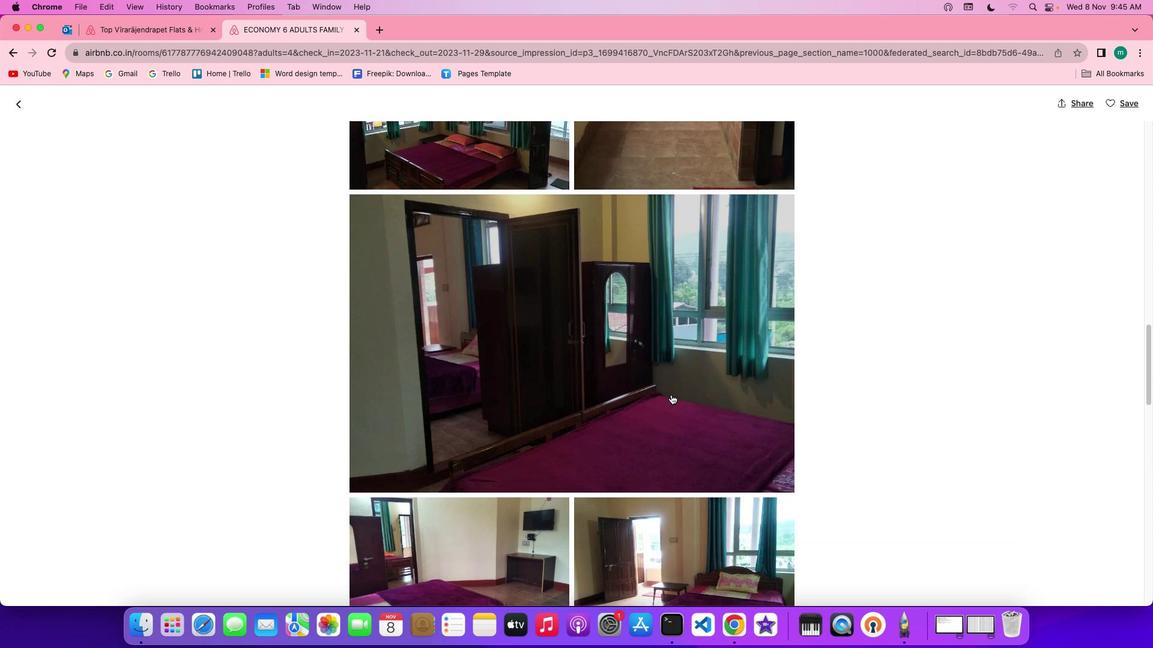 
Action: Mouse scrolled (671, 395) with delta (0, 0)
Screenshot: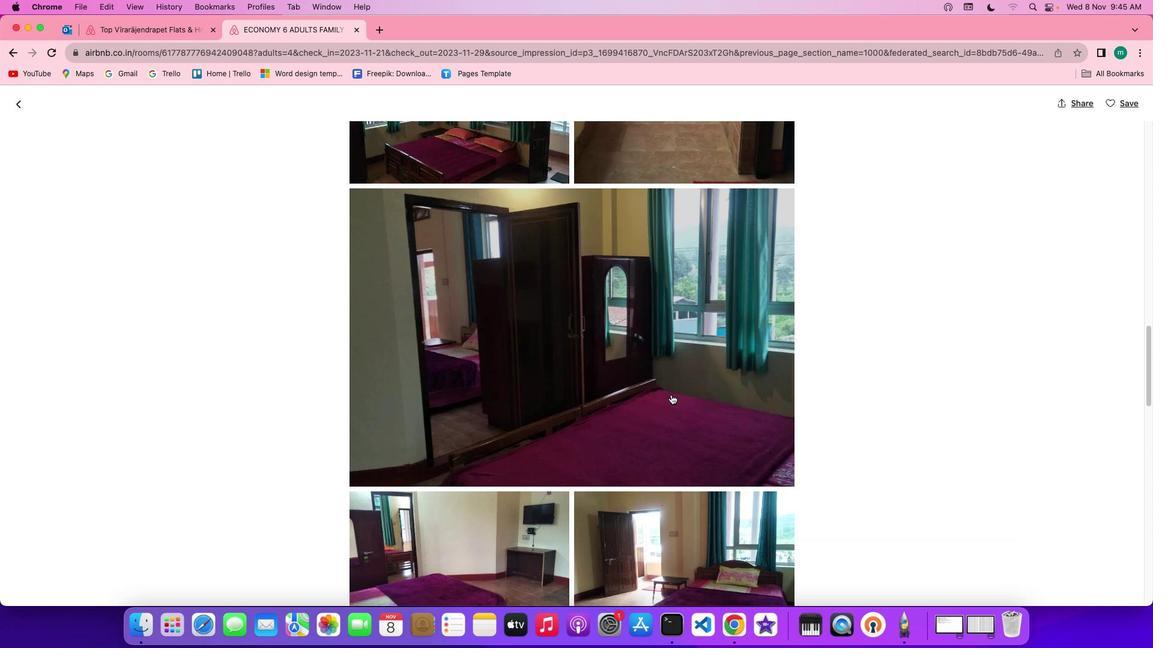 
Action: Mouse scrolled (671, 395) with delta (0, 0)
Screenshot: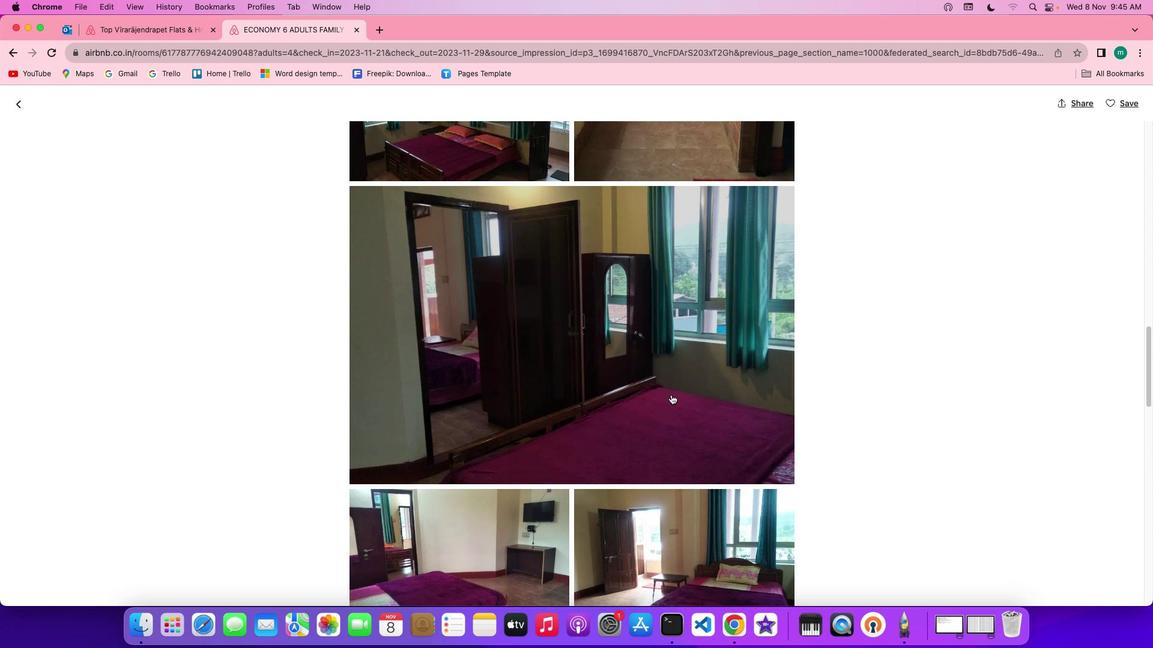 
Action: Mouse scrolled (671, 395) with delta (0, 0)
Screenshot: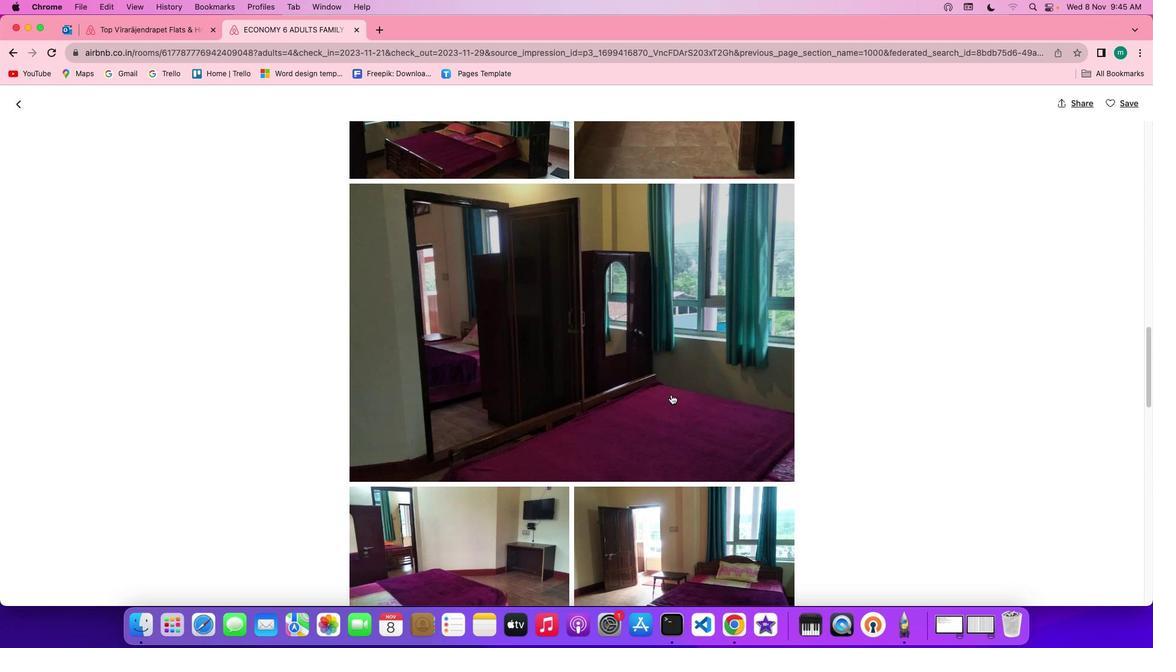 
Action: Mouse scrolled (671, 395) with delta (0, 0)
Screenshot: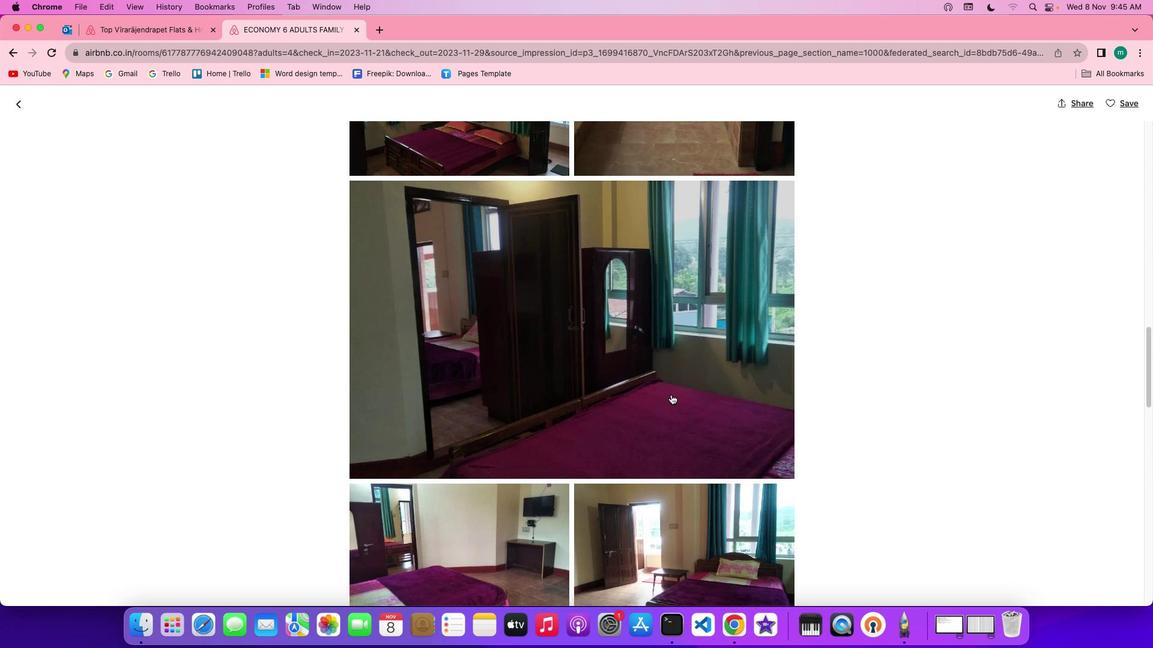 
Action: Mouse scrolled (671, 395) with delta (0, 0)
Screenshot: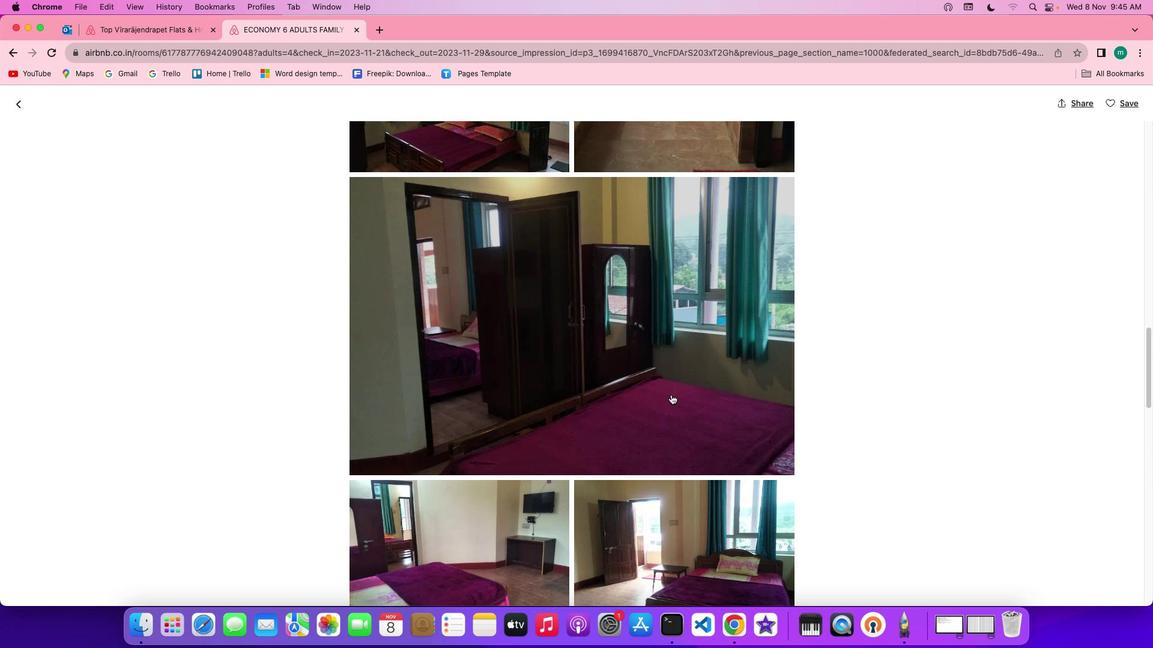 
Action: Mouse scrolled (671, 395) with delta (0, 0)
Screenshot: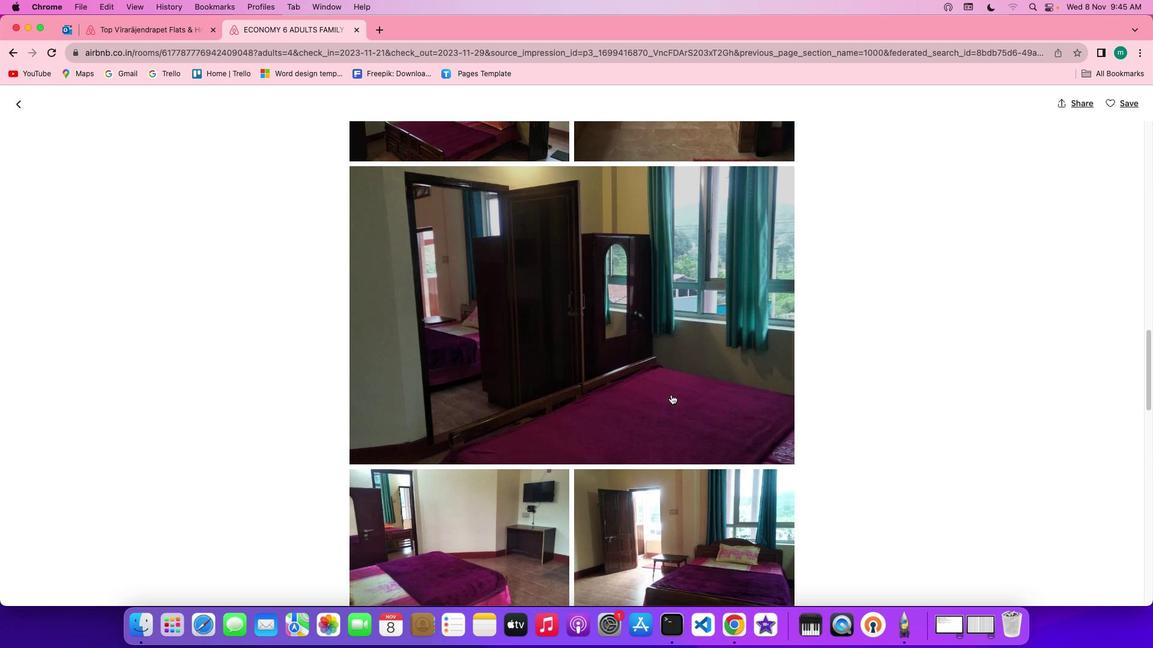 
Action: Mouse scrolled (671, 395) with delta (0, 0)
Screenshot: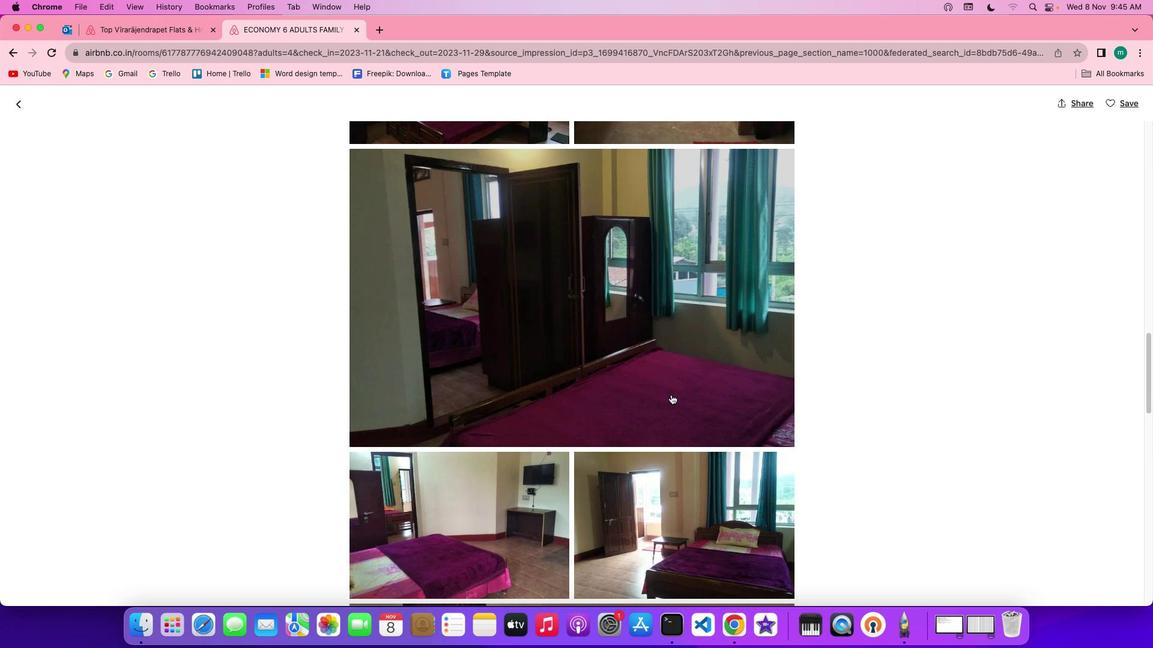 
Action: Mouse scrolled (671, 395) with delta (0, 0)
Screenshot: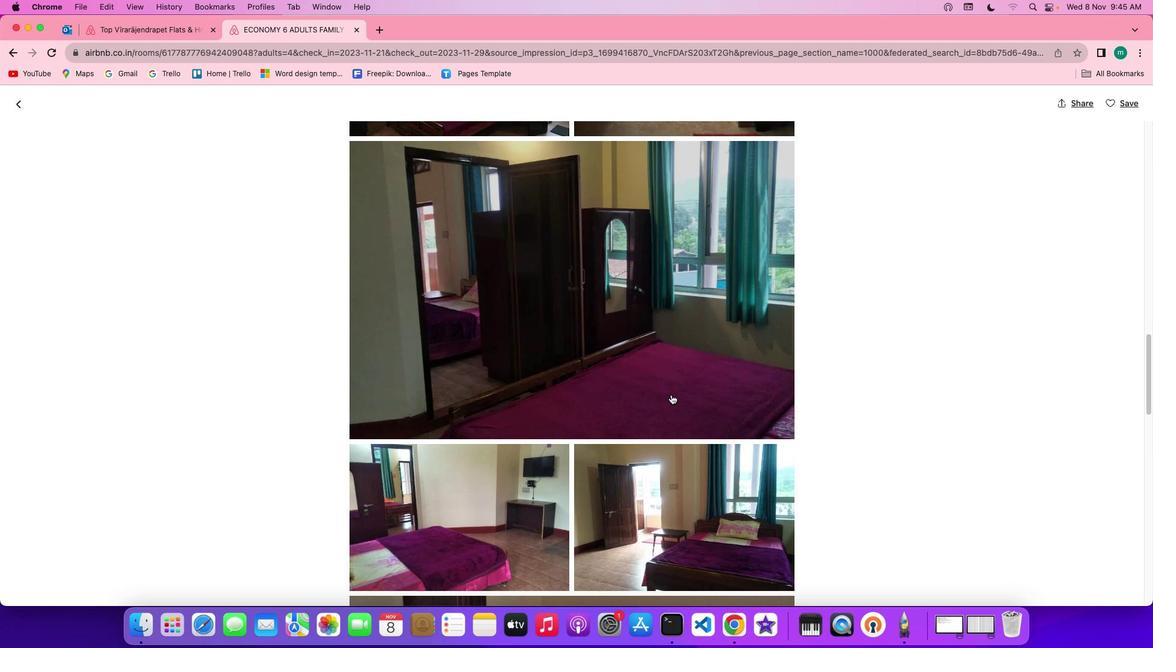 
Action: Mouse scrolled (671, 395) with delta (0, 0)
Screenshot: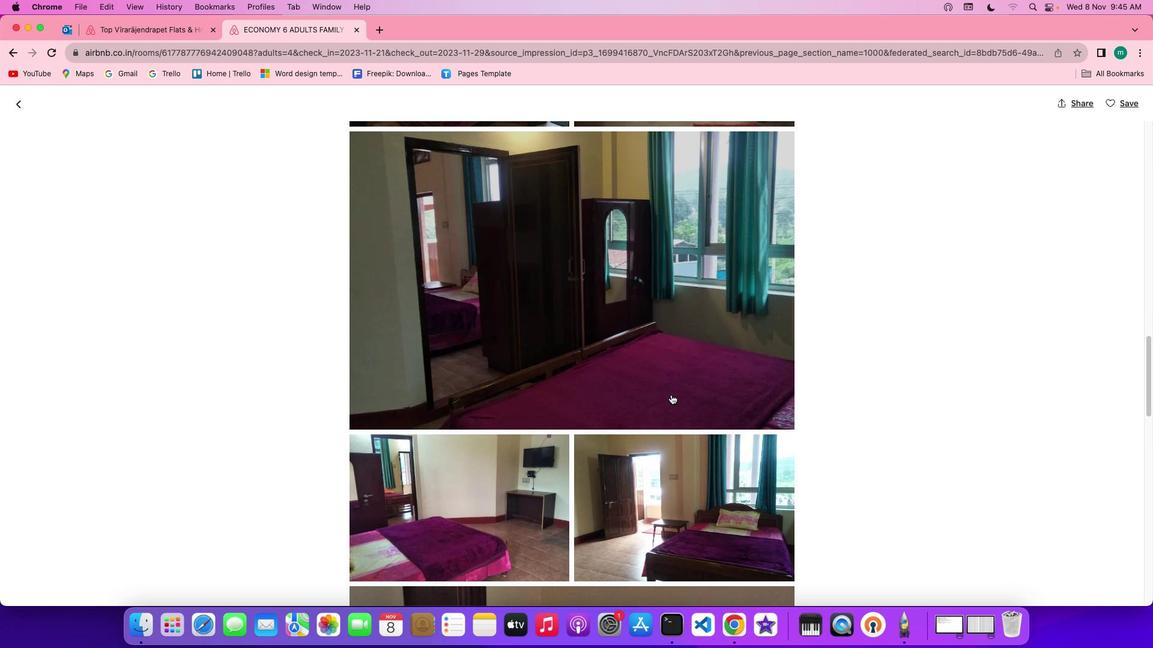 
Action: Mouse scrolled (671, 395) with delta (0, 0)
Screenshot: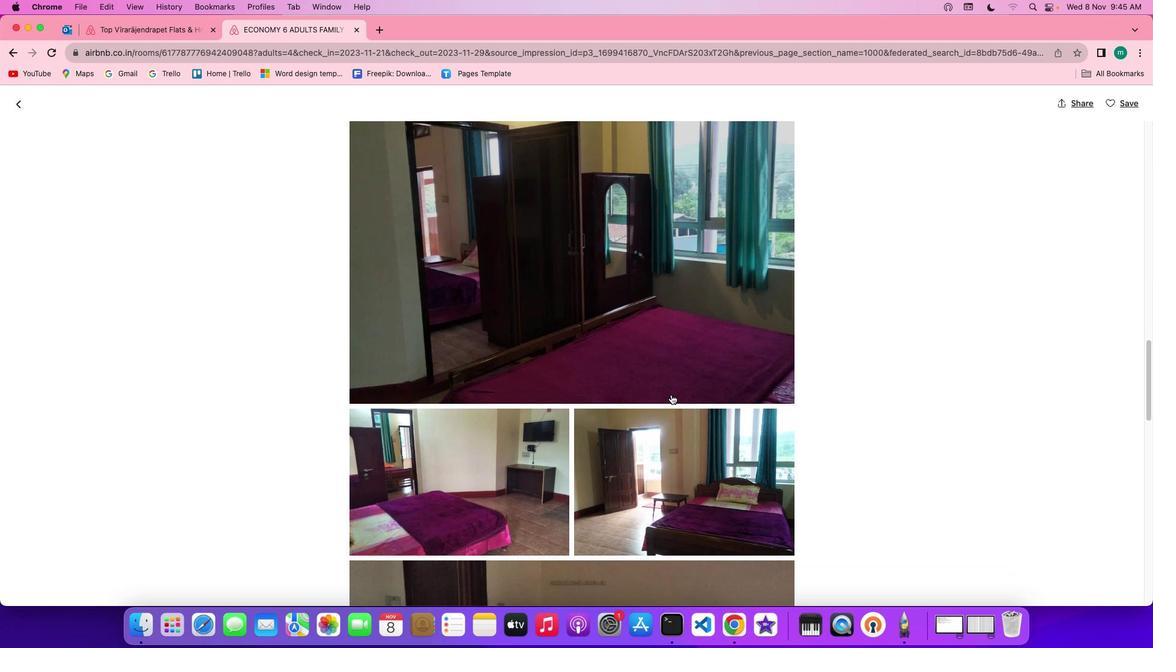 
Action: Mouse scrolled (671, 395) with delta (0, 0)
Screenshot: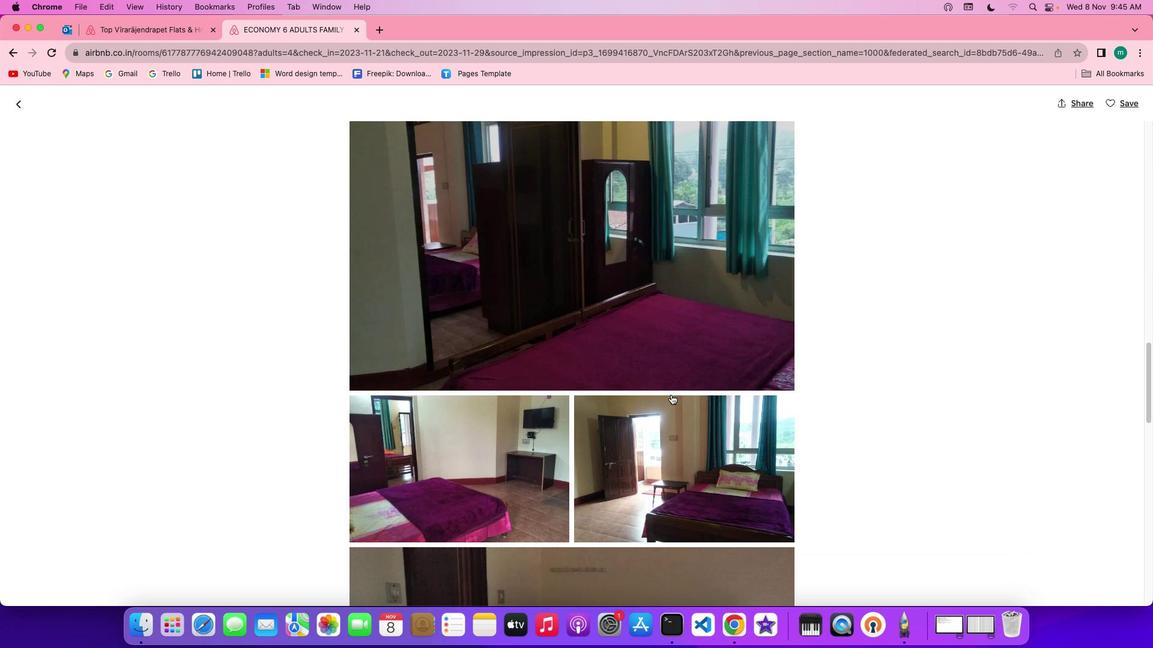 
Action: Mouse scrolled (671, 395) with delta (0, 0)
Screenshot: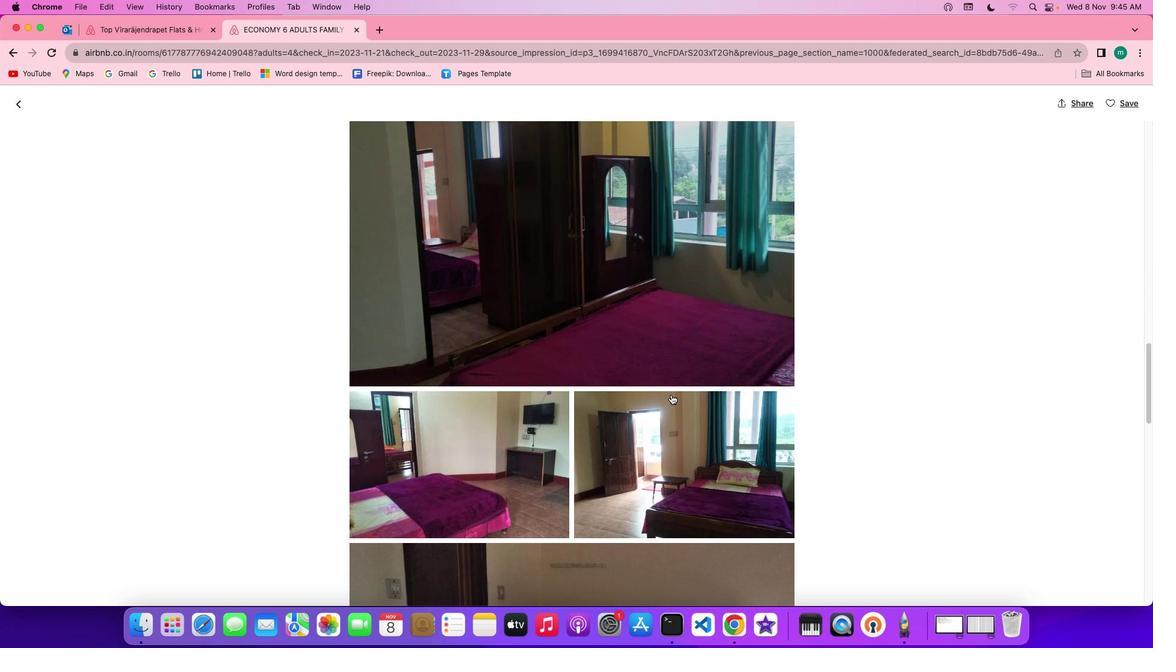 
Action: Mouse scrolled (671, 395) with delta (0, 0)
Screenshot: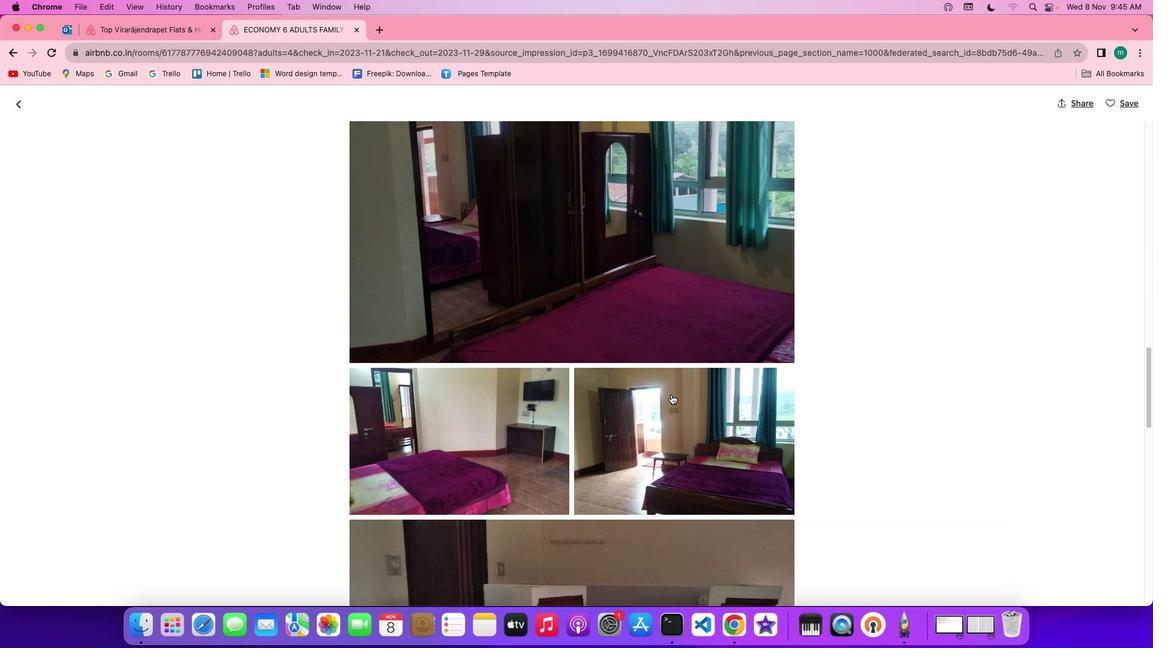 
Action: Mouse scrolled (671, 395) with delta (0, 0)
Screenshot: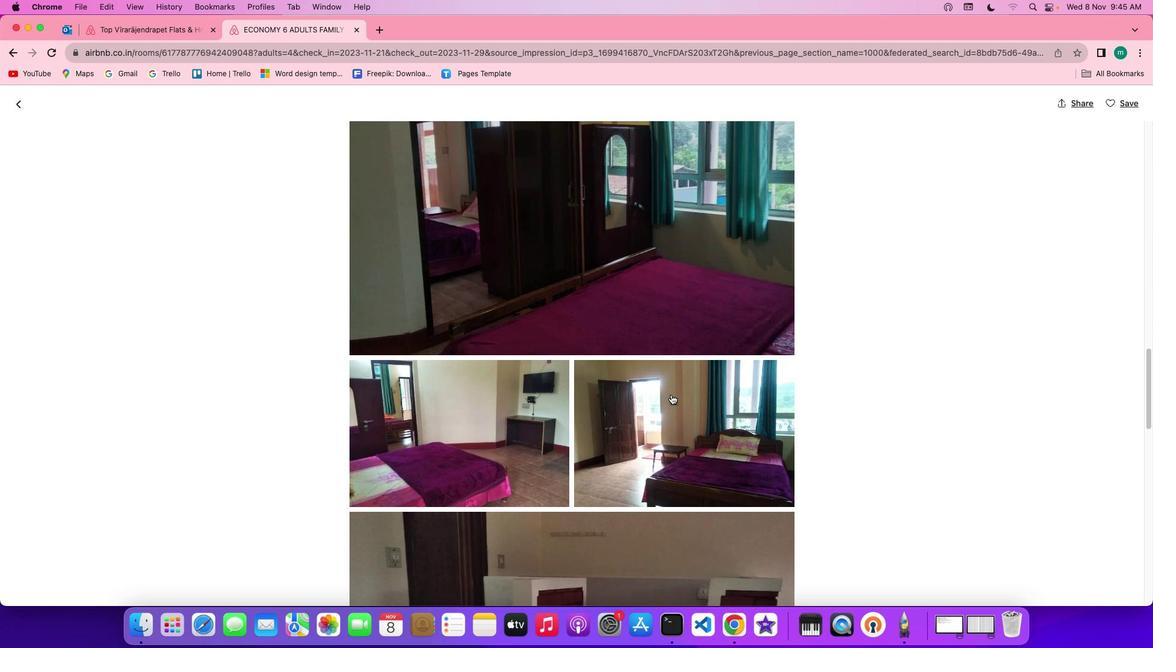 
Action: Mouse scrolled (671, 395) with delta (0, 0)
Screenshot: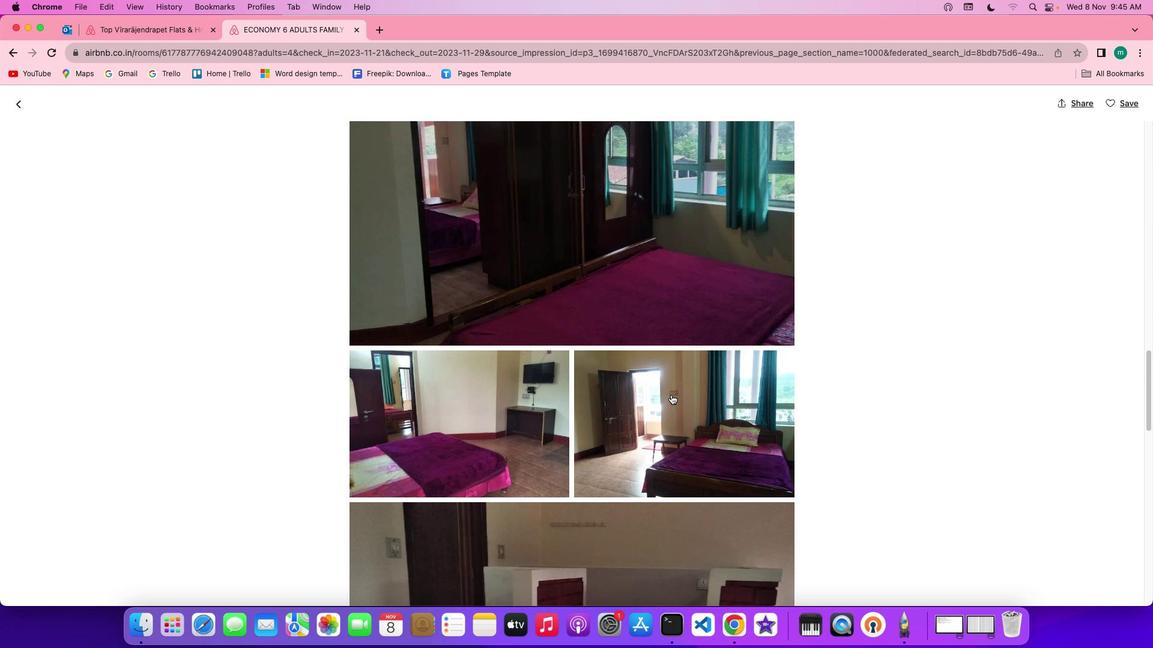 
Action: Mouse scrolled (671, 395) with delta (0, 0)
Screenshot: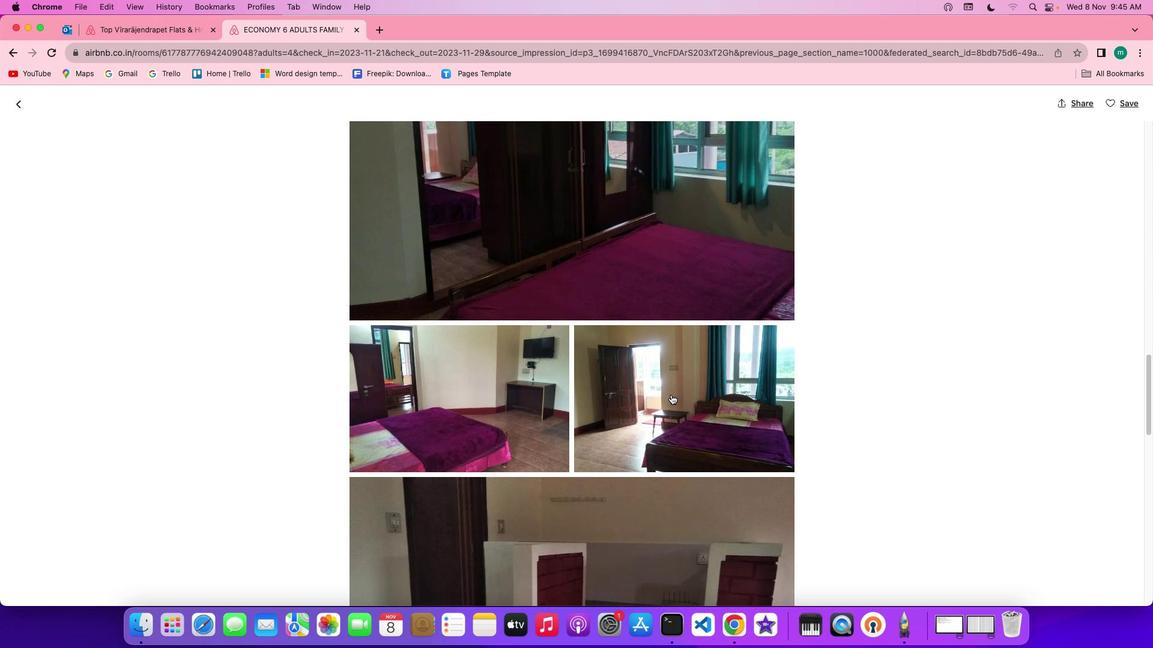 
Action: Mouse scrolled (671, 395) with delta (0, 0)
Screenshot: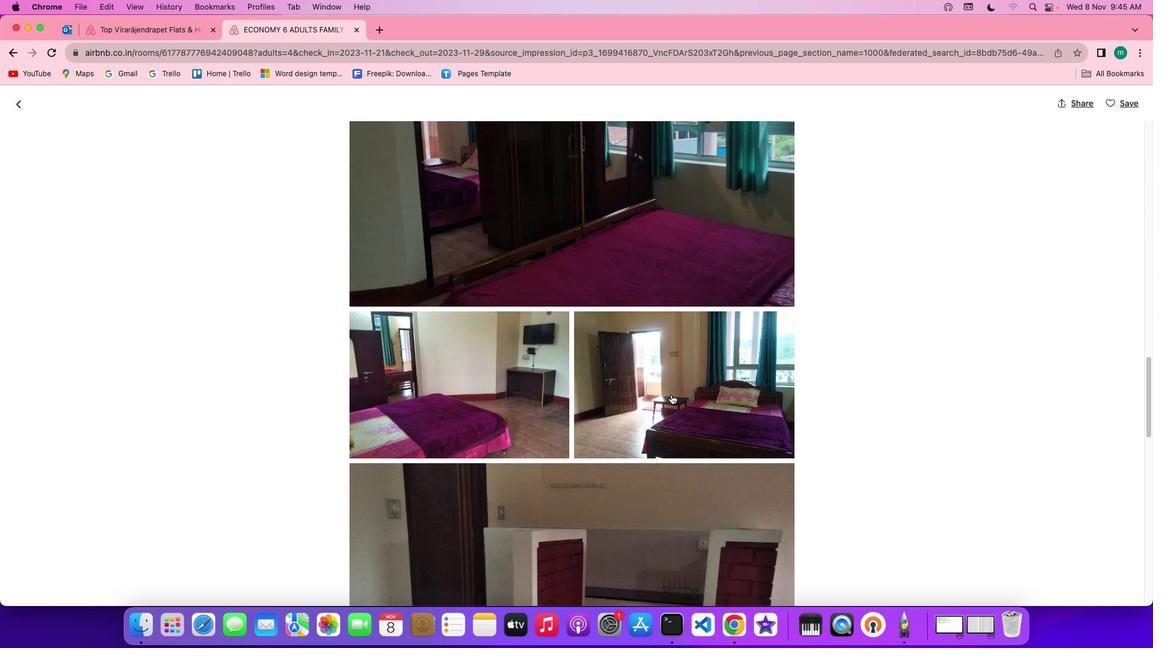 
Action: Mouse scrolled (671, 395) with delta (0, 0)
Screenshot: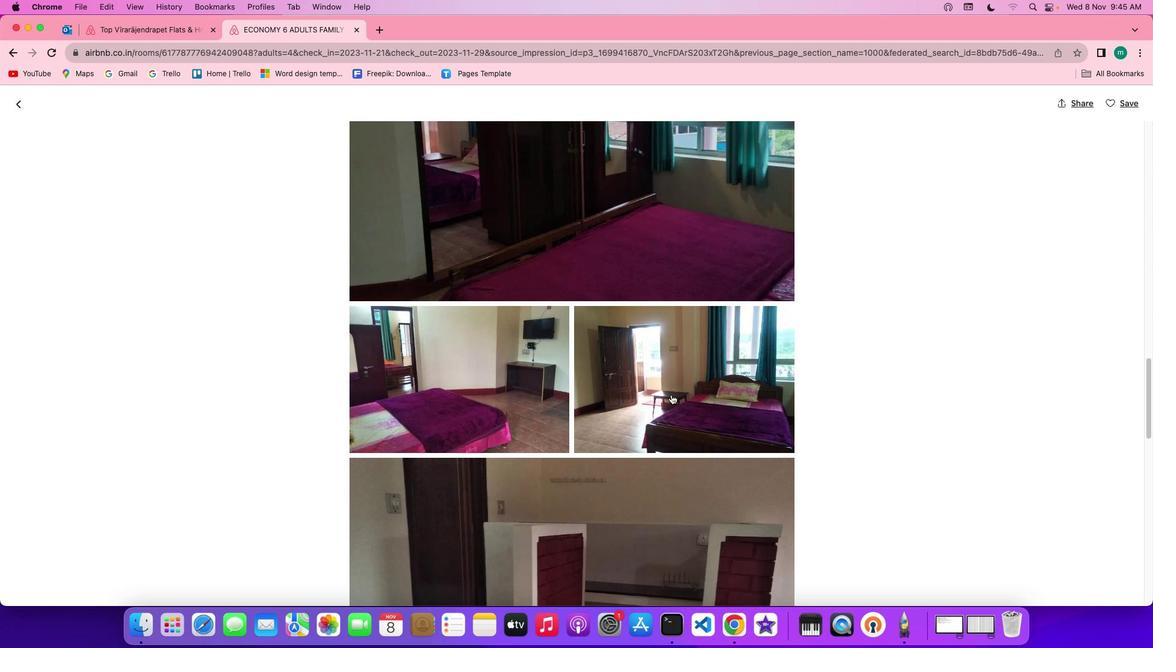 
Action: Mouse scrolled (671, 395) with delta (0, 0)
Screenshot: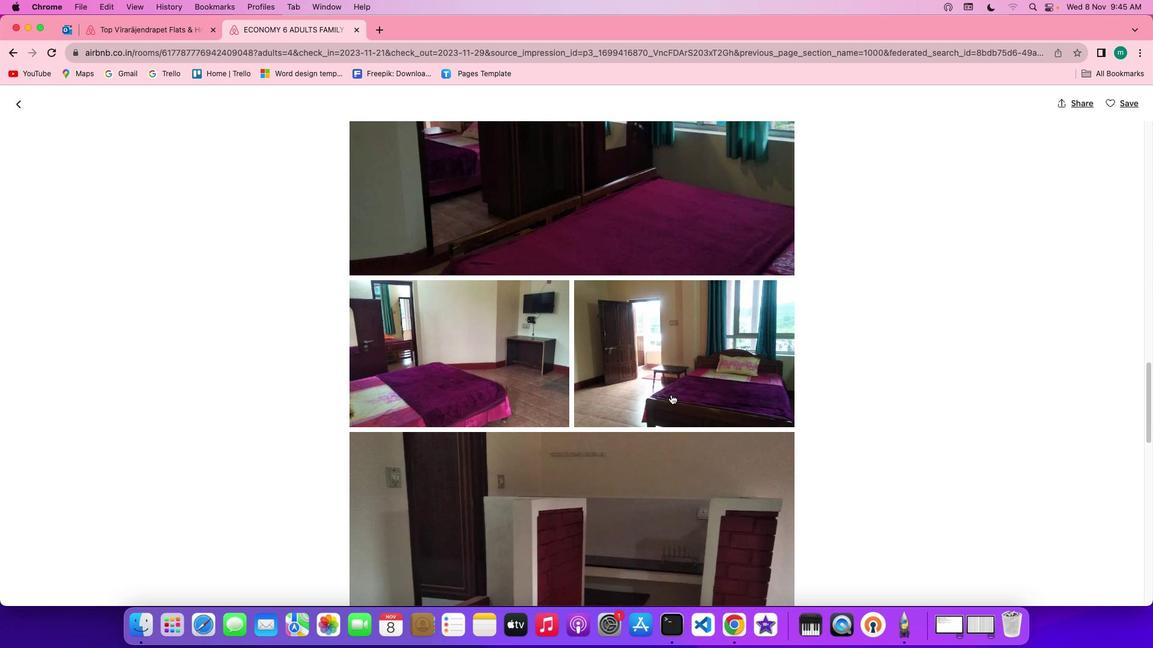 
Action: Mouse scrolled (671, 395) with delta (0, 0)
Screenshot: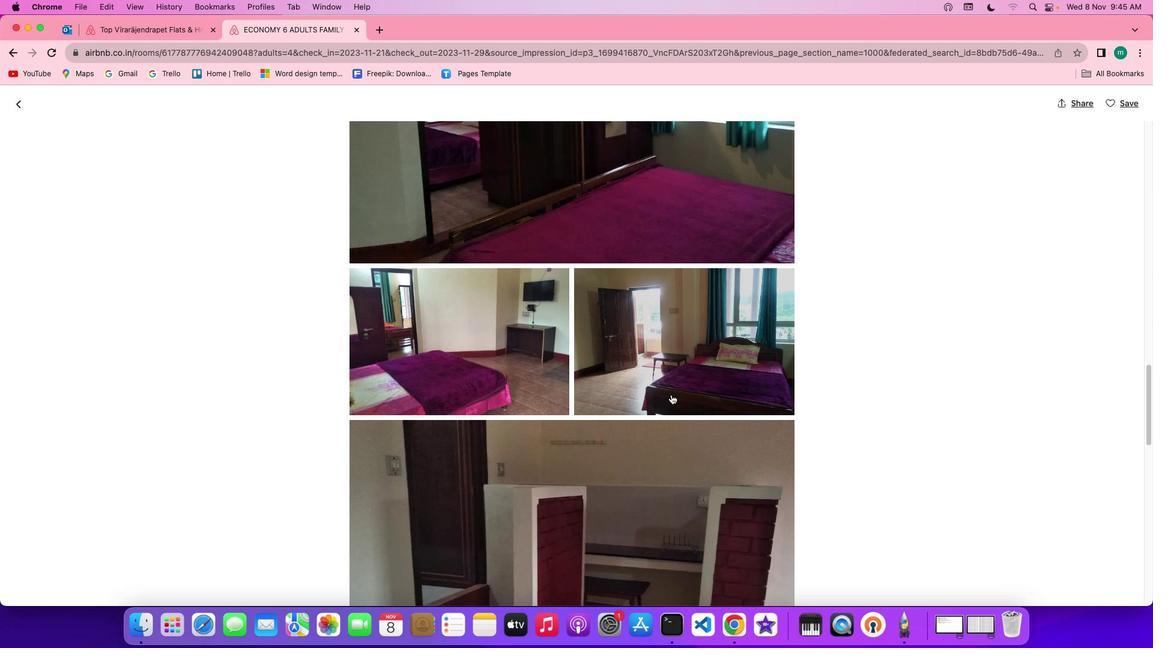 
Action: Mouse scrolled (671, 395) with delta (0, 0)
Screenshot: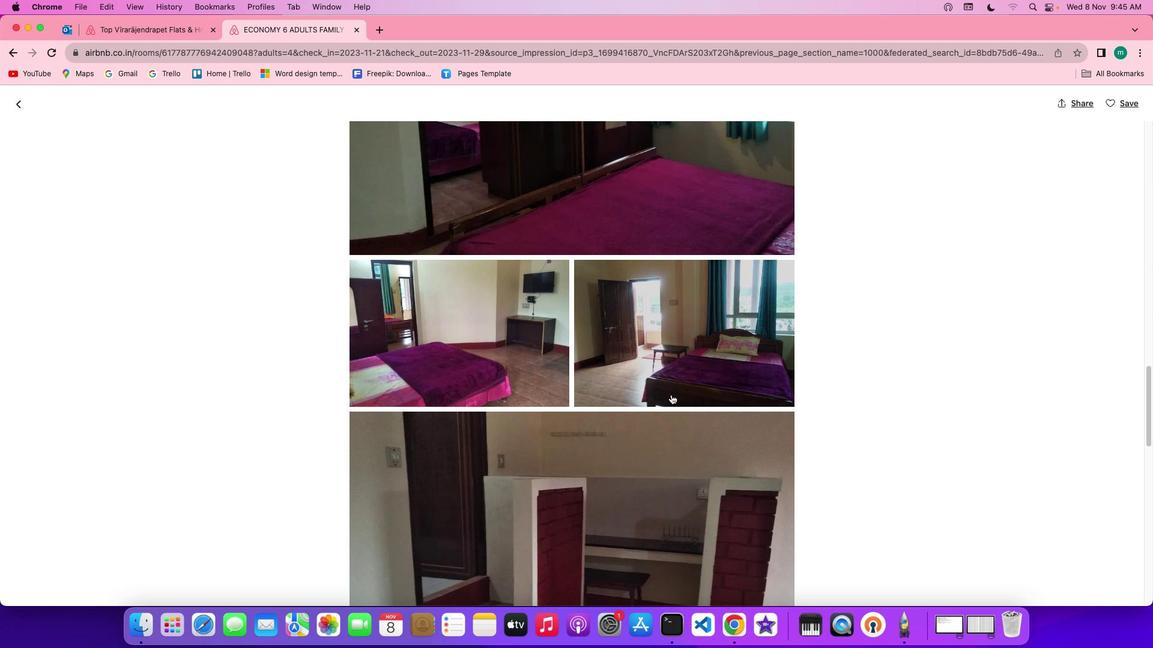 
Action: Mouse scrolled (671, 395) with delta (0, 0)
Screenshot: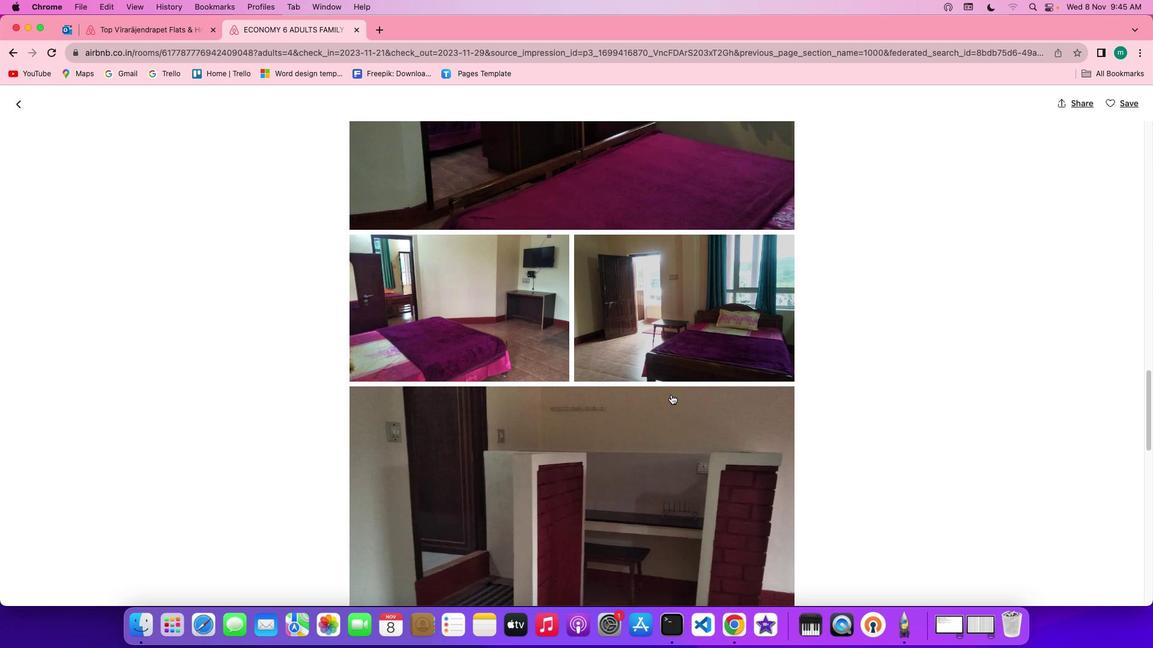 
Action: Mouse scrolled (671, 395) with delta (0, 0)
Screenshot: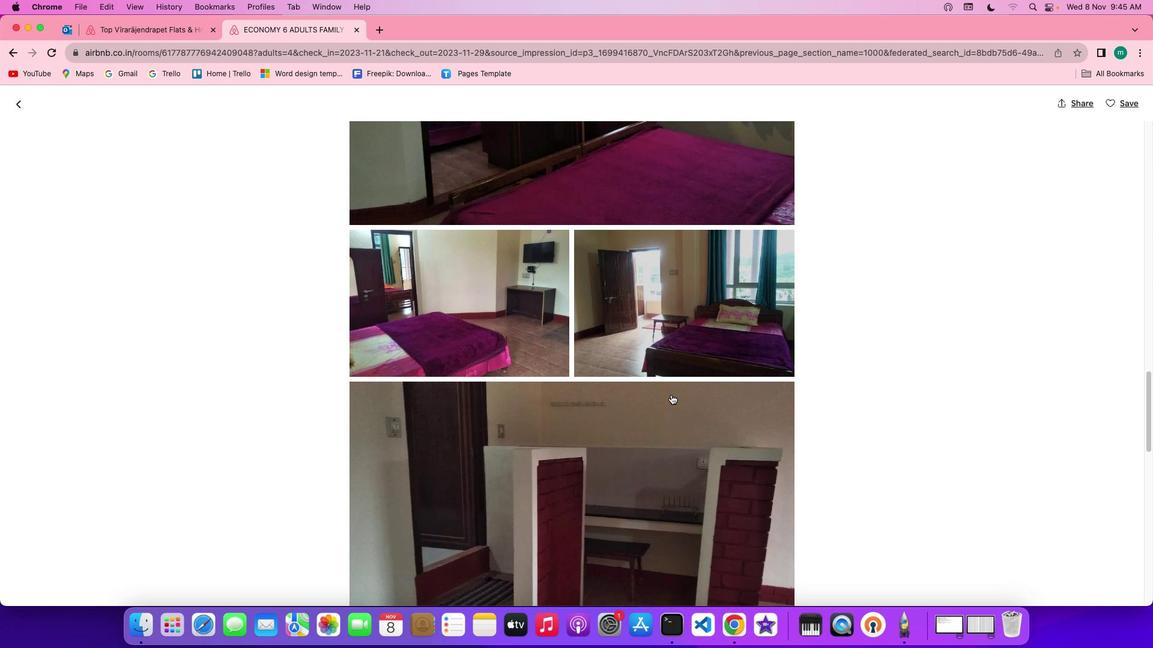 
Action: Mouse scrolled (671, 395) with delta (0, 0)
Screenshot: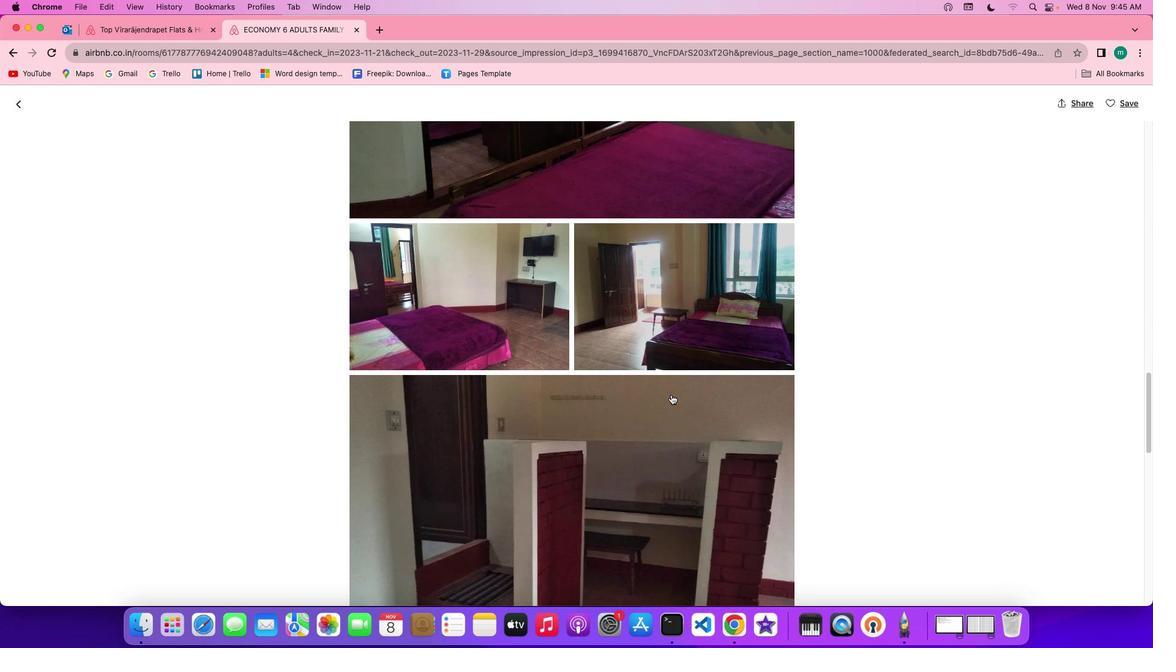 
Action: Mouse scrolled (671, 395) with delta (0, 0)
Screenshot: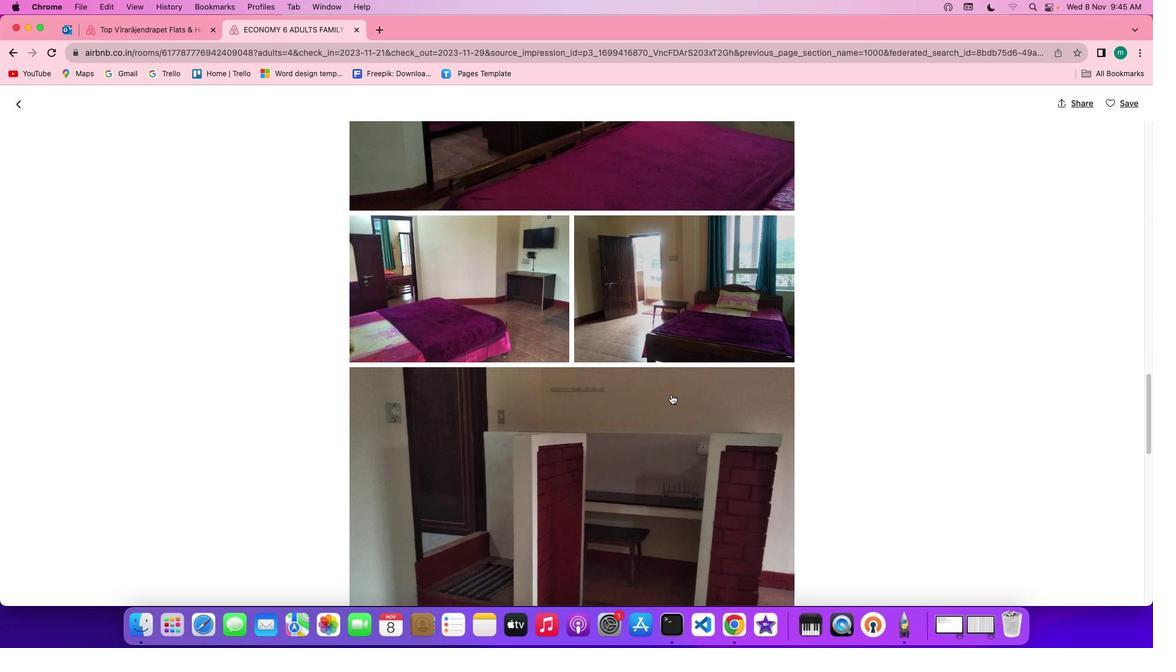 
Action: Mouse scrolled (671, 395) with delta (0, 0)
Screenshot: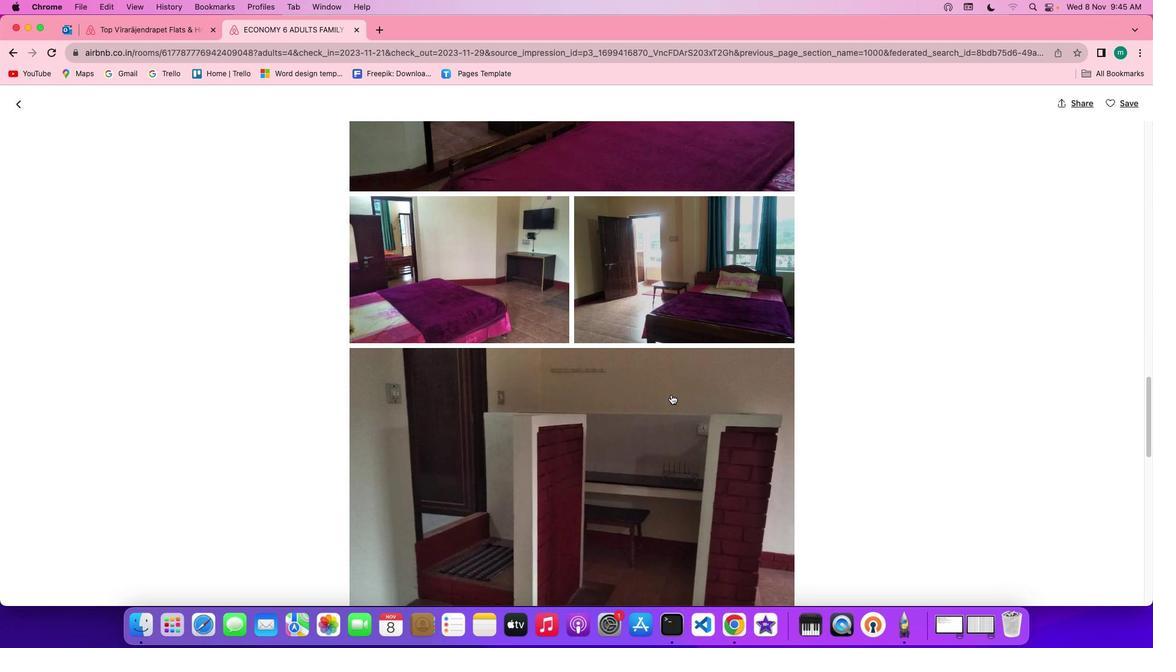 
Action: Mouse scrolled (671, 395) with delta (0, 0)
Screenshot: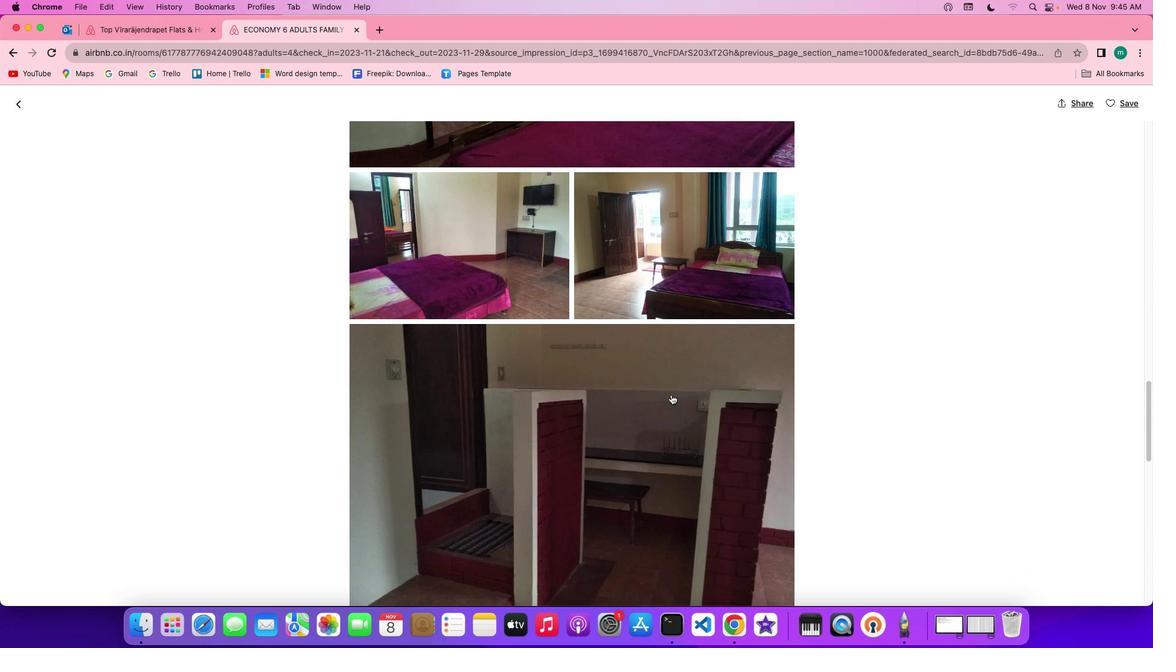 
Action: Mouse scrolled (671, 395) with delta (0, 0)
Screenshot: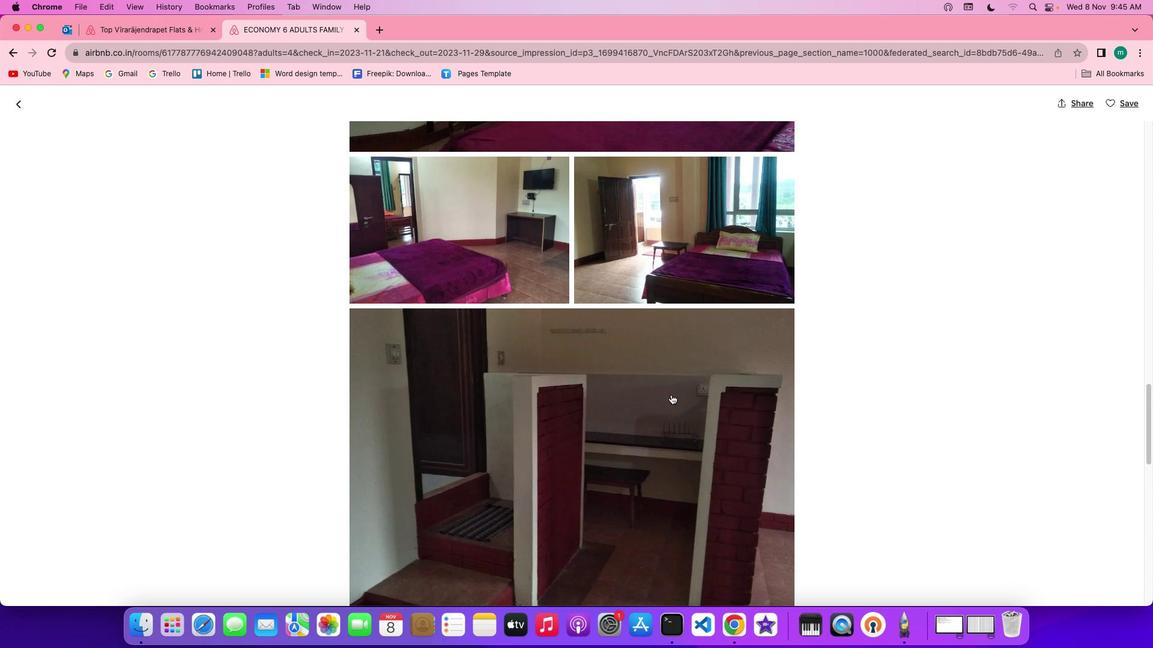 
Action: Mouse scrolled (671, 395) with delta (0, -1)
Screenshot: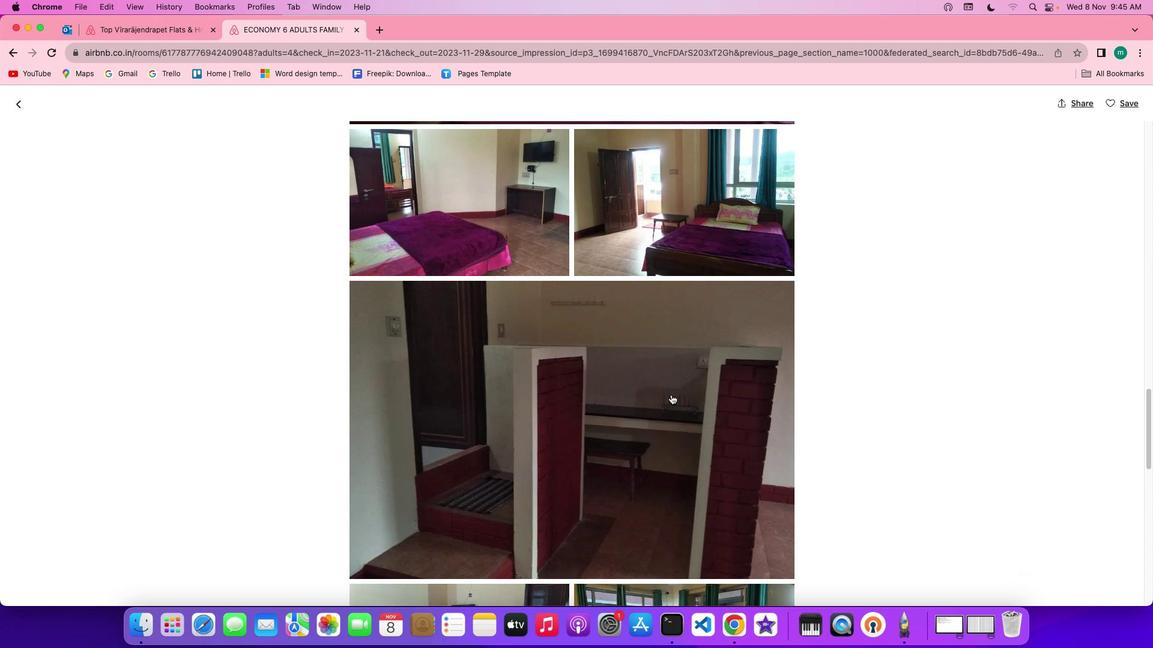 
Action: Mouse scrolled (671, 395) with delta (0, 0)
Screenshot: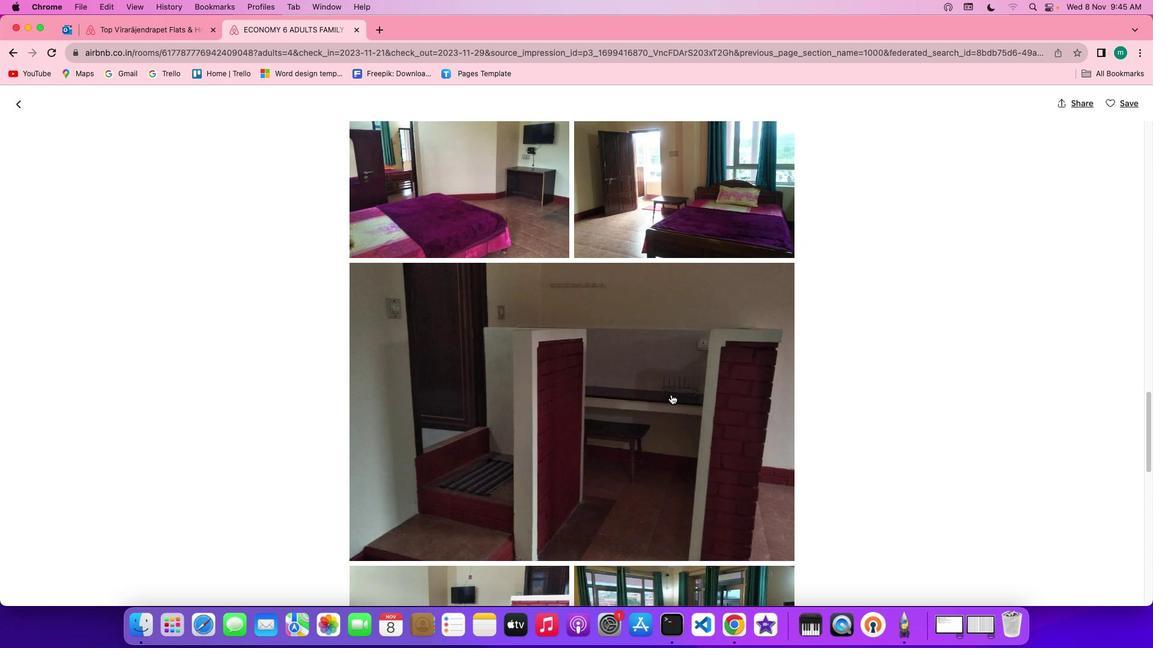 
Action: Mouse scrolled (671, 395) with delta (0, 0)
Screenshot: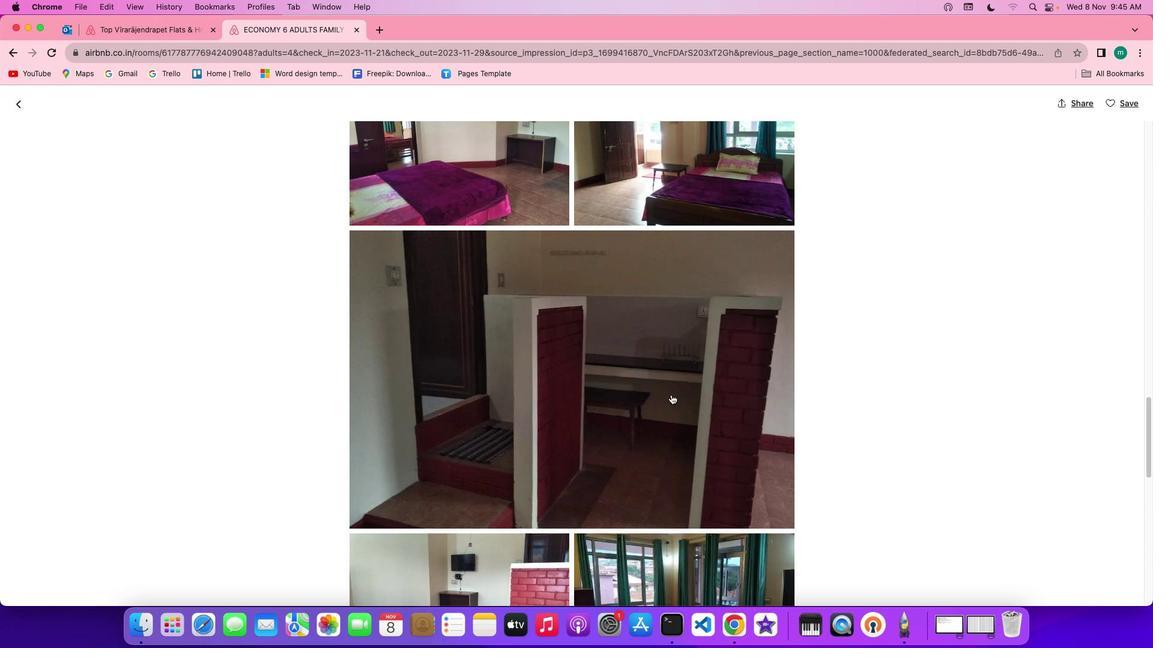 
Action: Mouse scrolled (671, 395) with delta (0, -1)
Screenshot: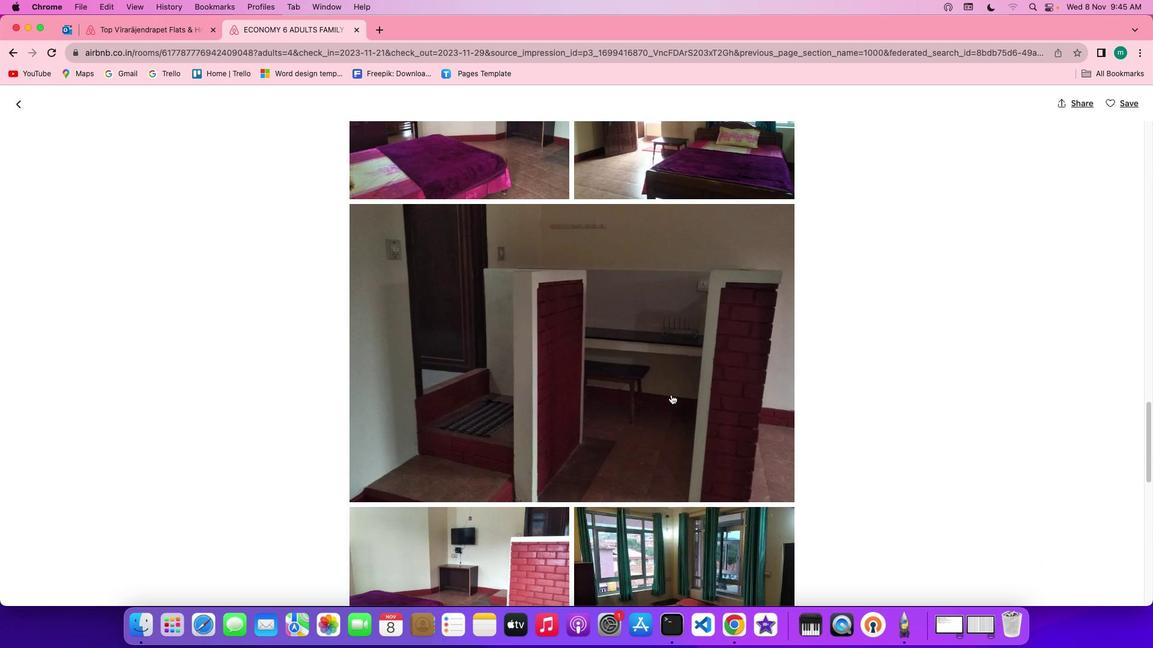 
Action: Mouse scrolled (671, 395) with delta (0, 0)
Screenshot: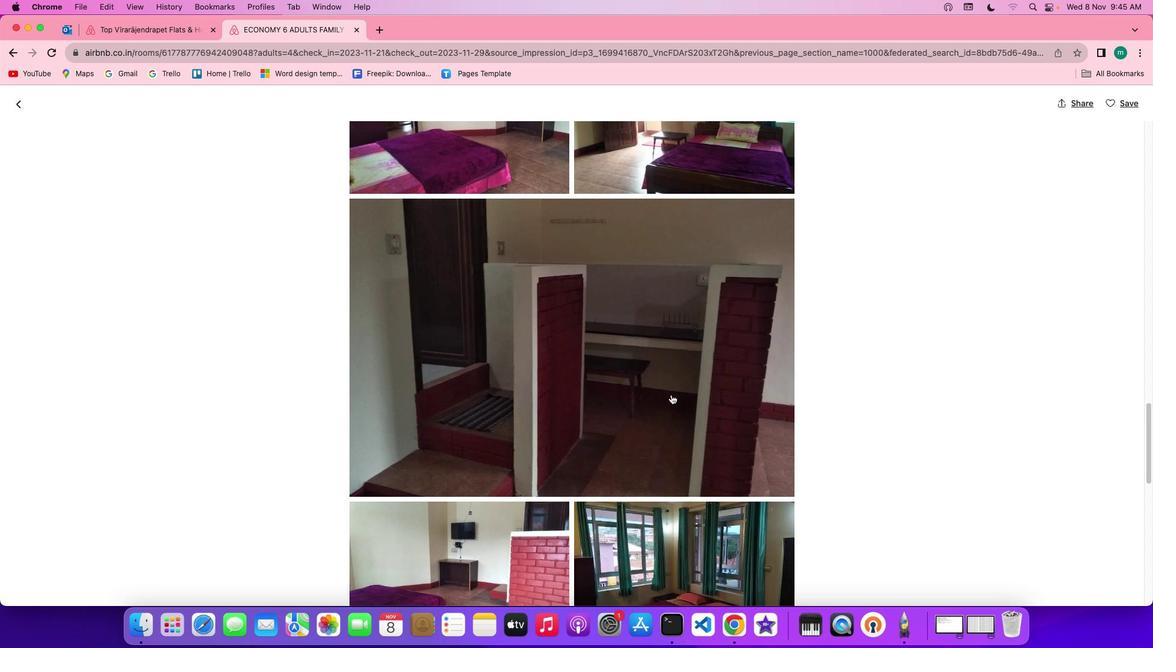 
Action: Mouse scrolled (671, 395) with delta (0, 0)
Screenshot: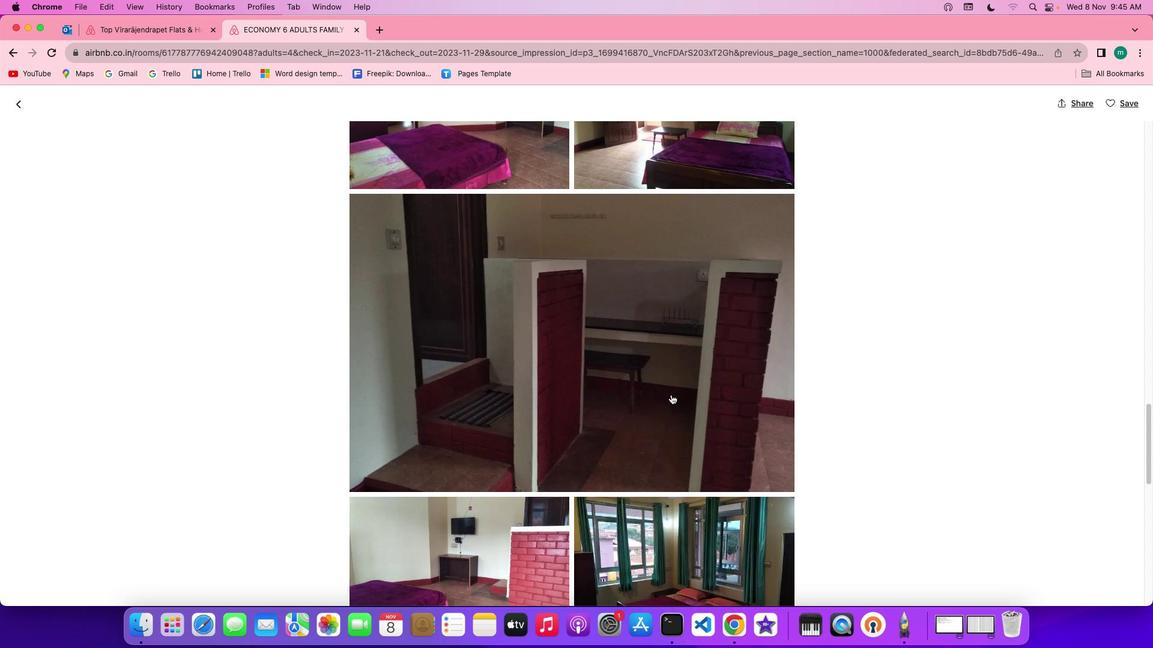 
Action: Mouse scrolled (671, 395) with delta (0, 0)
Screenshot: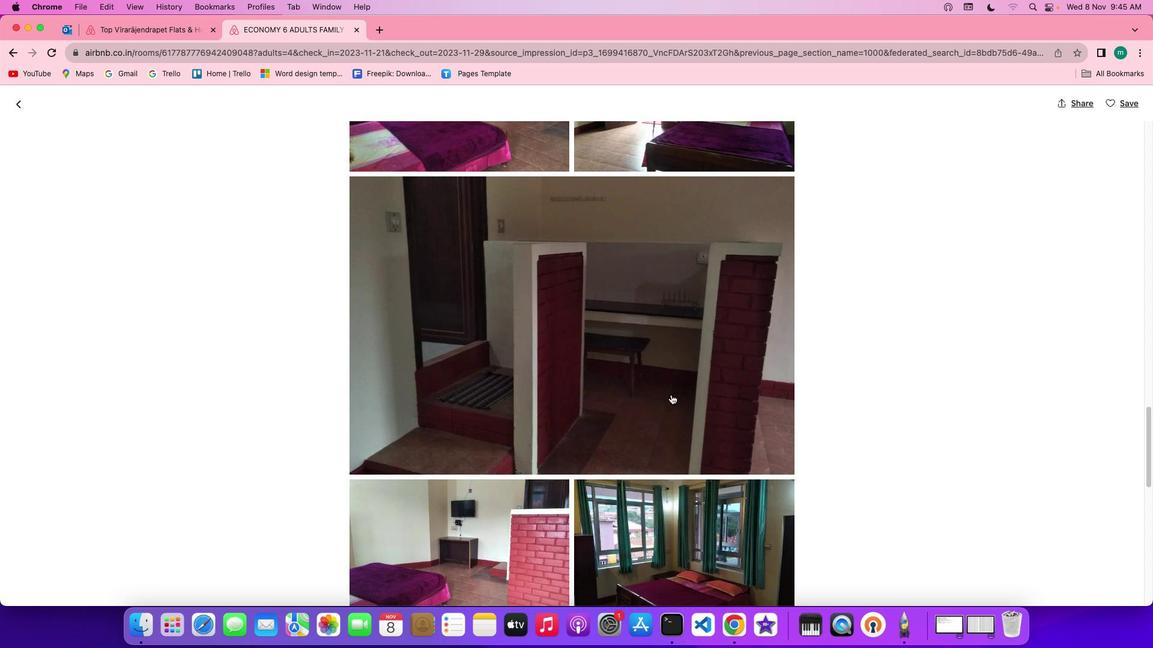 
Action: Mouse scrolled (671, 395) with delta (0, 0)
Screenshot: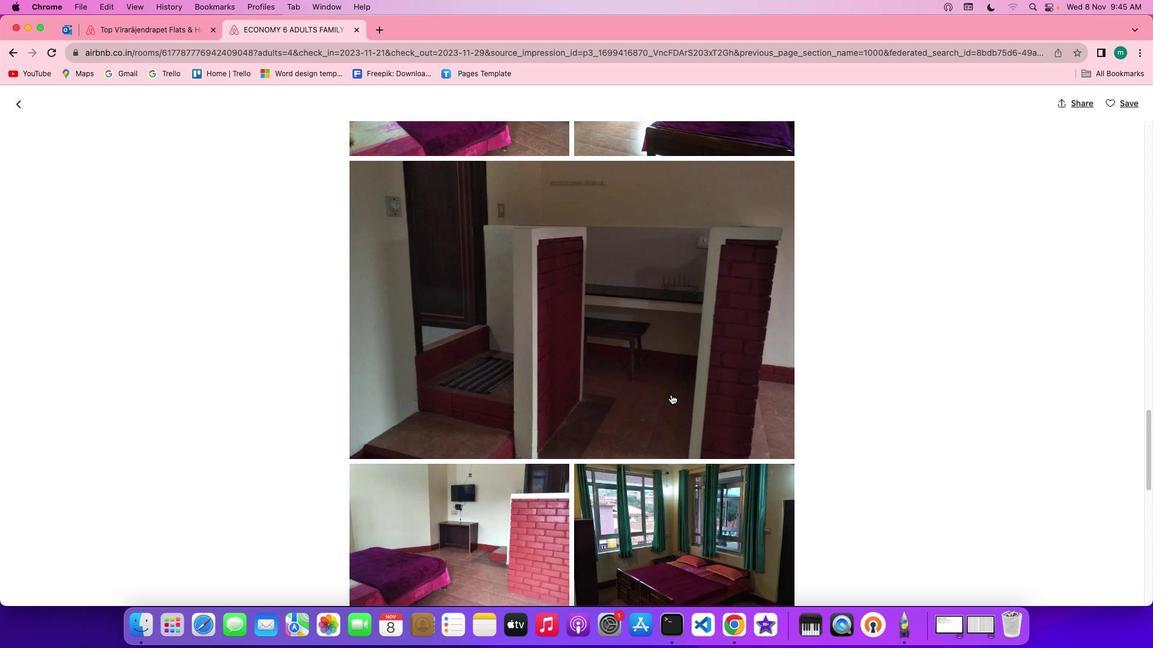 
Action: Mouse scrolled (671, 395) with delta (0, 0)
Screenshot: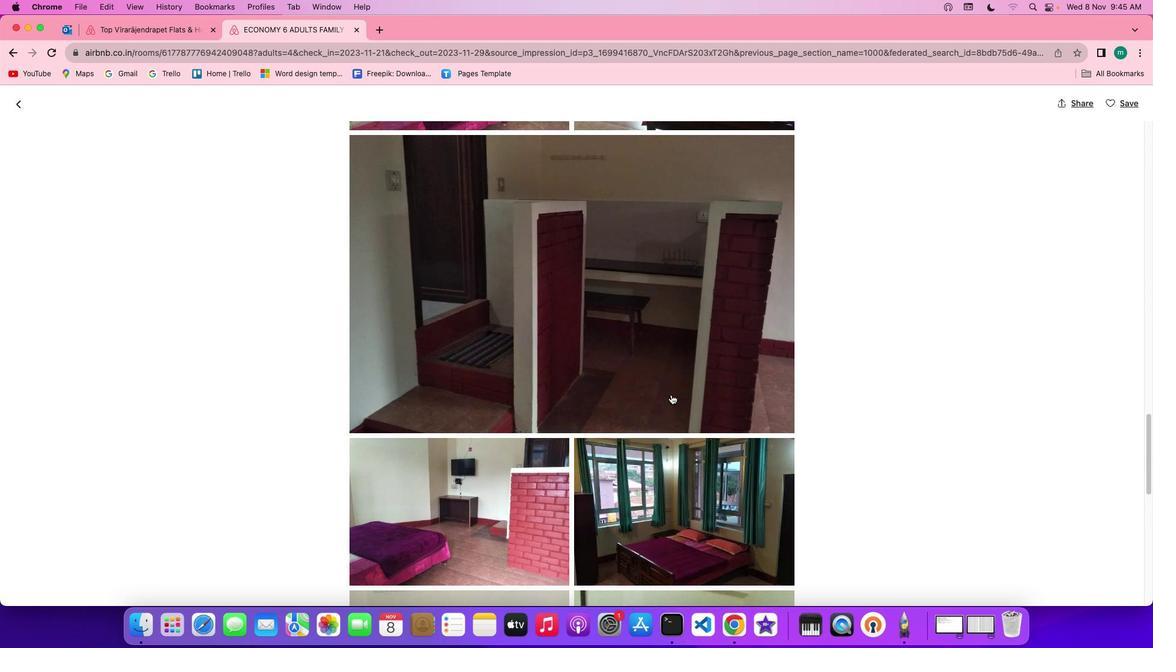 
Action: Mouse scrolled (671, 395) with delta (0, 0)
Screenshot: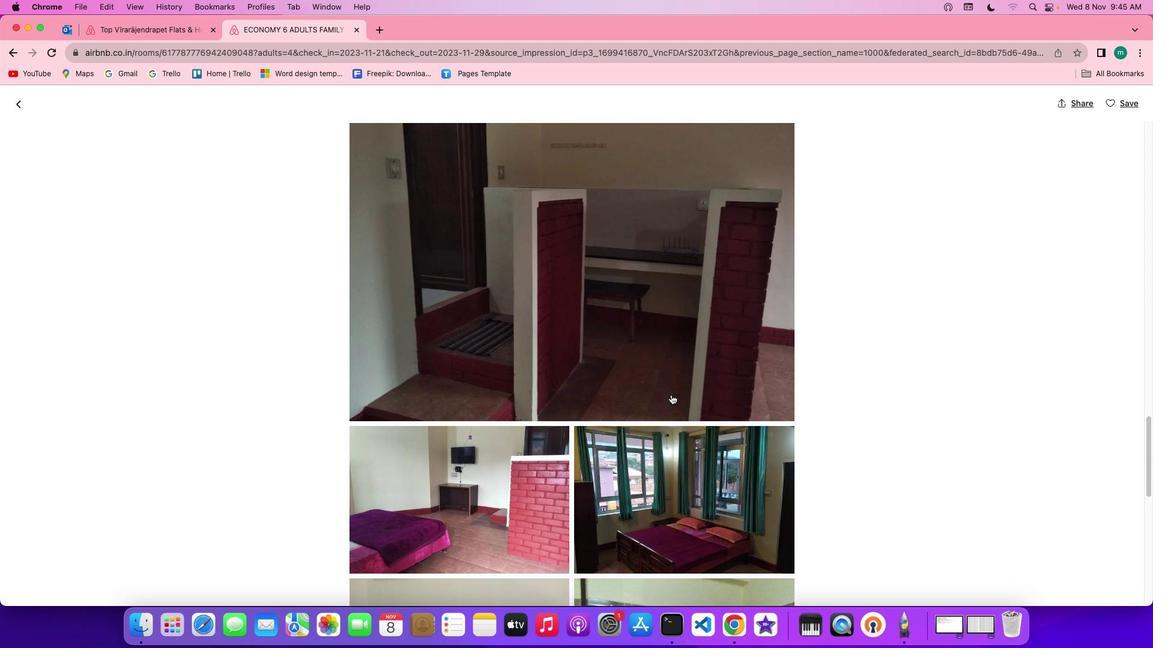
Action: Mouse scrolled (671, 395) with delta (0, 0)
Screenshot: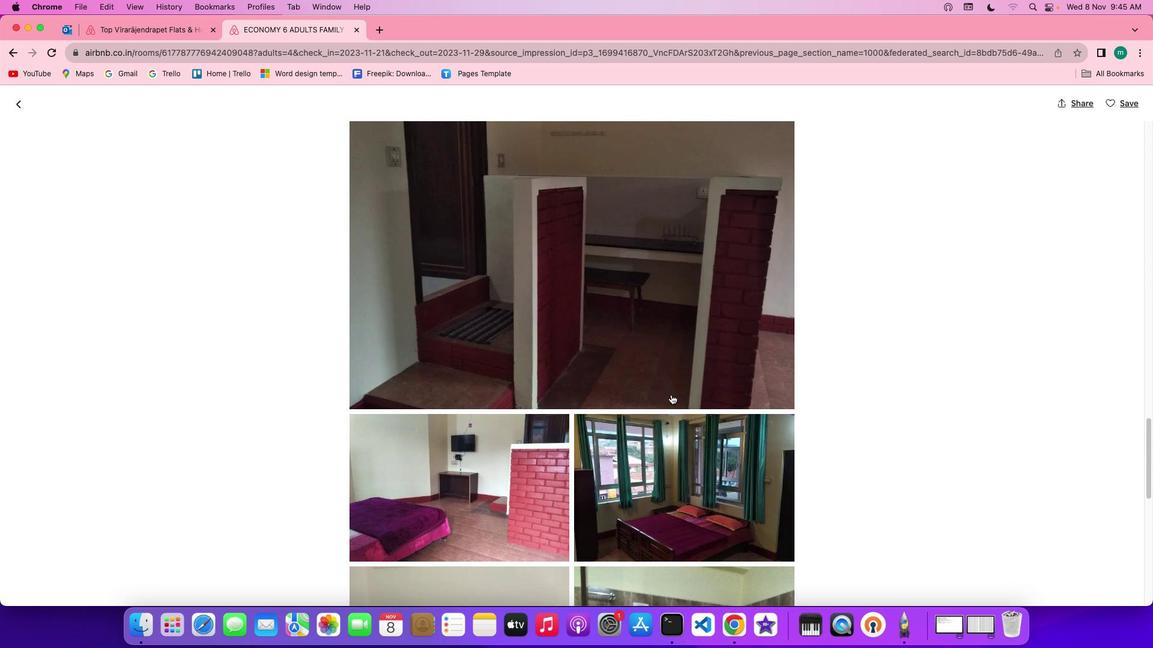 
Action: Mouse scrolled (671, 395) with delta (0, 0)
Screenshot: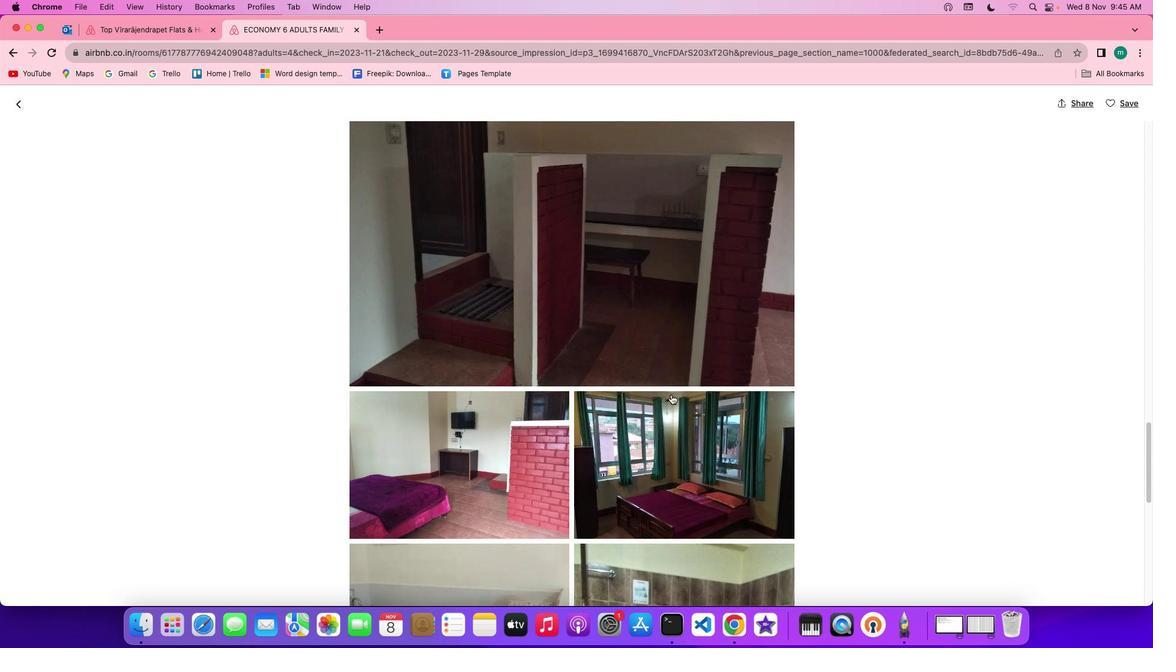 
Action: Mouse scrolled (671, 395) with delta (0, 0)
Screenshot: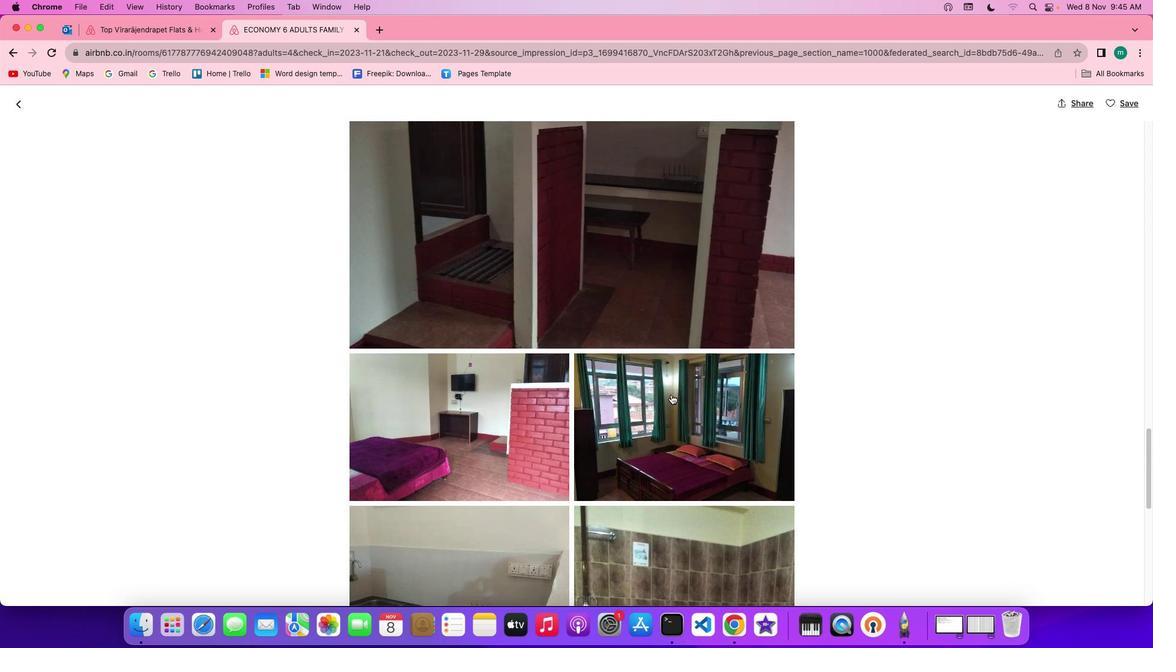 
Action: Mouse scrolled (671, 395) with delta (0, 0)
Screenshot: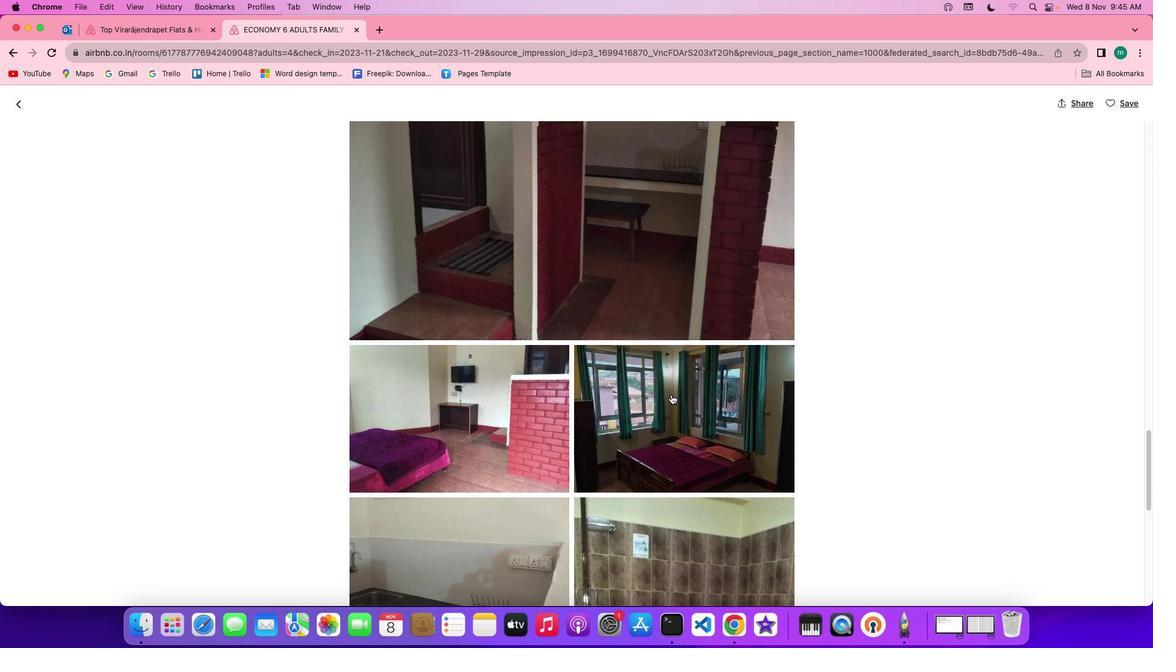 
Action: Mouse scrolled (671, 395) with delta (0, 0)
Screenshot: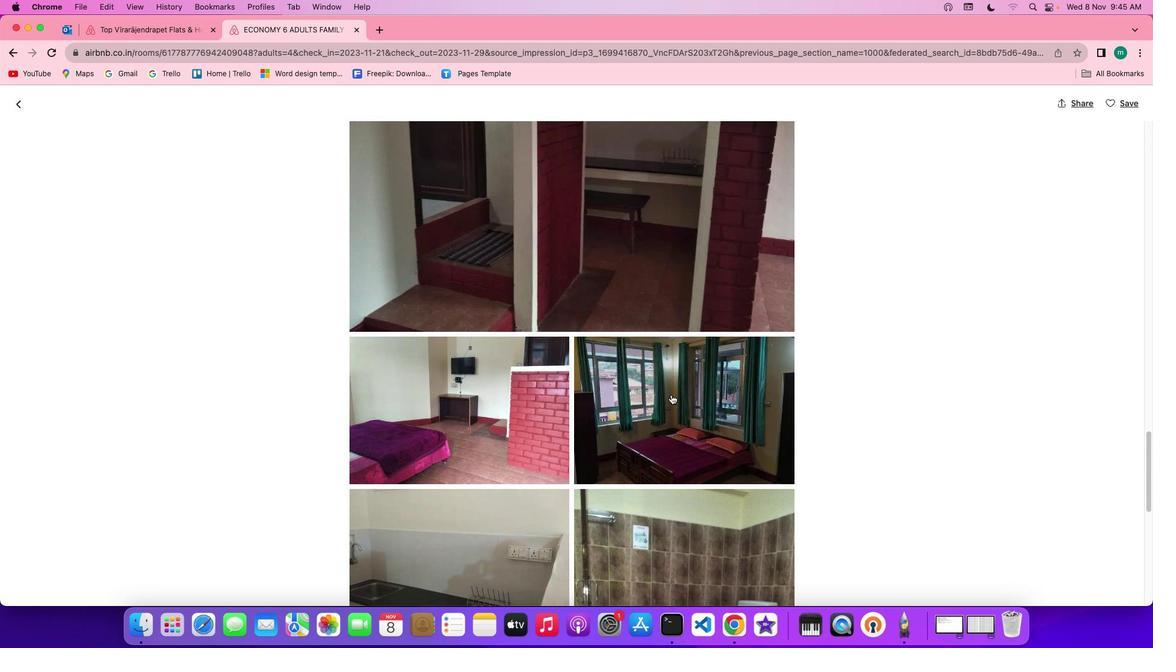 
Action: Mouse scrolled (671, 395) with delta (0, 0)
Screenshot: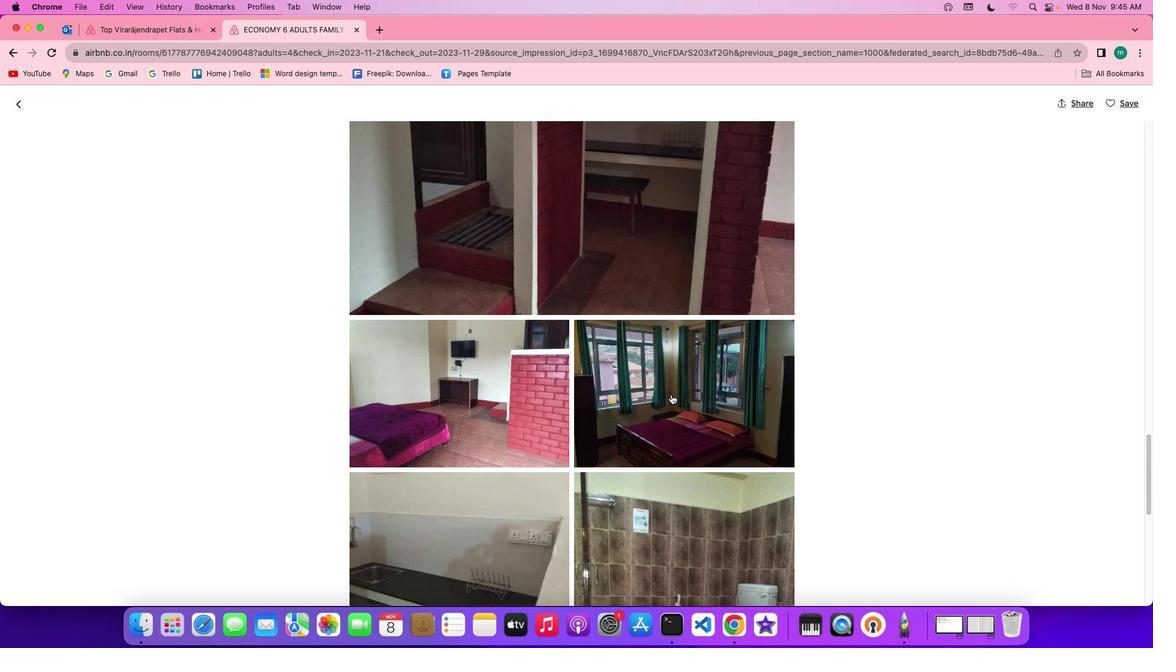 
Action: Mouse scrolled (671, 395) with delta (0, 0)
Screenshot: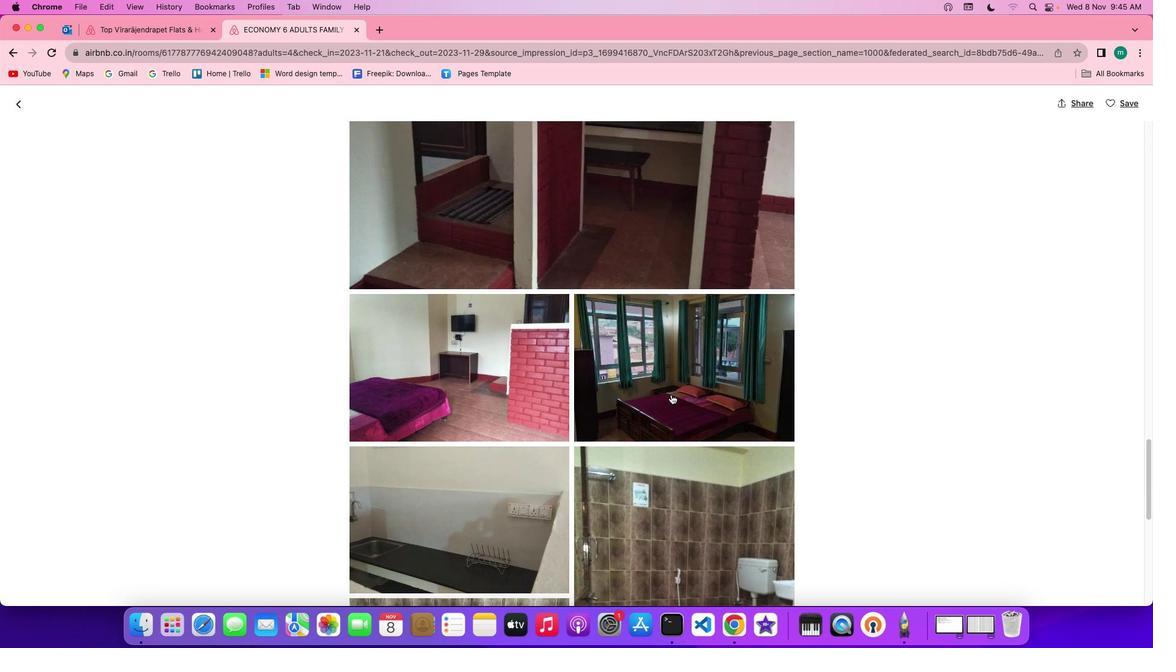 
Action: Mouse scrolled (671, 395) with delta (0, 0)
Screenshot: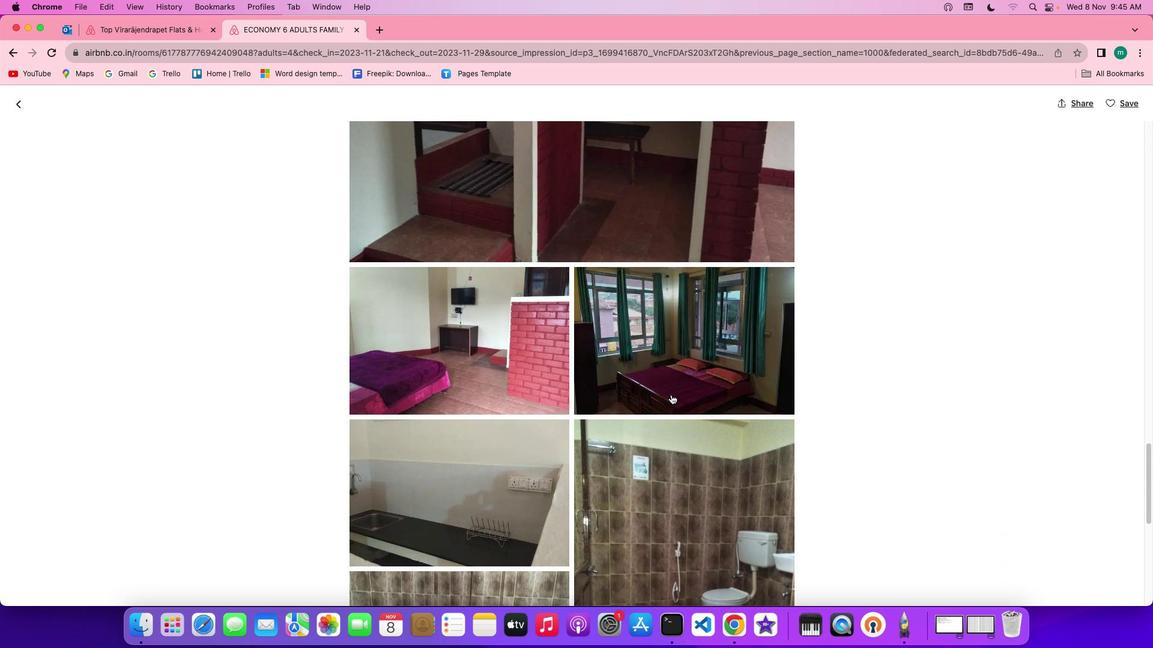 
Action: Mouse scrolled (671, 395) with delta (0, -1)
Screenshot: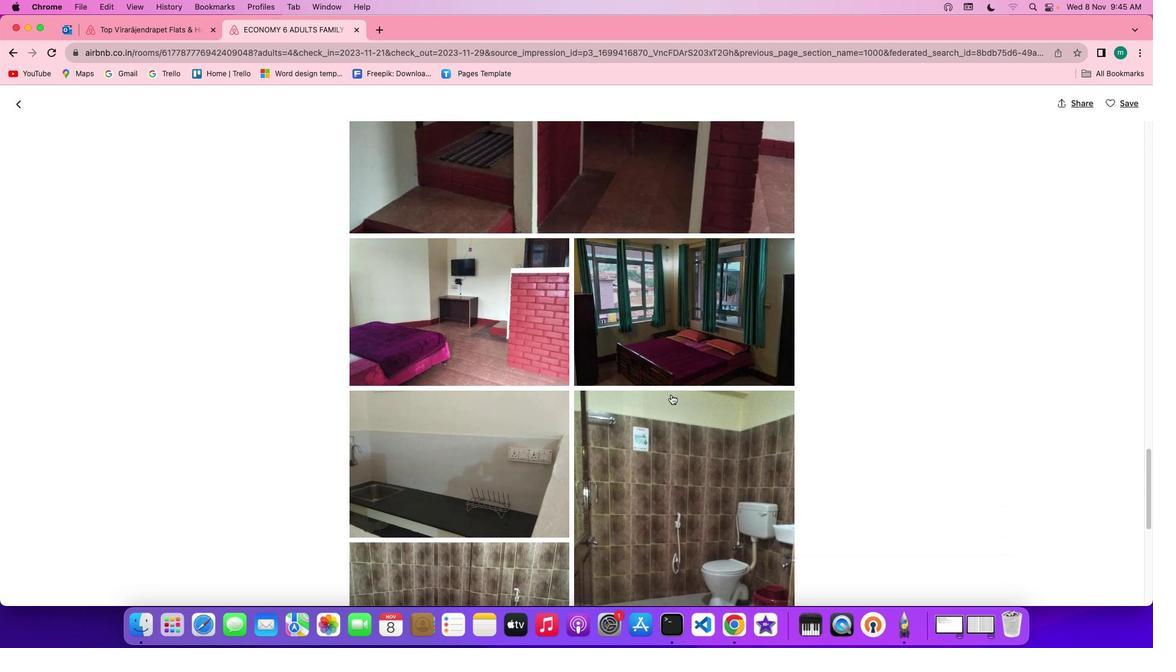 
Action: Mouse scrolled (671, 395) with delta (0, -1)
Screenshot: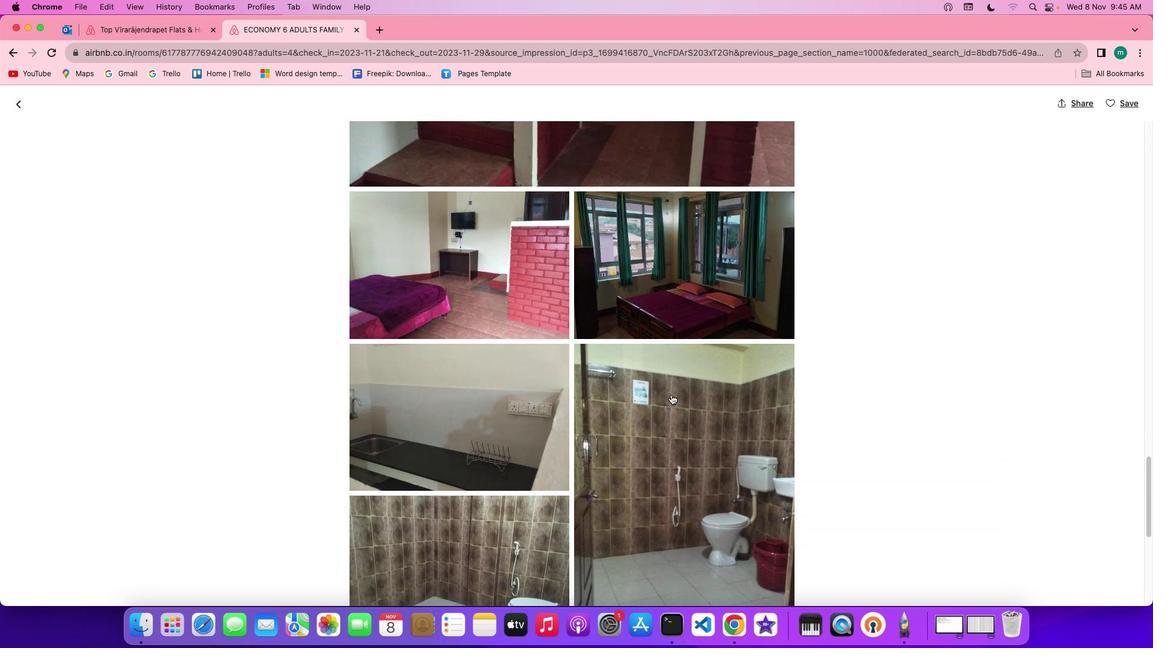 
Action: Mouse scrolled (671, 395) with delta (0, 0)
Screenshot: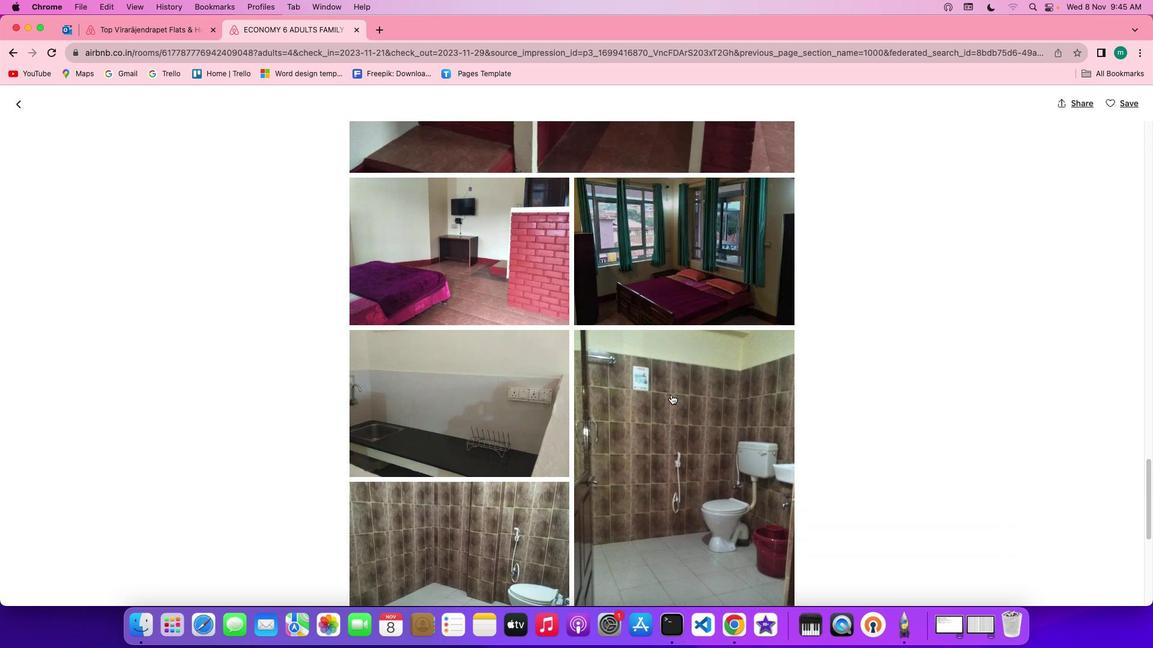 
Action: Mouse scrolled (671, 395) with delta (0, 0)
Screenshot: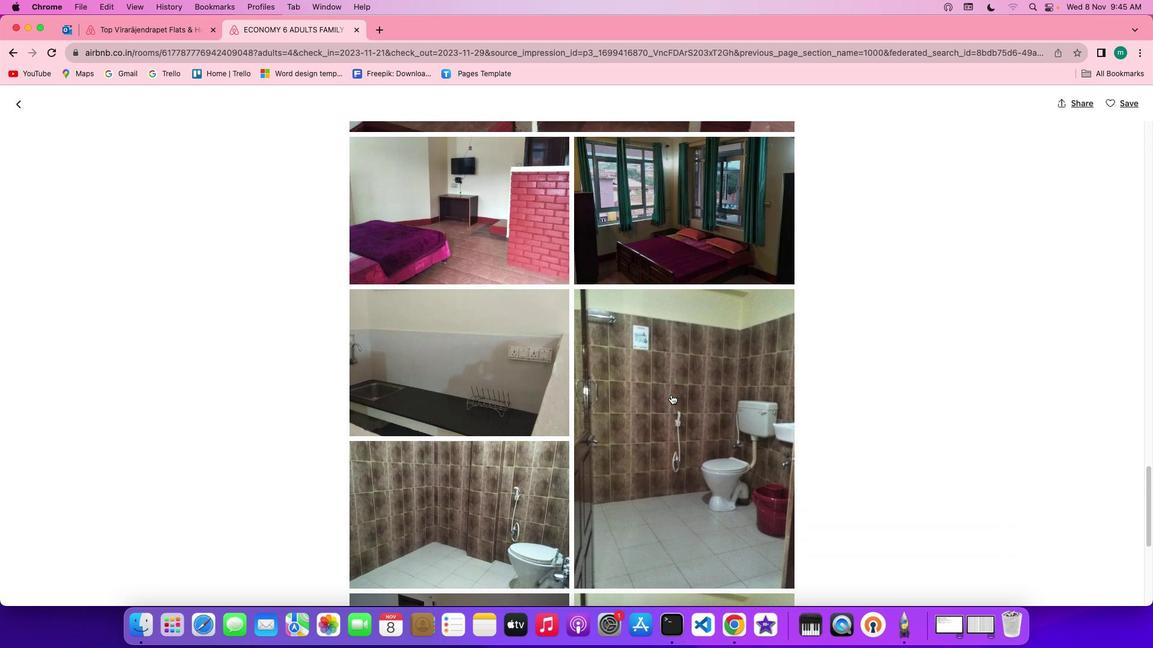 
Action: Mouse scrolled (671, 395) with delta (0, -1)
Screenshot: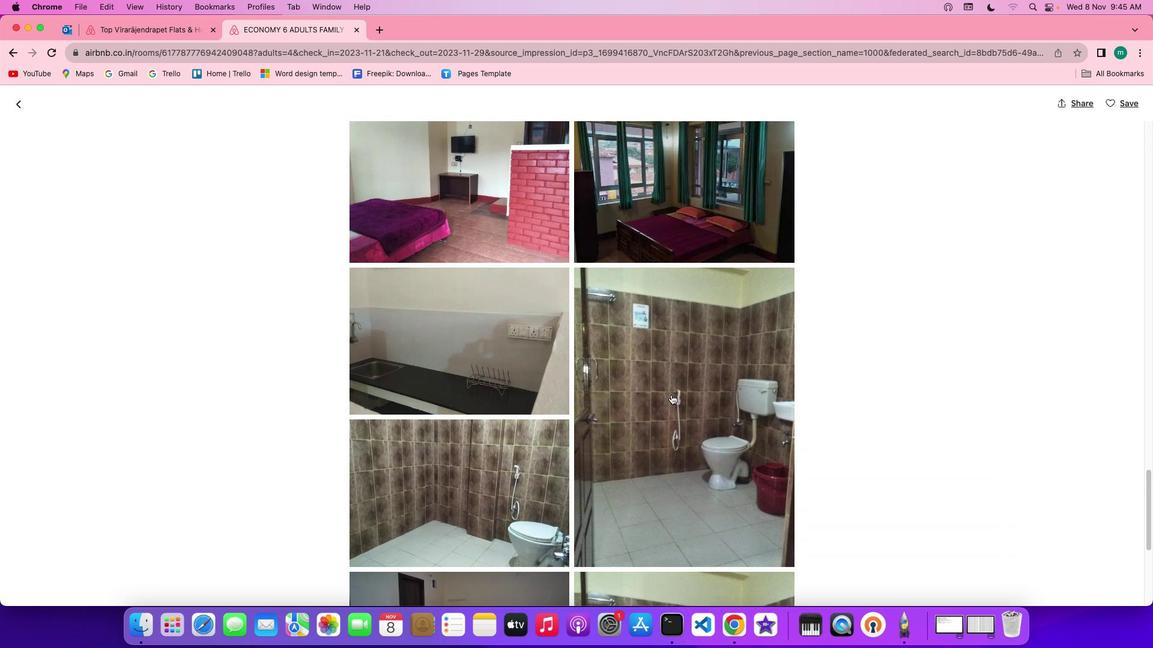
Action: Mouse scrolled (671, 395) with delta (0, -1)
Screenshot: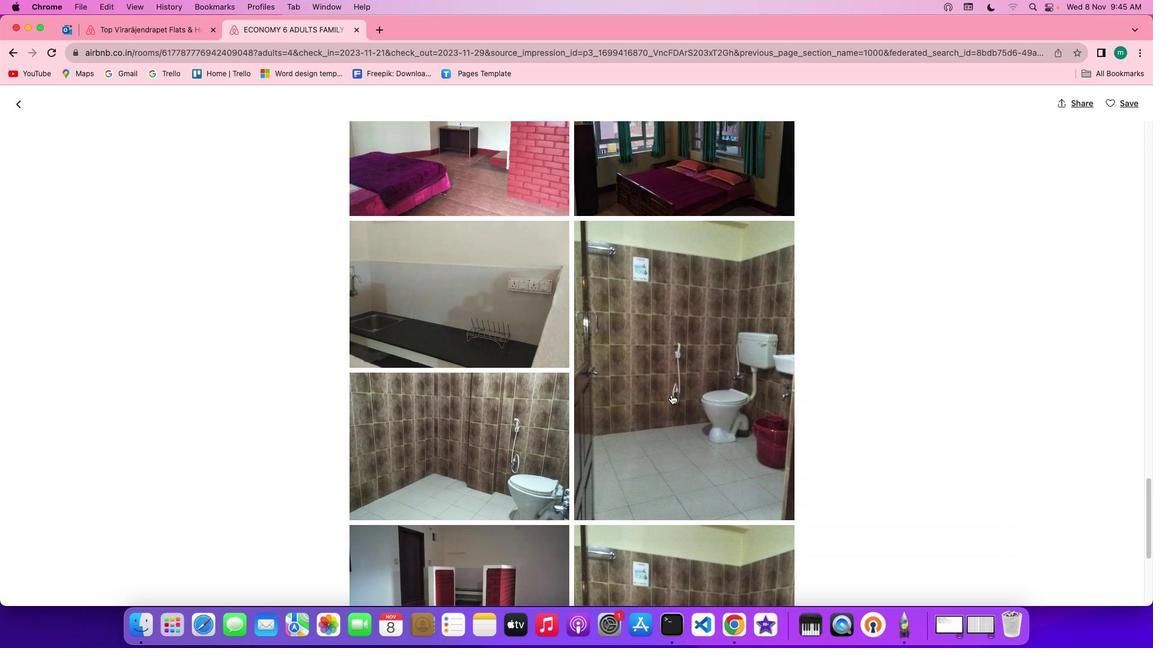 
Action: Mouse scrolled (671, 395) with delta (0, 0)
Screenshot: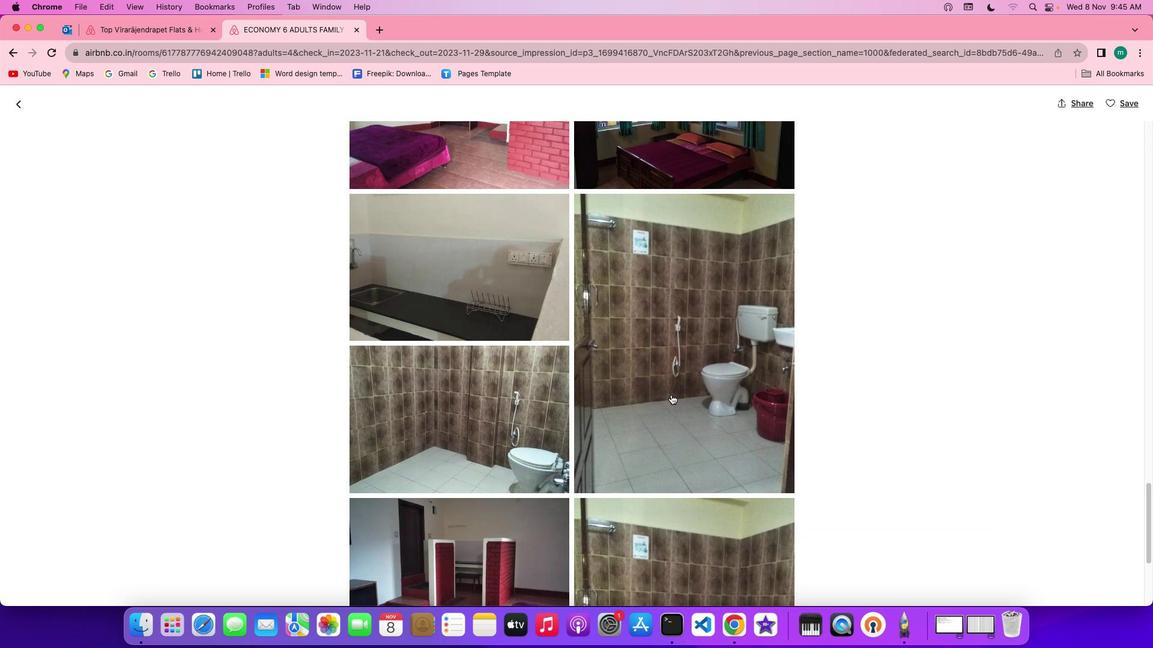
Action: Mouse scrolled (671, 395) with delta (0, 0)
Screenshot: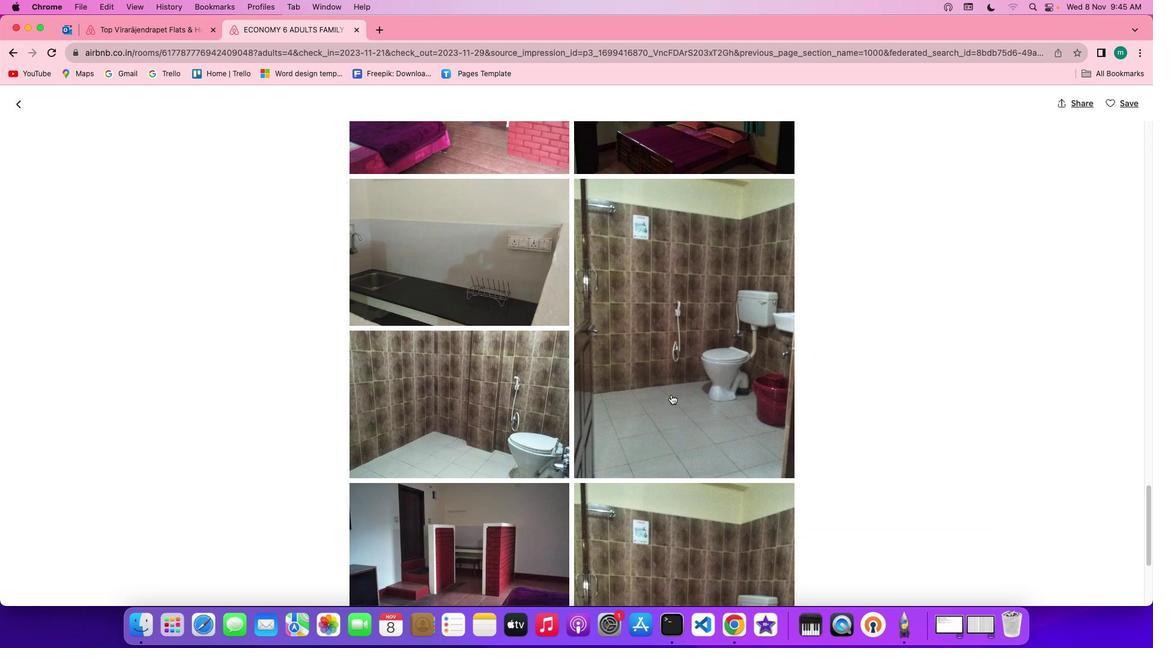 
Action: Mouse scrolled (671, 395) with delta (0, 0)
Screenshot: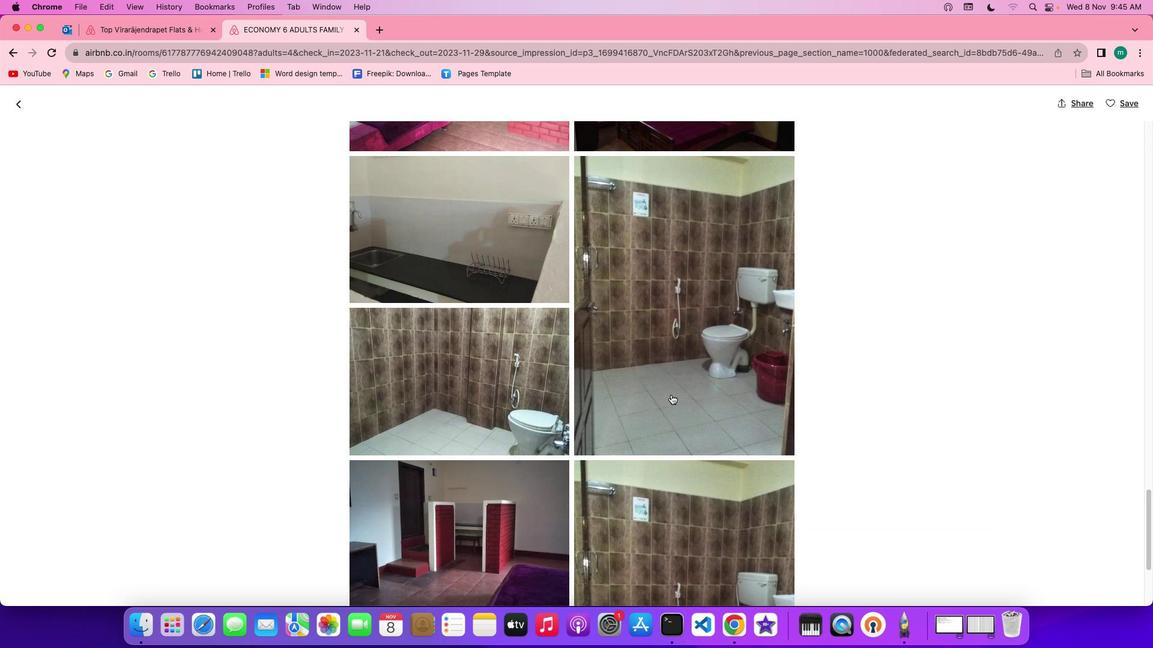 
Action: Mouse scrolled (671, 395) with delta (0, 0)
Screenshot: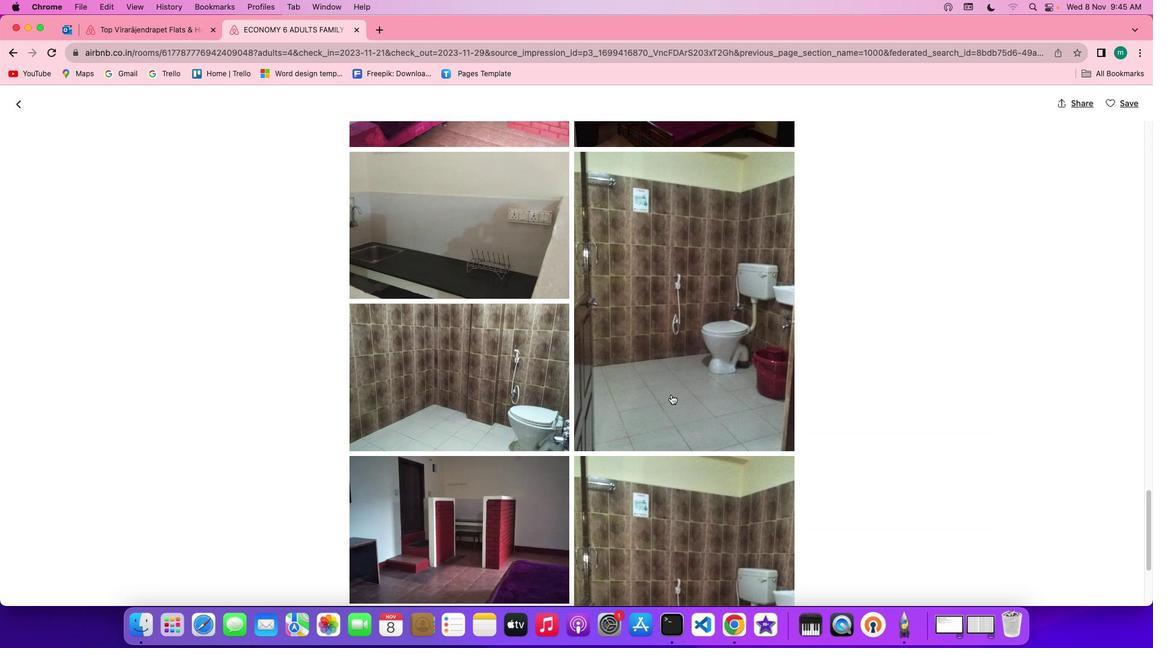 
Action: Mouse scrolled (671, 395) with delta (0, 0)
Screenshot: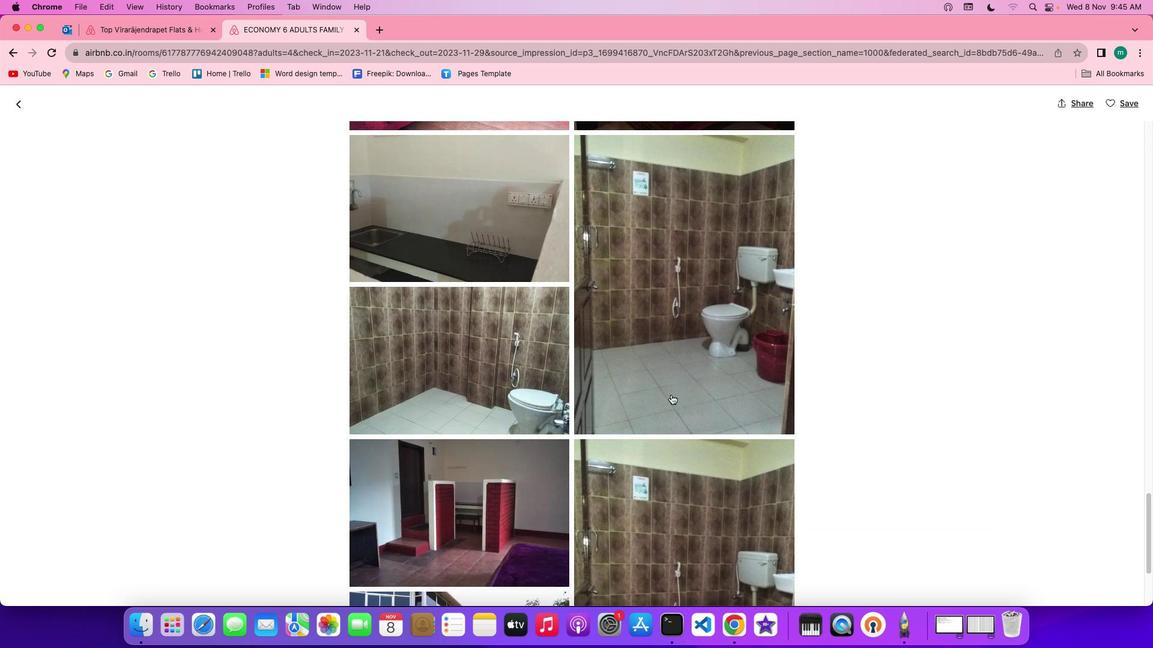 
Action: Mouse scrolled (671, 395) with delta (0, 0)
Screenshot: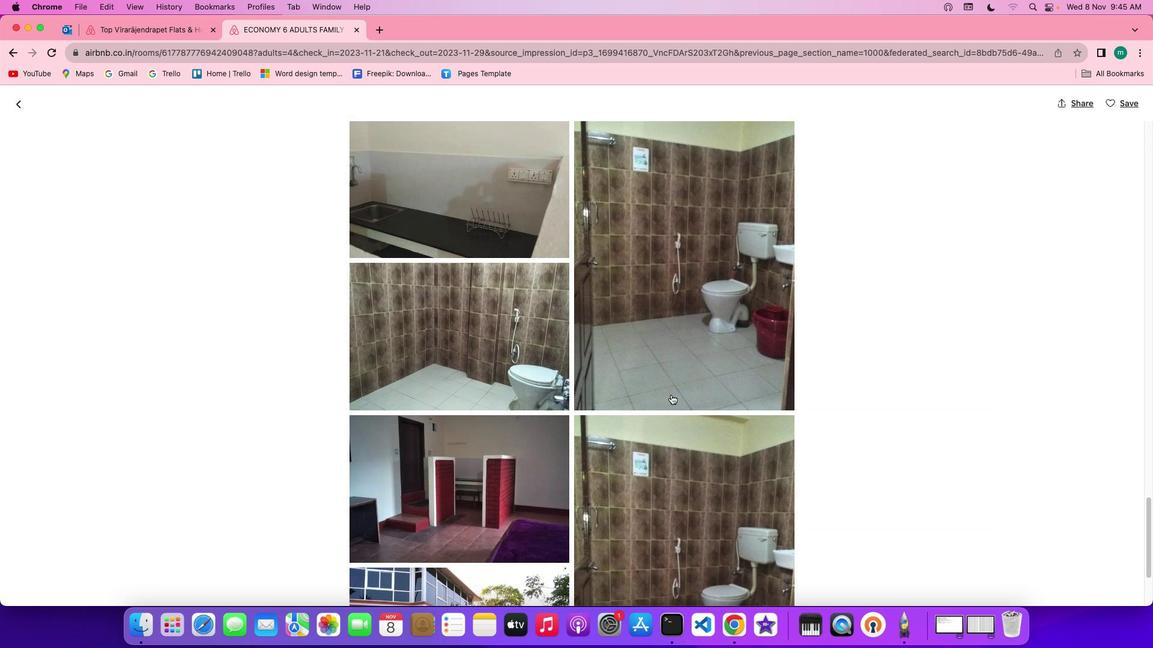 
Action: Mouse scrolled (671, 395) with delta (0, -1)
Screenshot: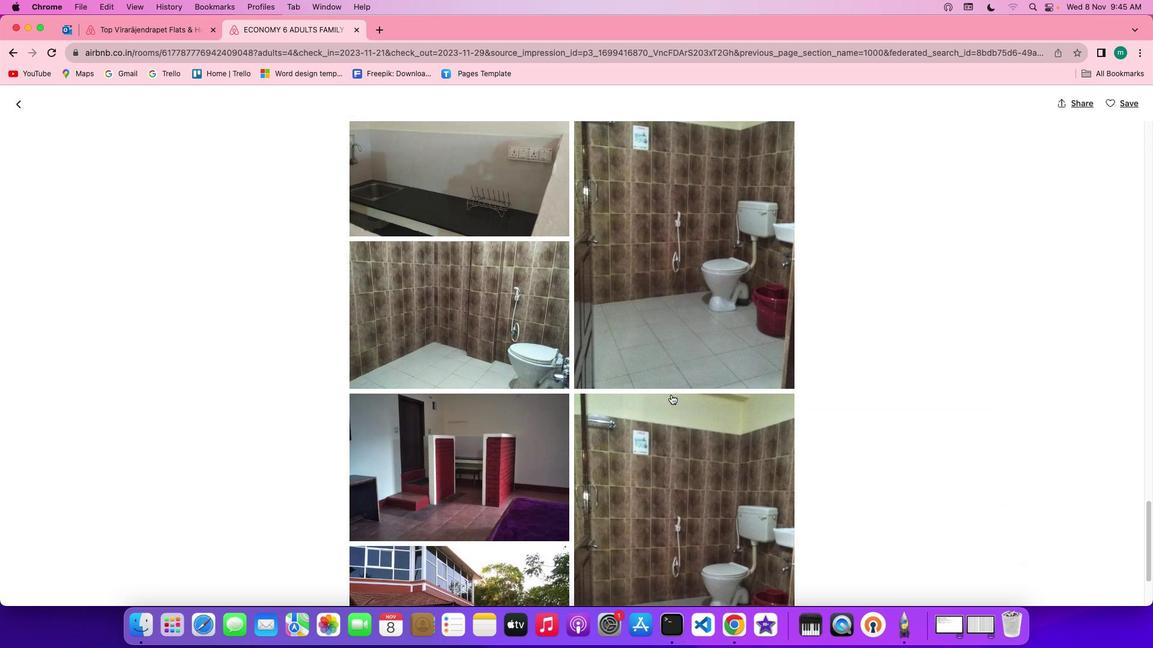 
Action: Mouse scrolled (671, 395) with delta (0, -1)
Screenshot: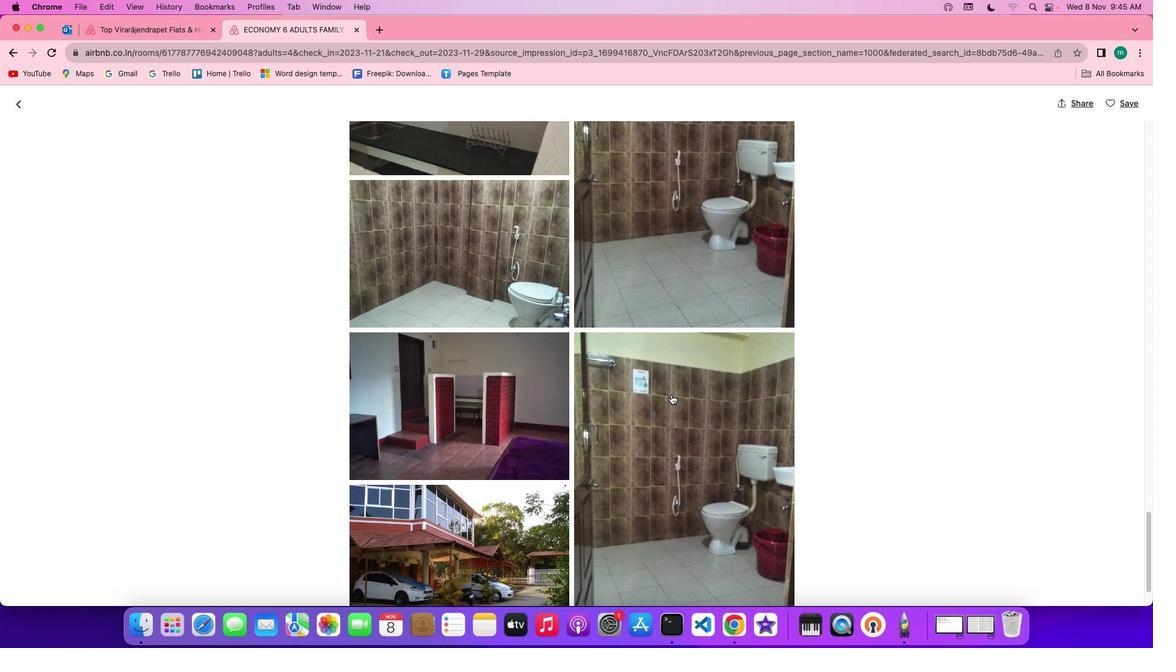 
Action: Mouse scrolled (671, 395) with delta (0, 0)
Screenshot: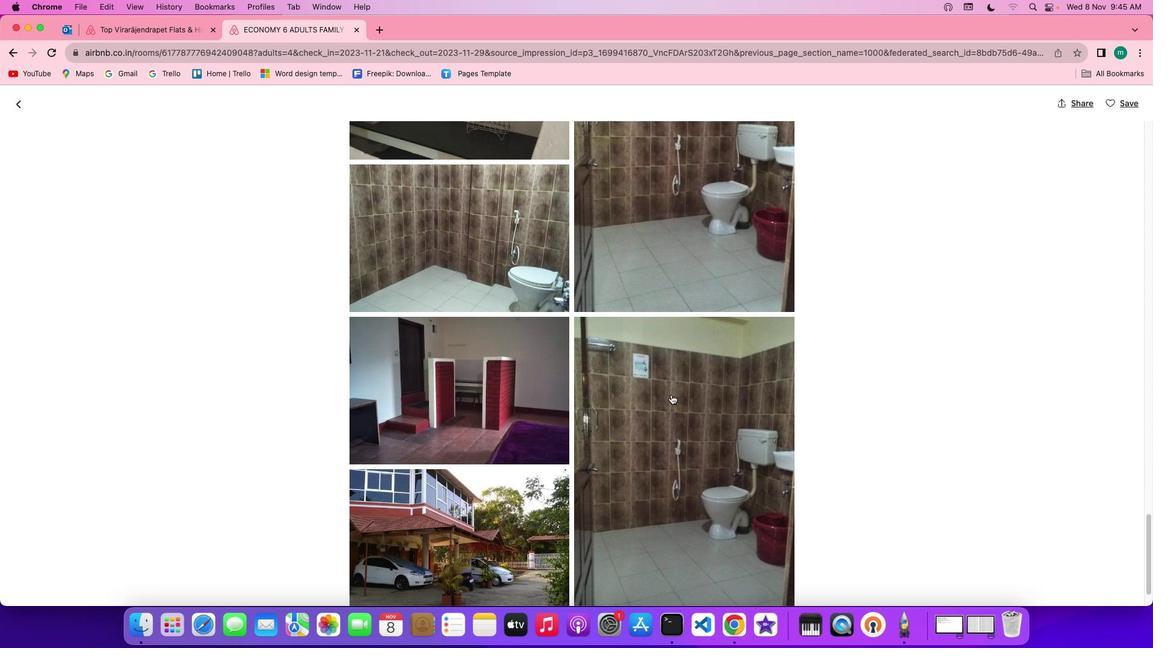 
Action: Mouse scrolled (671, 395) with delta (0, 0)
Screenshot: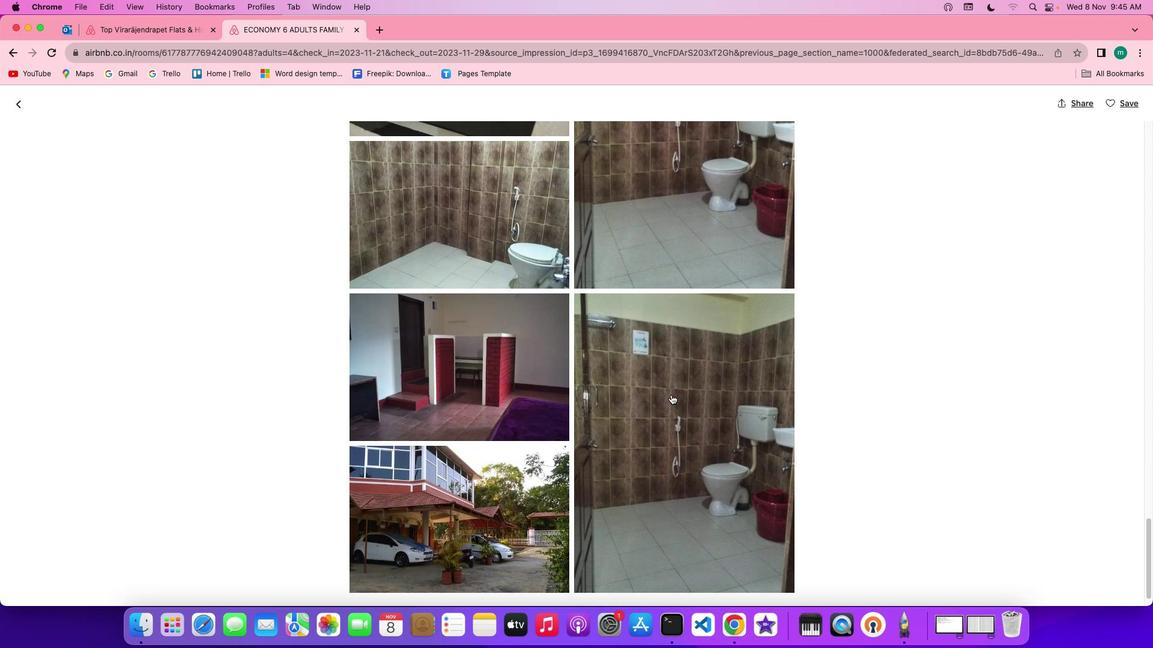 
Action: Mouse scrolled (671, 395) with delta (0, 0)
Screenshot: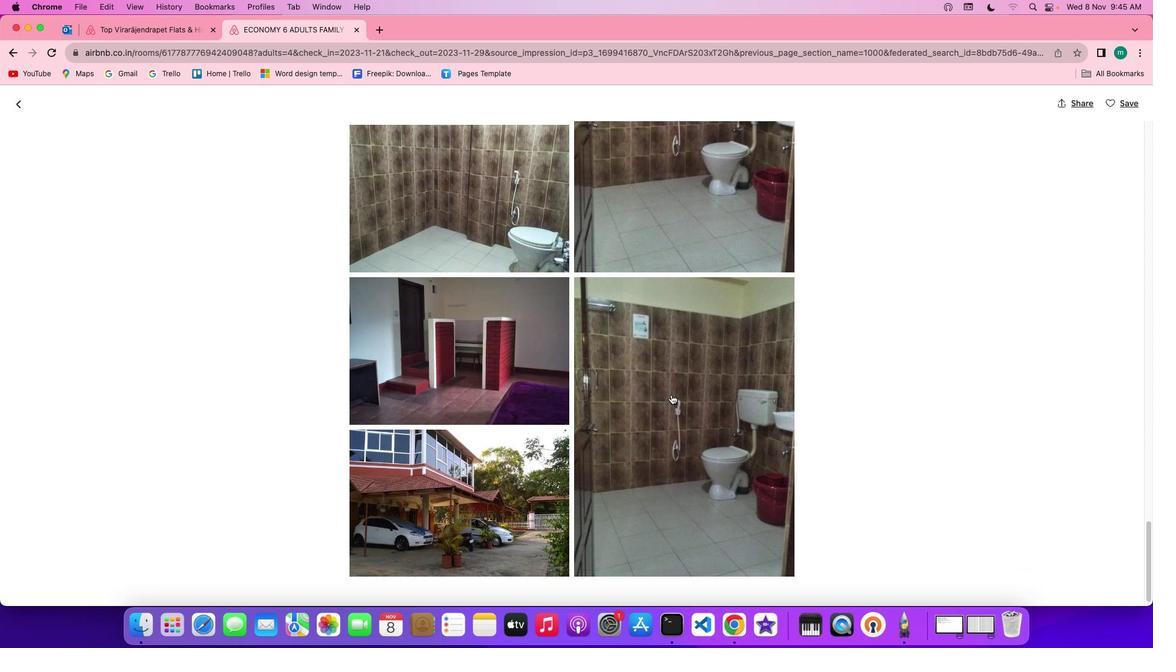 
Action: Mouse scrolled (671, 395) with delta (0, -1)
Screenshot: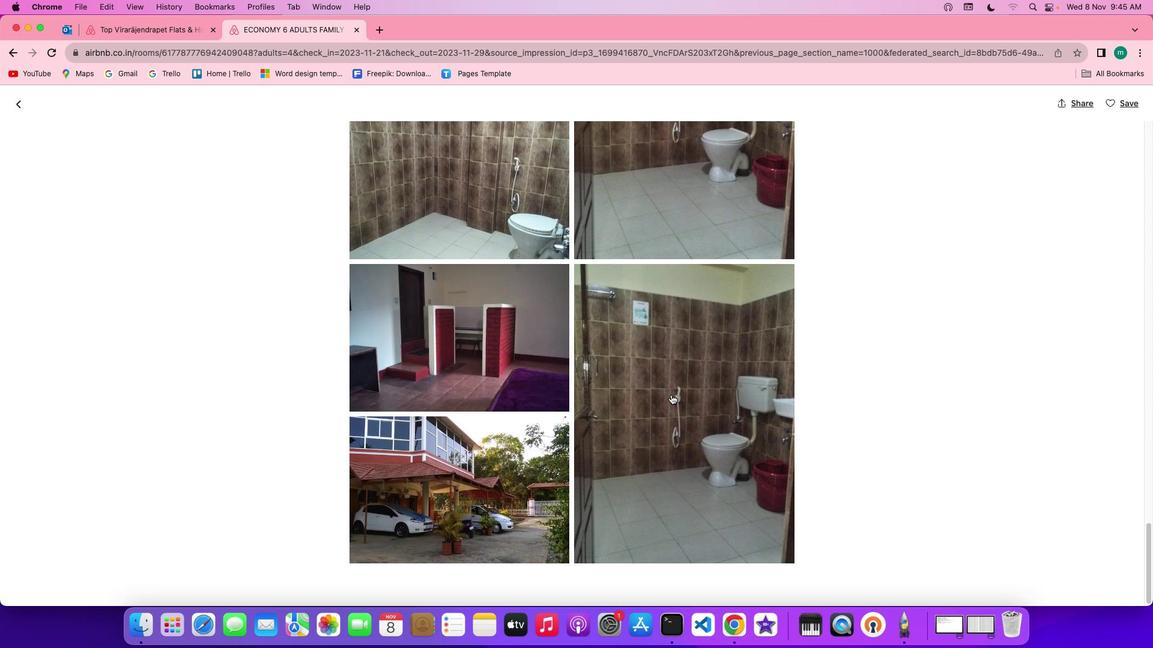 
Action: Mouse scrolled (671, 395) with delta (0, 0)
Screenshot: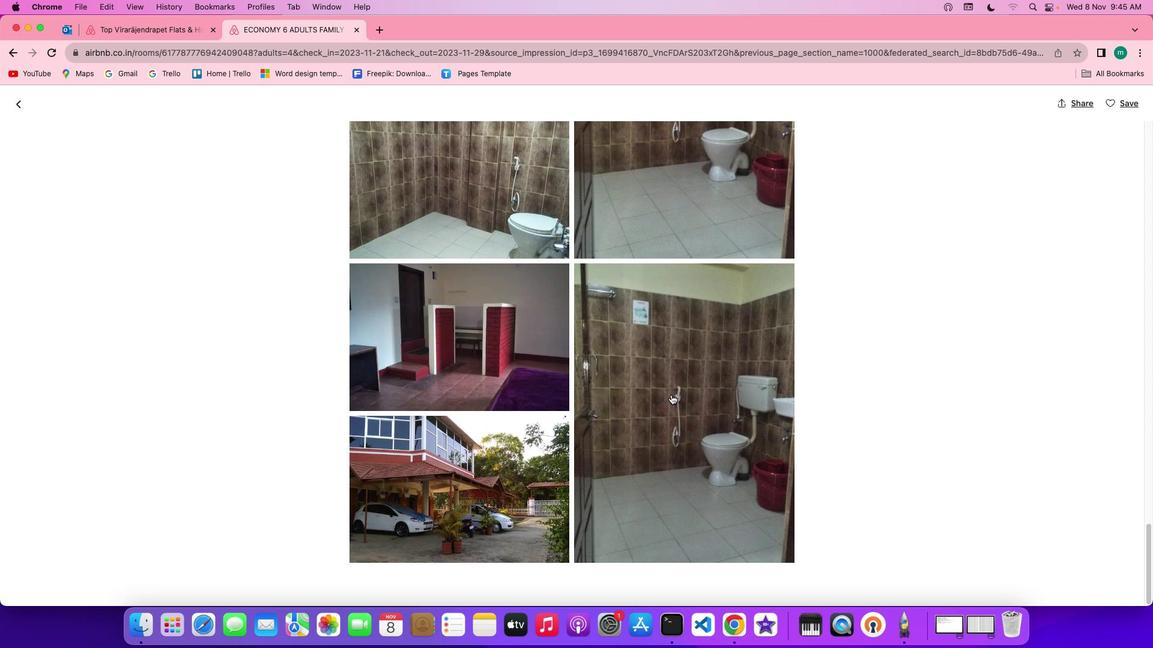 
Action: Mouse scrolled (671, 395) with delta (0, 0)
Screenshot: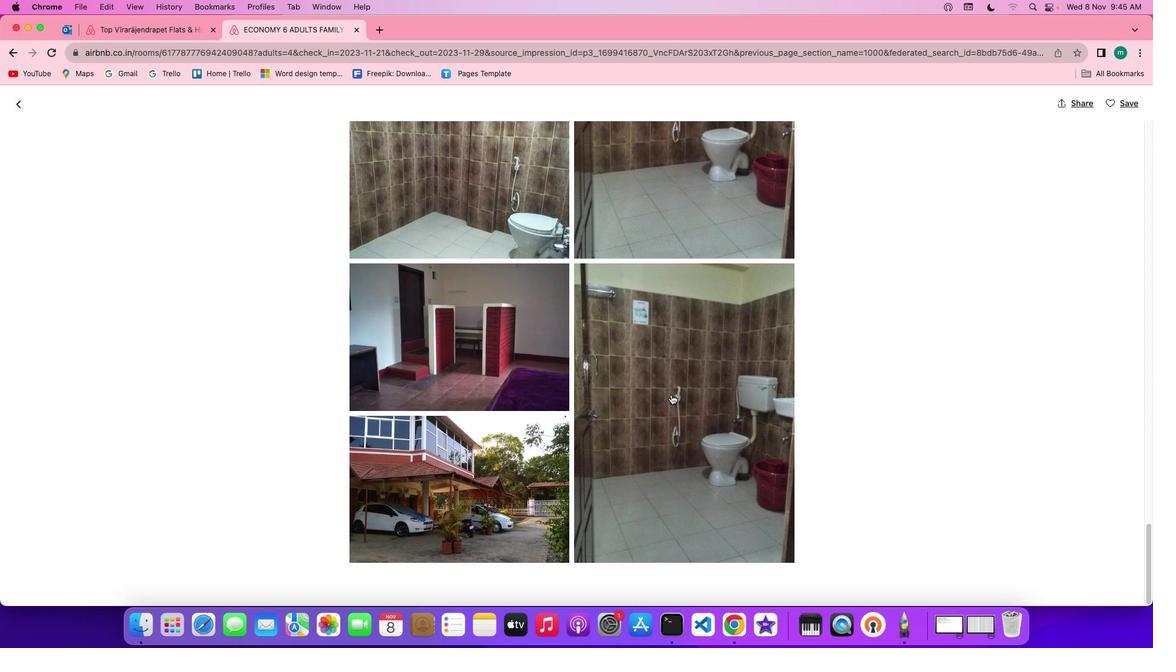 
Action: Mouse scrolled (671, 395) with delta (0, 0)
Screenshot: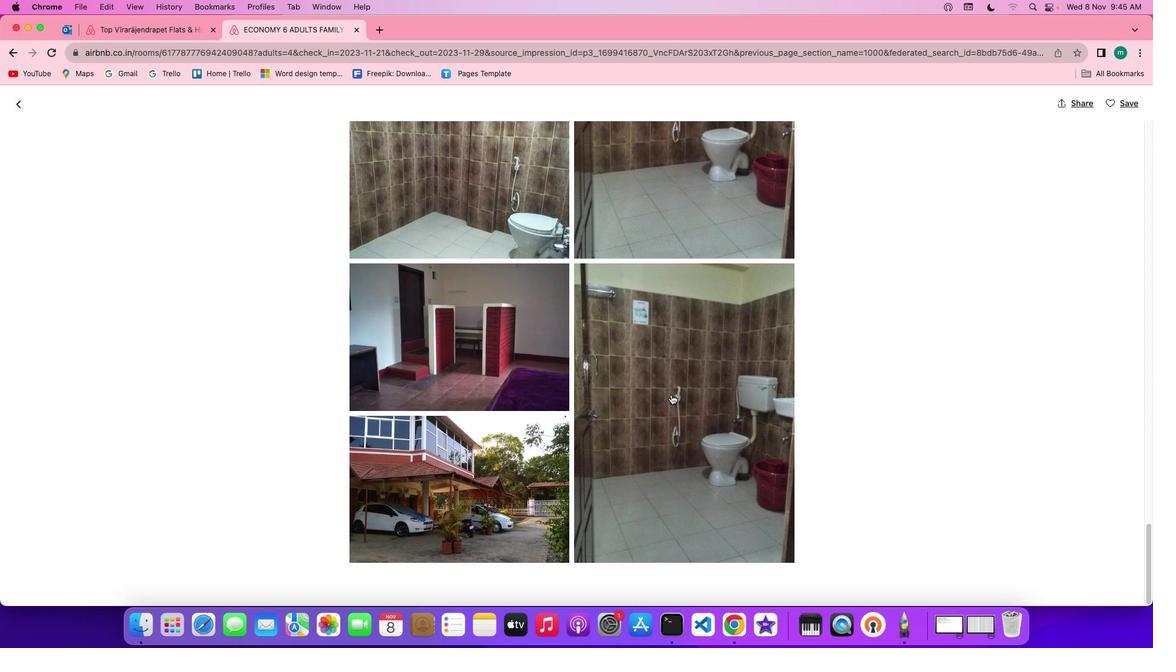 
Action: Mouse scrolled (671, 395) with delta (0, 0)
Screenshot: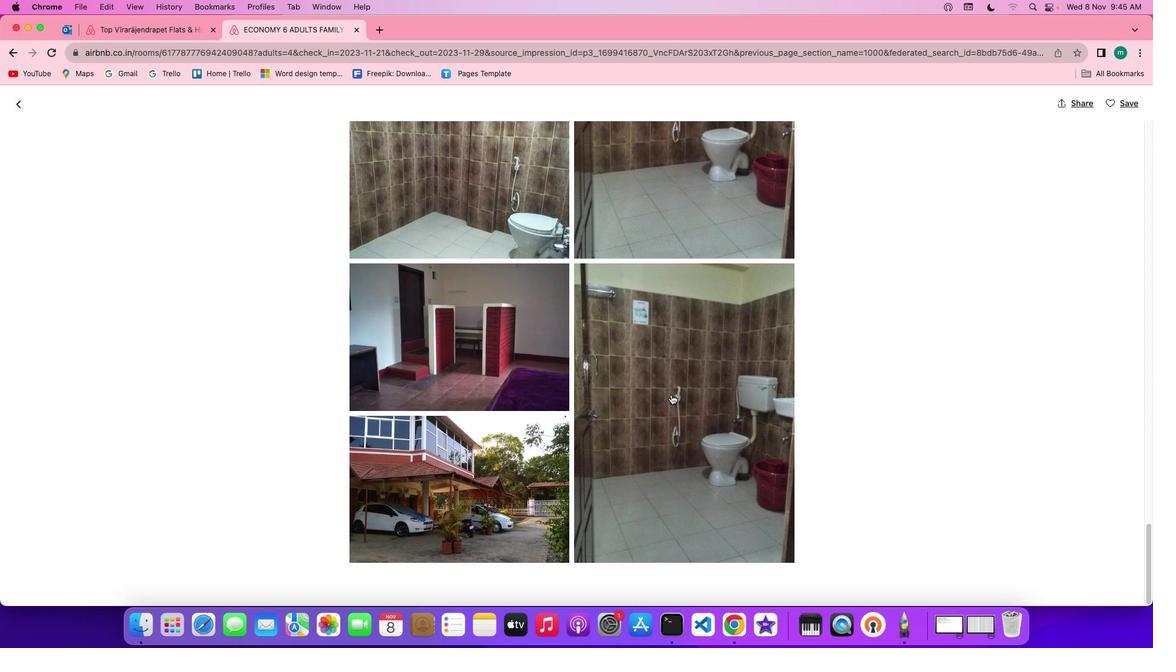 
Action: Mouse scrolled (671, 395) with delta (0, 0)
Screenshot: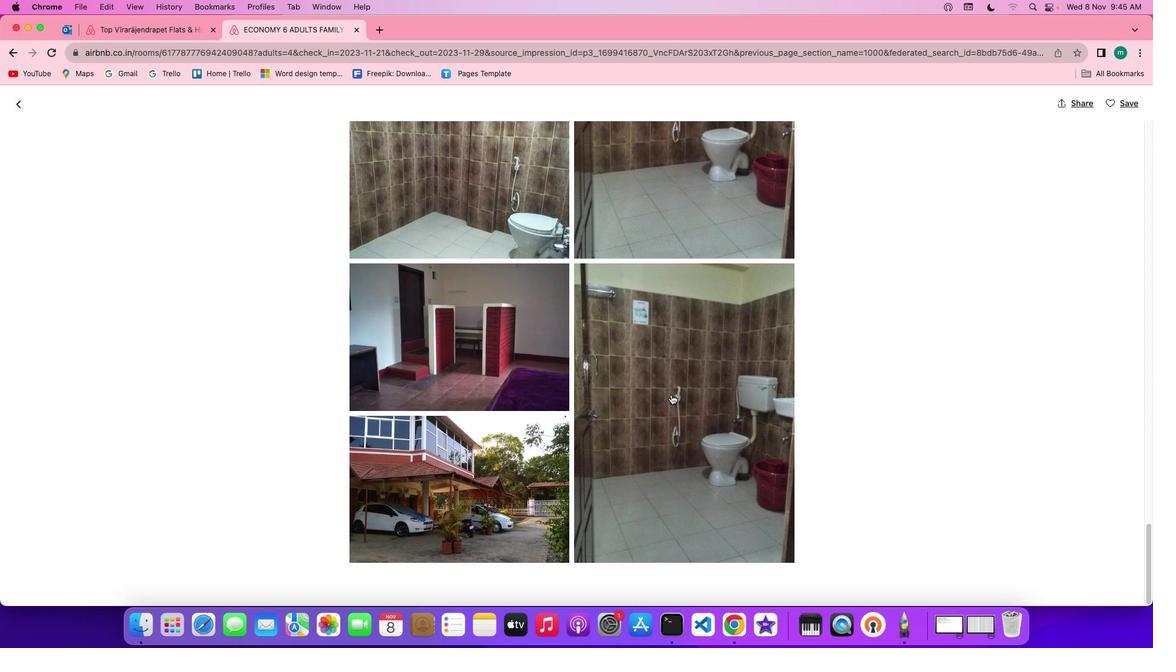 
Action: Mouse scrolled (671, 395) with delta (0, 0)
Screenshot: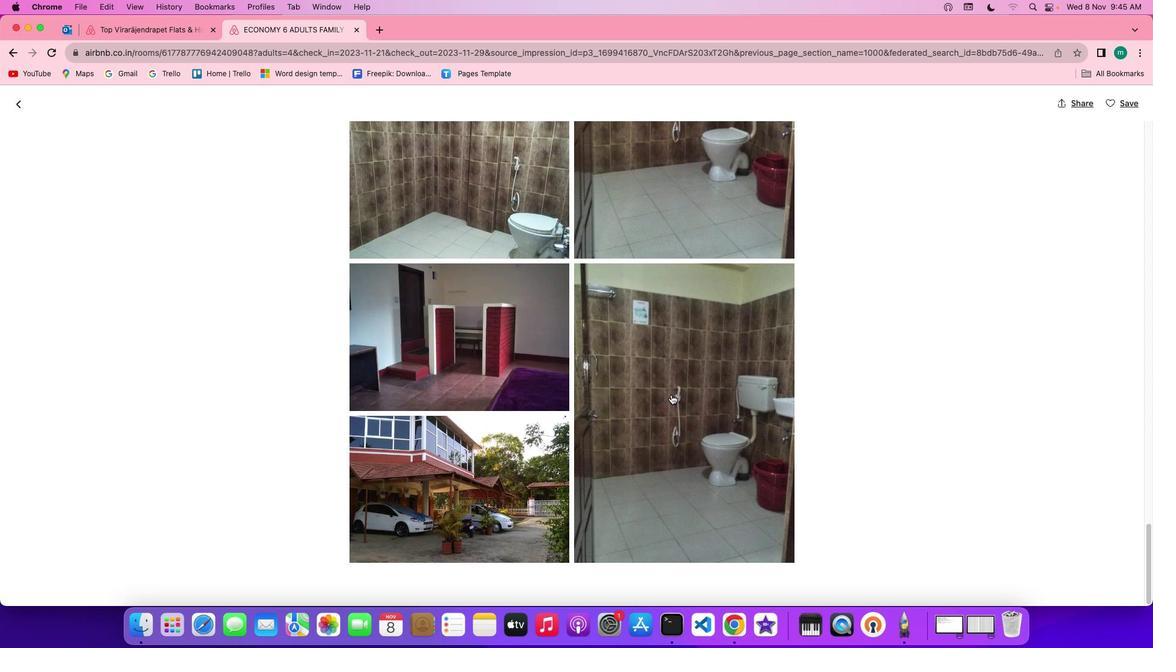 
Action: Mouse scrolled (671, 395) with delta (0, 0)
Screenshot: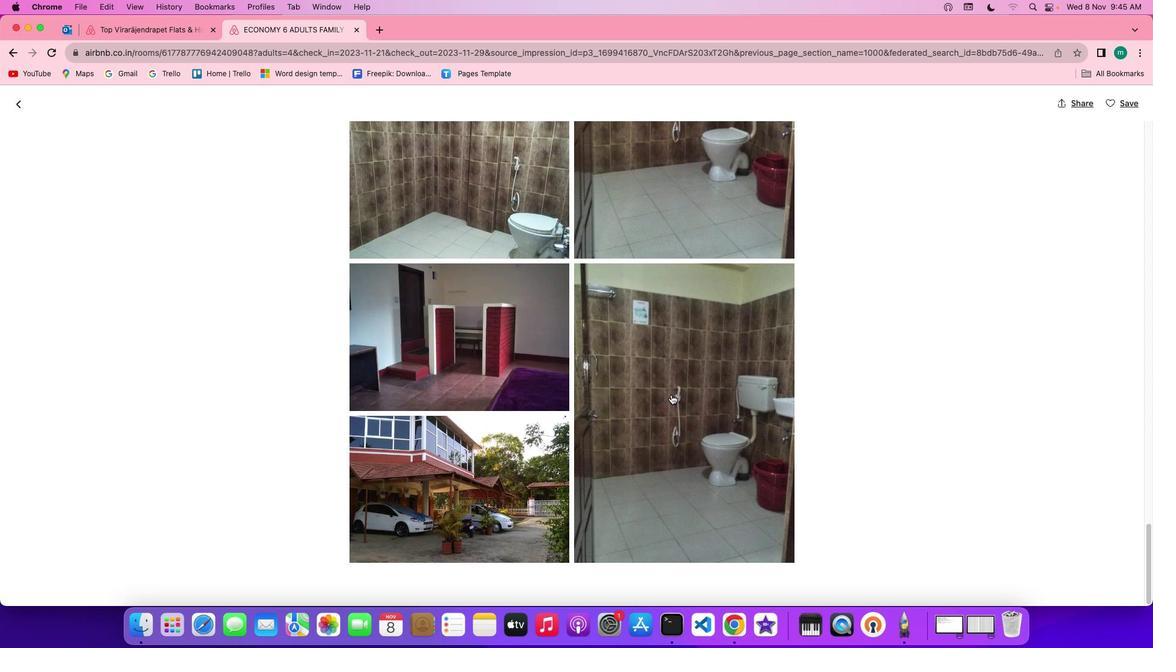 
Action: Mouse scrolled (671, 395) with delta (0, -1)
Screenshot: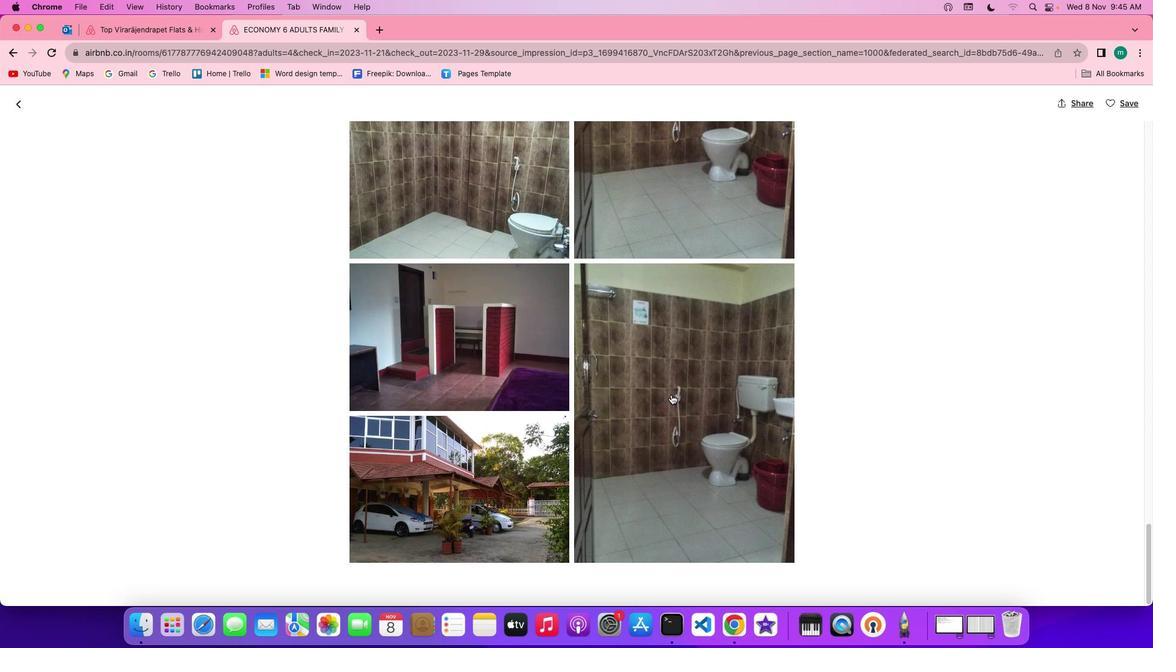 
Action: Mouse scrolled (671, 395) with delta (0, -1)
